 Task: Look for Airbnb properties in Sicuani, Peru from 1st November, 2023 to 9th November, 2023 for 5 adults.3 bedrooms having 3 beds and 3 bathrooms. Property type can be house. Look for 3 properties as per requirement.
Action: Mouse moved to (564, 79)
Screenshot: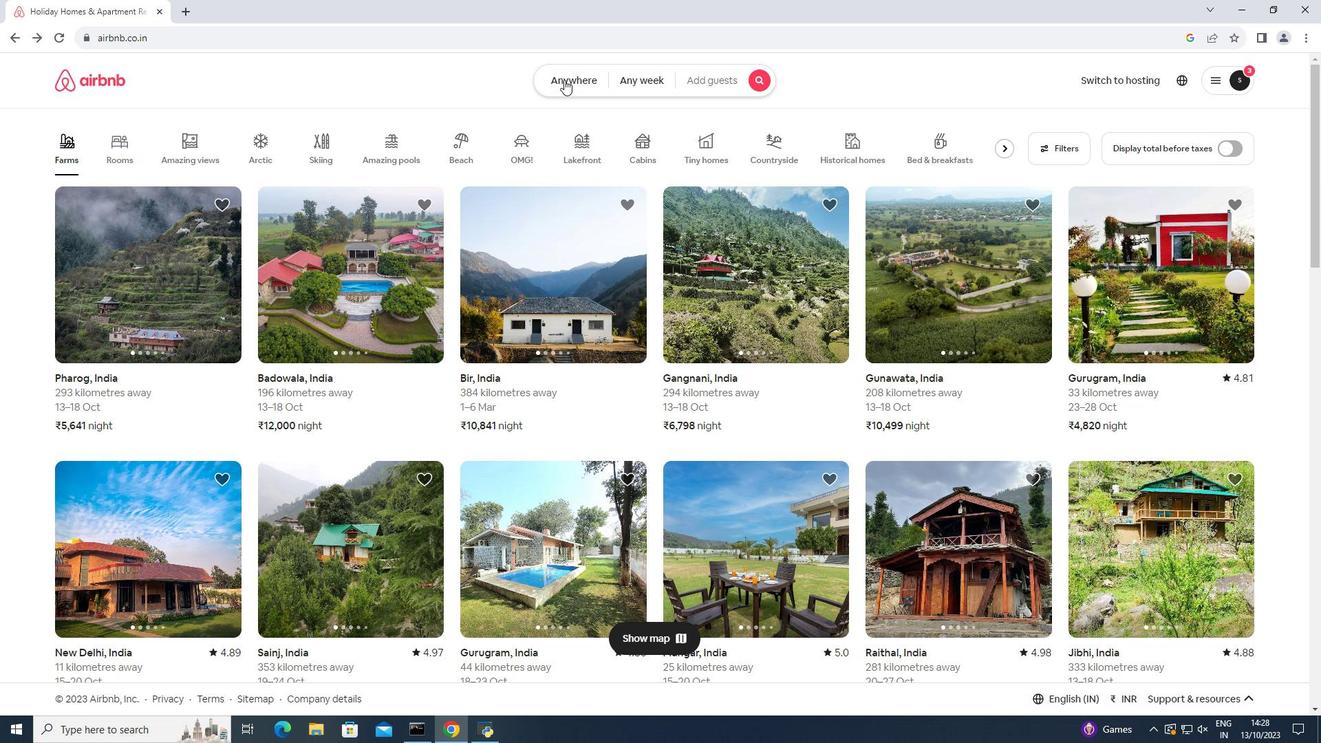 
Action: Mouse pressed left at (564, 79)
Screenshot: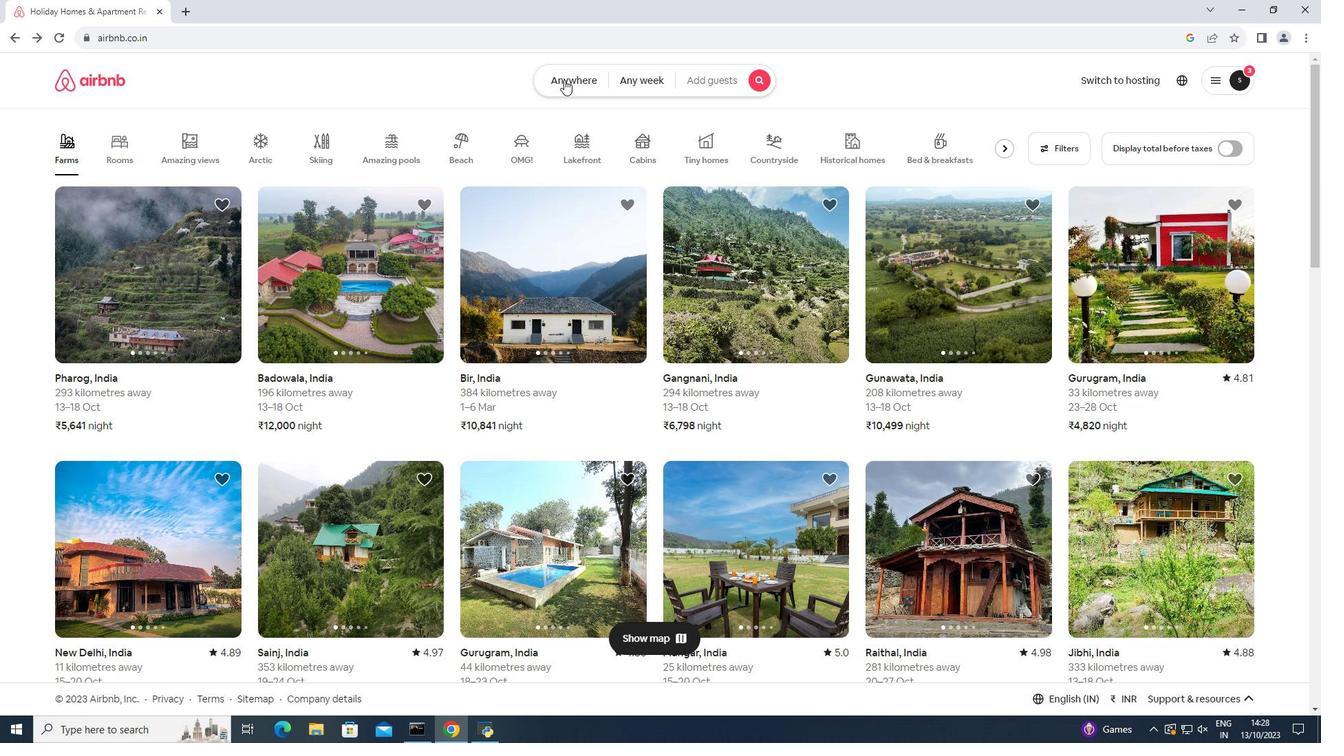 
Action: Mouse moved to (465, 136)
Screenshot: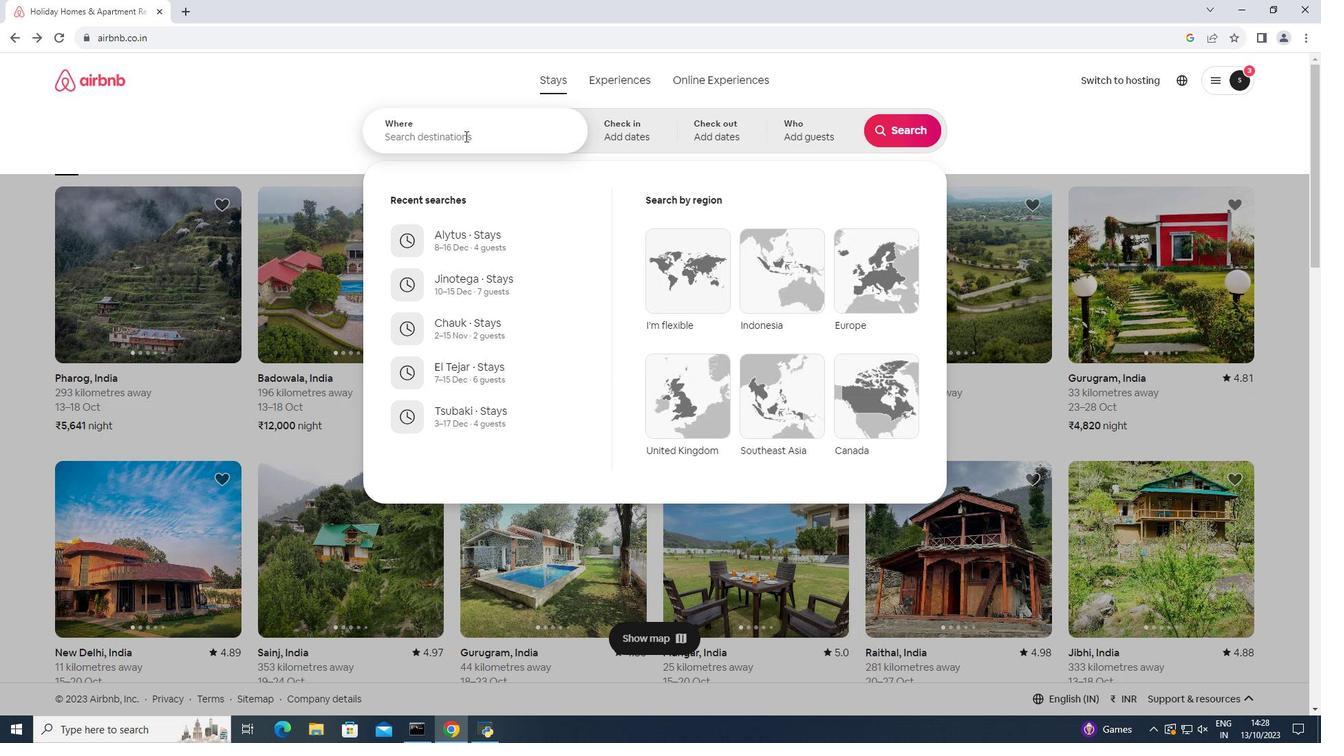 
Action: Mouse pressed left at (465, 136)
Screenshot: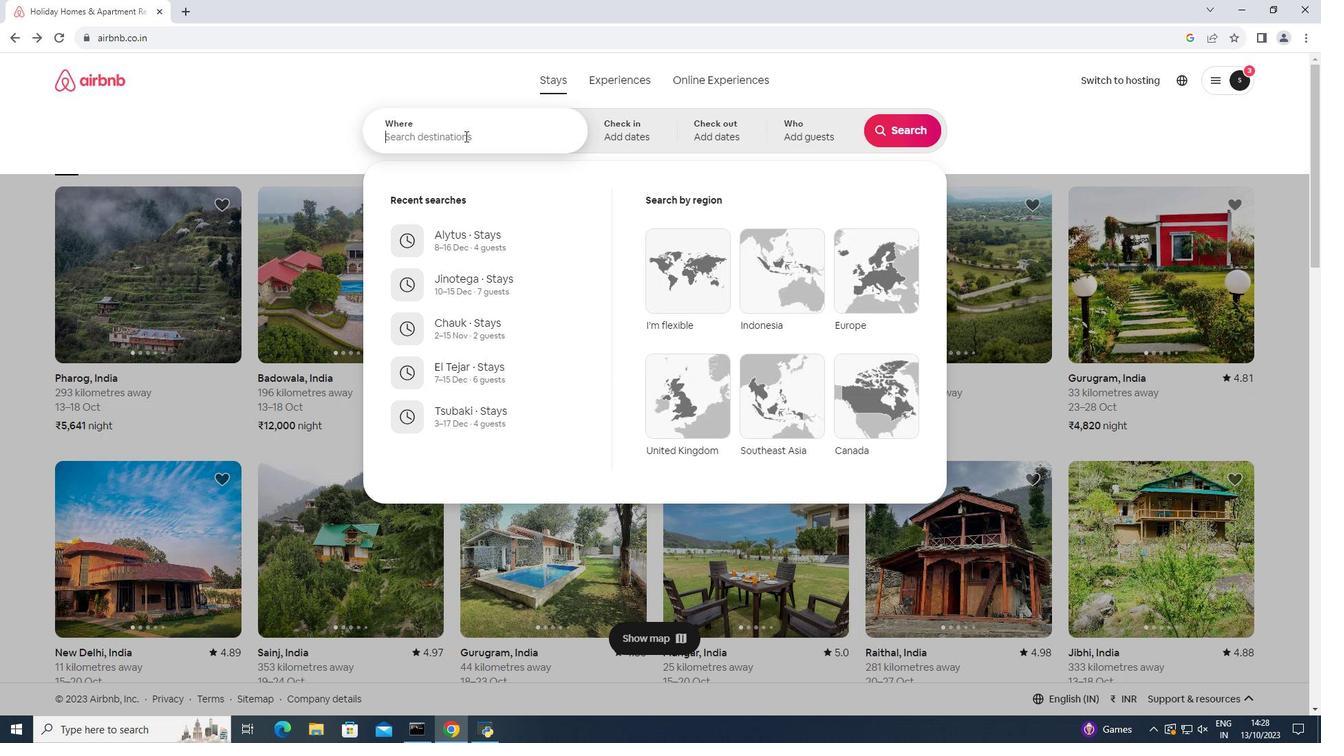 
Action: Key pressed <Key.shift>Sicuani,<Key.shift>Peru<Key.enter>
Screenshot: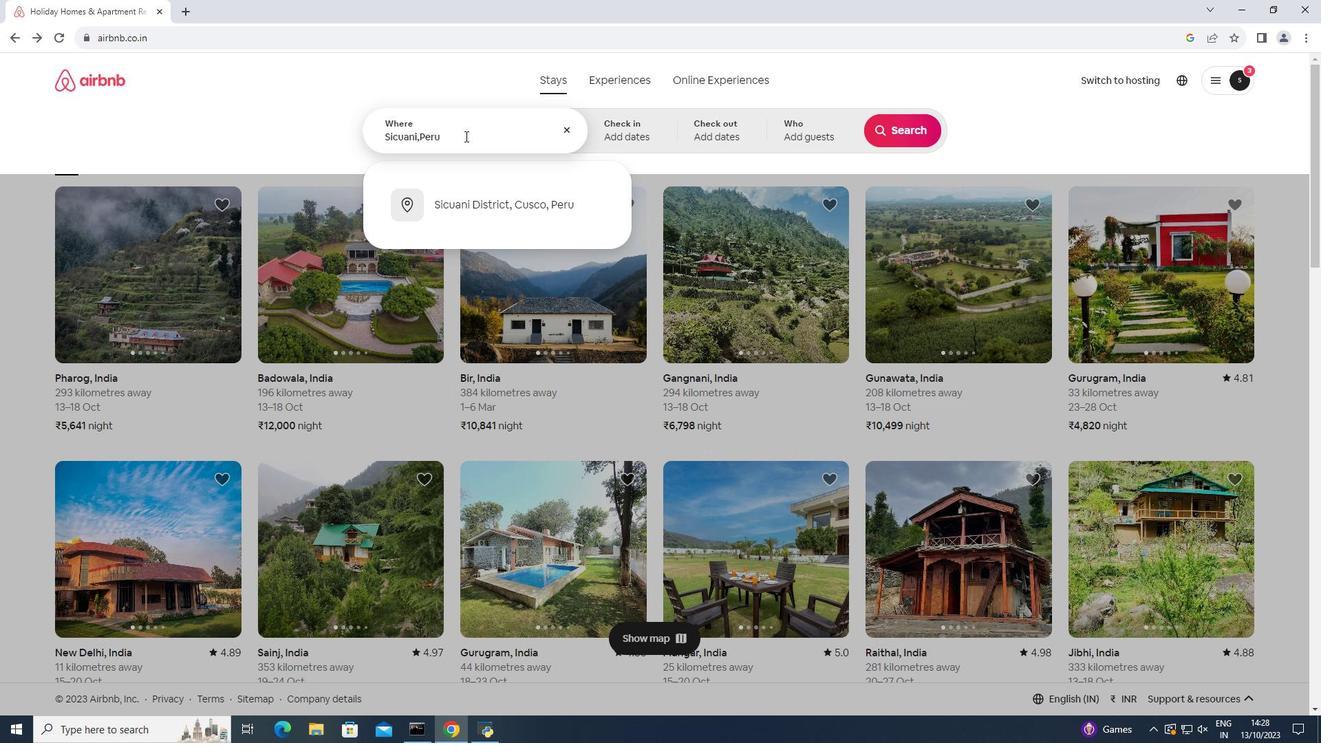 
Action: Mouse moved to (793, 299)
Screenshot: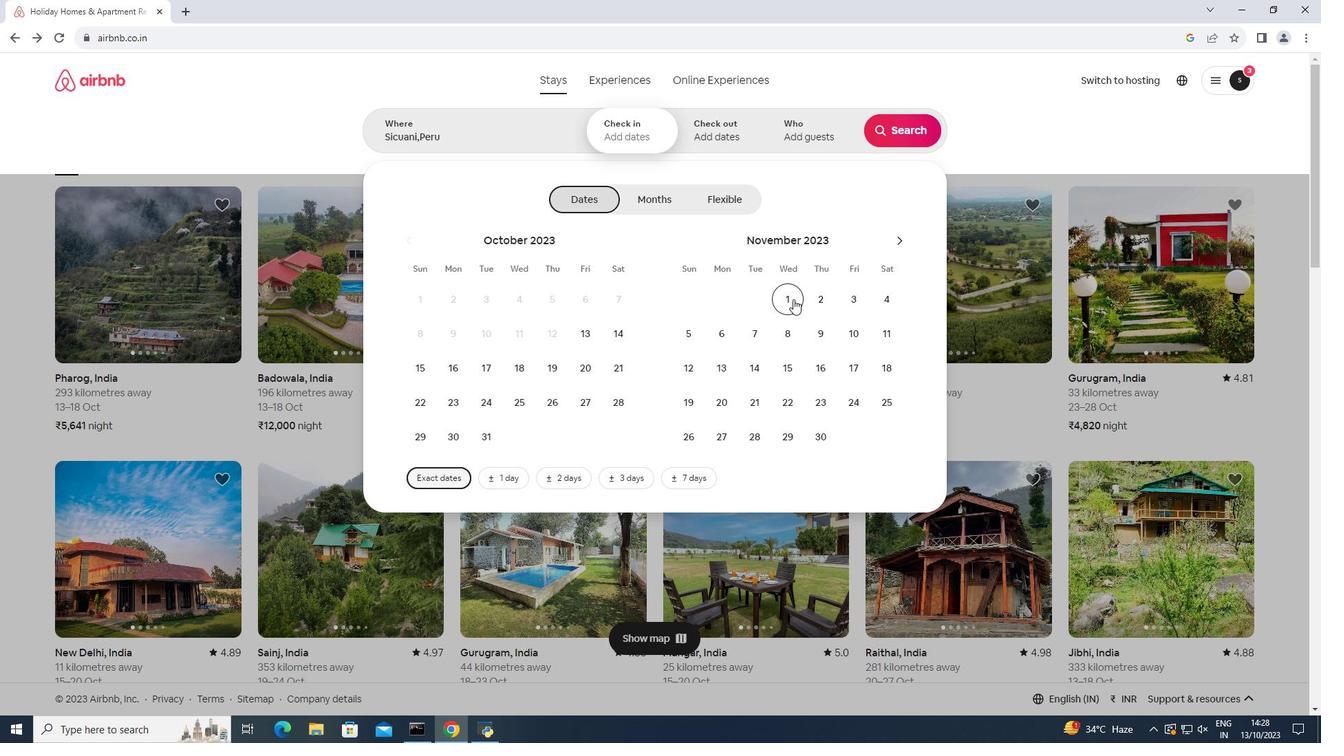 
Action: Mouse pressed left at (793, 299)
Screenshot: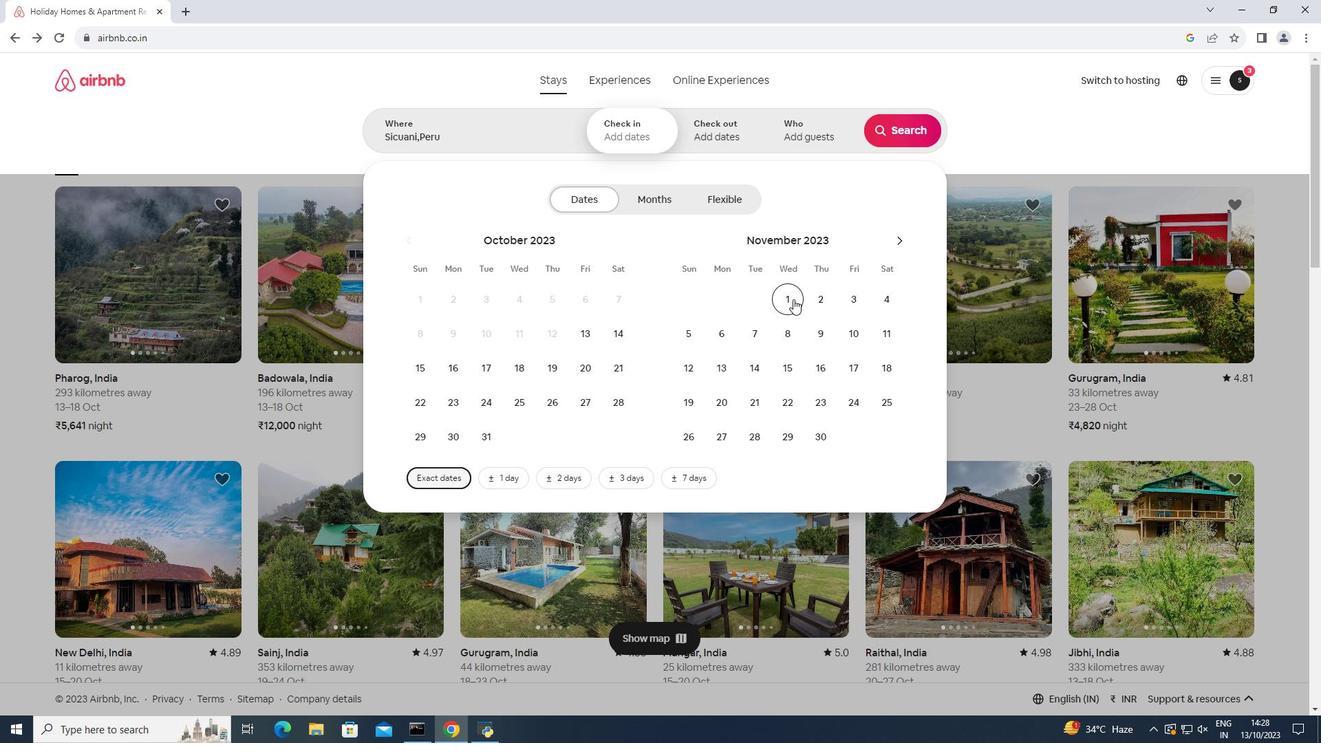 
Action: Mouse moved to (823, 330)
Screenshot: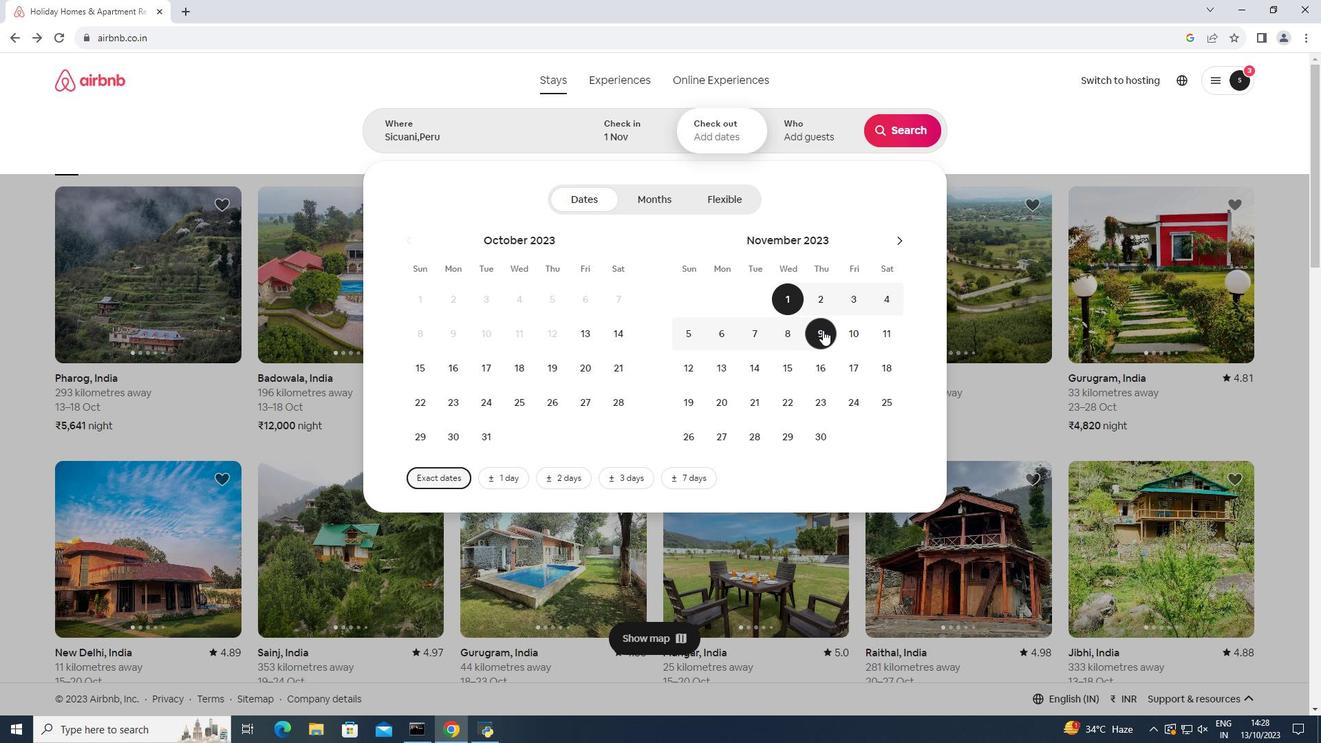
Action: Mouse pressed left at (823, 330)
Screenshot: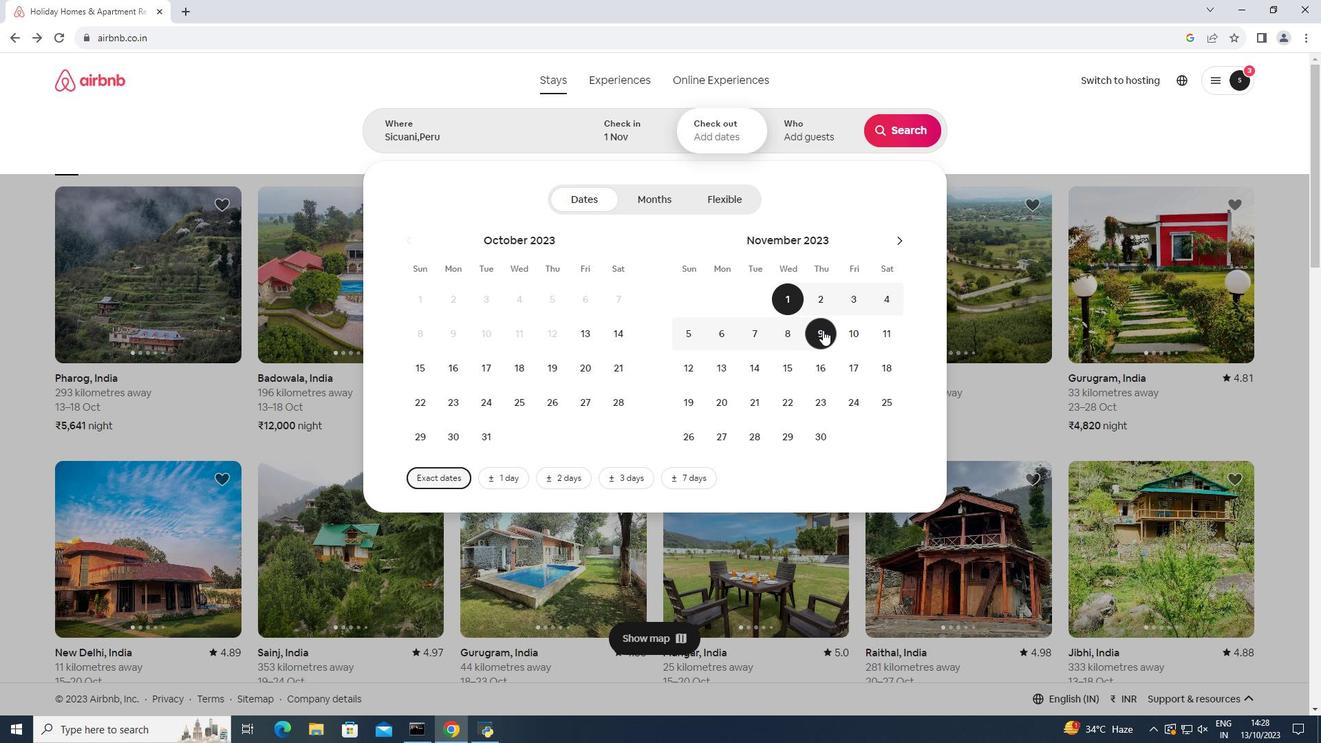 
Action: Mouse moved to (812, 132)
Screenshot: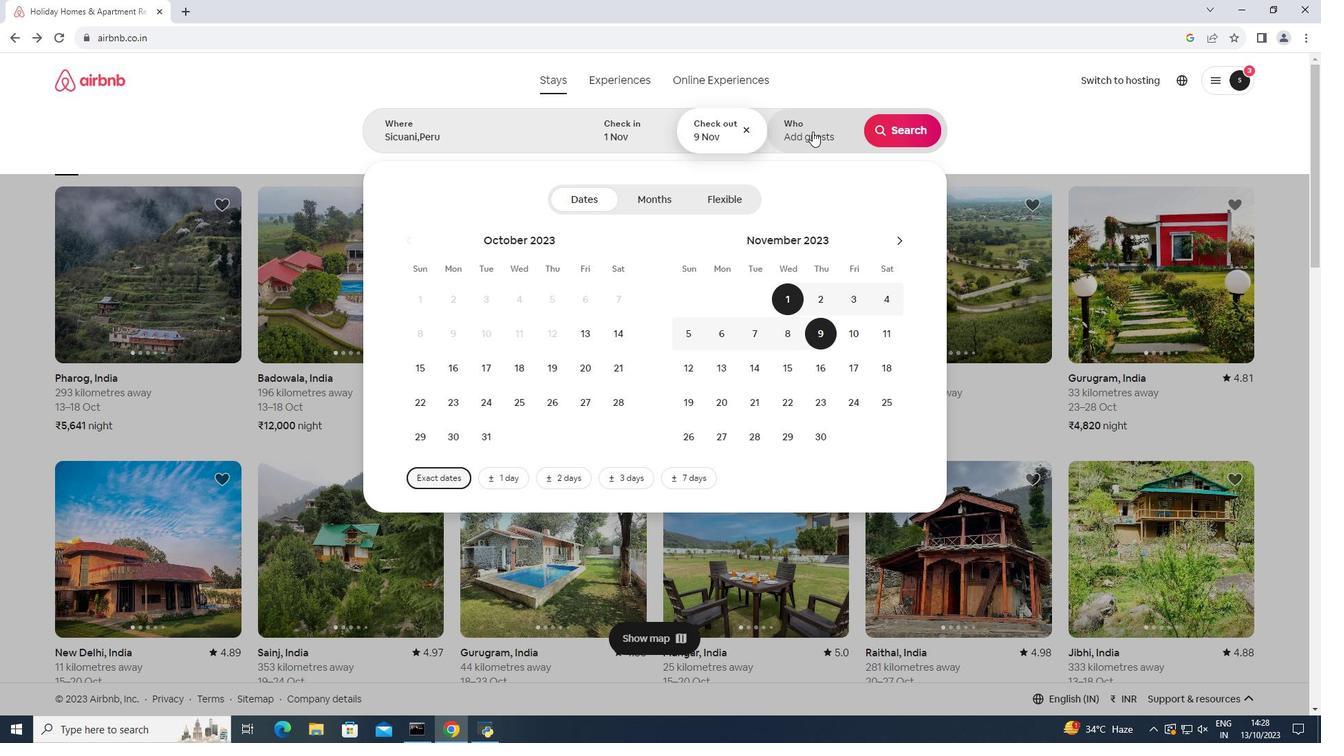 
Action: Mouse pressed left at (812, 132)
Screenshot: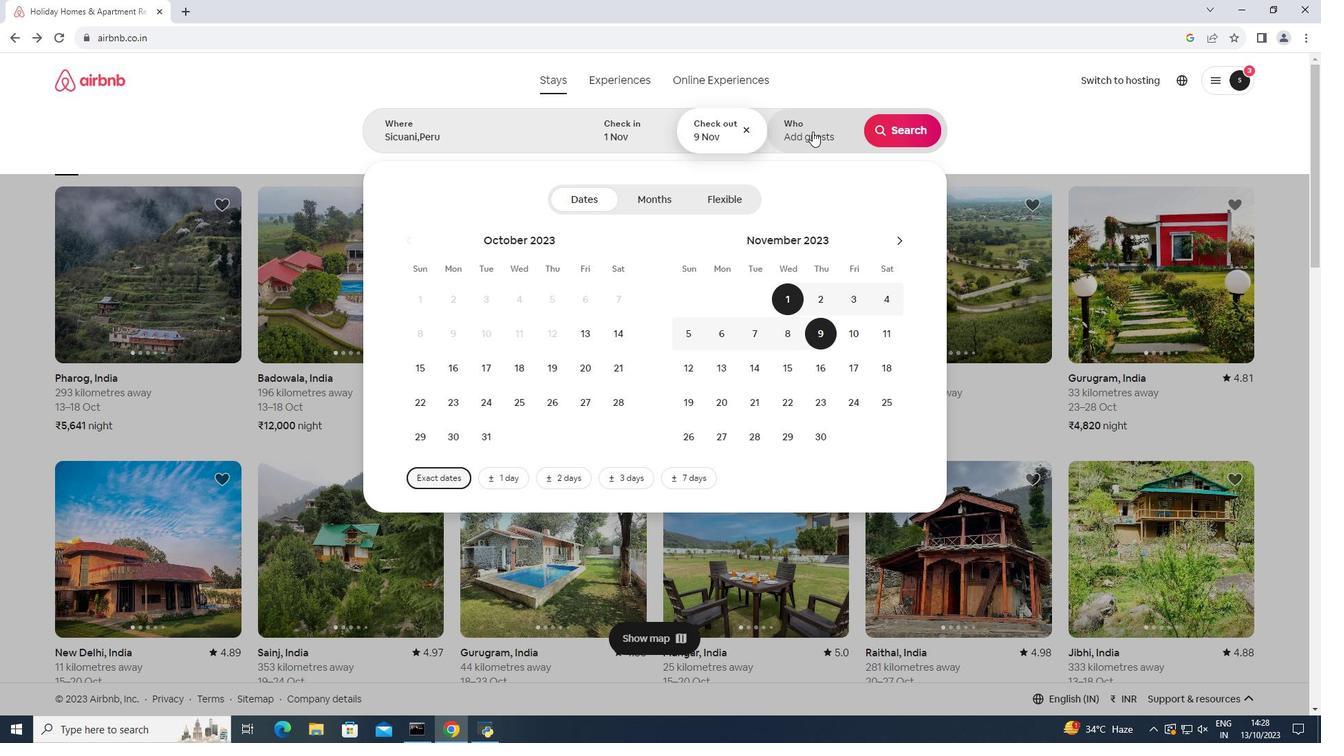 
Action: Mouse moved to (904, 199)
Screenshot: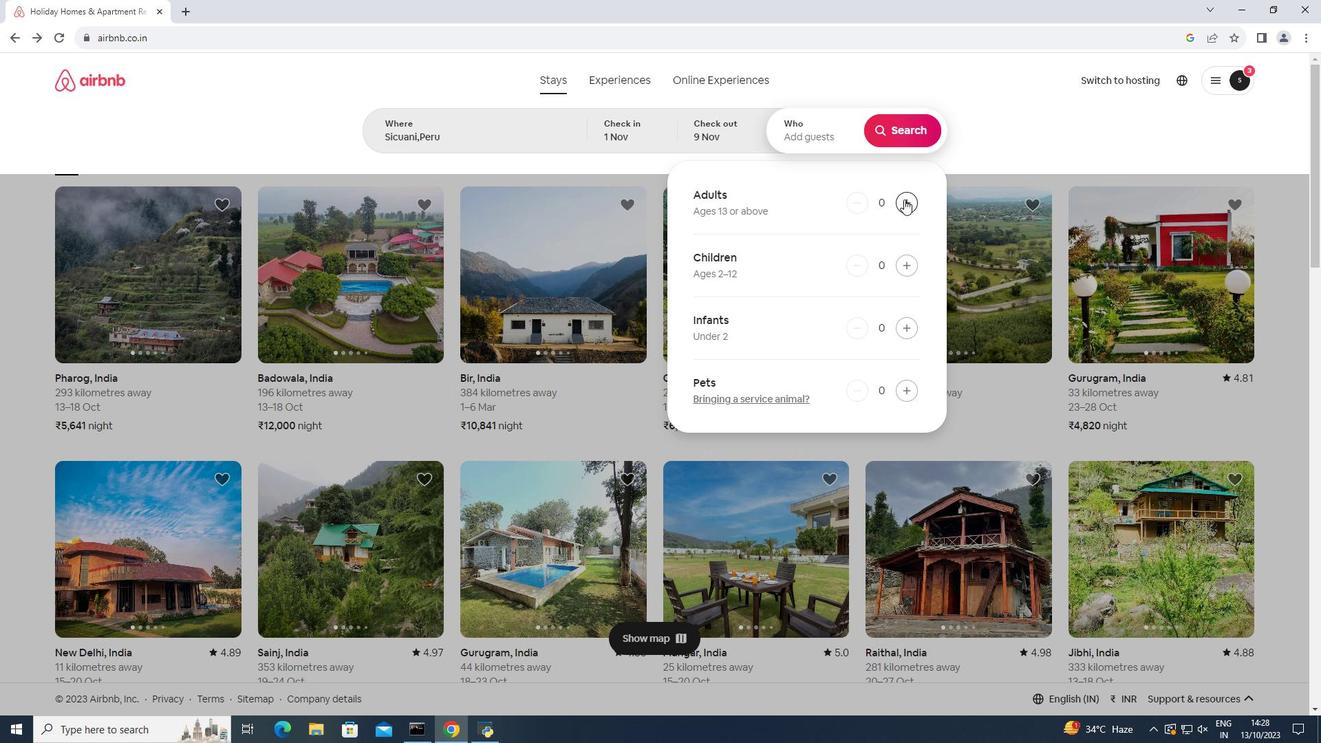 
Action: Mouse pressed left at (904, 199)
Screenshot: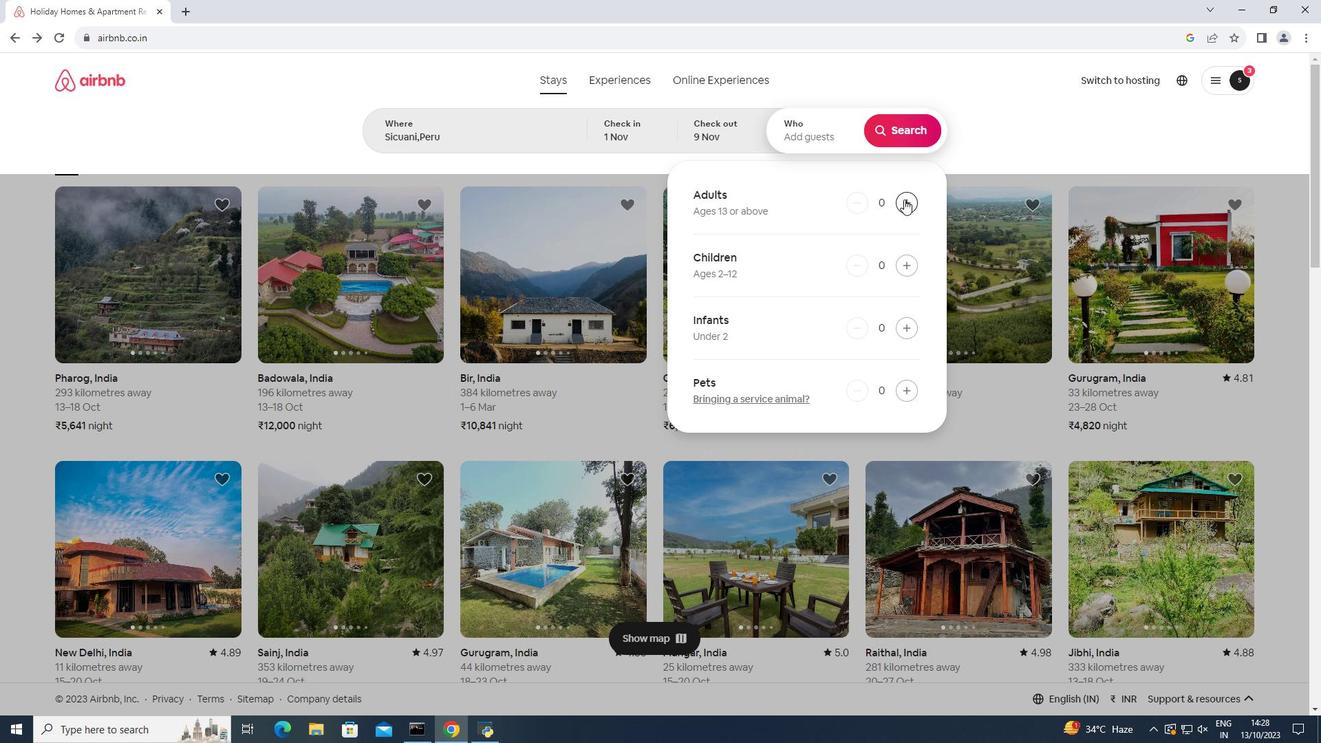 
Action: Mouse pressed left at (904, 199)
Screenshot: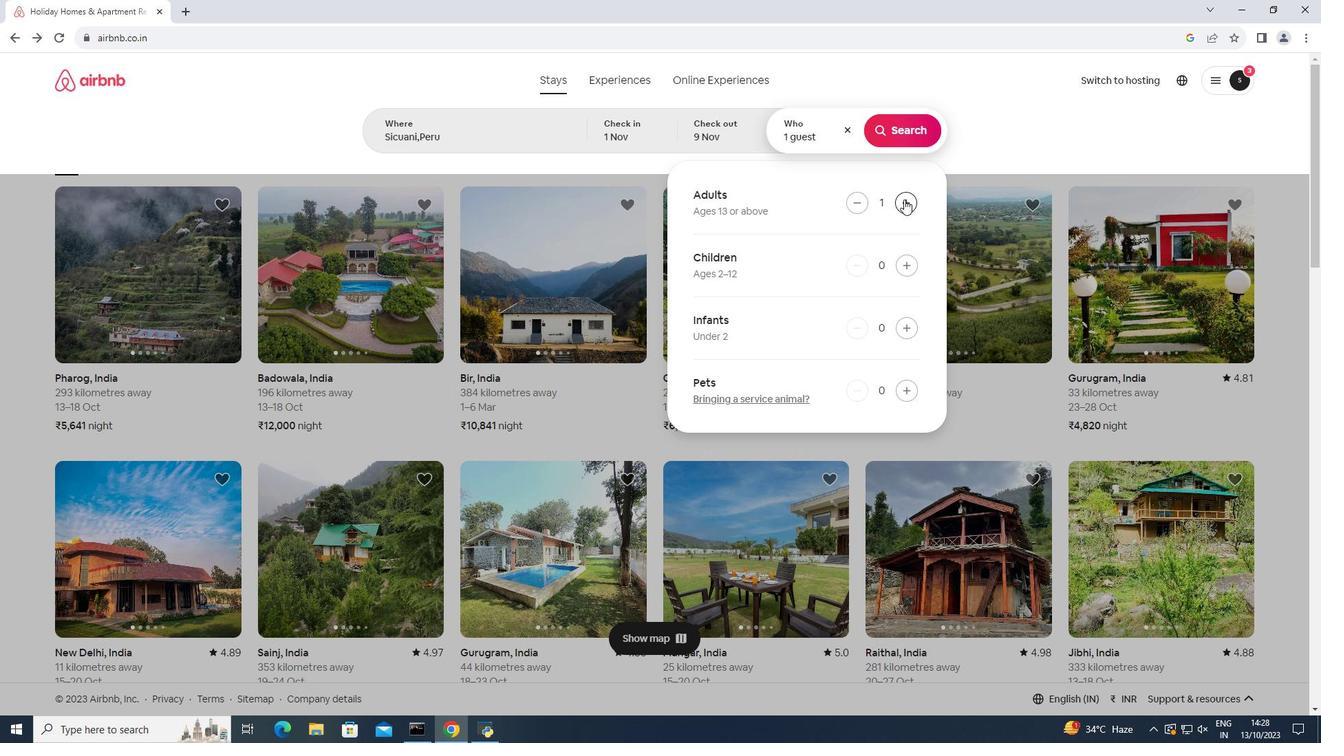 
Action: Mouse pressed left at (904, 199)
Screenshot: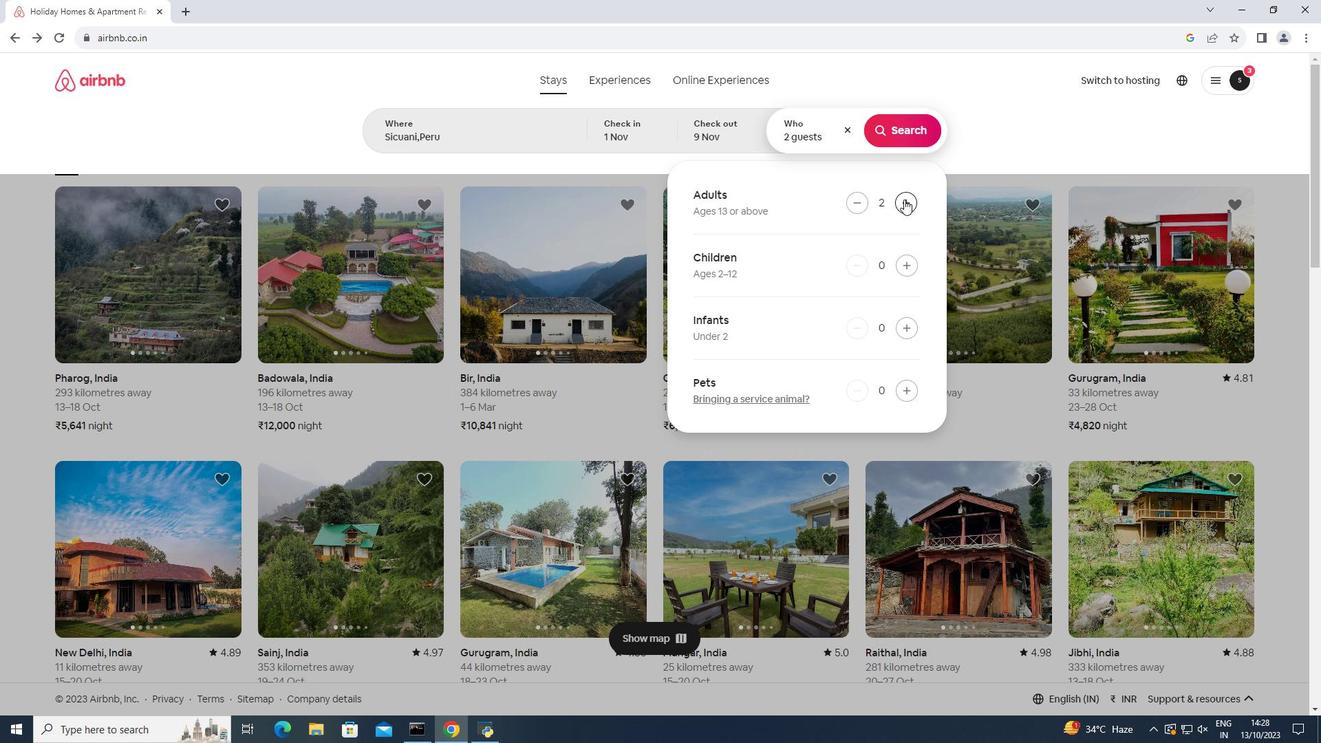 
Action: Mouse pressed left at (904, 199)
Screenshot: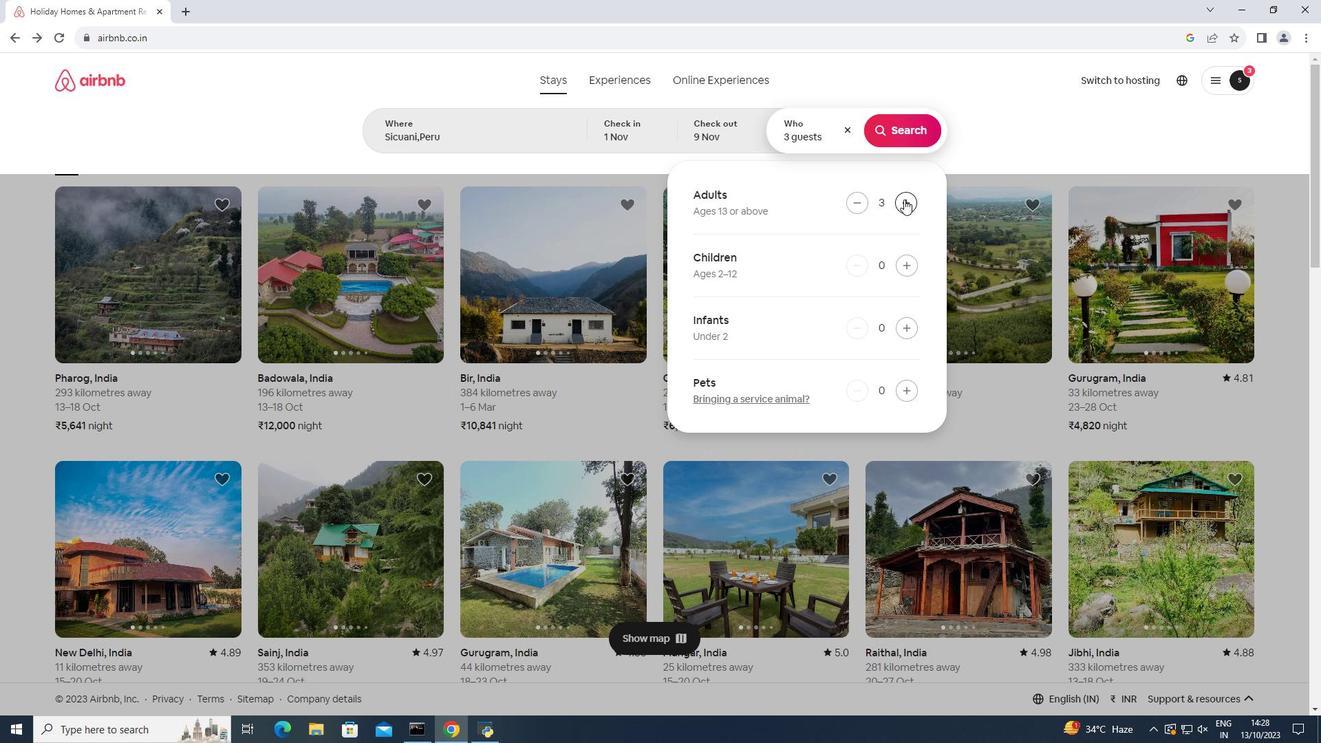 
Action: Mouse pressed left at (904, 199)
Screenshot: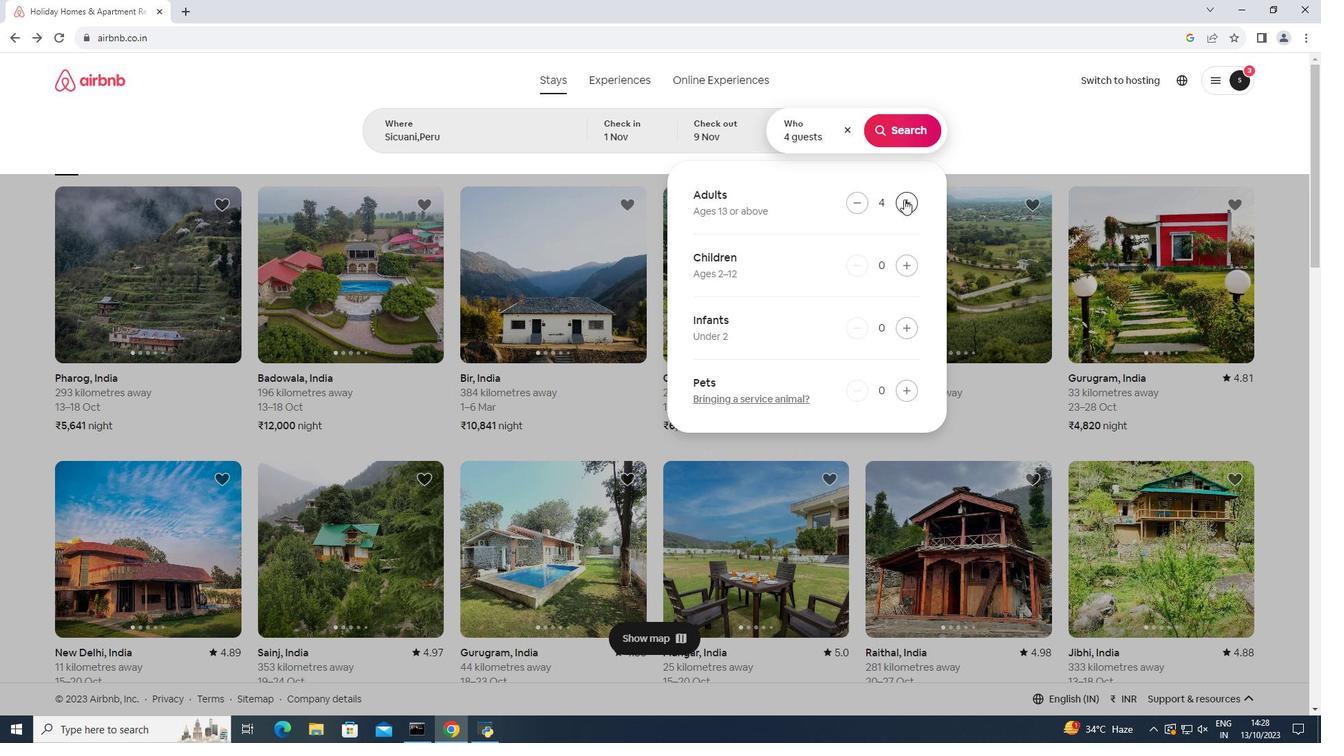 
Action: Mouse moved to (890, 123)
Screenshot: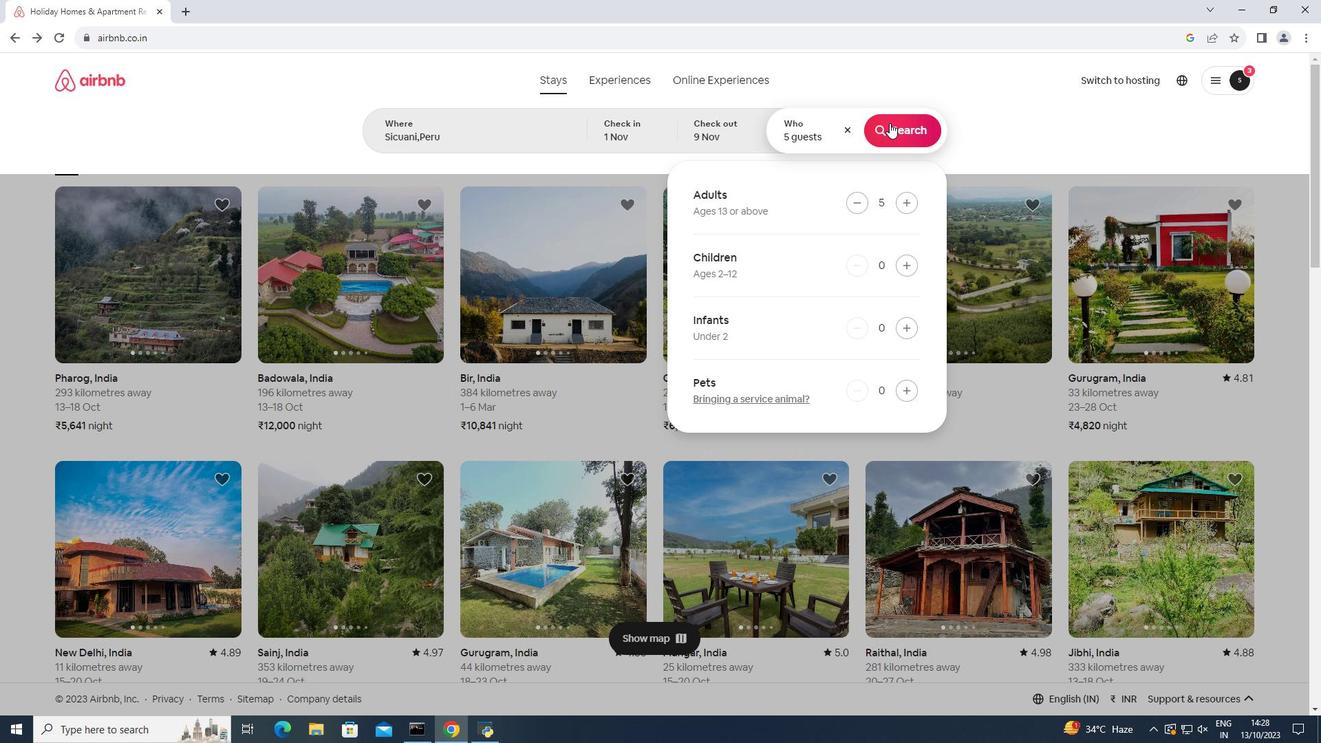 
Action: Mouse pressed left at (890, 123)
Screenshot: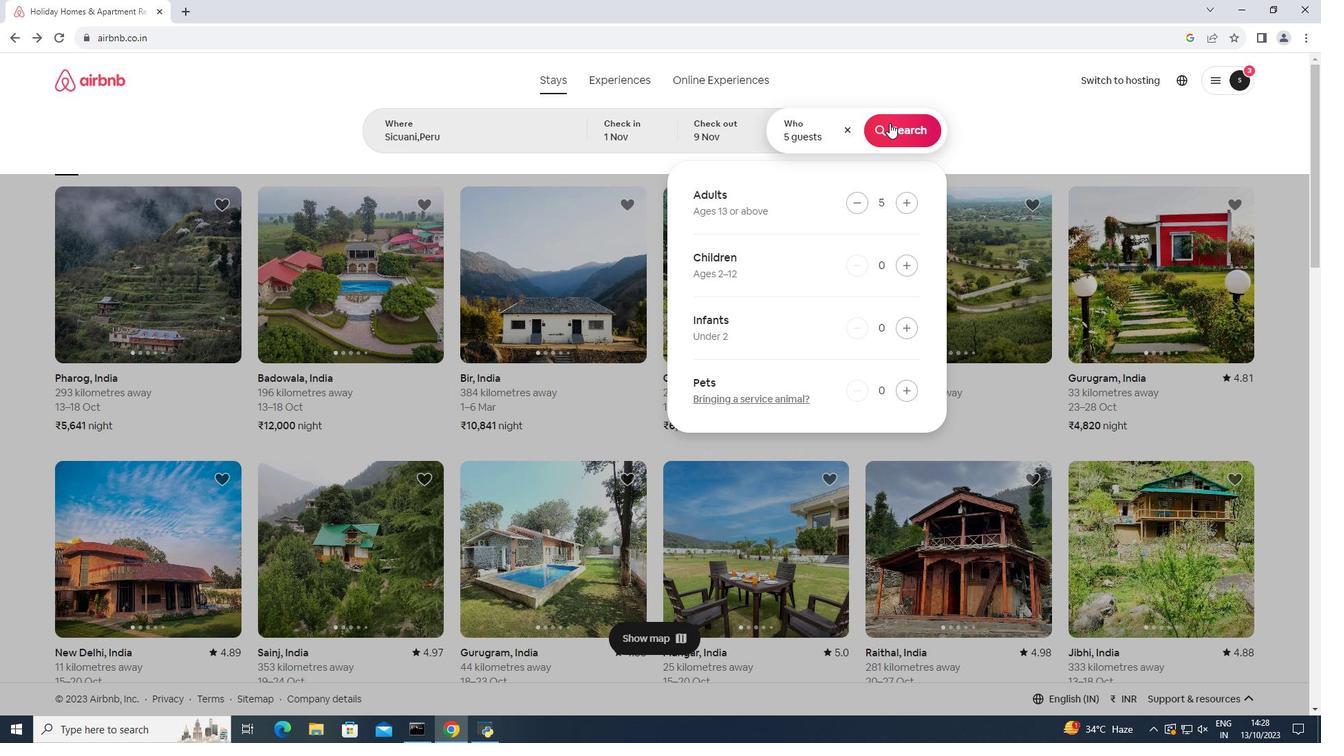 
Action: Mouse moved to (1104, 130)
Screenshot: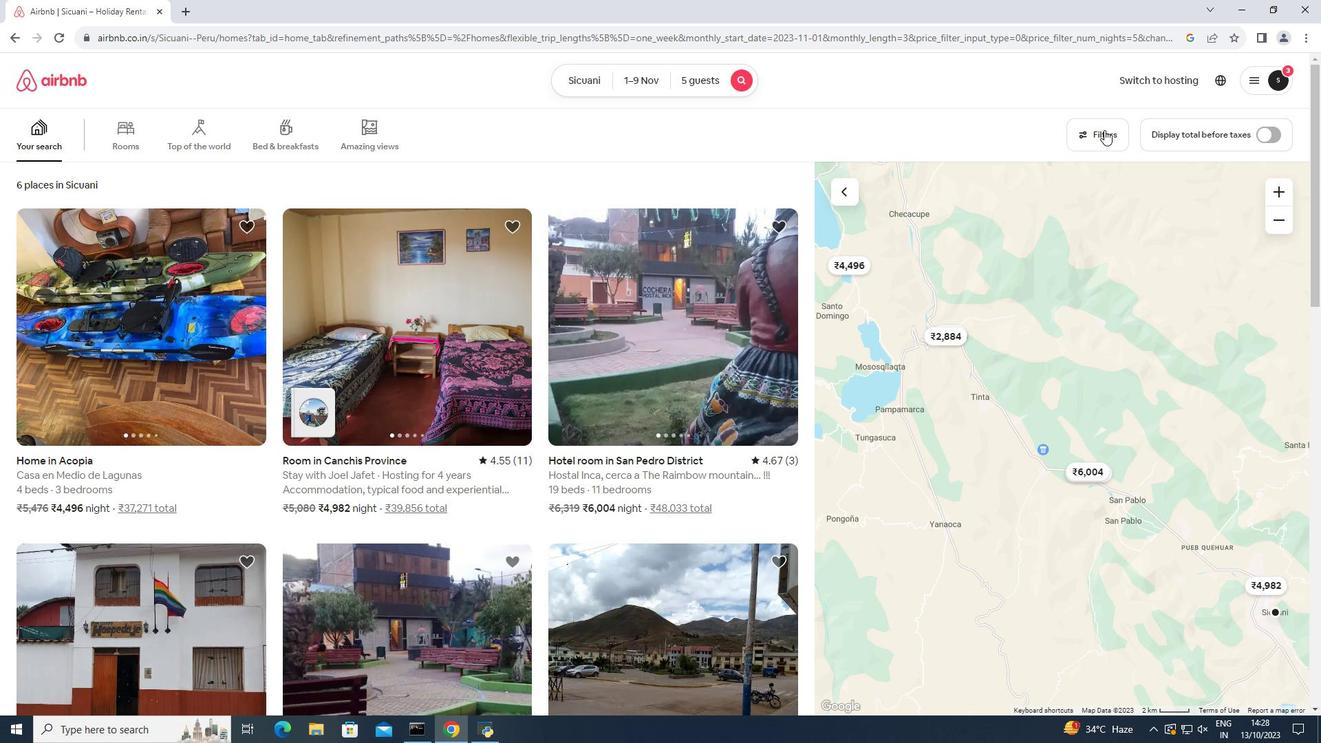 
Action: Mouse pressed left at (1104, 130)
Screenshot: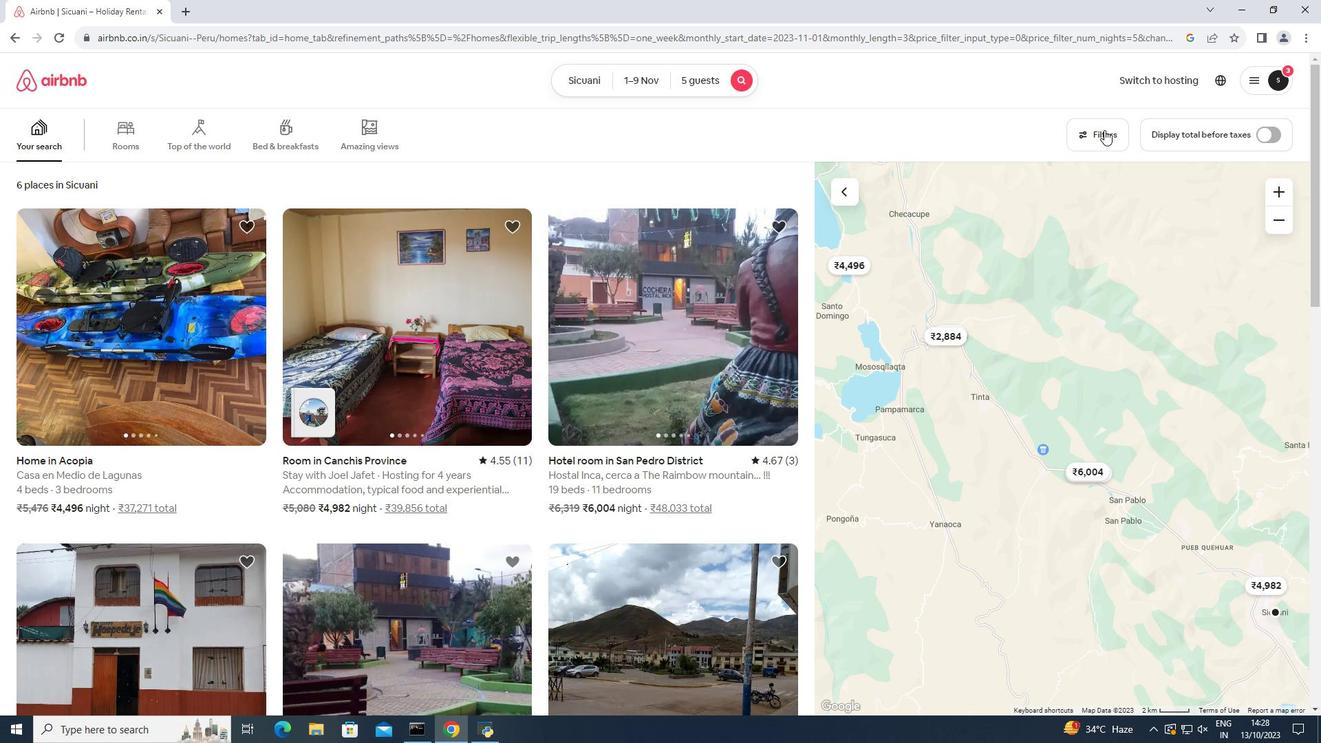 
Action: Mouse moved to (497, 478)
Screenshot: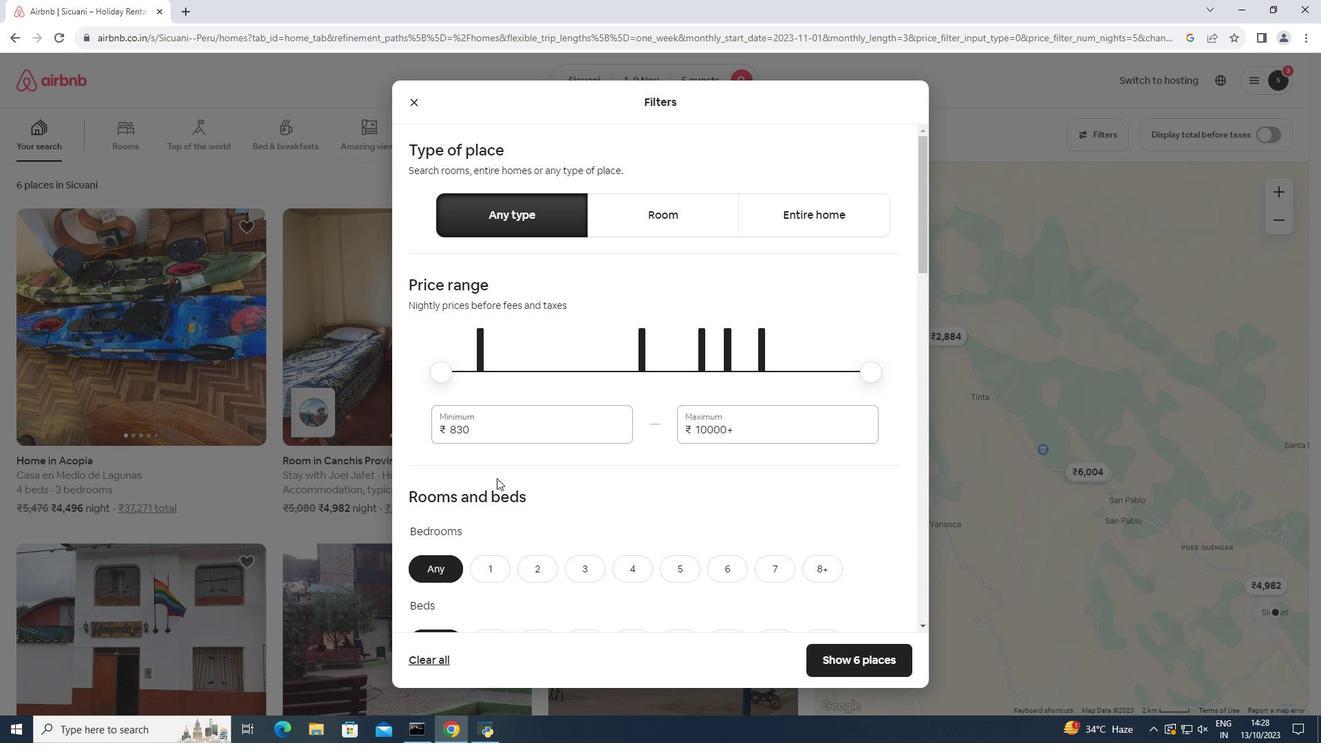 
Action: Mouse scrolled (497, 477) with delta (0, 0)
Screenshot: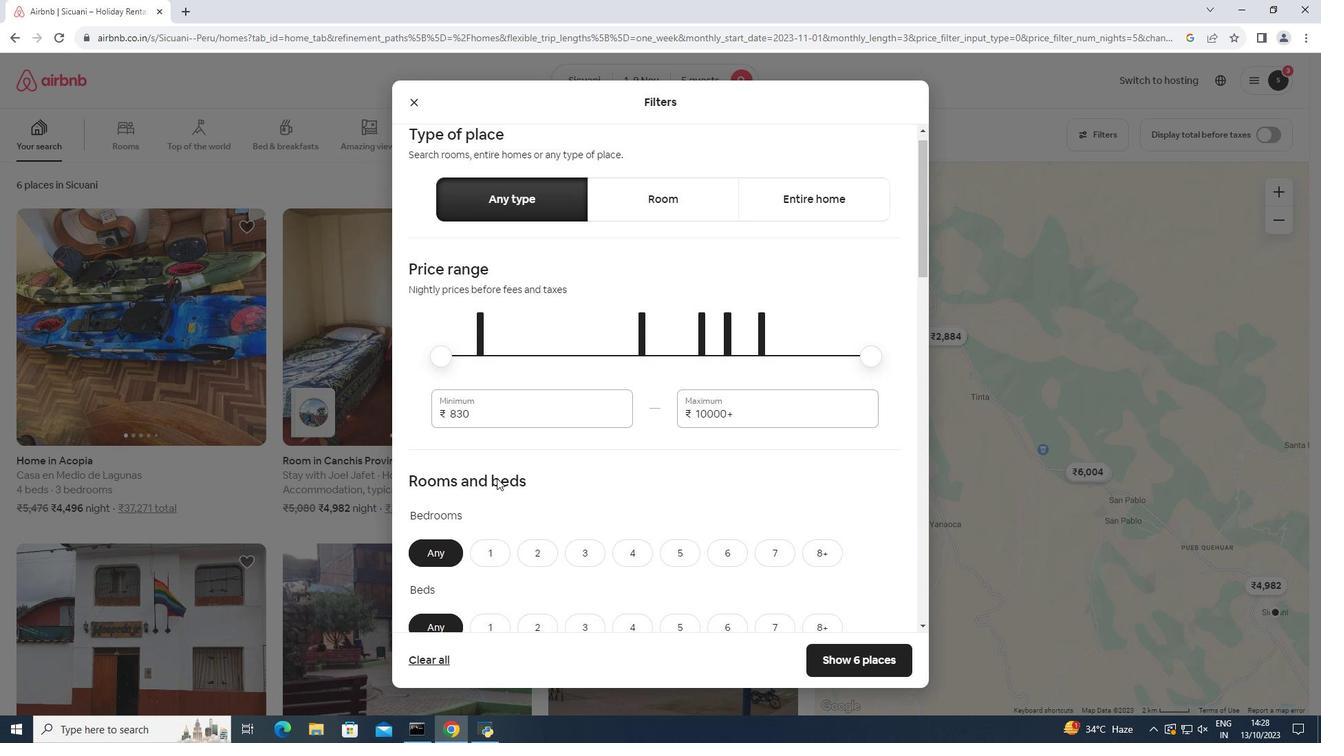 
Action: Mouse moved to (592, 499)
Screenshot: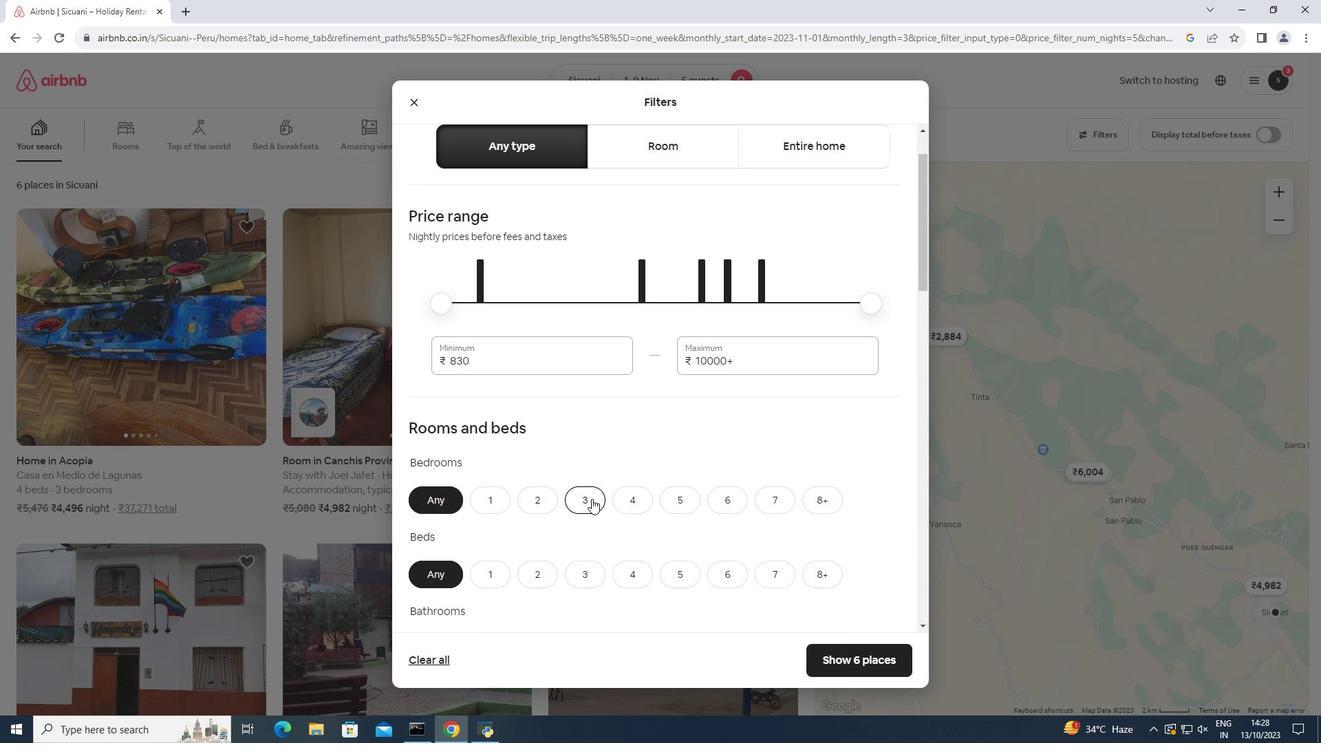 
Action: Mouse pressed left at (592, 499)
Screenshot: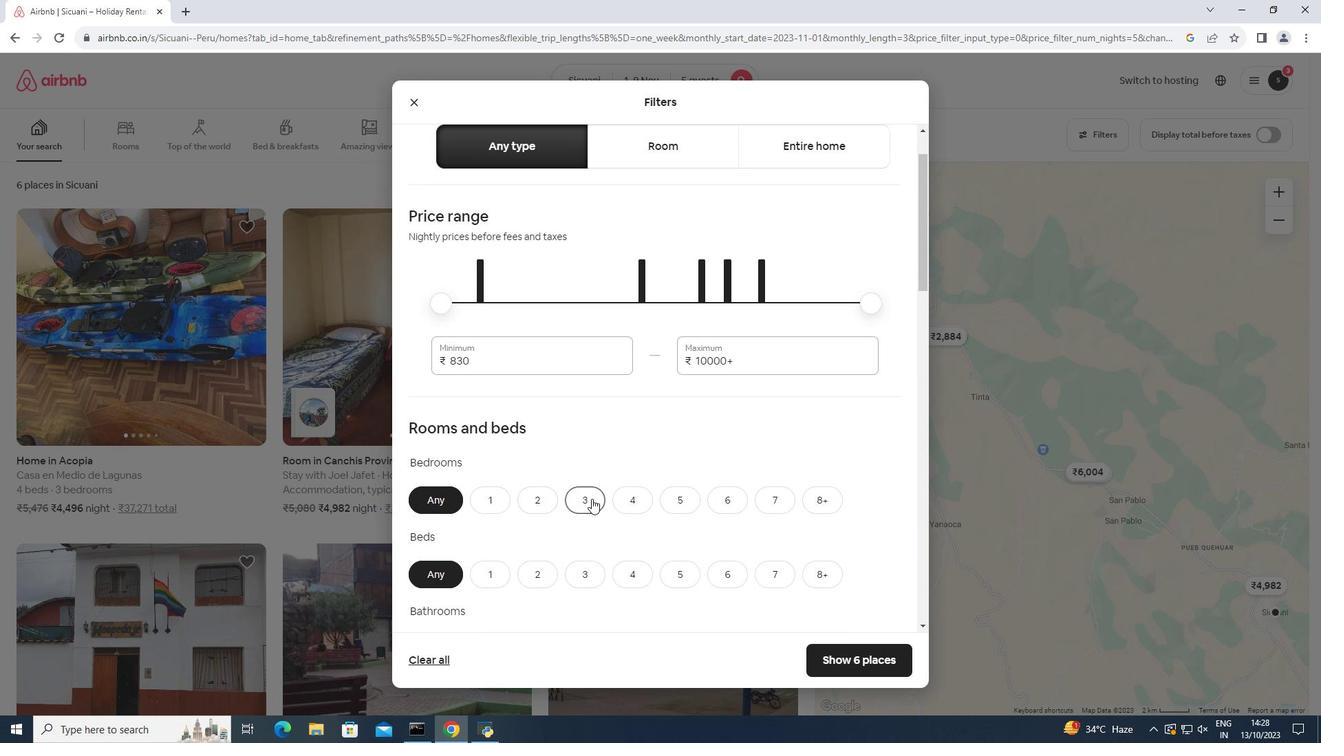 
Action: Mouse moved to (586, 568)
Screenshot: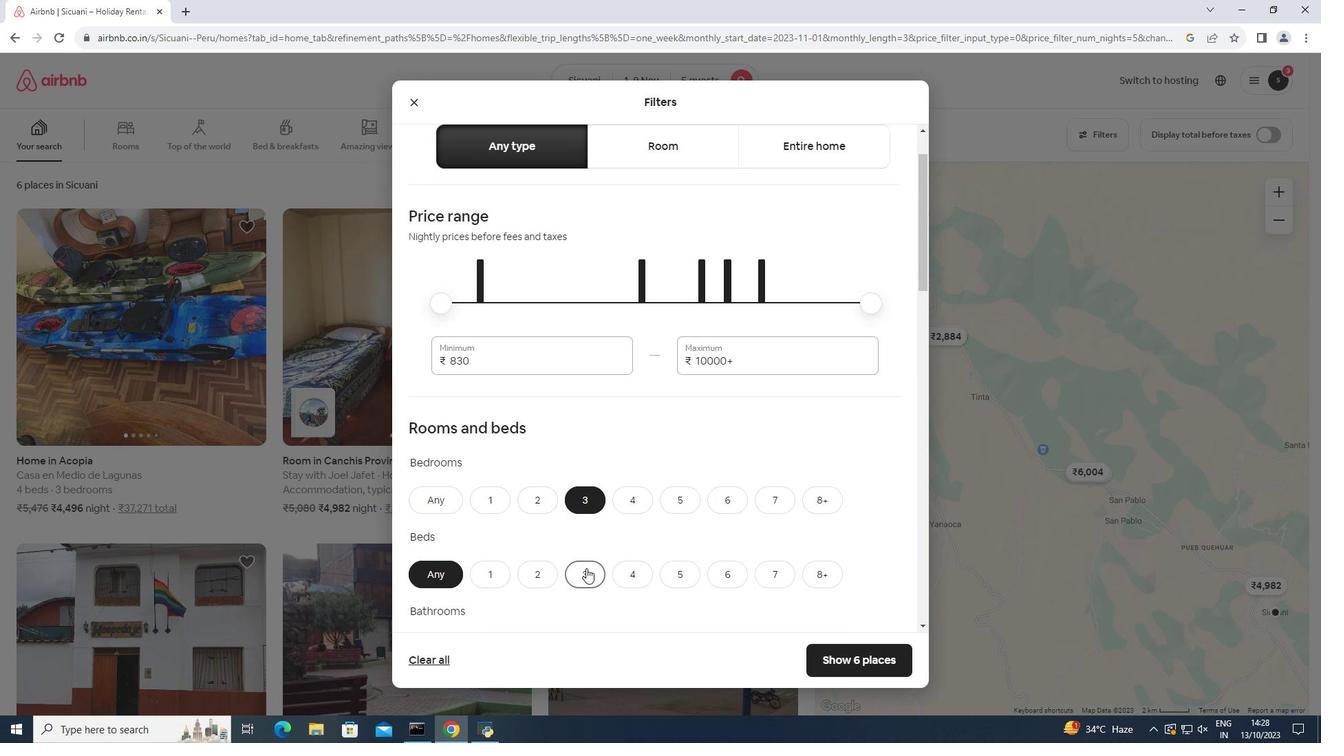 
Action: Mouse pressed left at (586, 568)
Screenshot: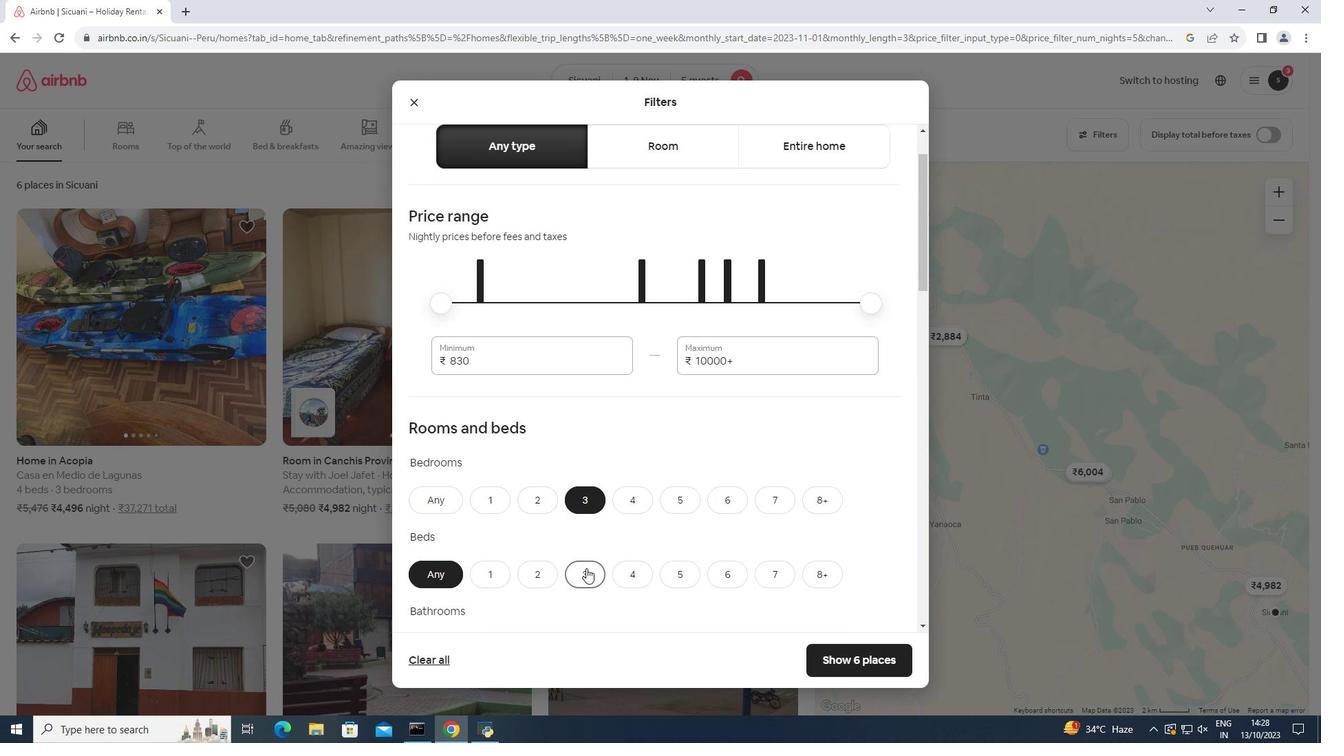 
Action: Mouse moved to (594, 486)
Screenshot: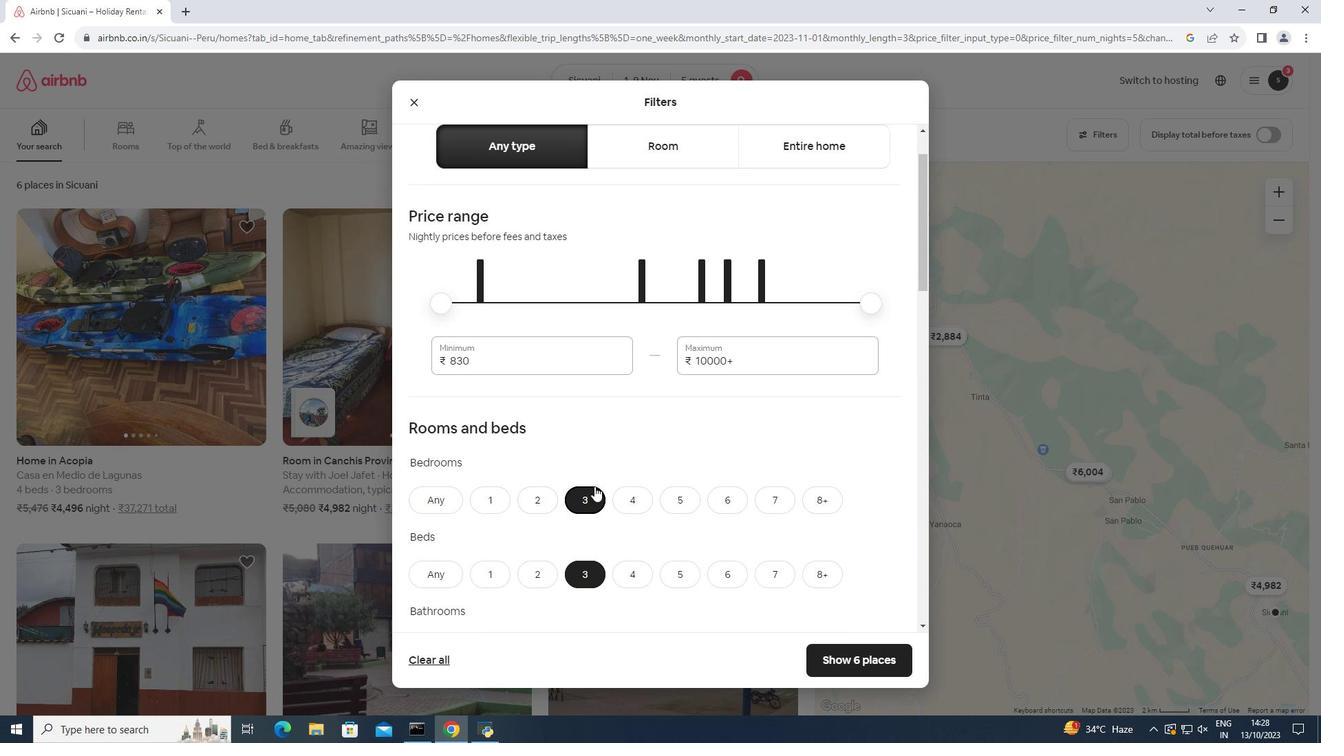 
Action: Mouse scrolled (594, 486) with delta (0, 0)
Screenshot: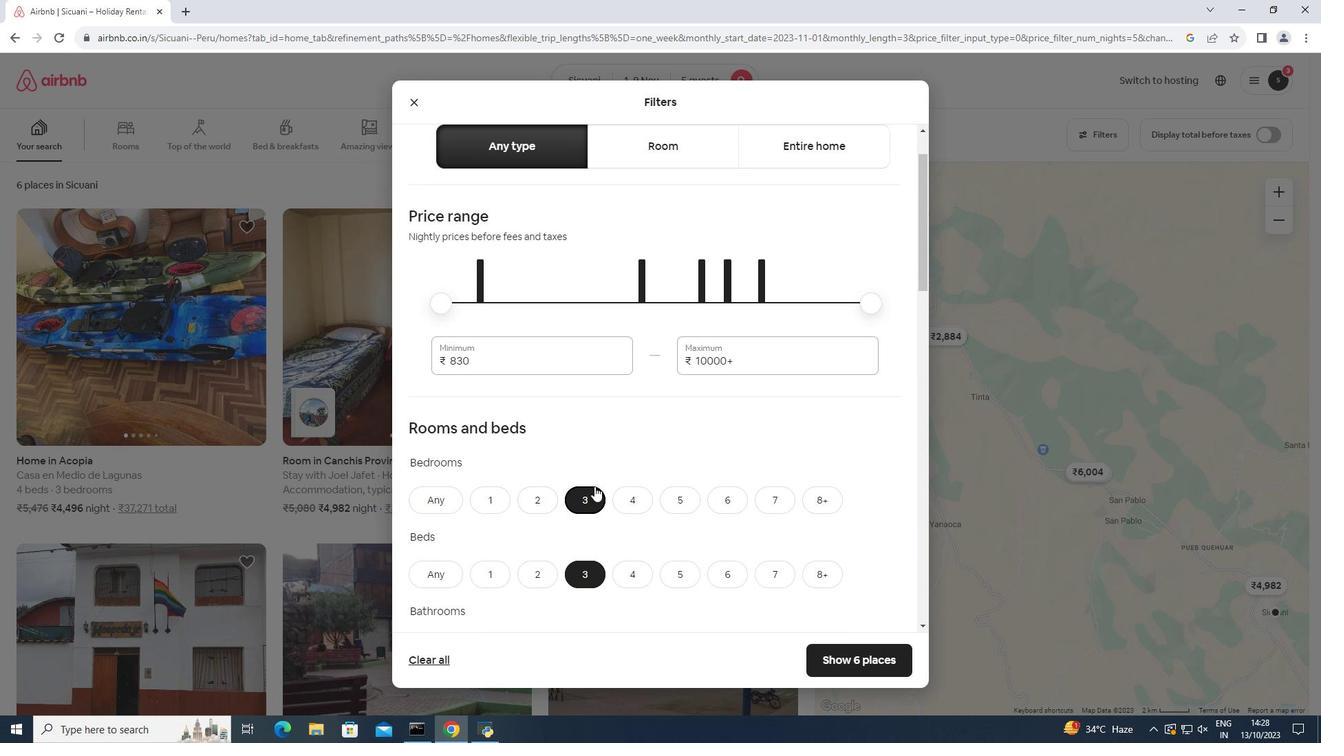
Action: Mouse scrolled (594, 486) with delta (0, 0)
Screenshot: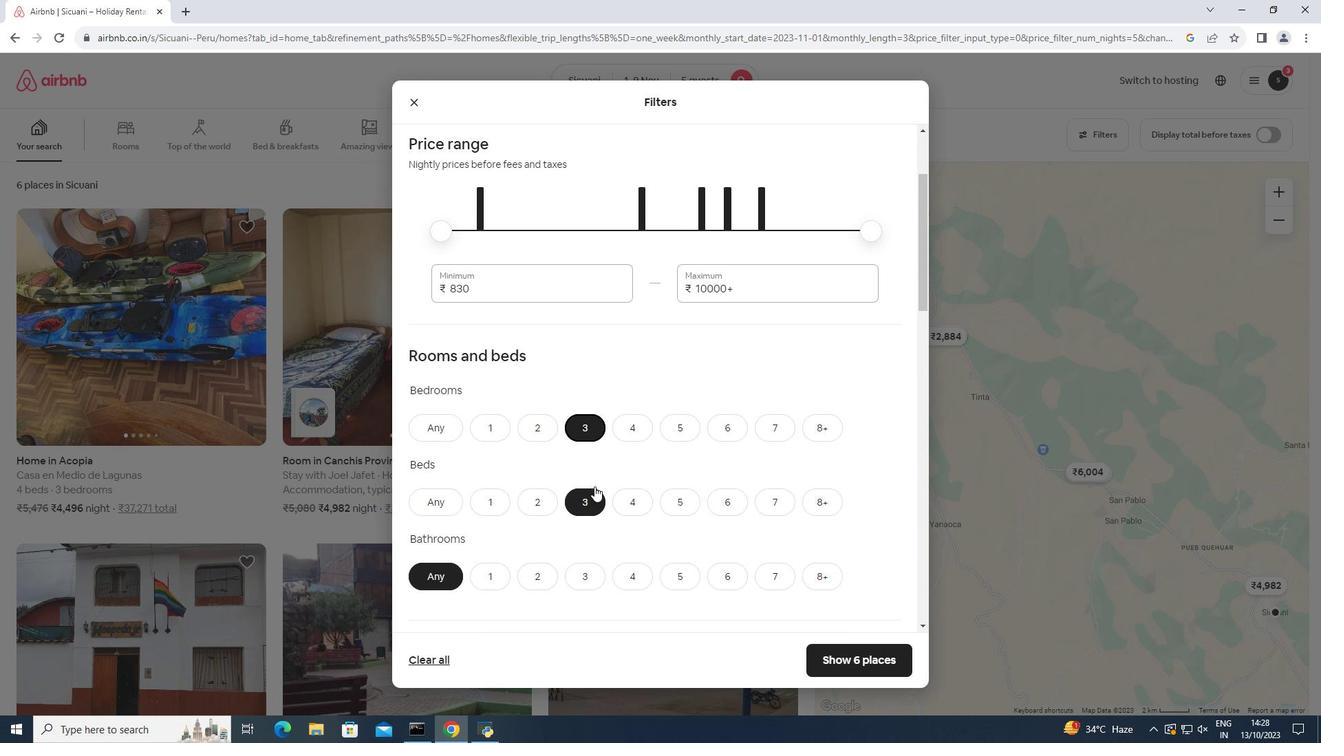 
Action: Mouse moved to (583, 514)
Screenshot: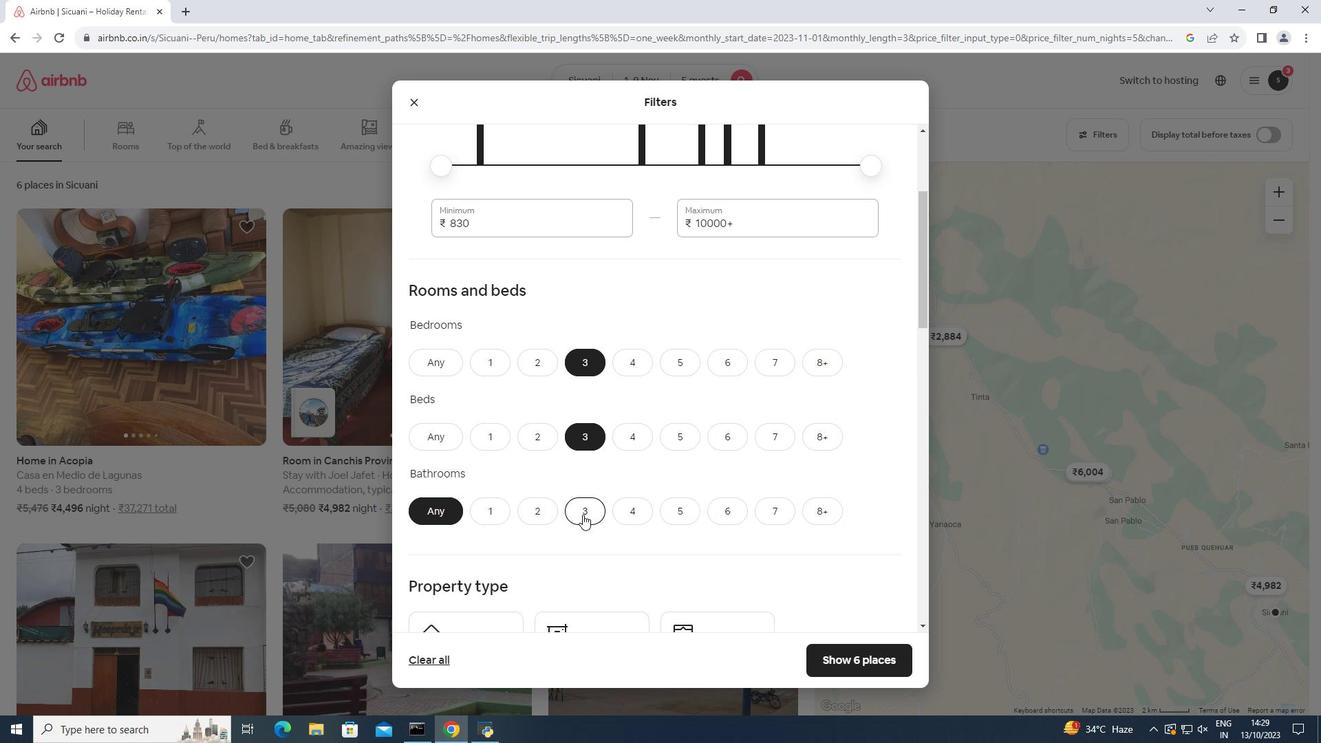 
Action: Mouse pressed left at (583, 514)
Screenshot: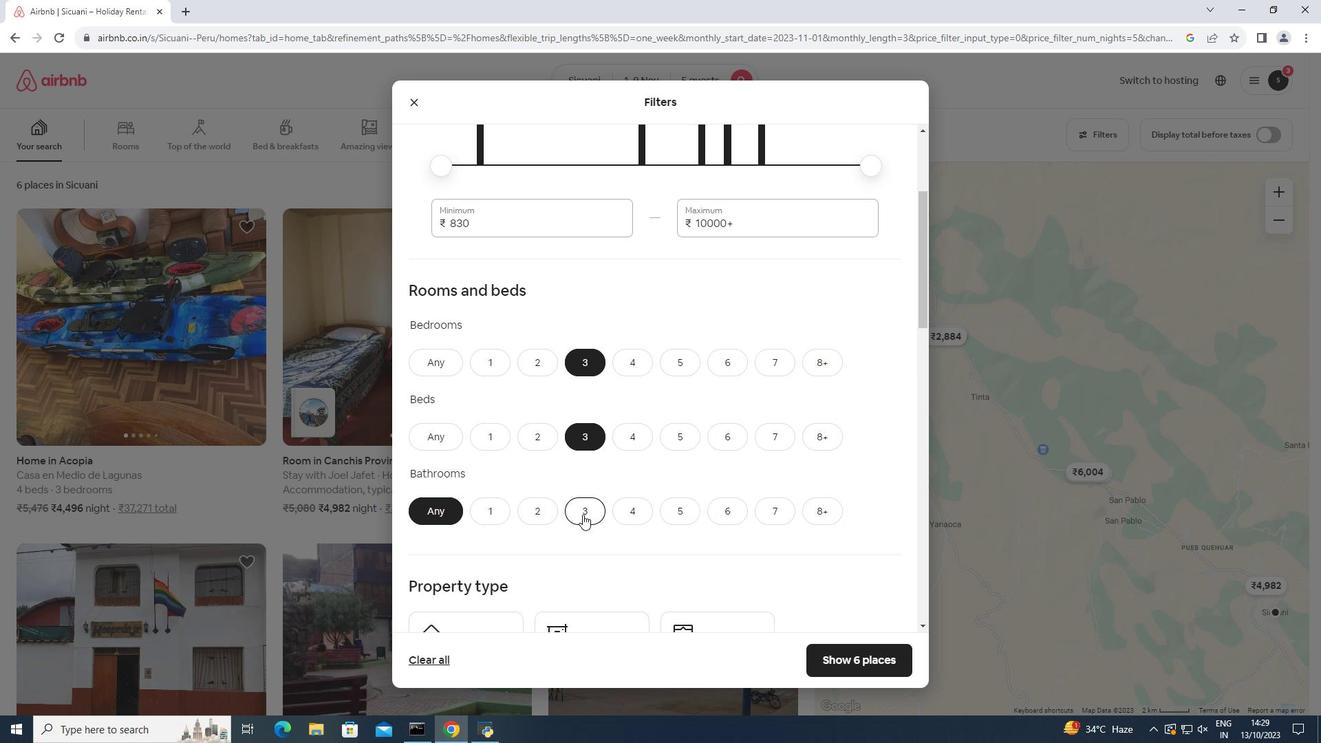 
Action: Mouse moved to (585, 453)
Screenshot: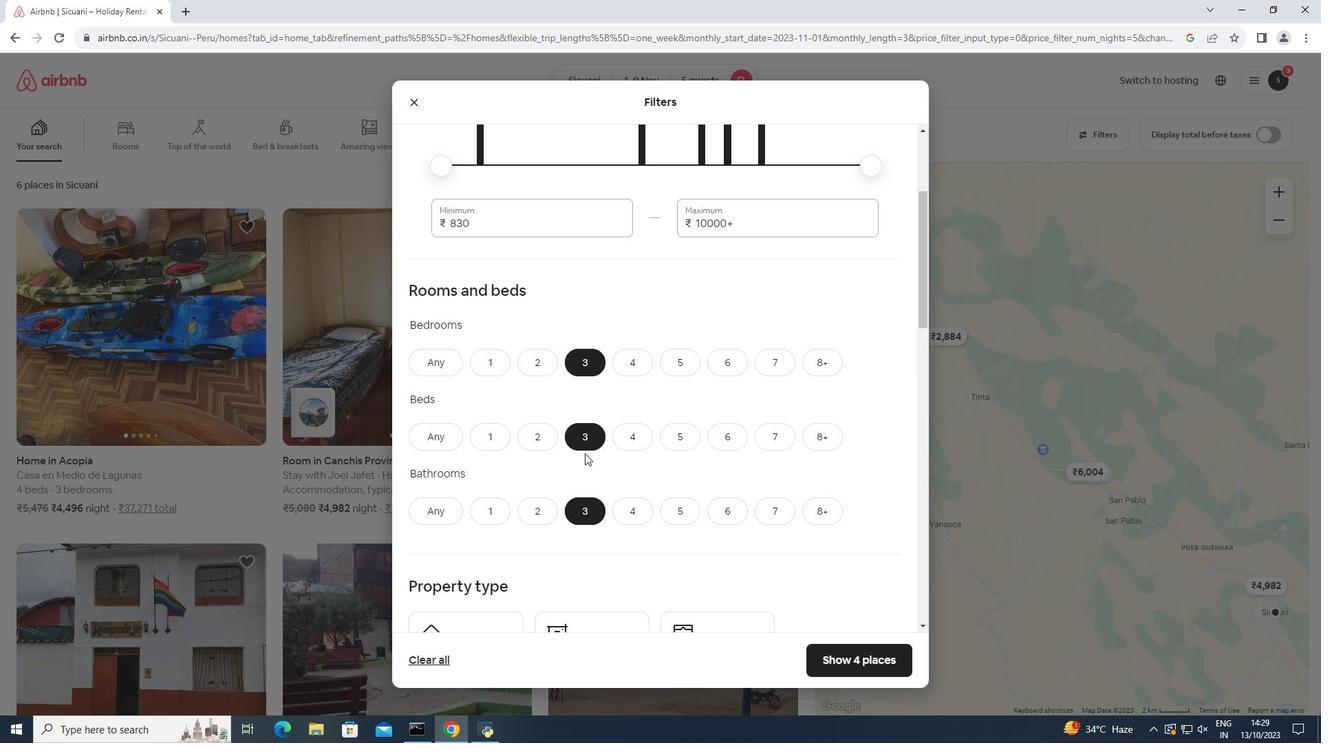 
Action: Mouse scrolled (585, 452) with delta (0, 0)
Screenshot: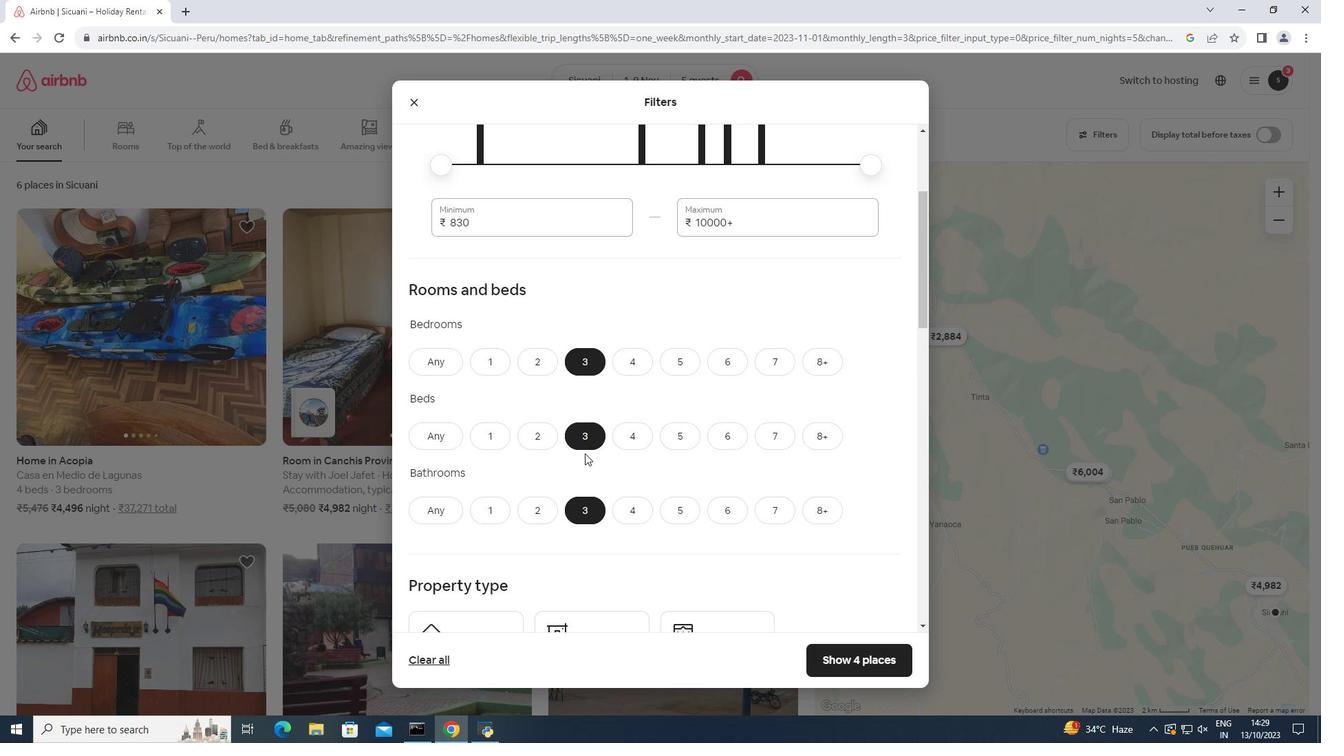
Action: Mouse scrolled (585, 452) with delta (0, 0)
Screenshot: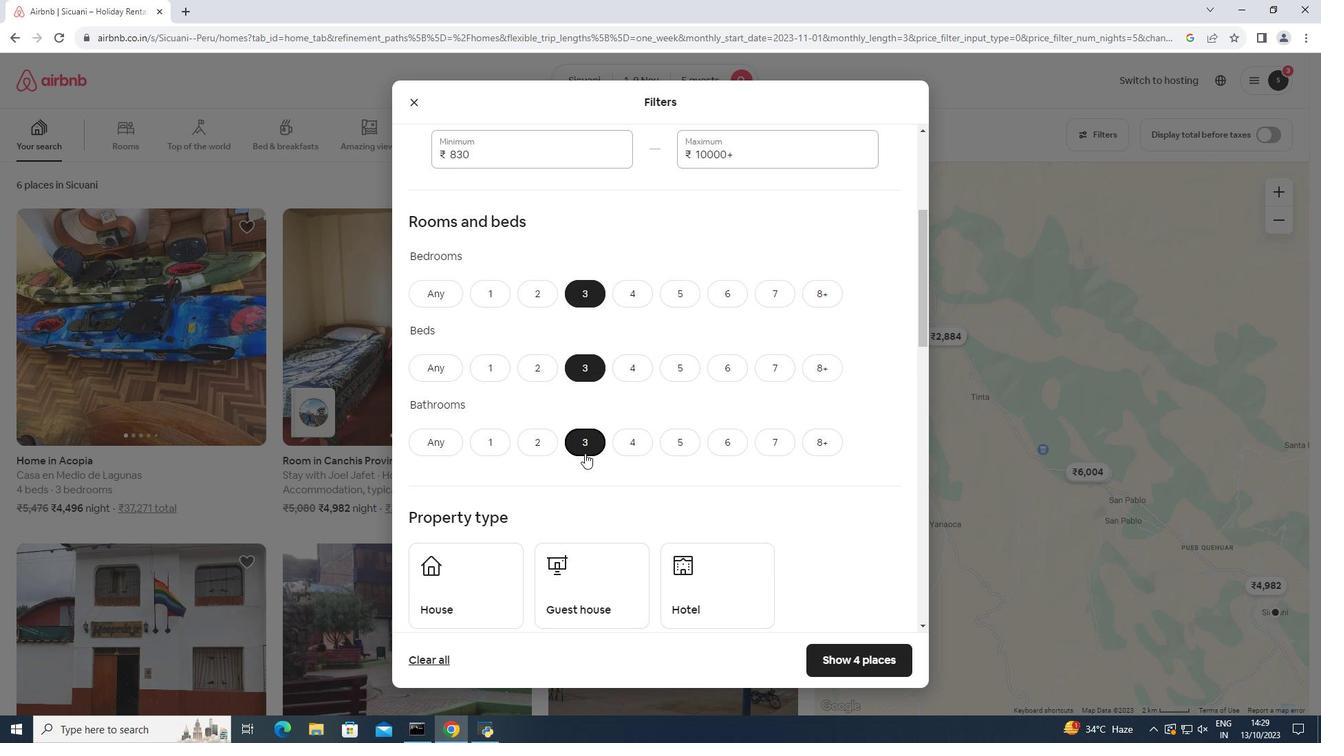 
Action: Mouse scrolled (585, 452) with delta (0, 0)
Screenshot: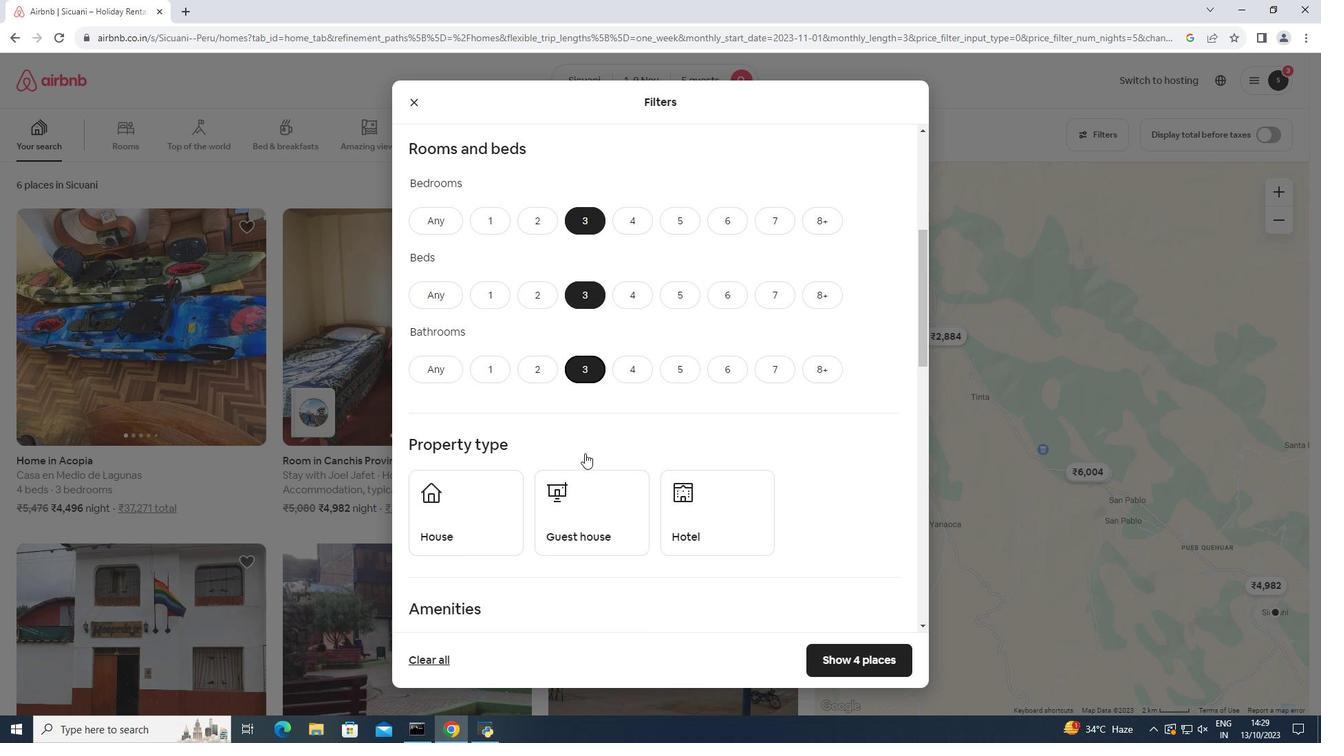 
Action: Mouse scrolled (585, 452) with delta (0, 0)
Screenshot: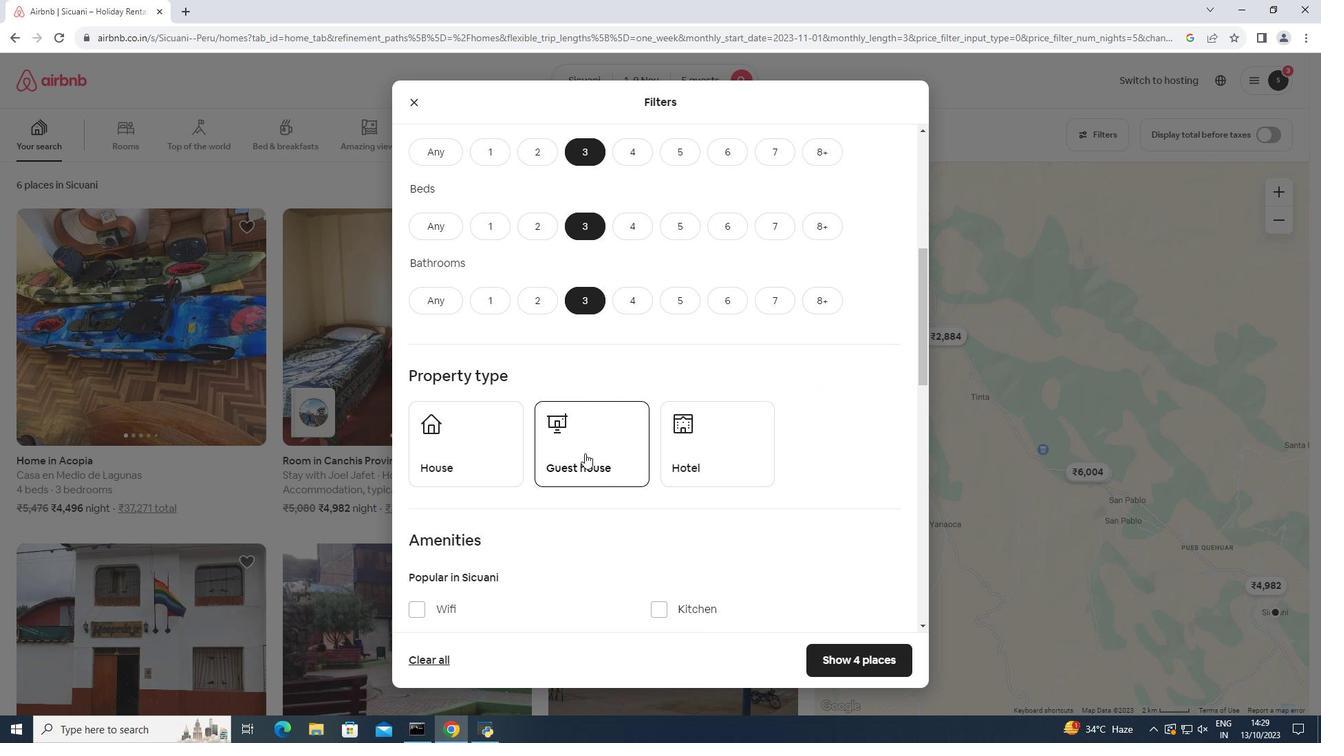 
Action: Mouse moved to (450, 393)
Screenshot: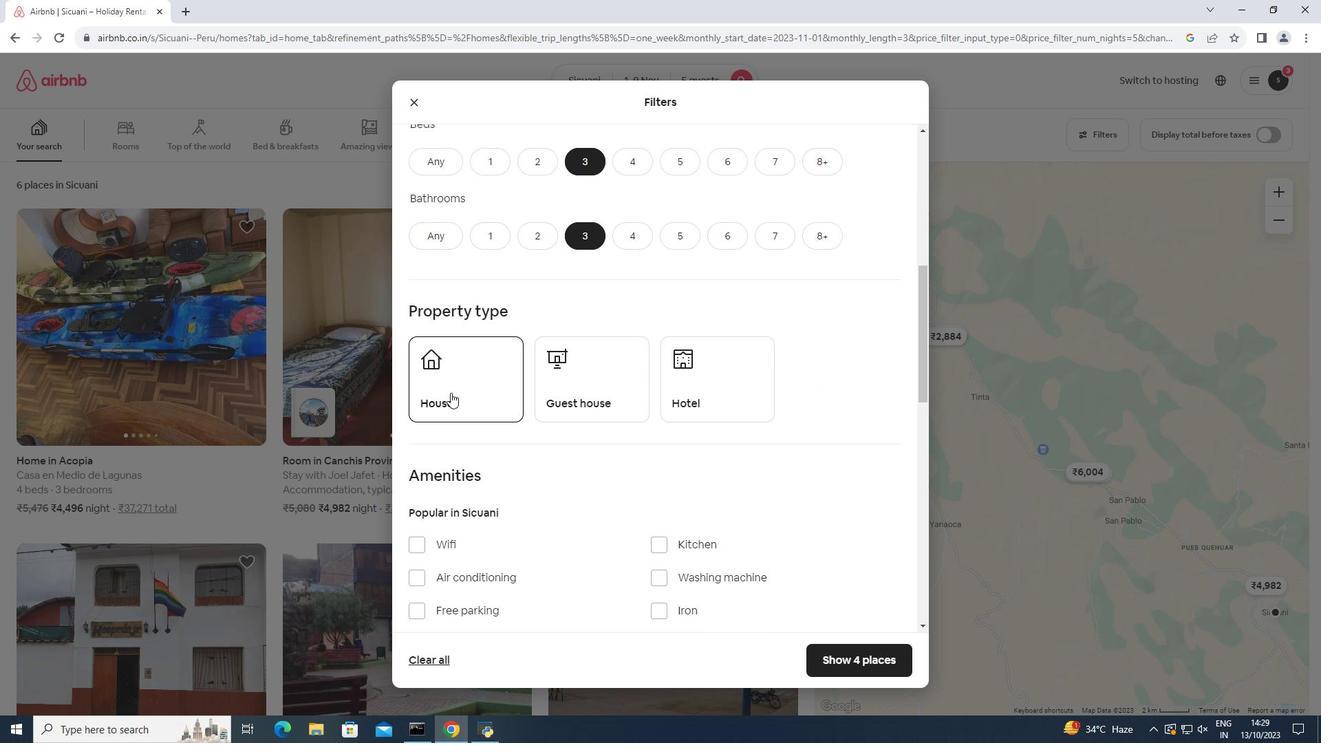 
Action: Mouse pressed left at (450, 393)
Screenshot: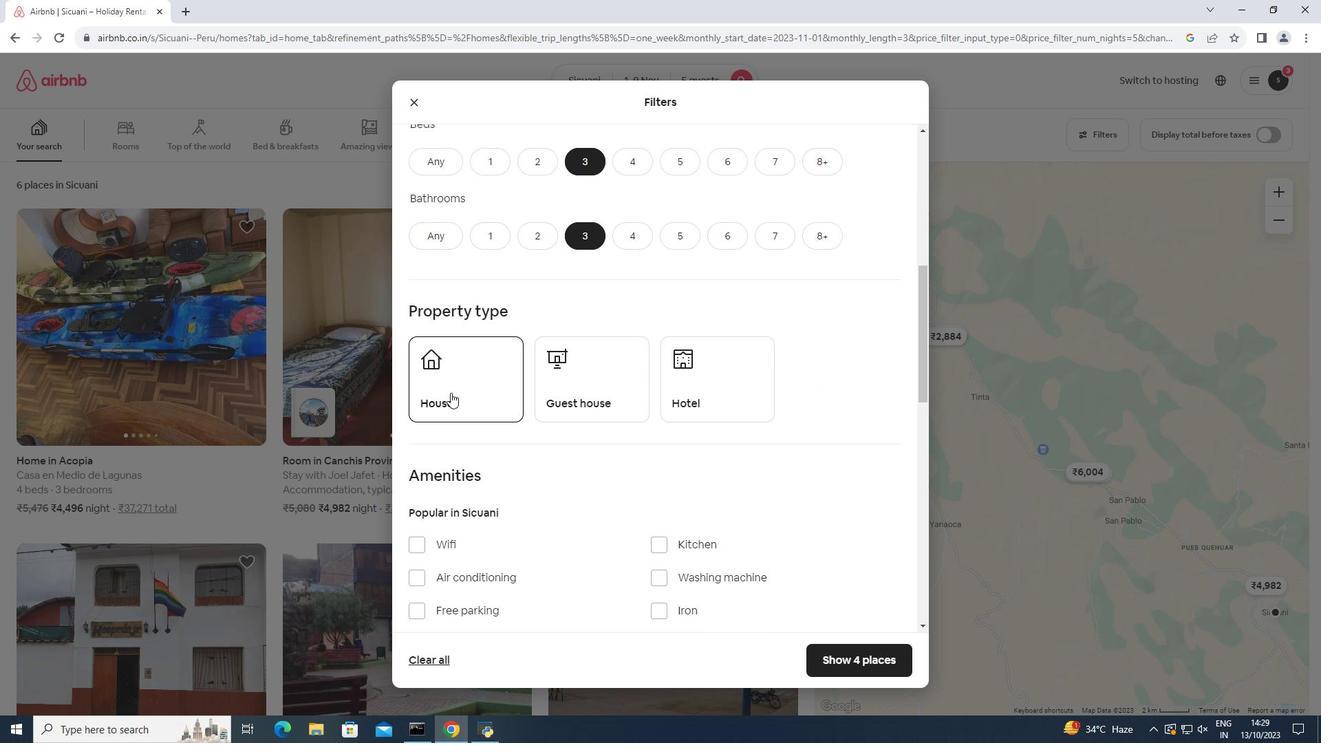 
Action: Mouse moved to (857, 659)
Screenshot: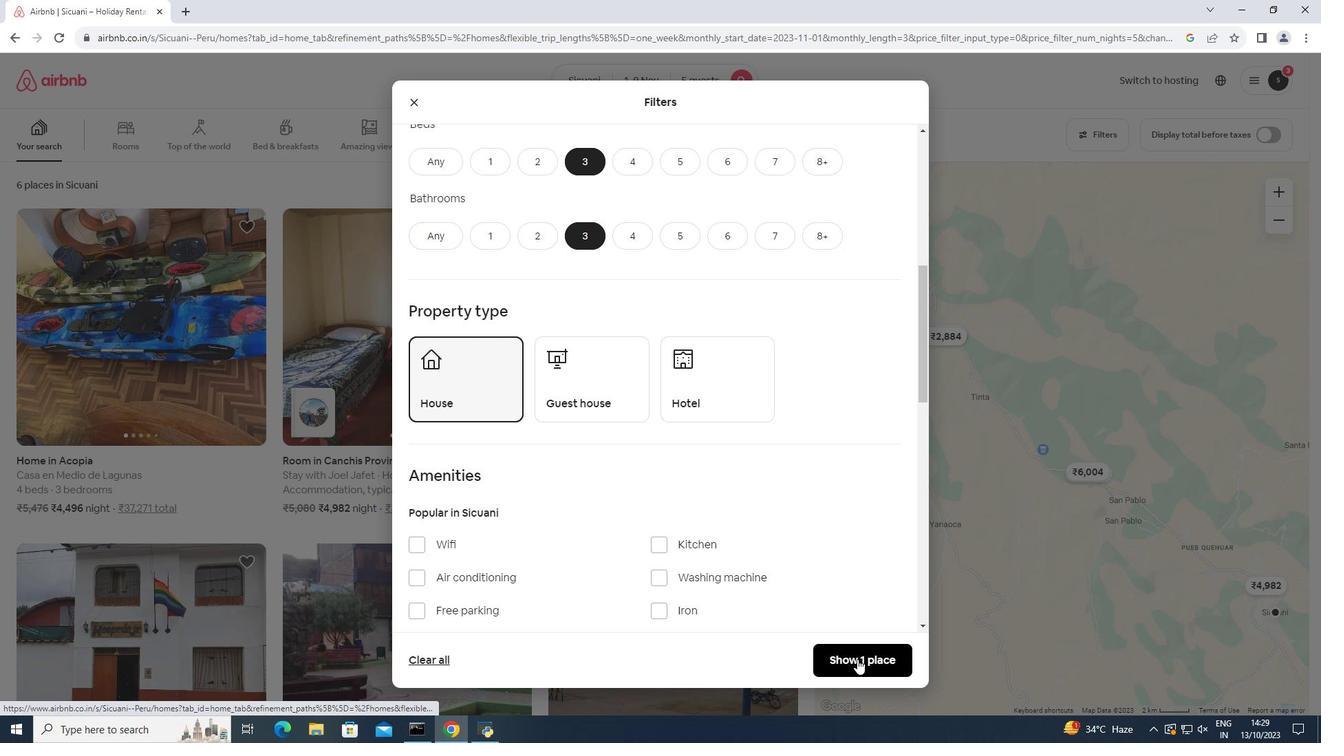 
Action: Mouse pressed left at (857, 659)
Screenshot: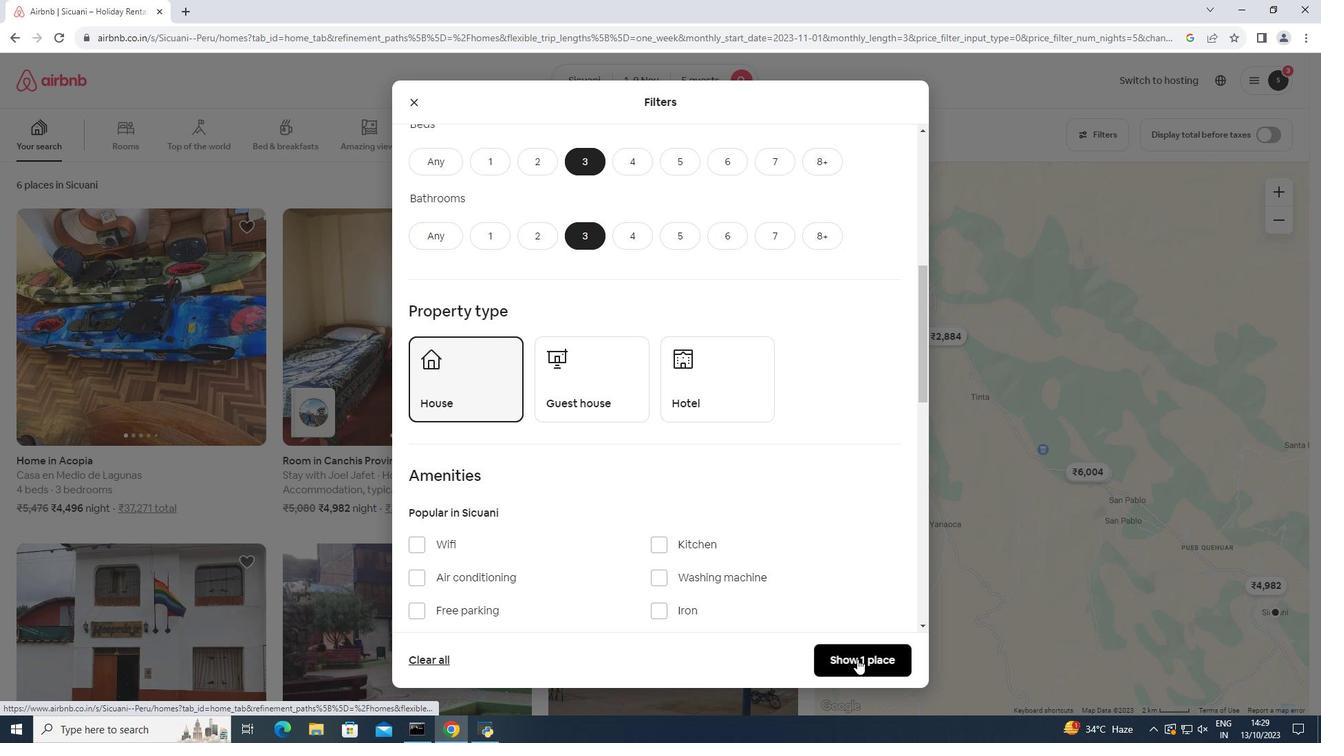 
Action: Mouse moved to (97, 315)
Screenshot: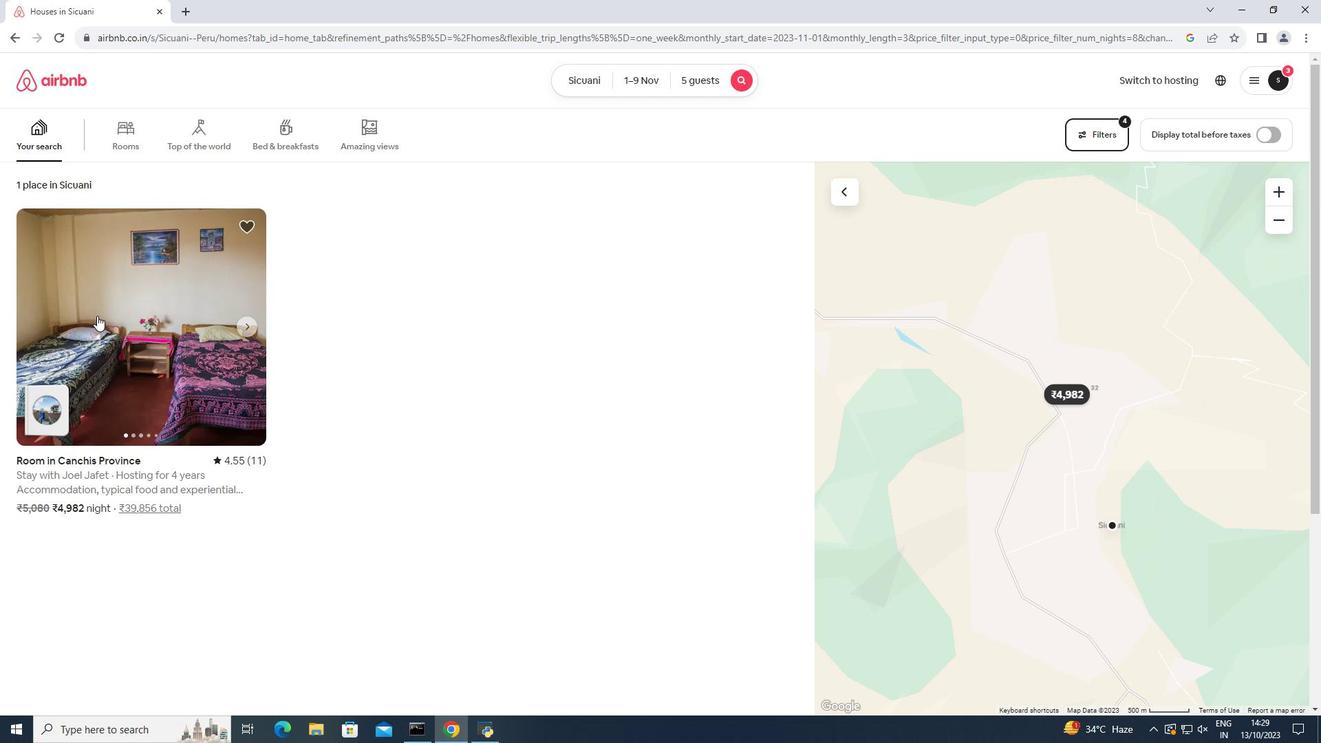 
Action: Mouse pressed left at (97, 315)
Screenshot: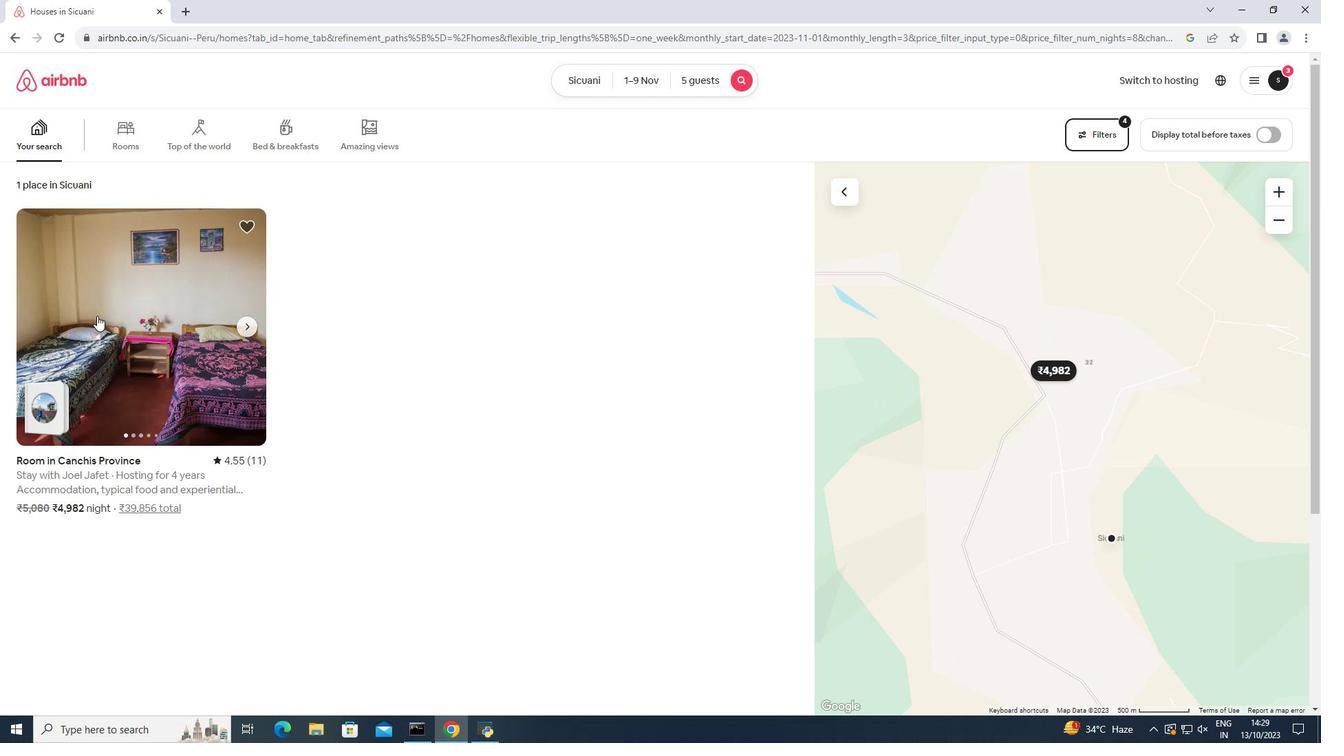 
Action: Mouse moved to (416, 377)
Screenshot: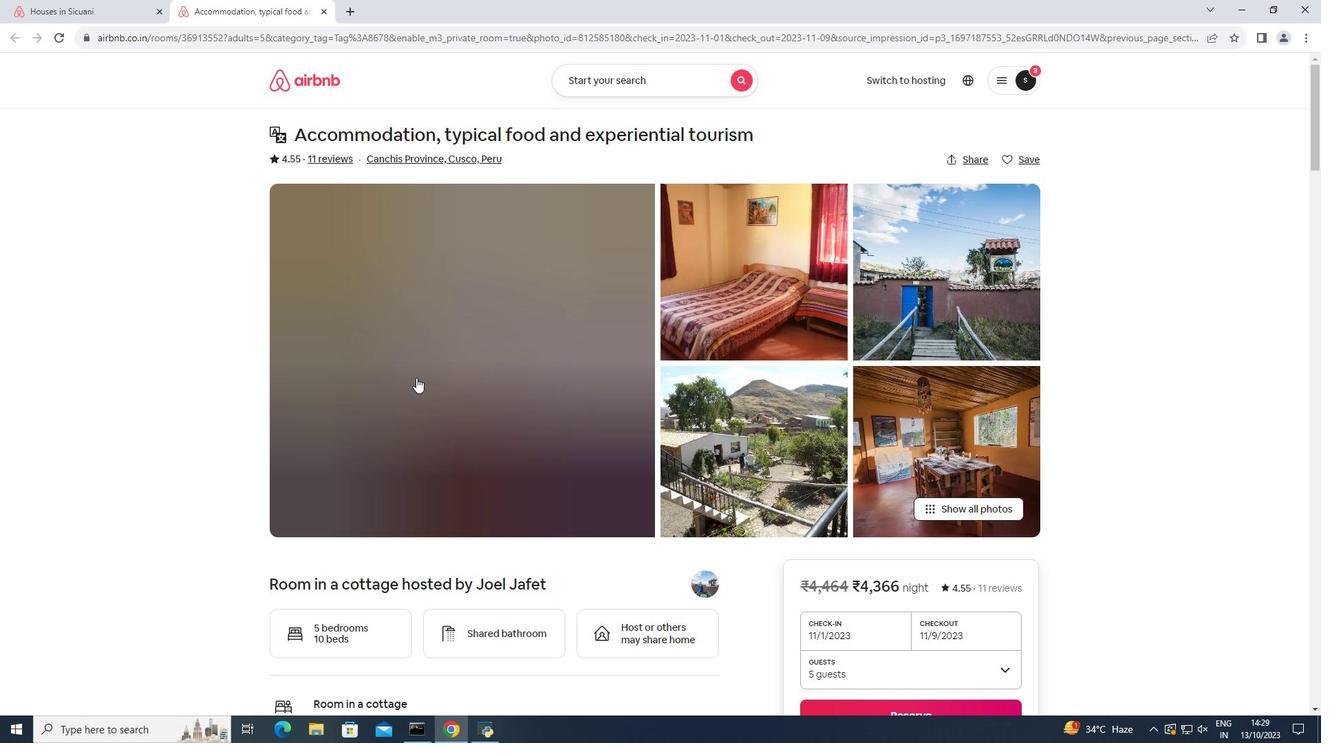 
Action: Mouse pressed left at (416, 377)
Screenshot: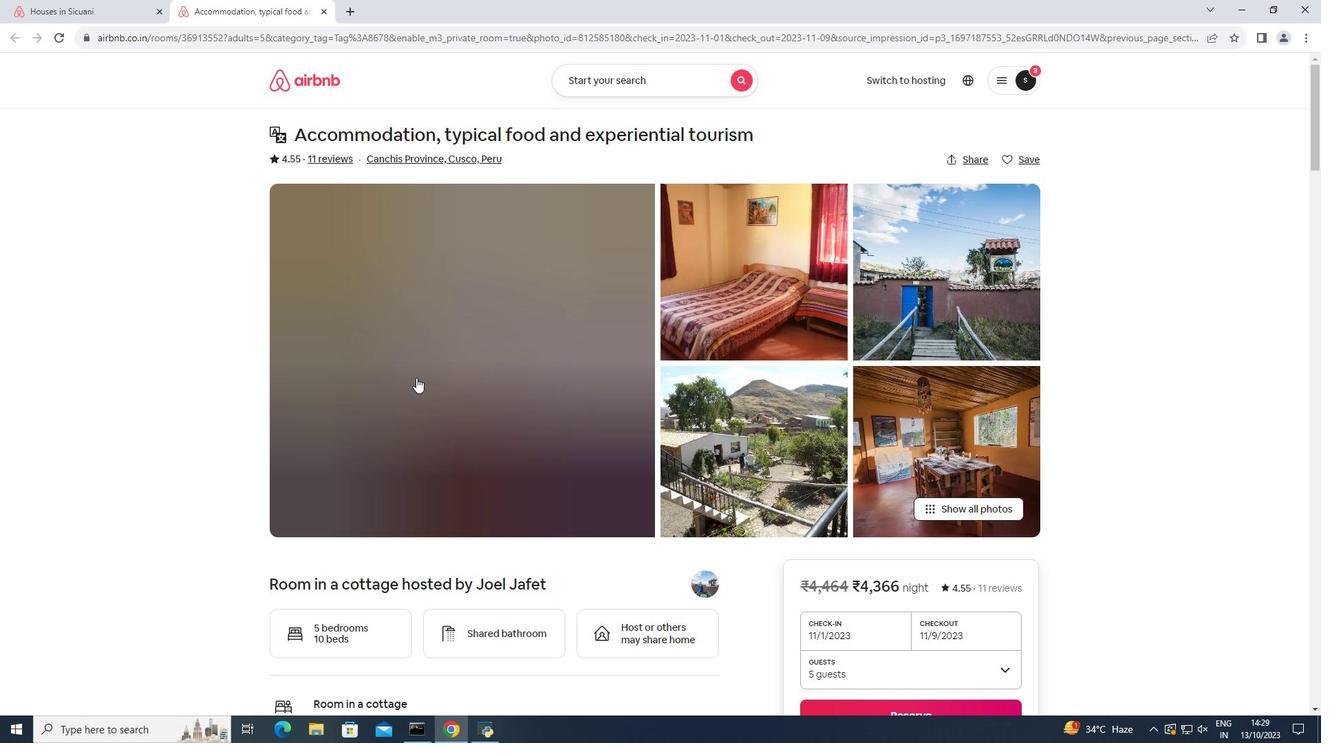 
Action: Mouse moved to (385, 375)
Screenshot: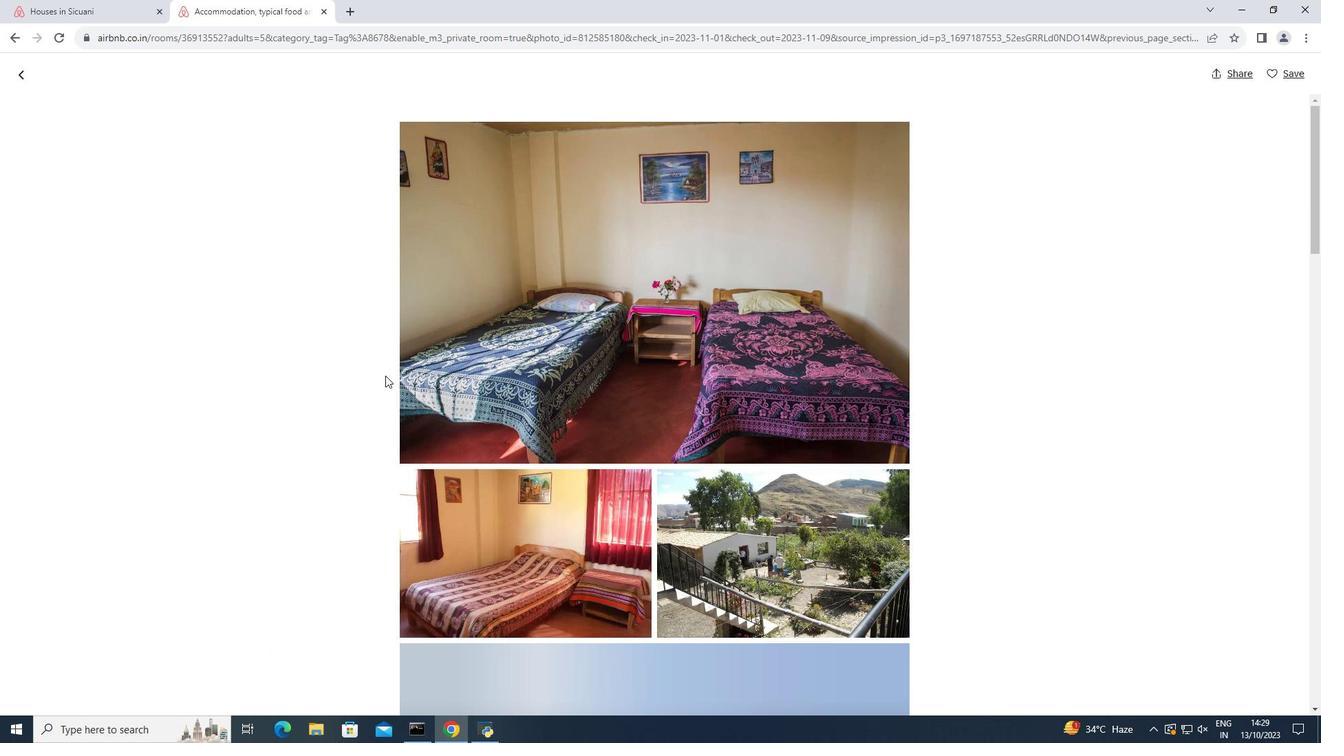 
Action: Mouse scrolled (385, 375) with delta (0, 0)
Screenshot: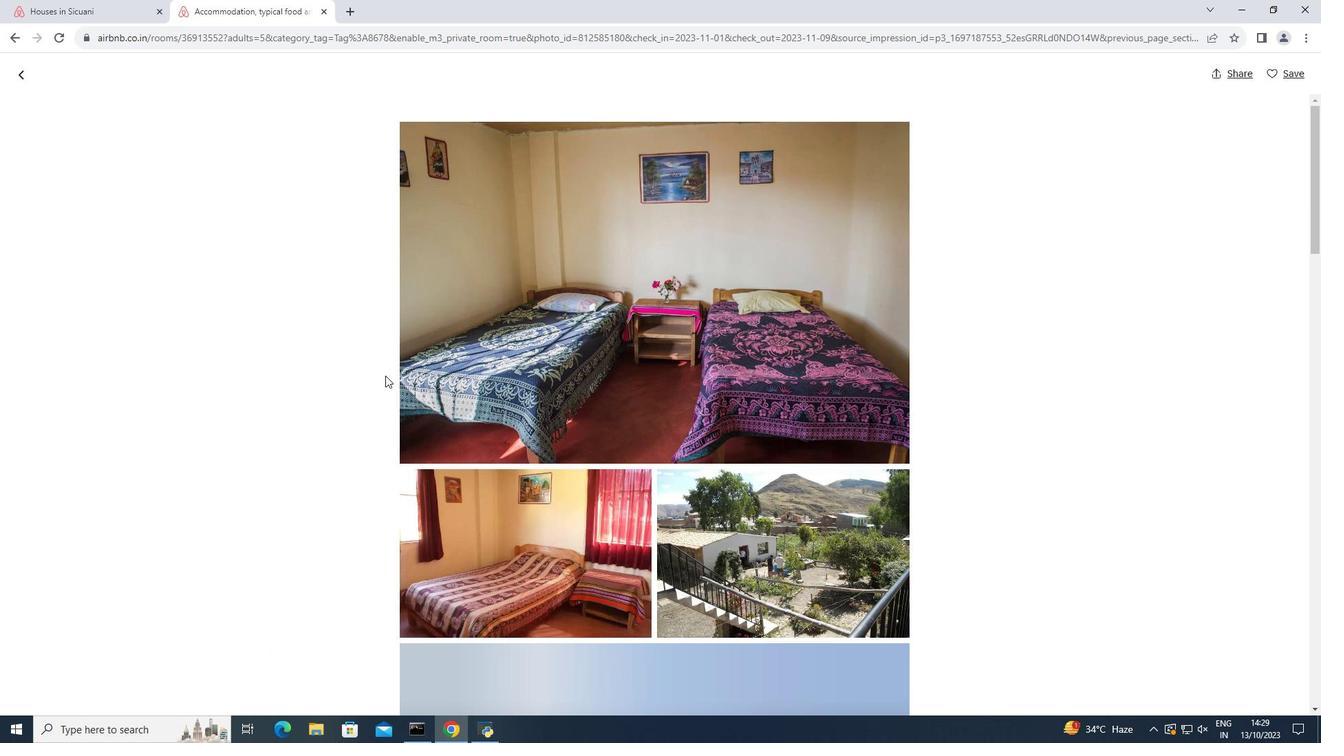 
Action: Mouse scrolled (385, 375) with delta (0, 0)
Screenshot: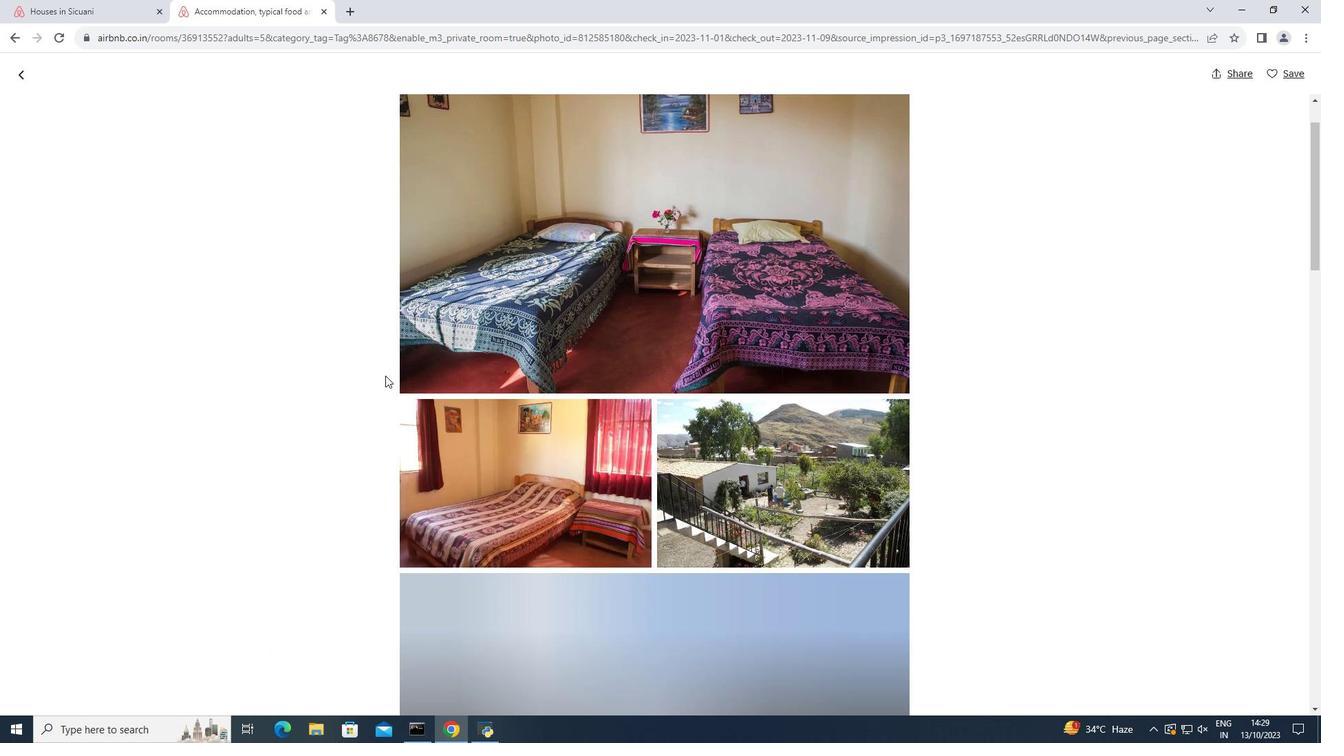 
Action: Mouse scrolled (385, 375) with delta (0, 0)
Screenshot: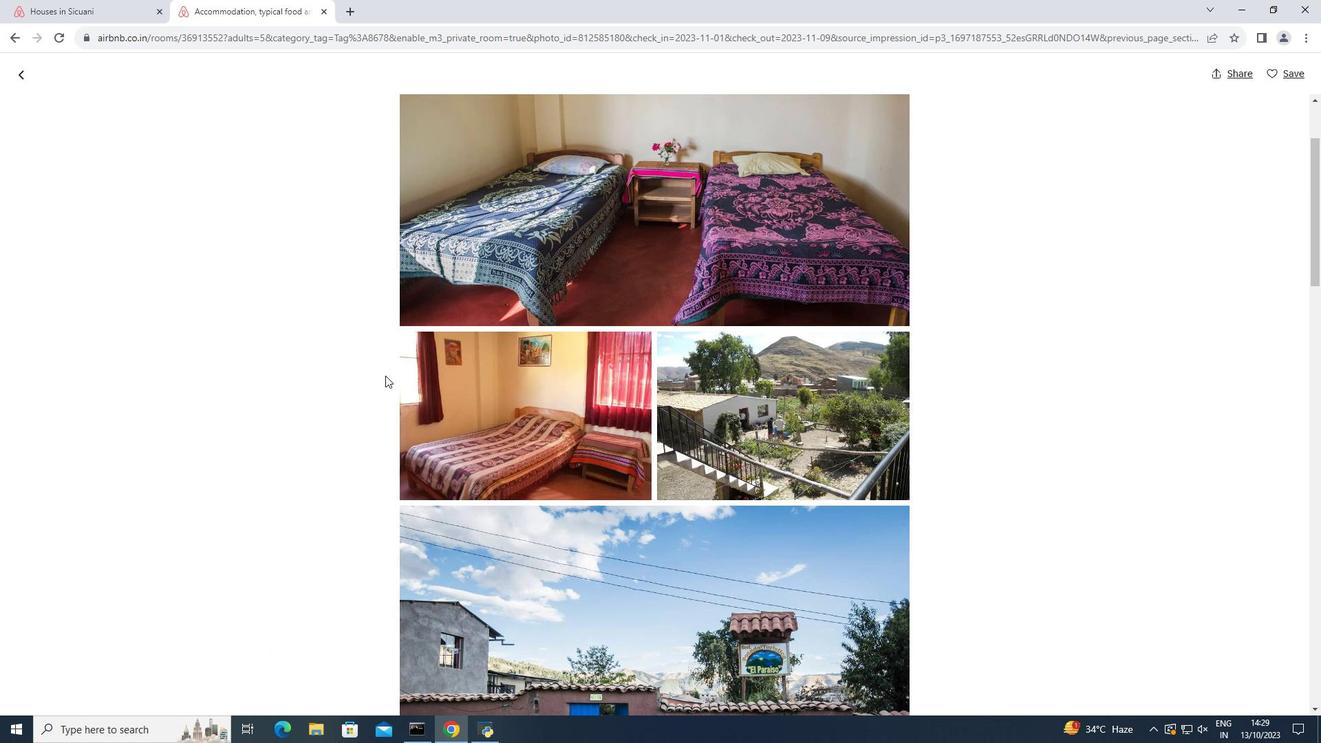 
Action: Mouse scrolled (385, 375) with delta (0, 0)
Screenshot: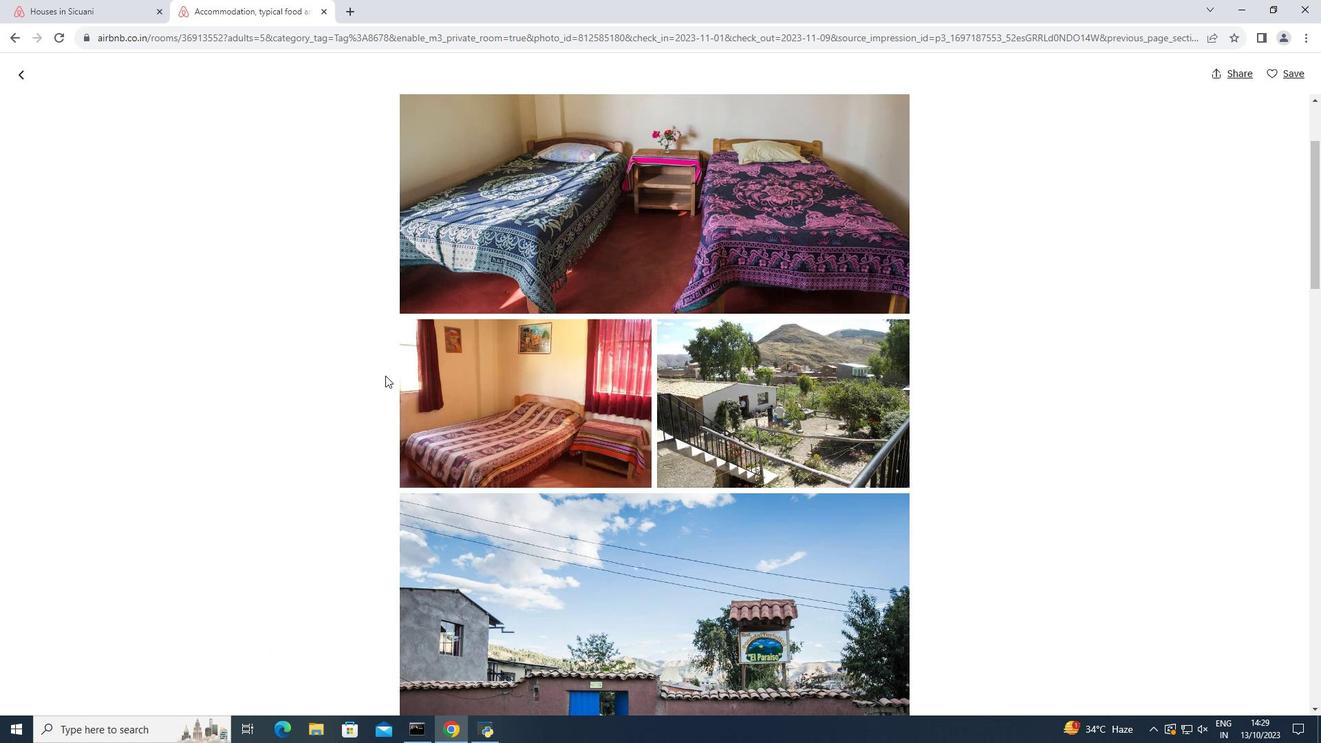 
Action: Mouse scrolled (385, 375) with delta (0, 0)
Screenshot: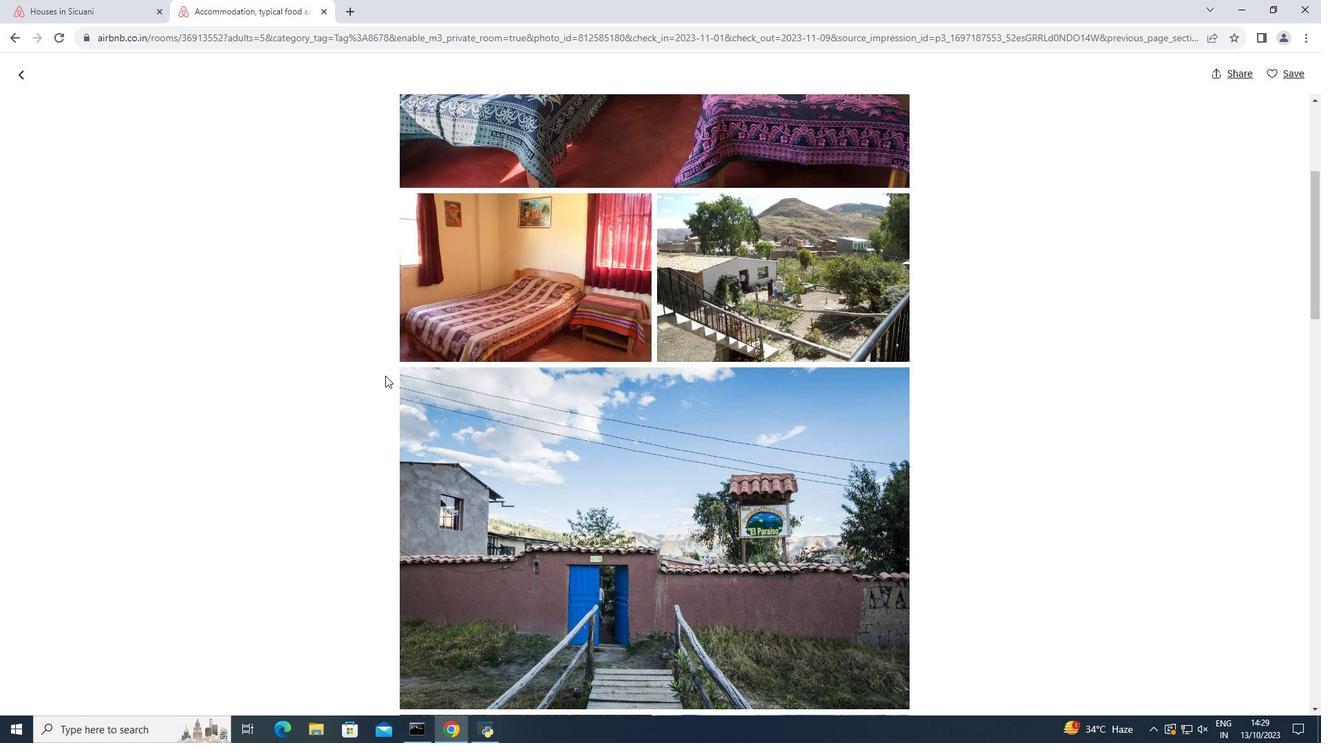 
Action: Mouse scrolled (385, 375) with delta (0, 0)
Screenshot: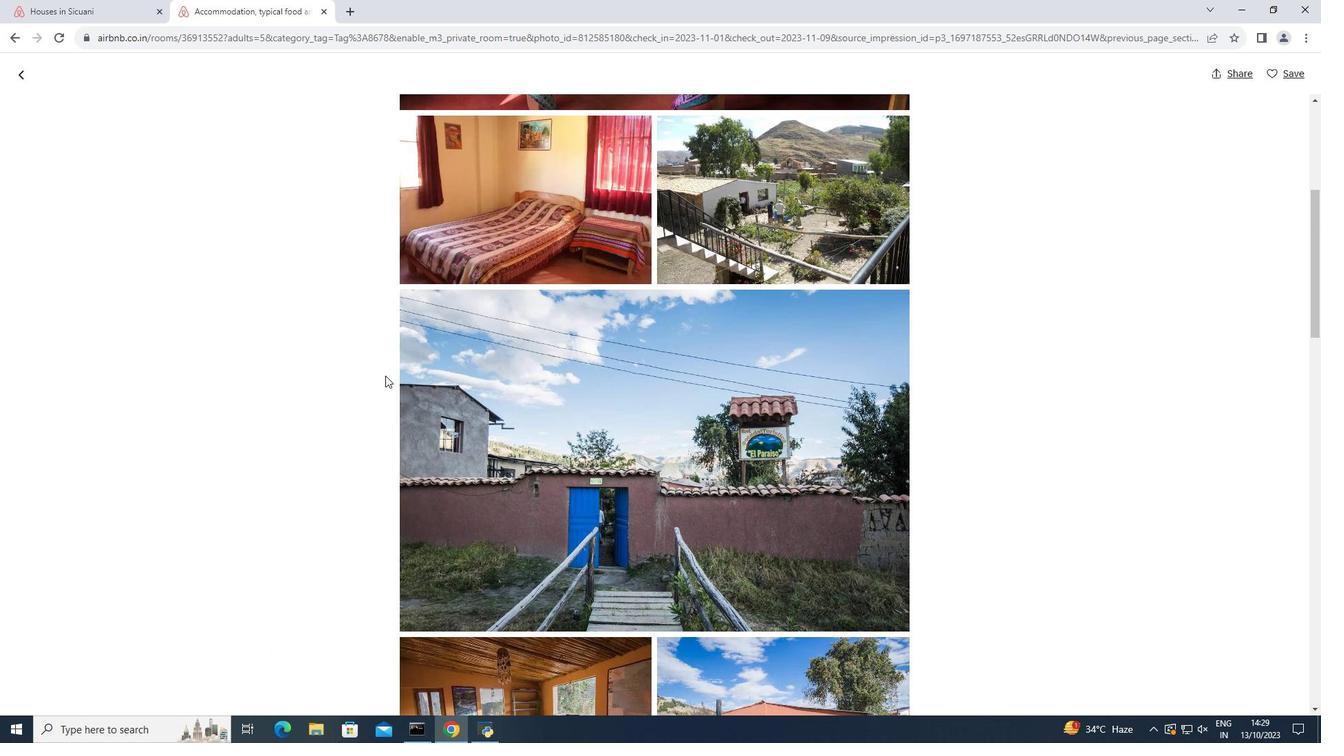 
Action: Mouse scrolled (385, 375) with delta (0, 0)
Screenshot: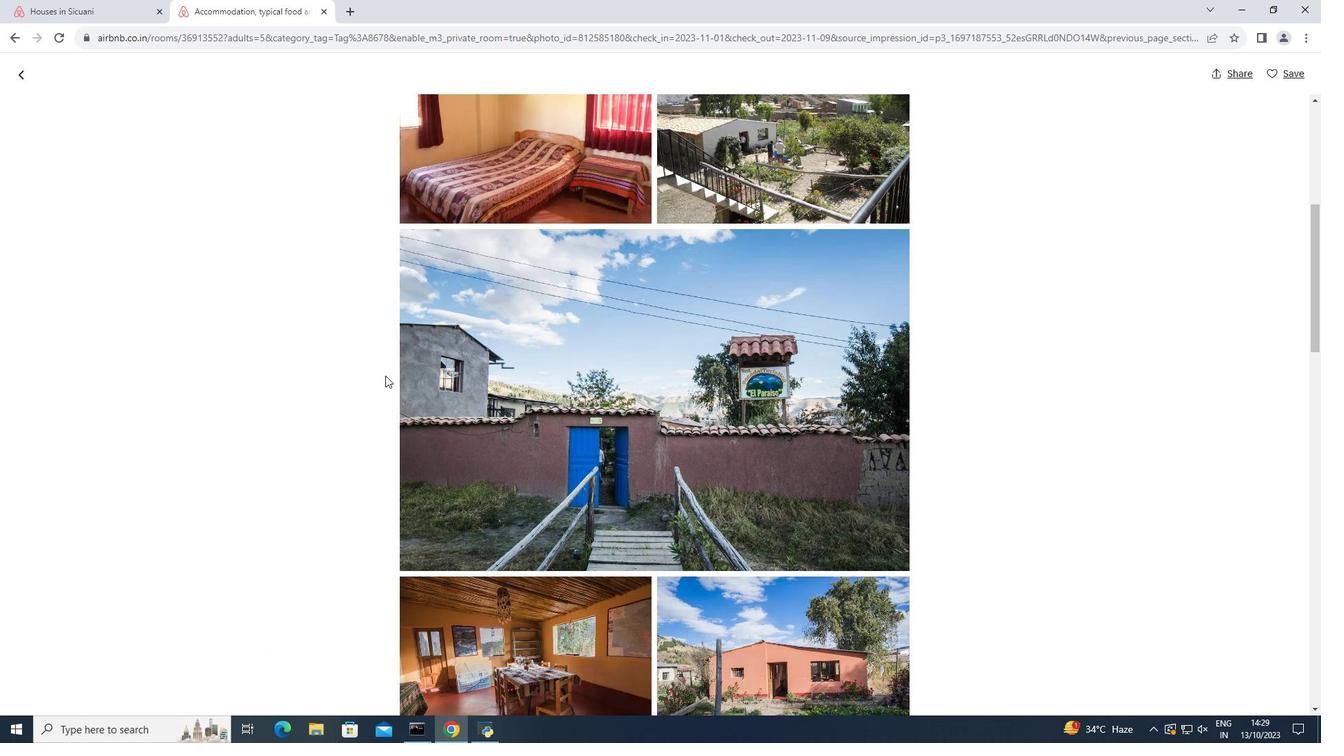 
Action: Mouse scrolled (385, 375) with delta (0, 0)
Screenshot: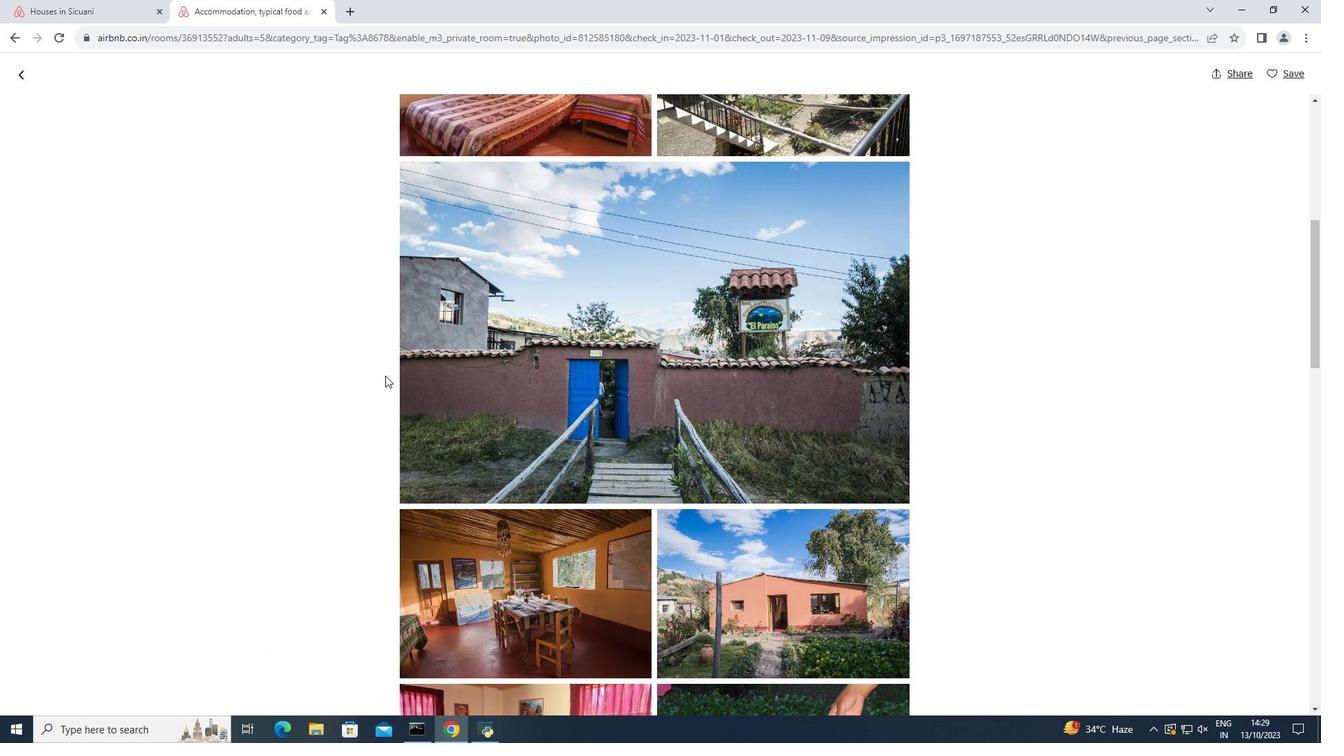 
Action: Mouse scrolled (385, 375) with delta (0, 0)
Screenshot: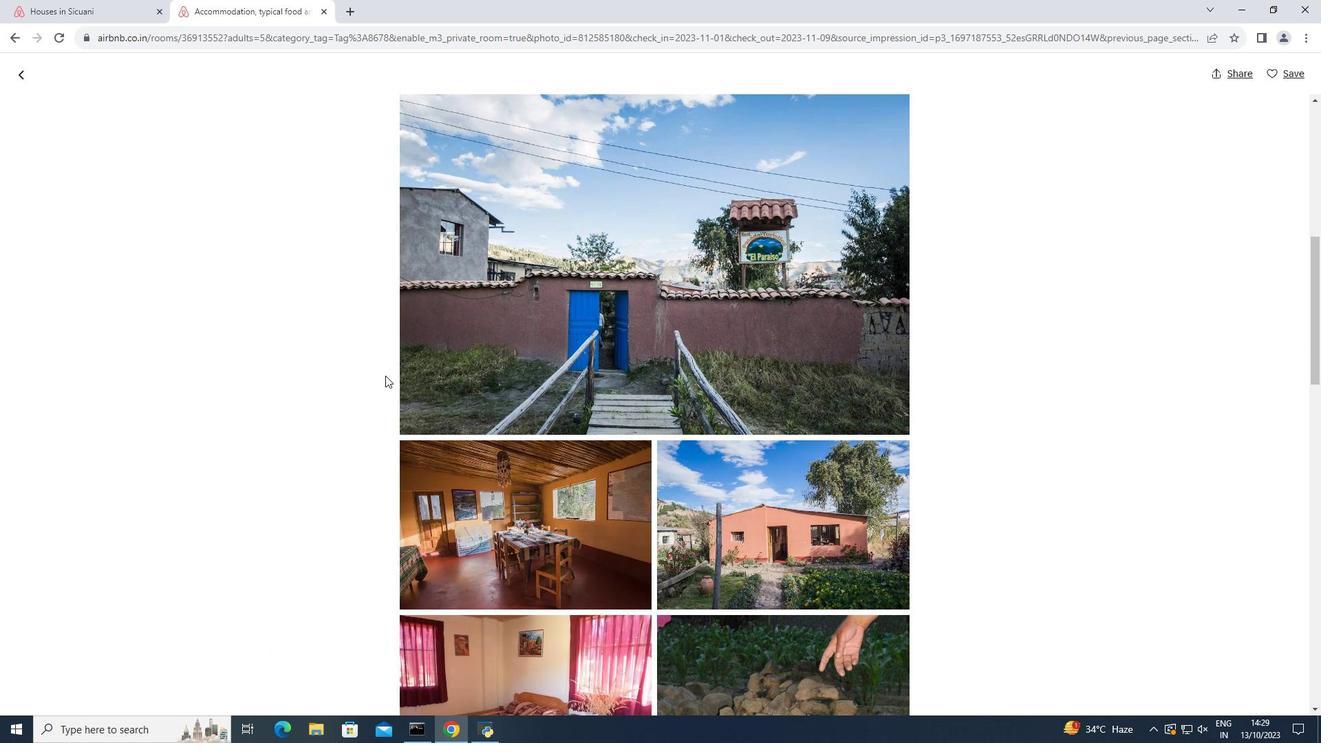 
Action: Mouse scrolled (385, 375) with delta (0, 0)
Screenshot: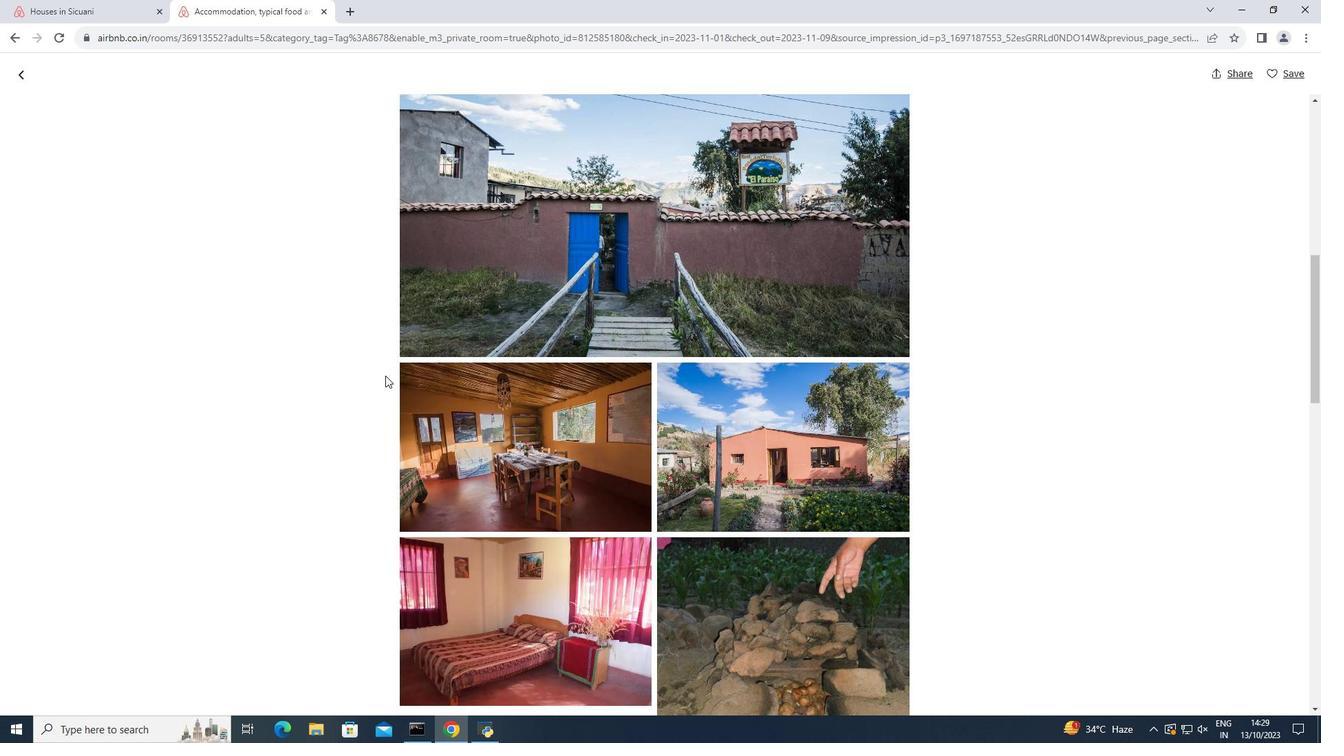 
Action: Mouse scrolled (385, 375) with delta (0, 0)
Screenshot: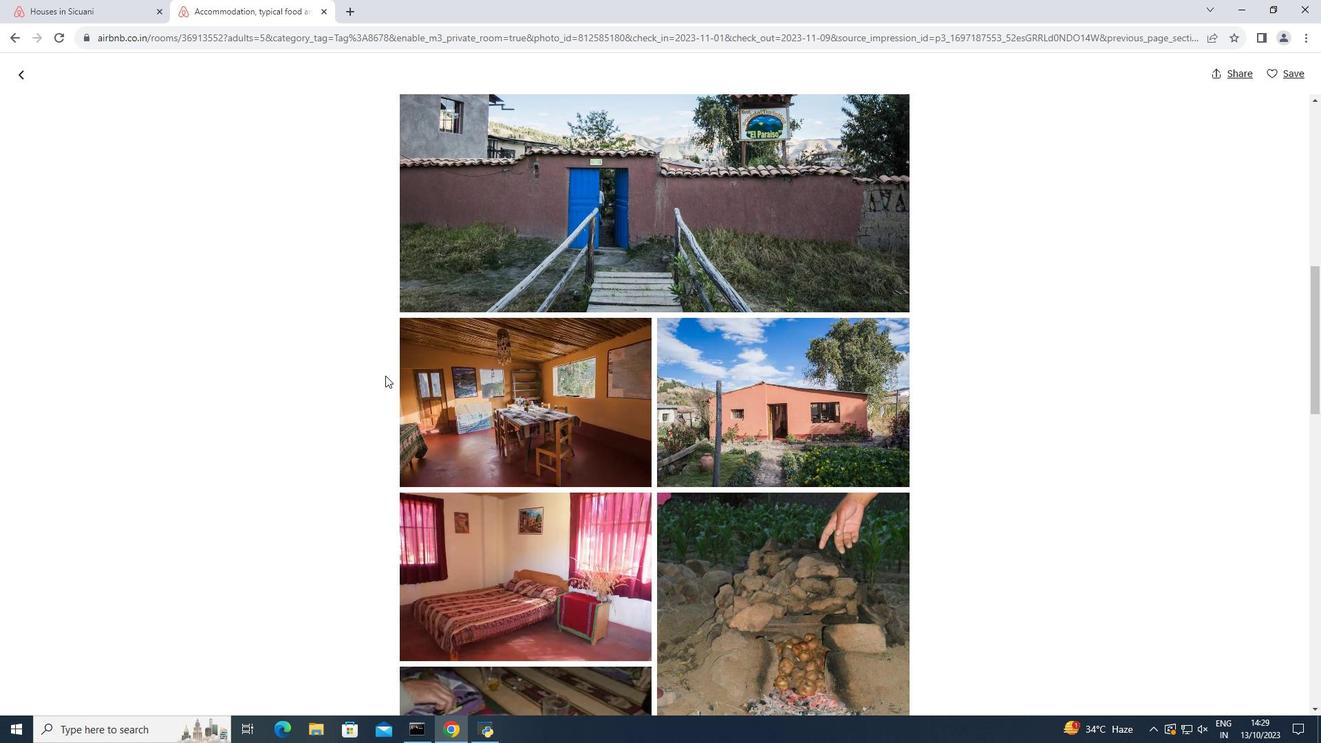 
Action: Mouse scrolled (385, 375) with delta (0, 0)
Screenshot: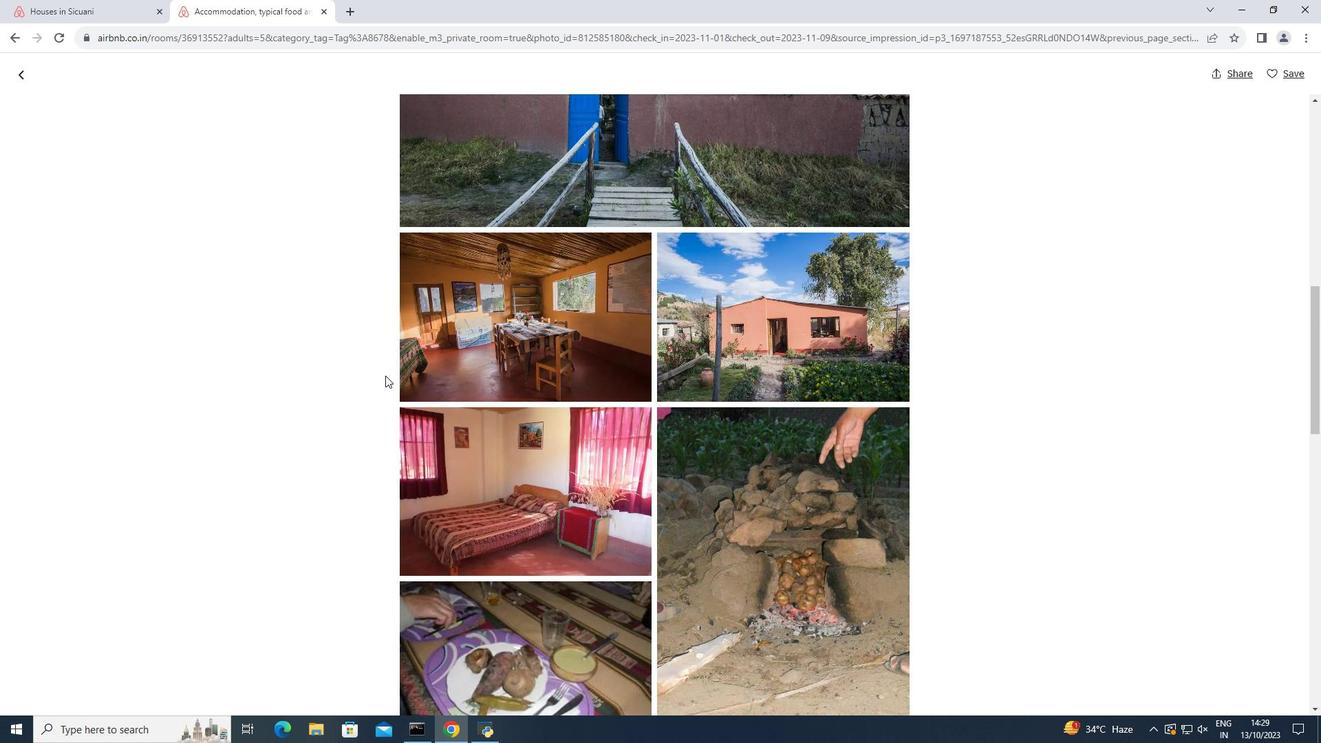 
Action: Mouse moved to (384, 375)
Screenshot: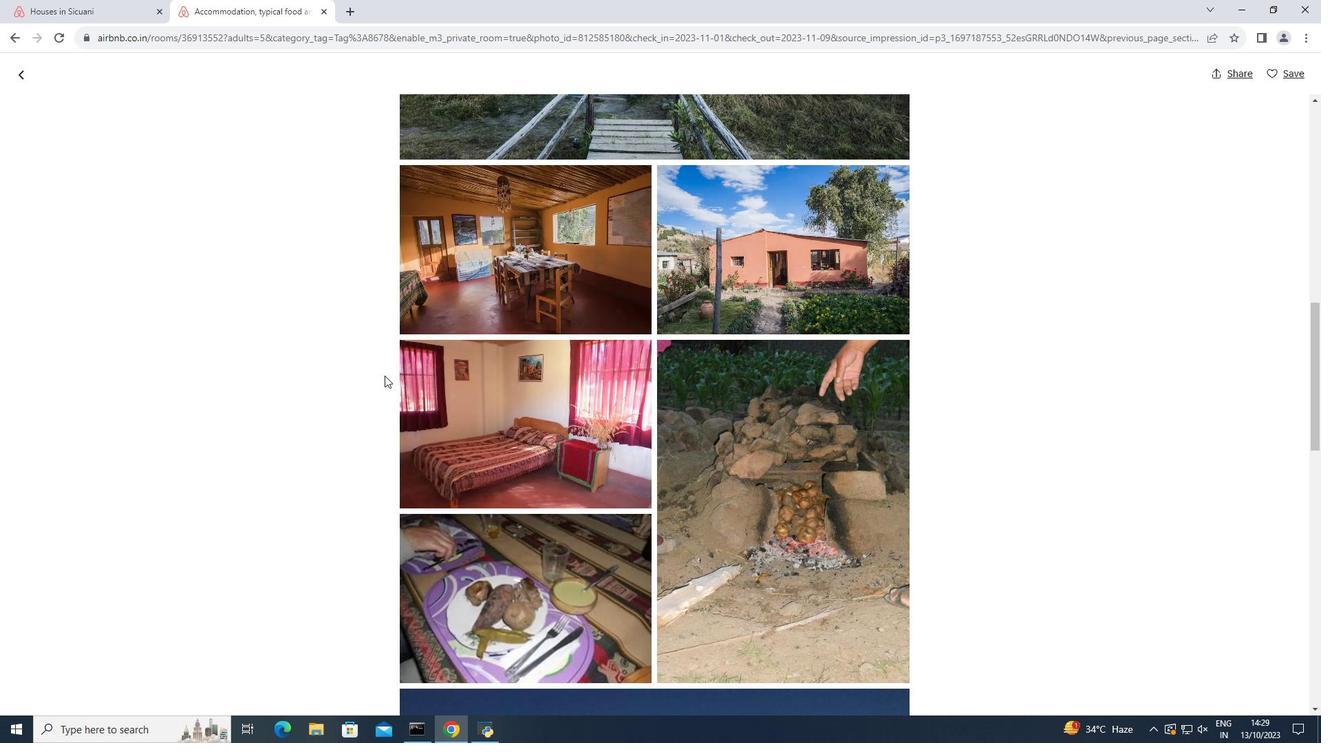 
Action: Mouse scrolled (384, 375) with delta (0, 0)
Screenshot: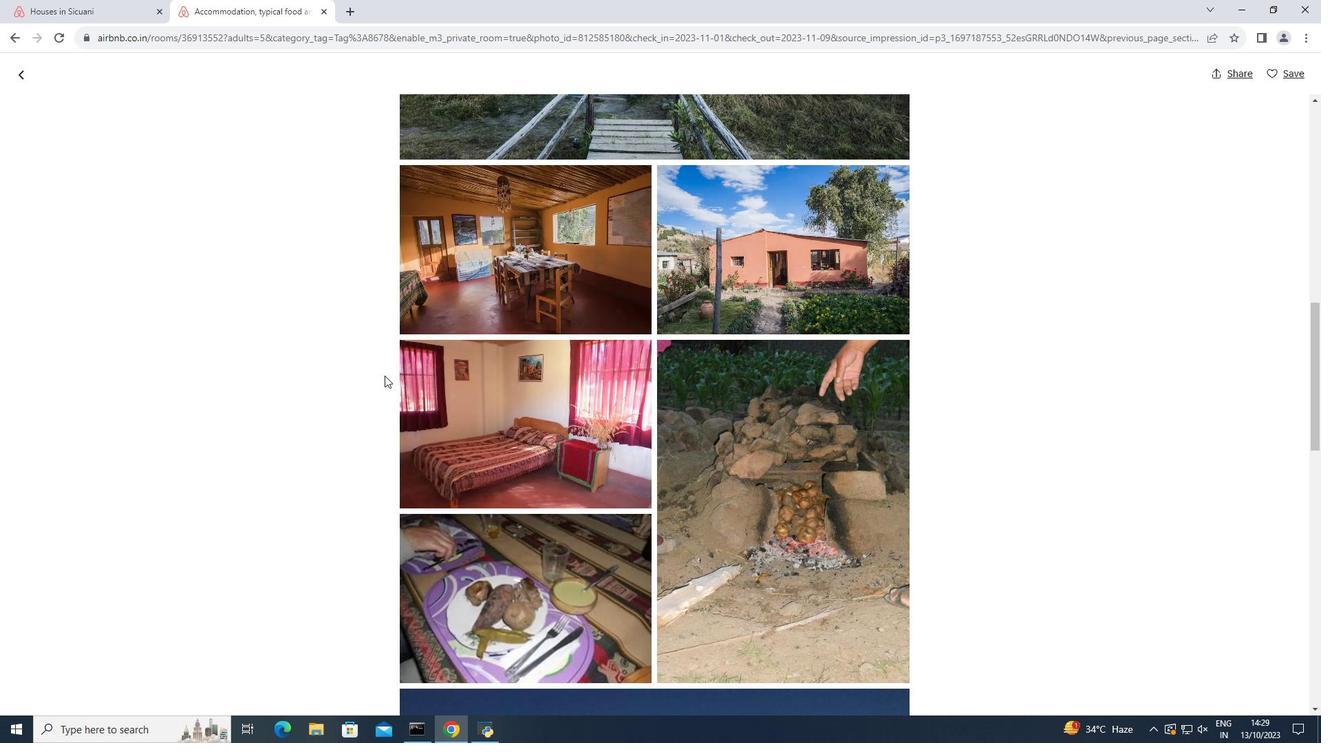
Action: Mouse scrolled (384, 375) with delta (0, 0)
Screenshot: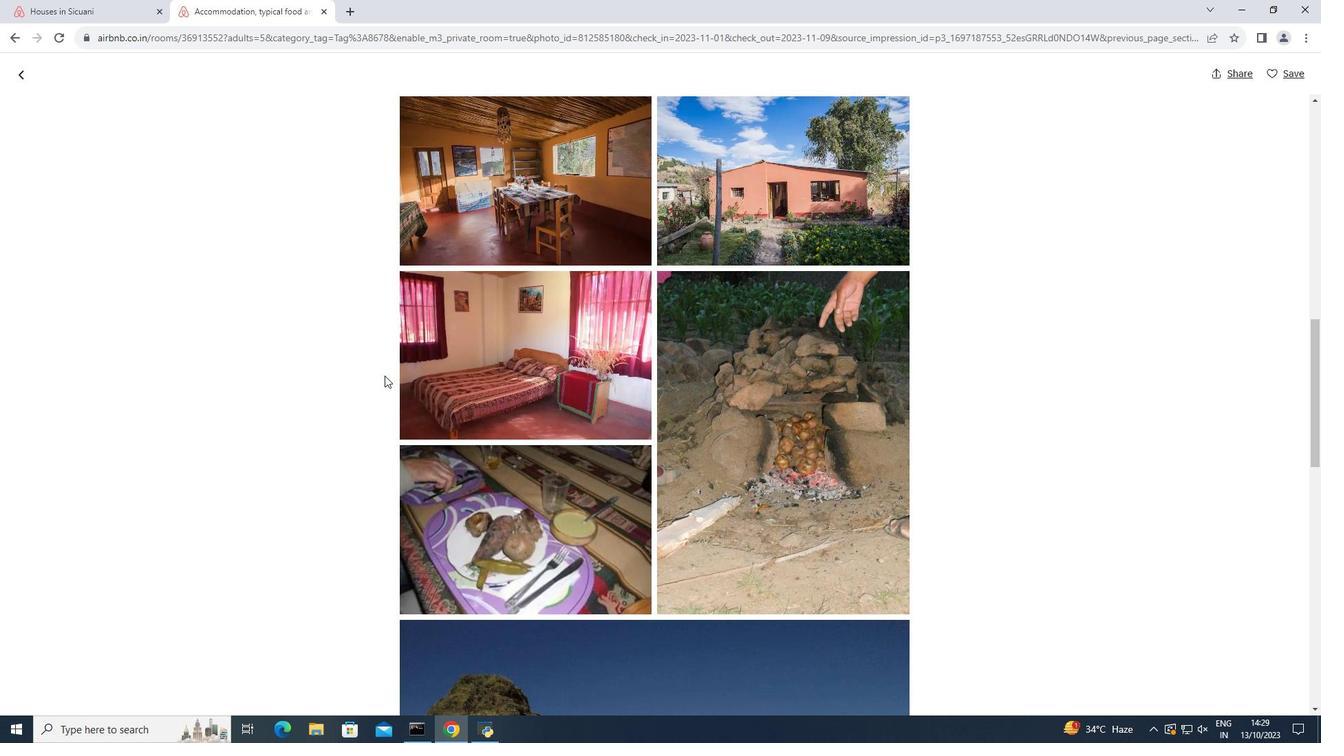 
Action: Mouse moved to (382, 377)
Screenshot: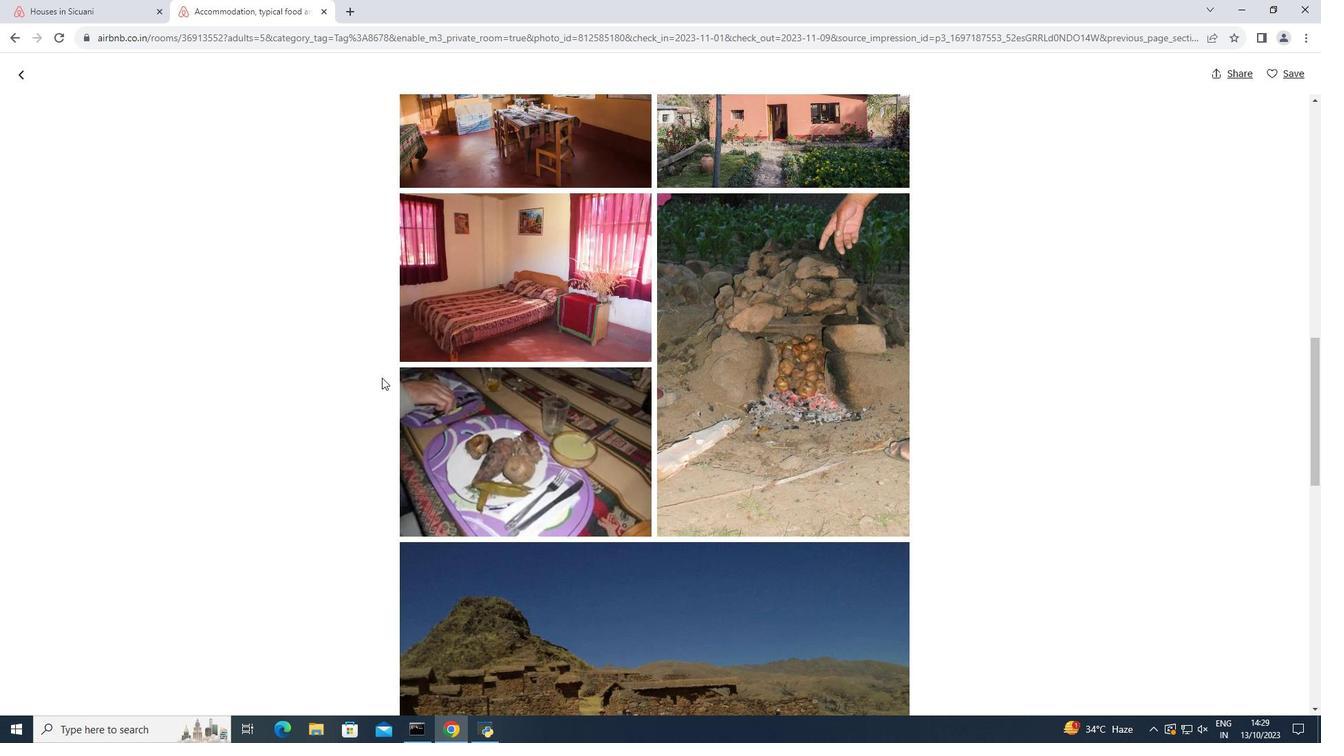 
Action: Mouse scrolled (382, 377) with delta (0, 0)
Screenshot: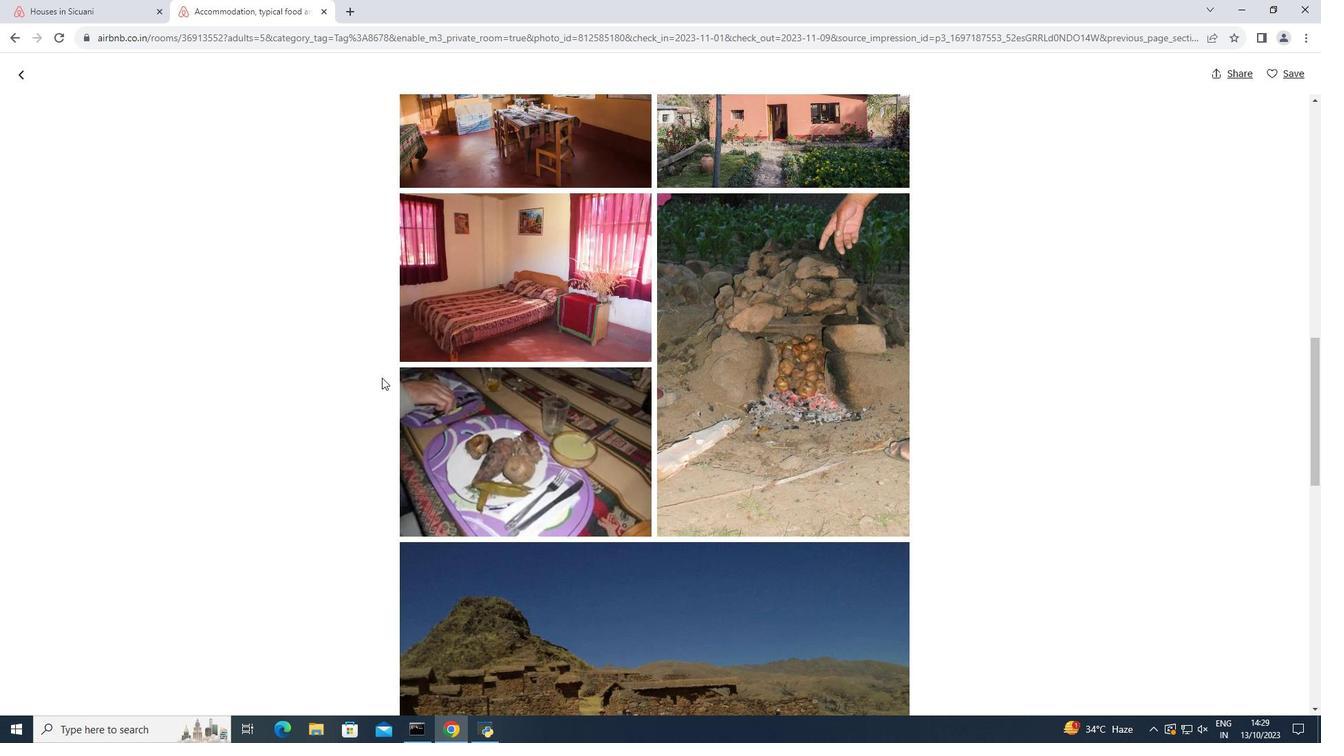 
Action: Mouse scrolled (382, 377) with delta (0, 0)
Screenshot: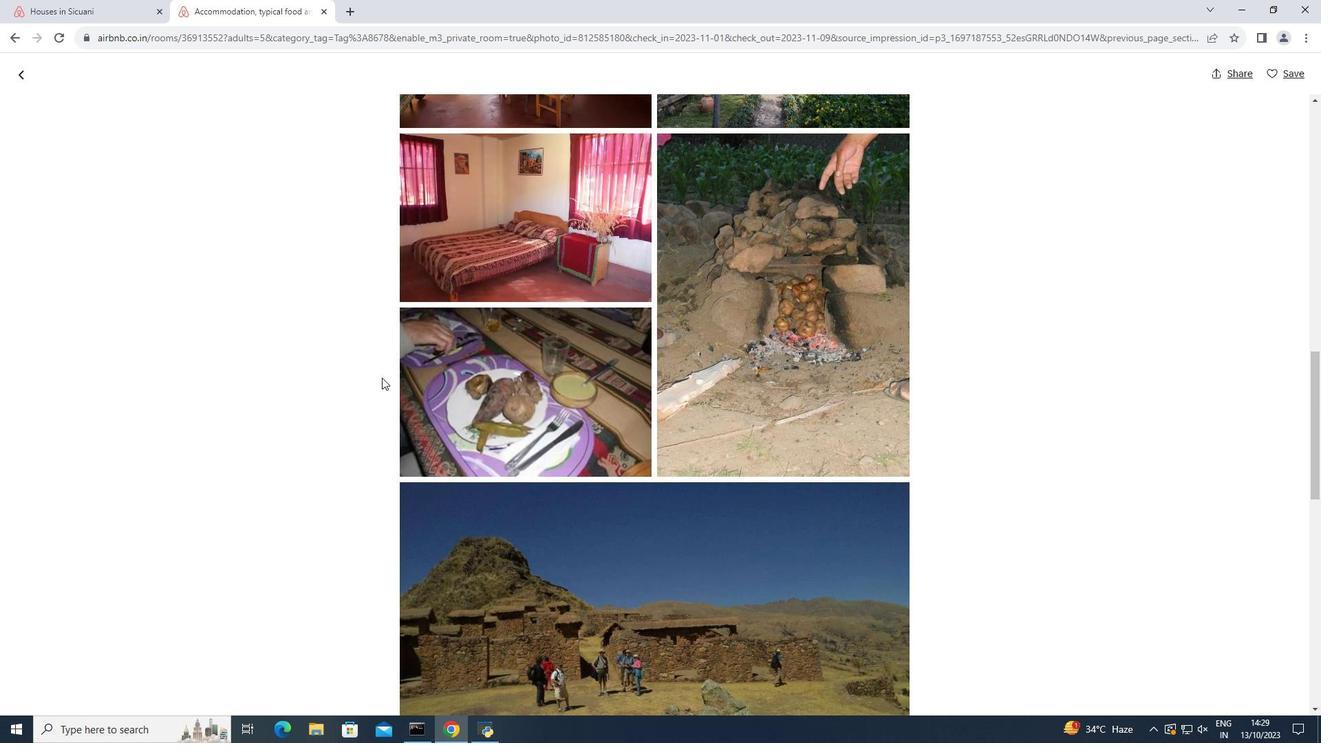
Action: Mouse scrolled (382, 377) with delta (0, 0)
Screenshot: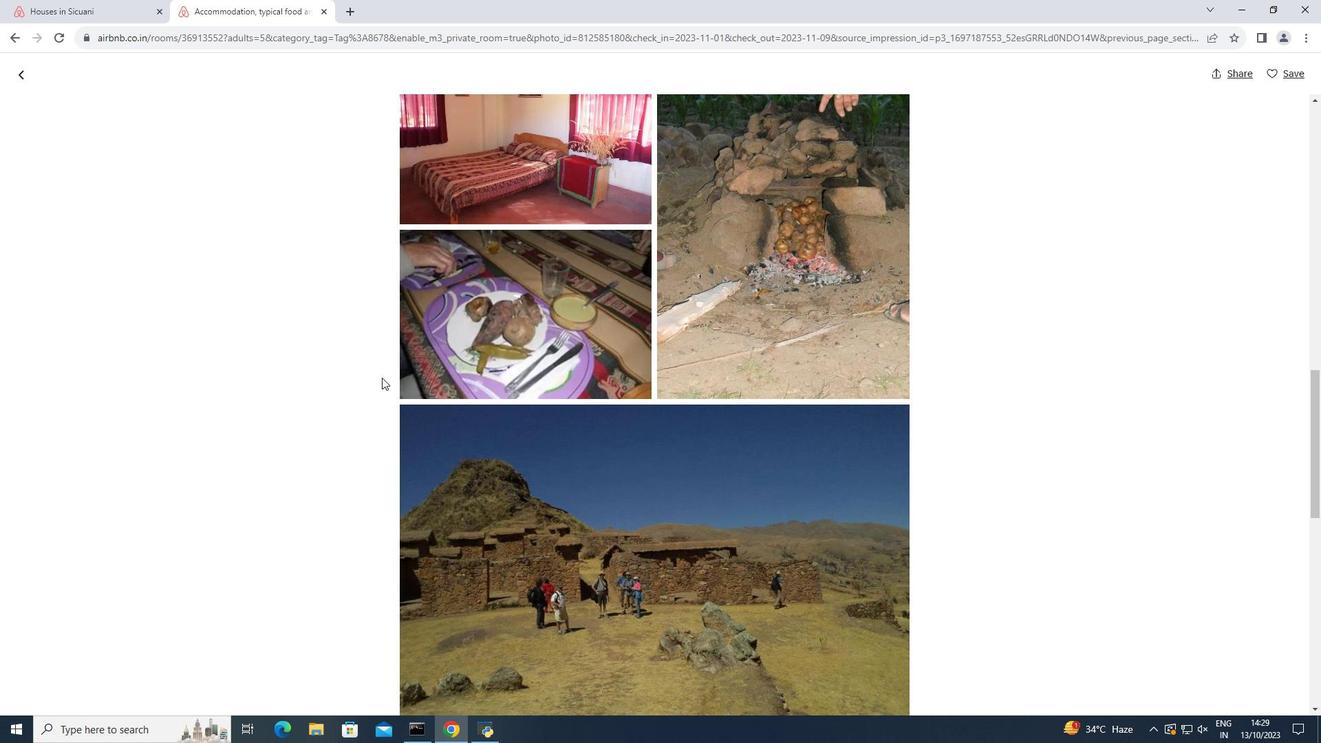 
Action: Mouse scrolled (382, 377) with delta (0, 0)
Screenshot: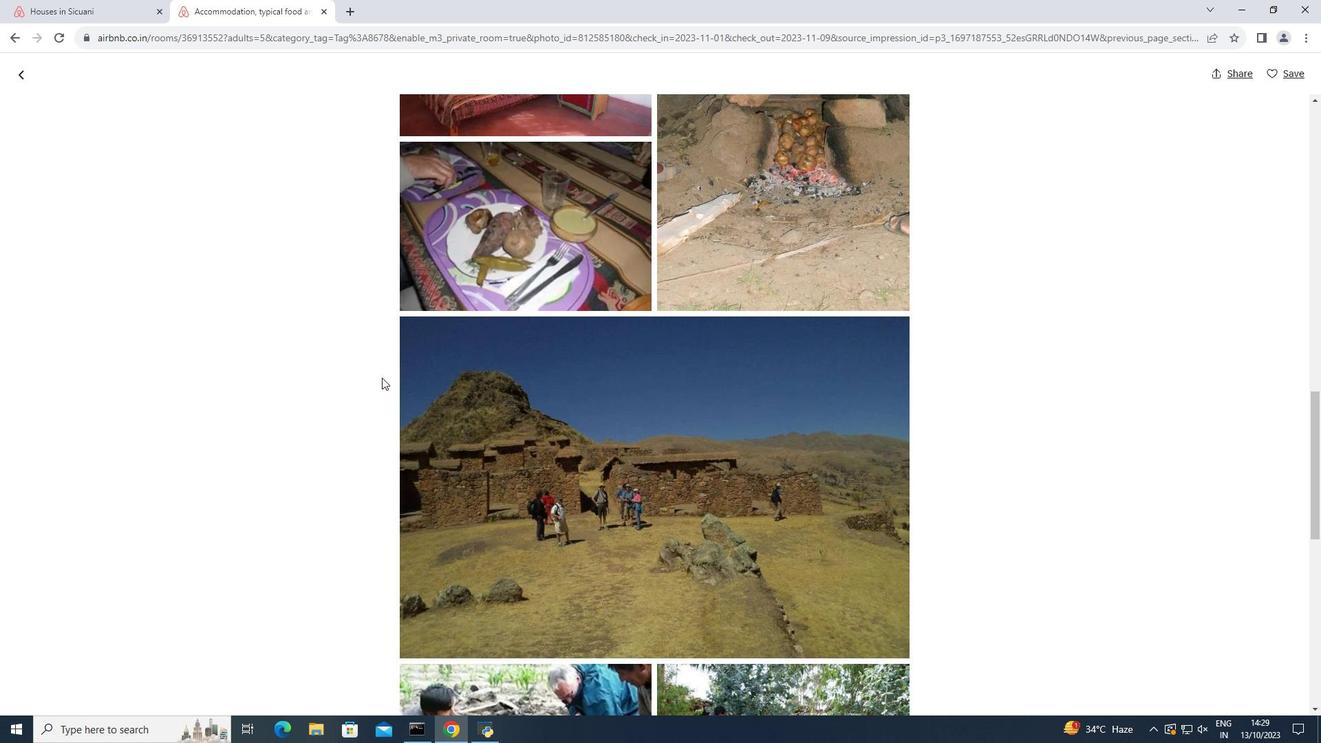 
Action: Mouse scrolled (382, 377) with delta (0, 0)
Screenshot: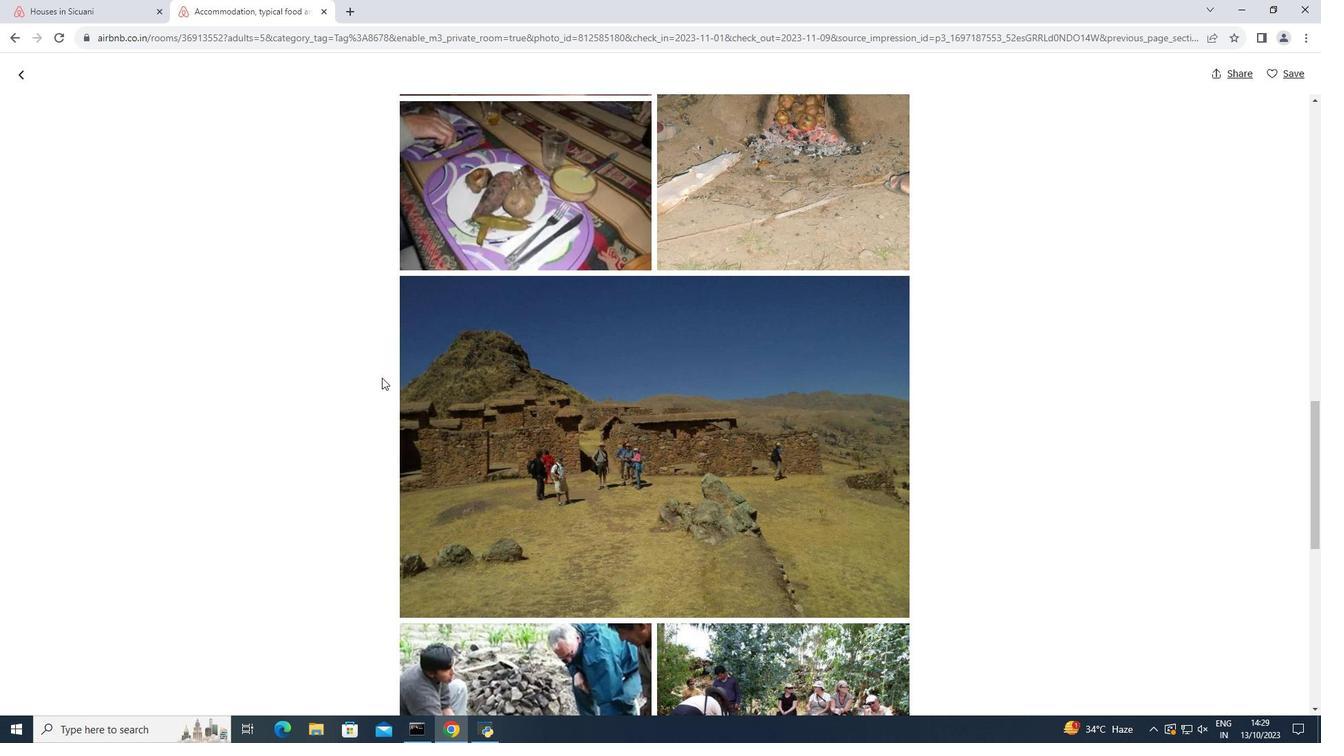 
Action: Mouse scrolled (382, 377) with delta (0, 0)
Screenshot: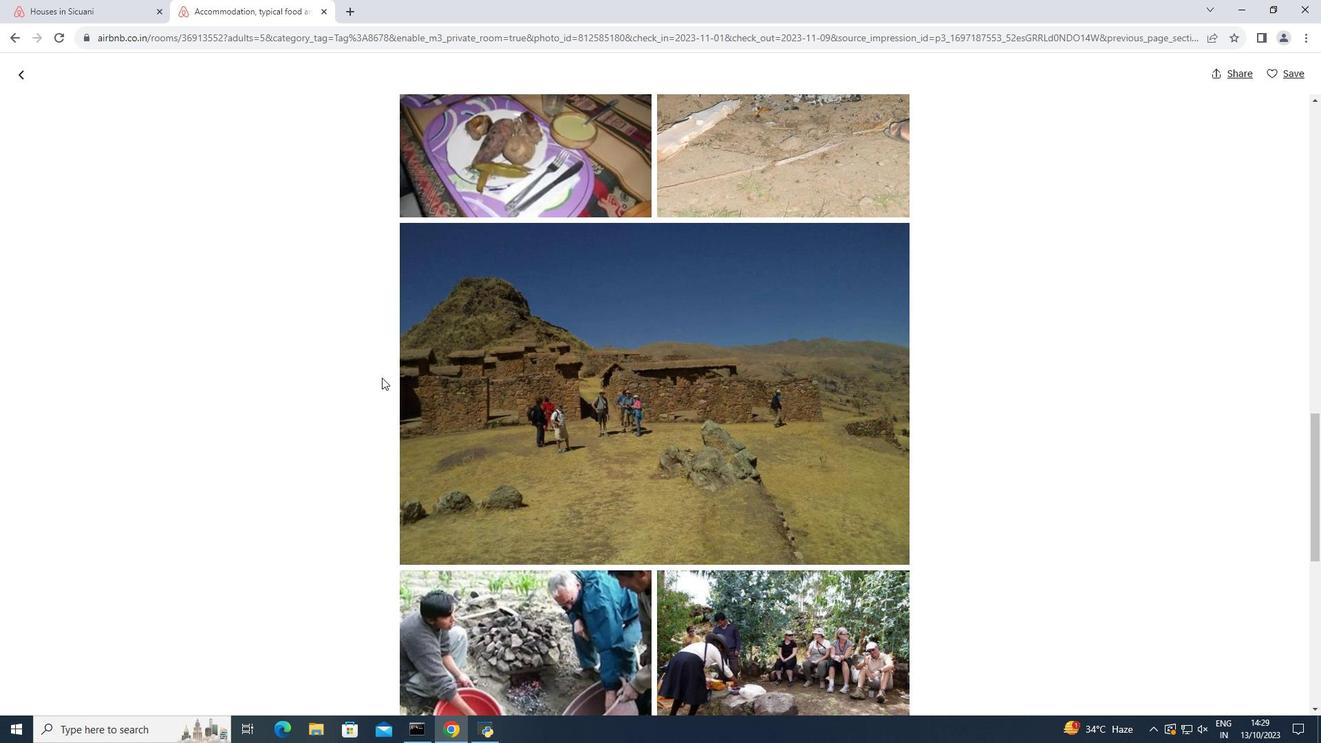 
Action: Mouse scrolled (382, 377) with delta (0, 0)
Screenshot: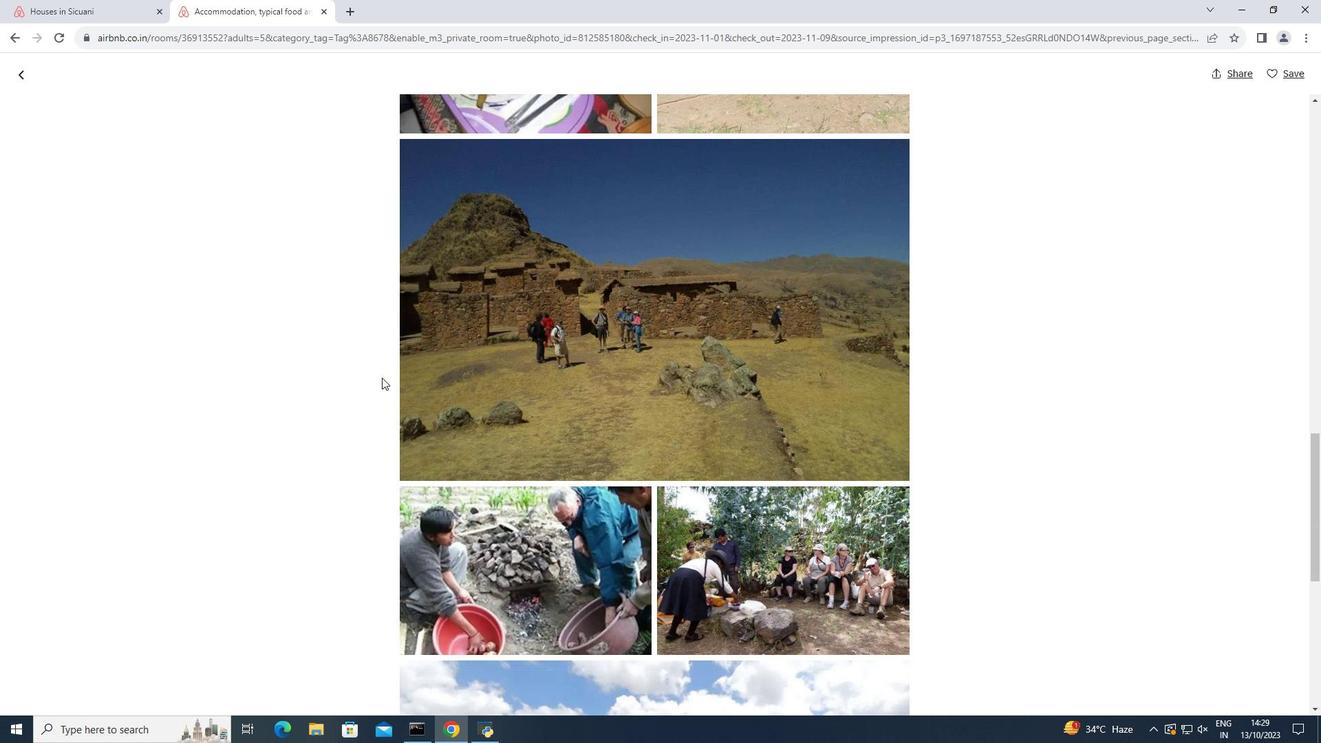 
Action: Mouse scrolled (382, 377) with delta (0, 0)
Screenshot: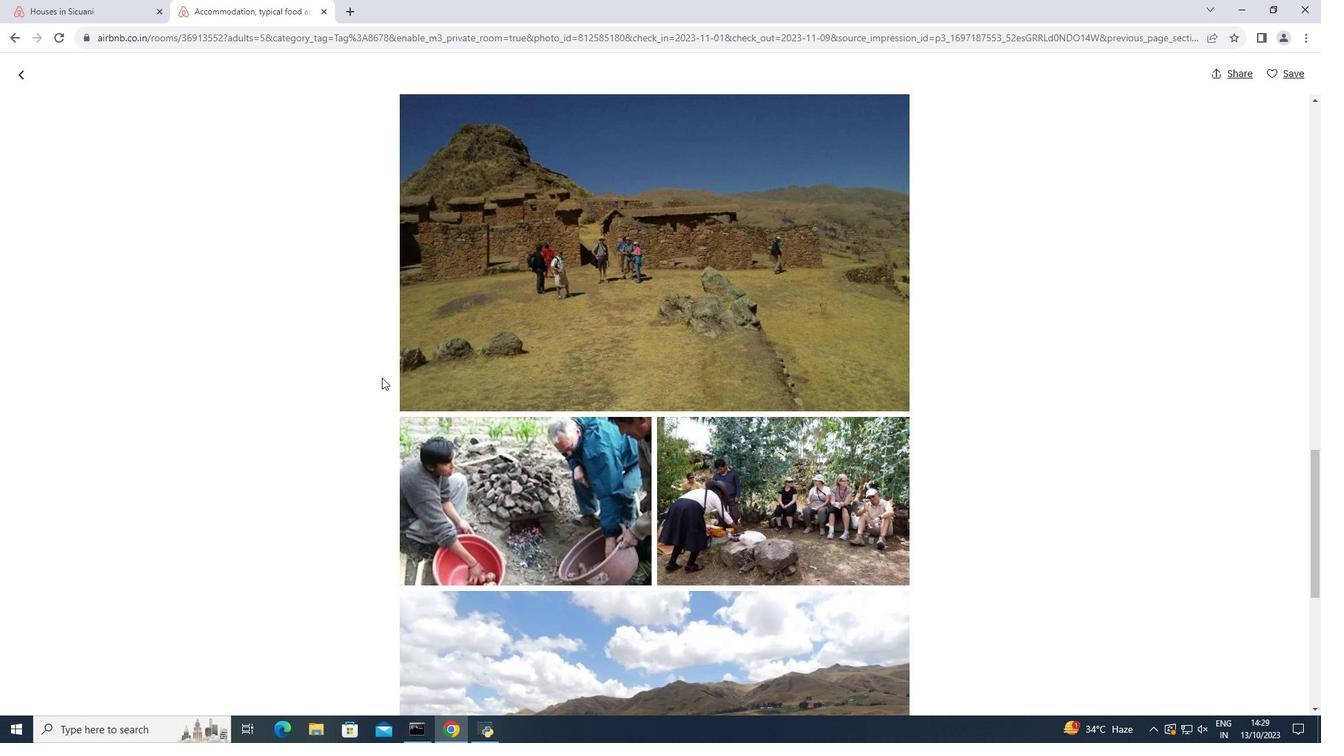 
Action: Mouse scrolled (382, 377) with delta (0, 0)
Screenshot: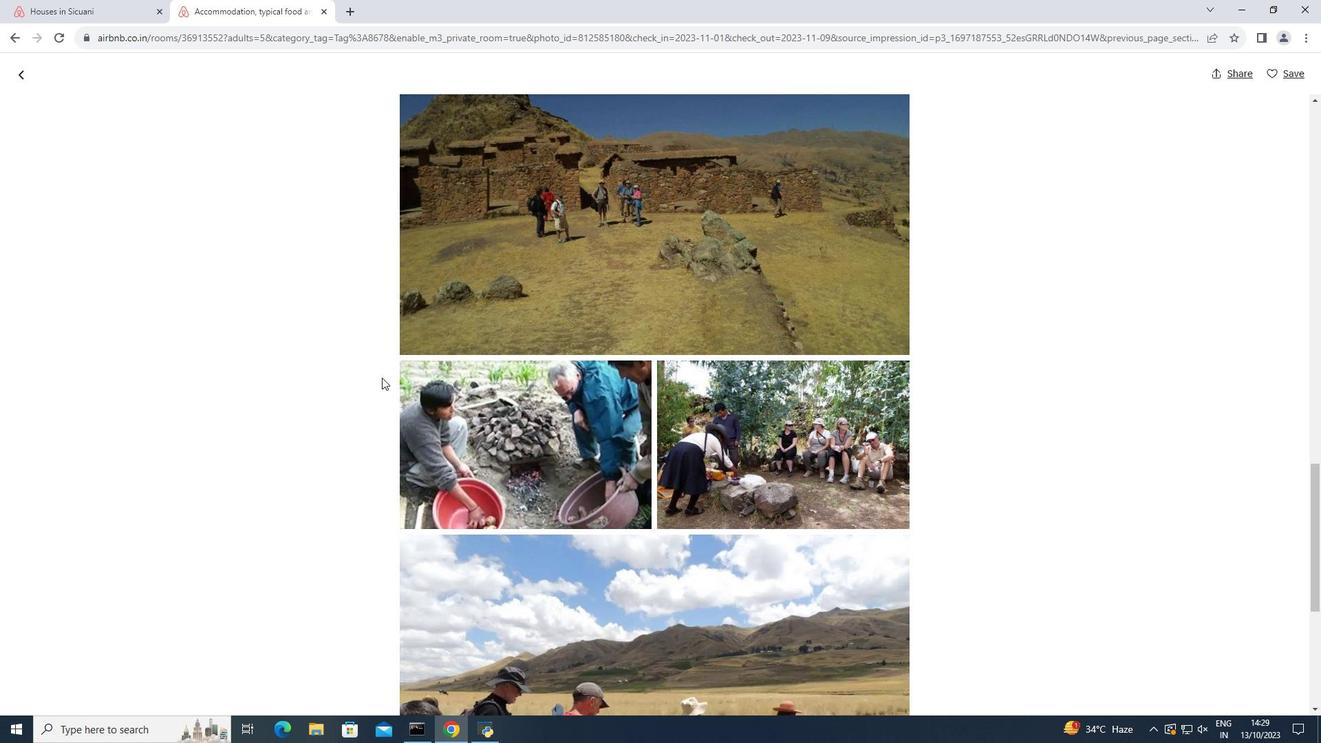 
Action: Mouse scrolled (382, 377) with delta (0, 0)
Screenshot: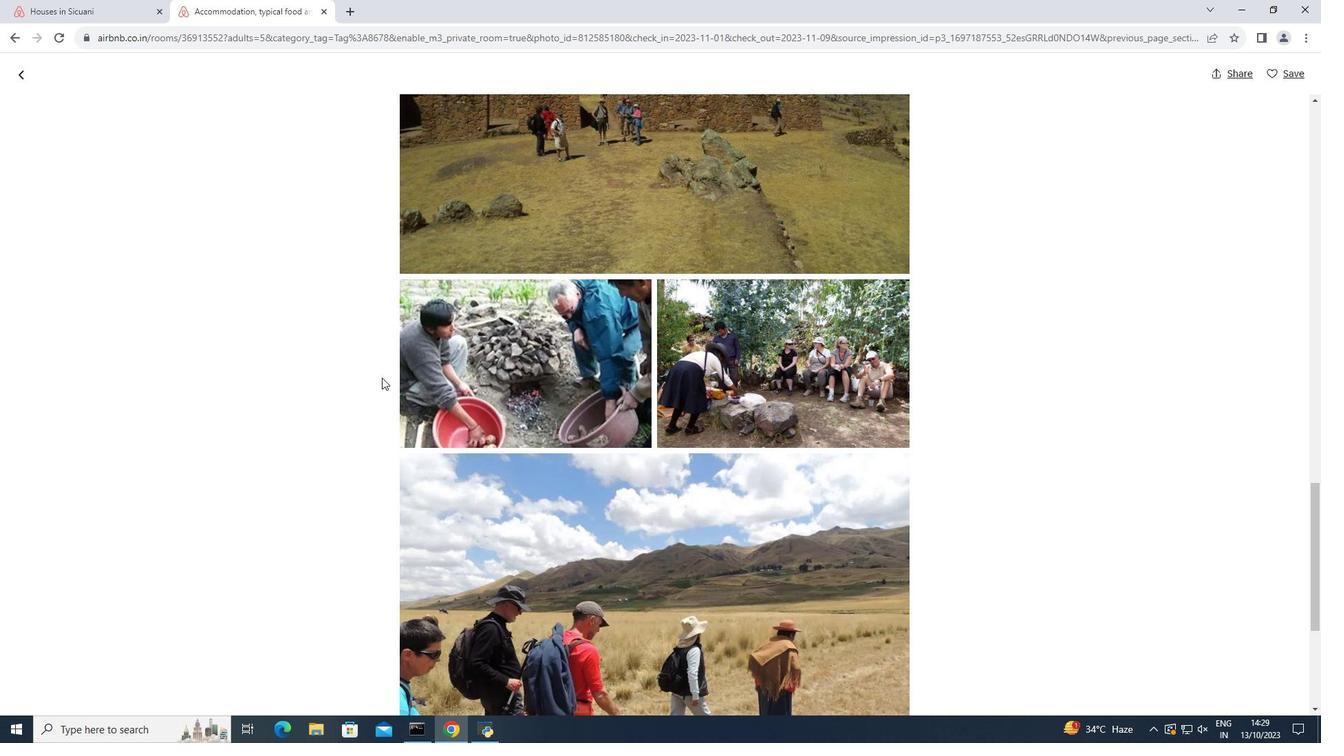 
Action: Mouse scrolled (382, 377) with delta (0, 0)
Screenshot: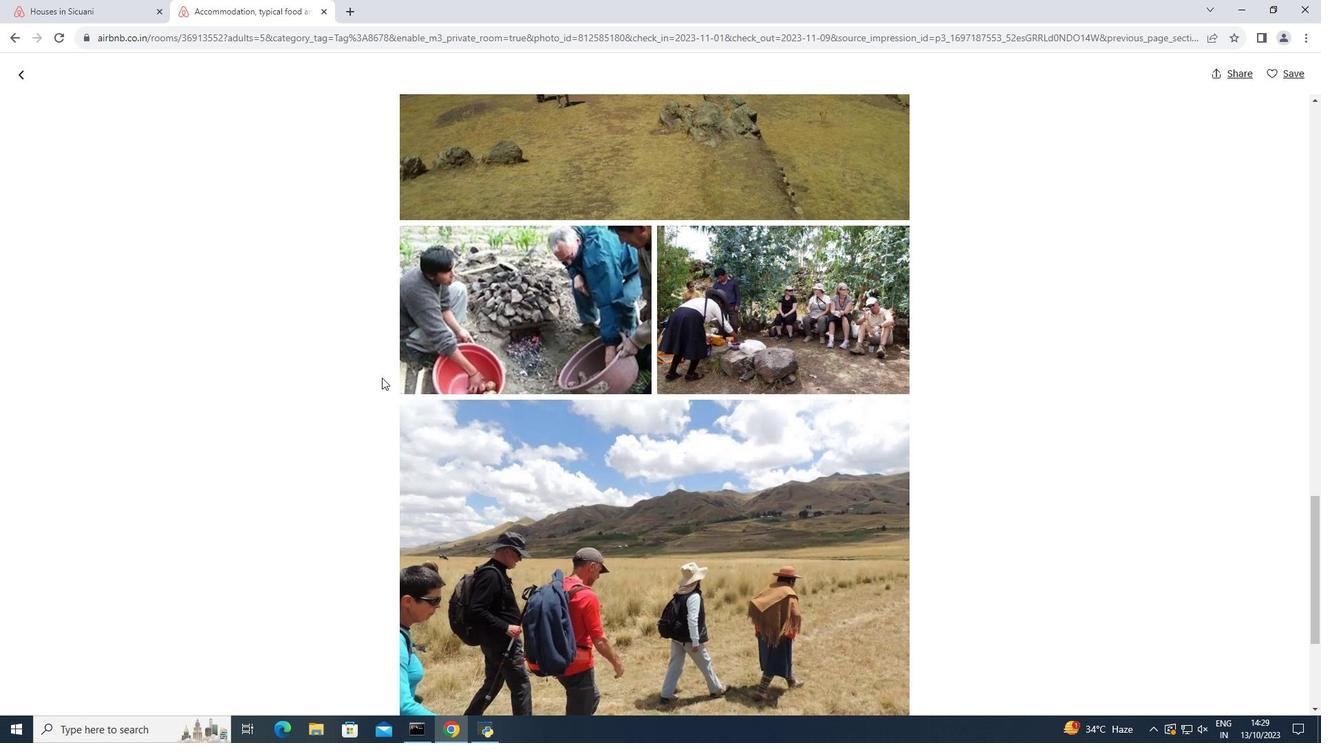 
Action: Mouse scrolled (382, 377) with delta (0, 0)
Screenshot: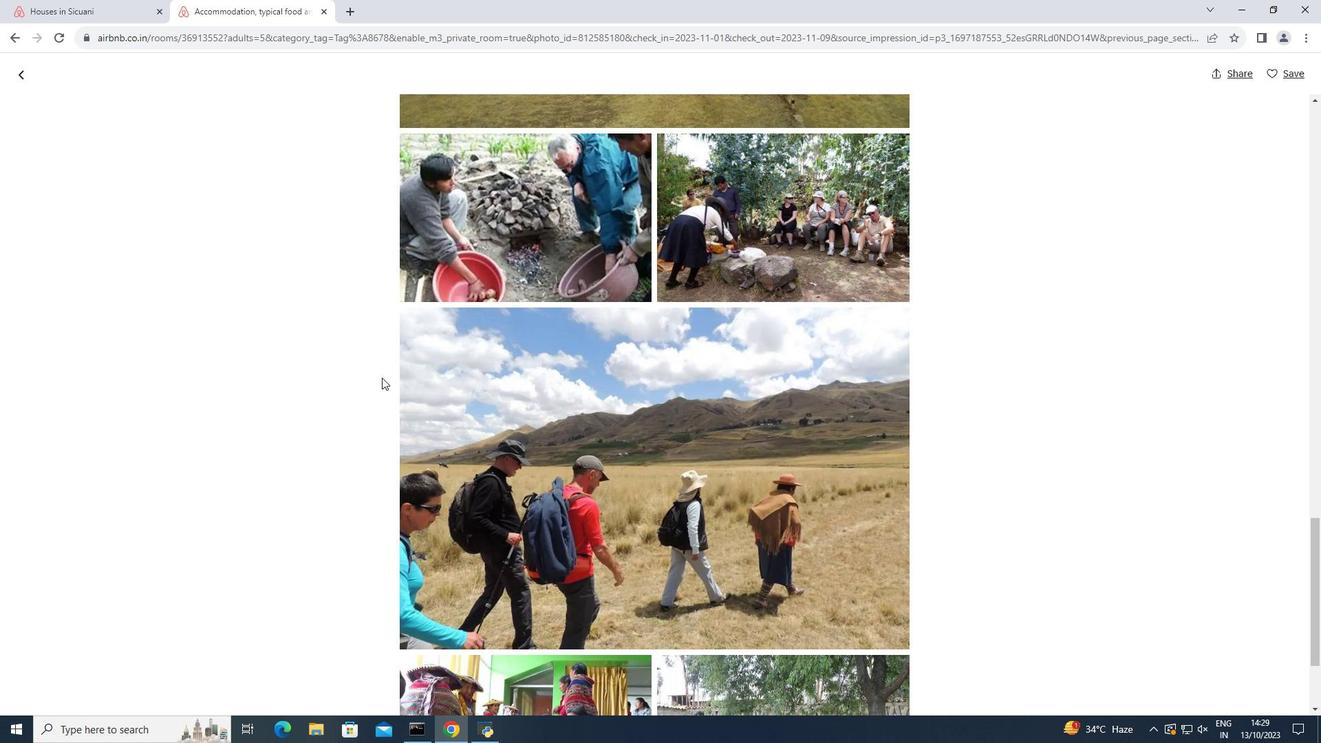 
Action: Mouse scrolled (382, 377) with delta (0, 0)
Screenshot: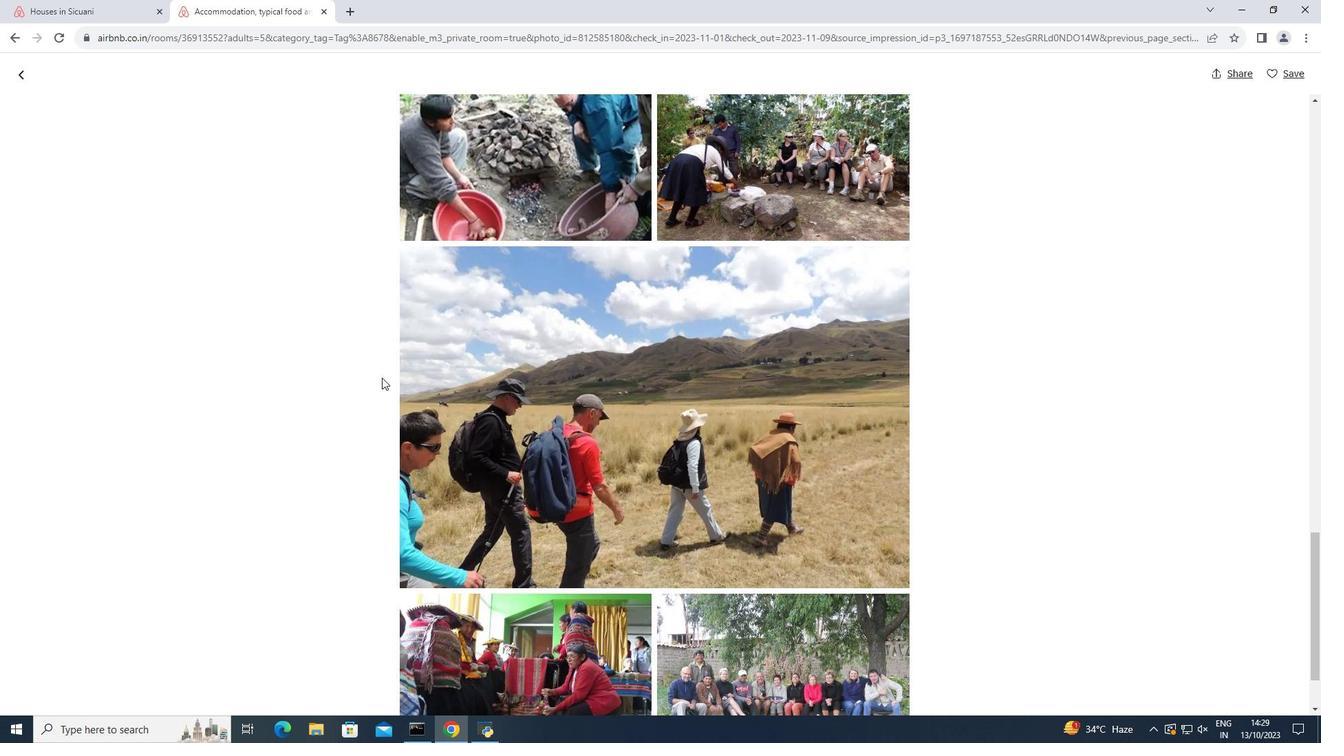 
Action: Mouse scrolled (382, 377) with delta (0, 0)
Screenshot: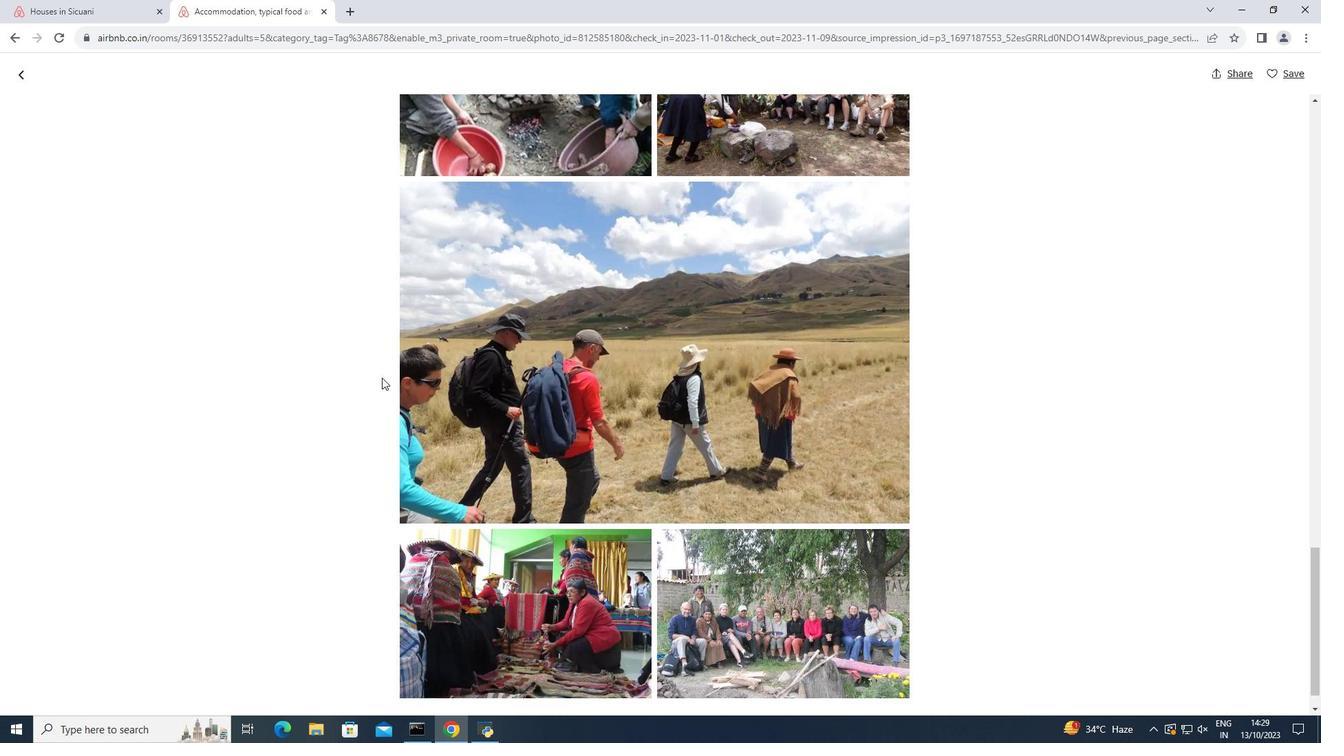 
Action: Mouse scrolled (382, 377) with delta (0, 0)
Screenshot: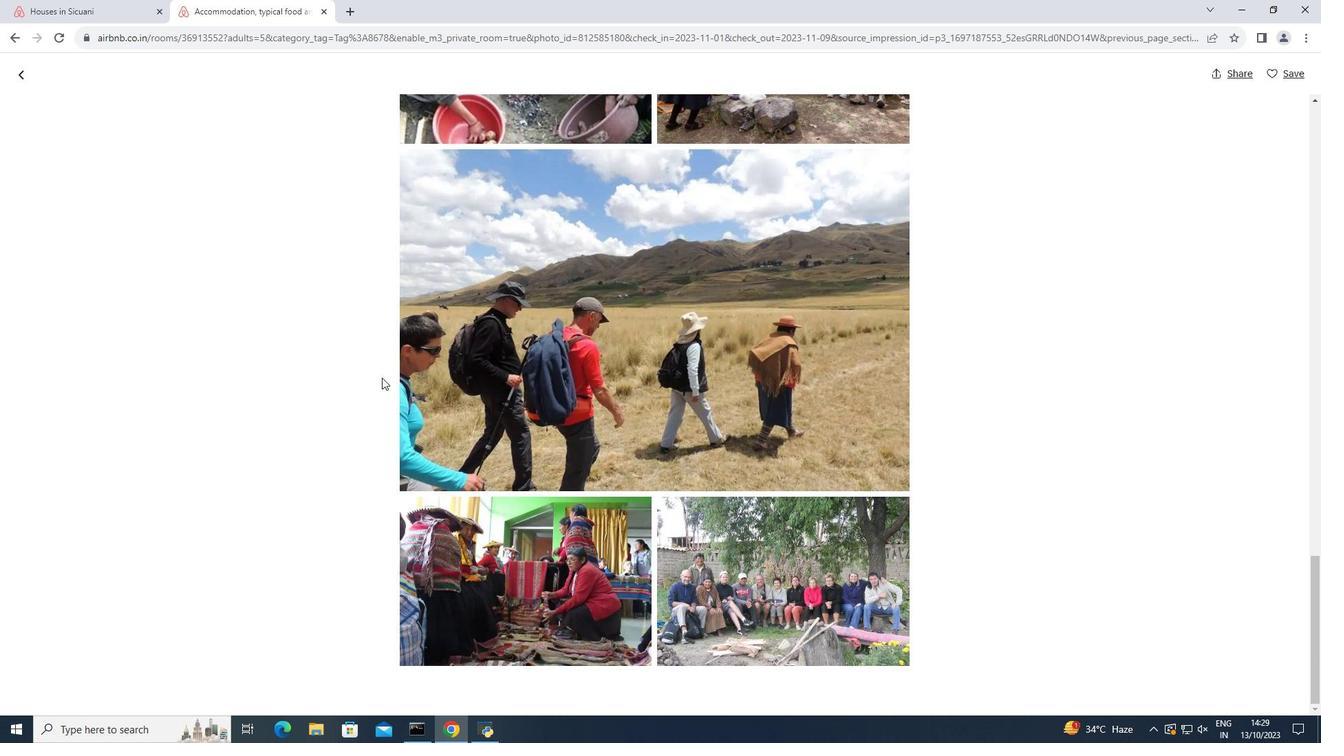 
Action: Mouse scrolled (382, 377) with delta (0, 0)
Screenshot: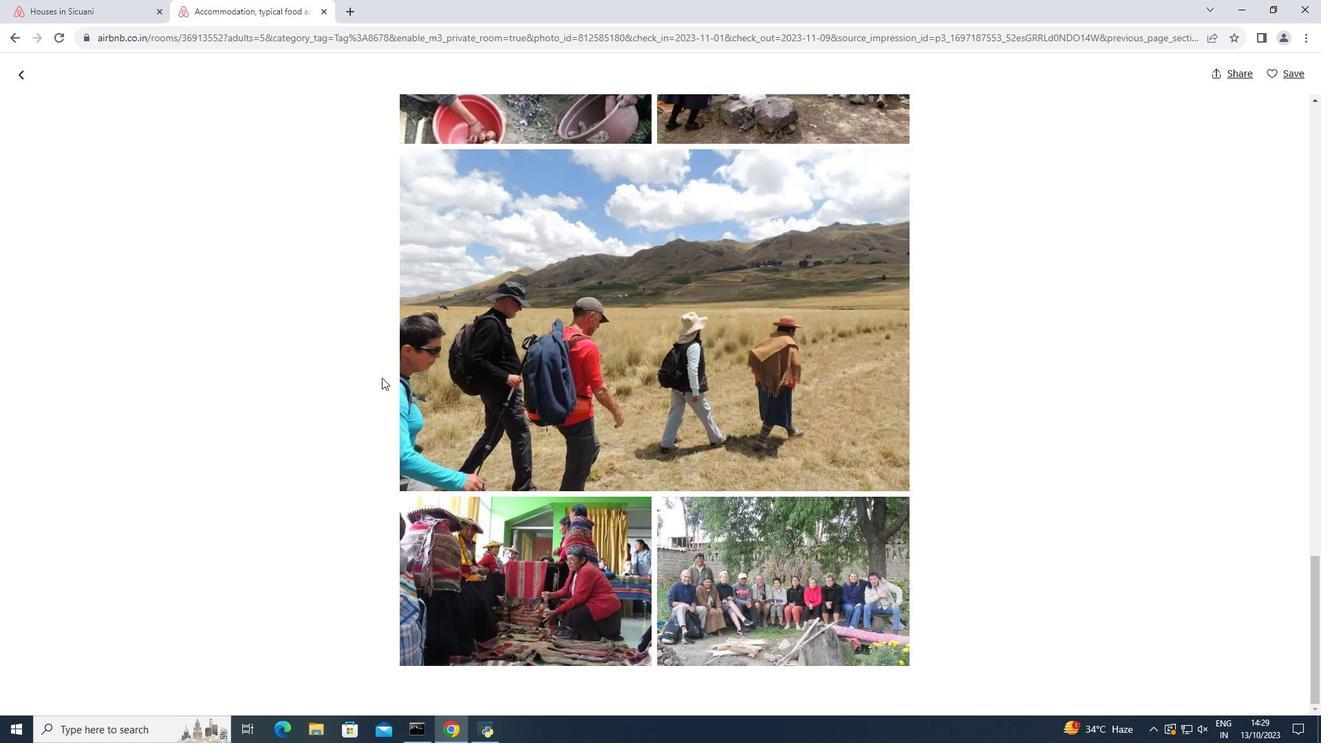 
Action: Mouse scrolled (382, 377) with delta (0, 0)
Screenshot: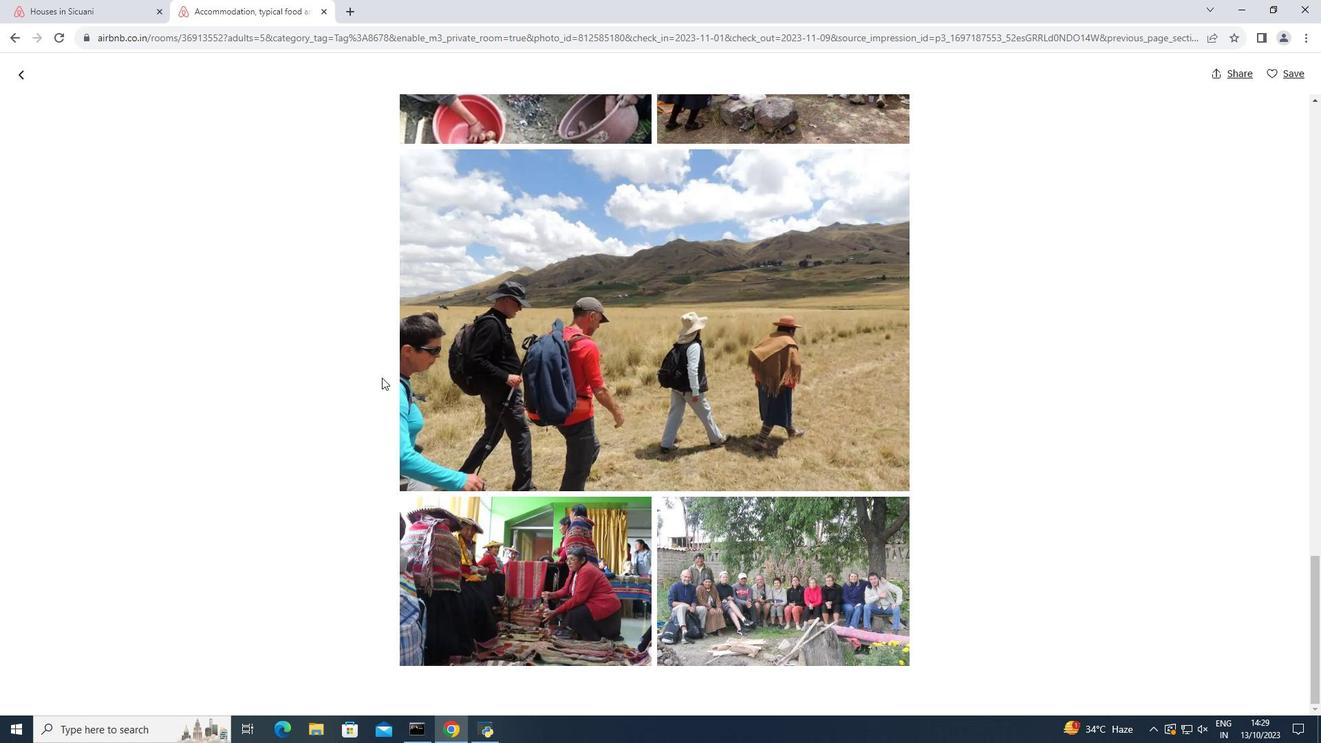 
Action: Mouse moved to (19, 75)
Screenshot: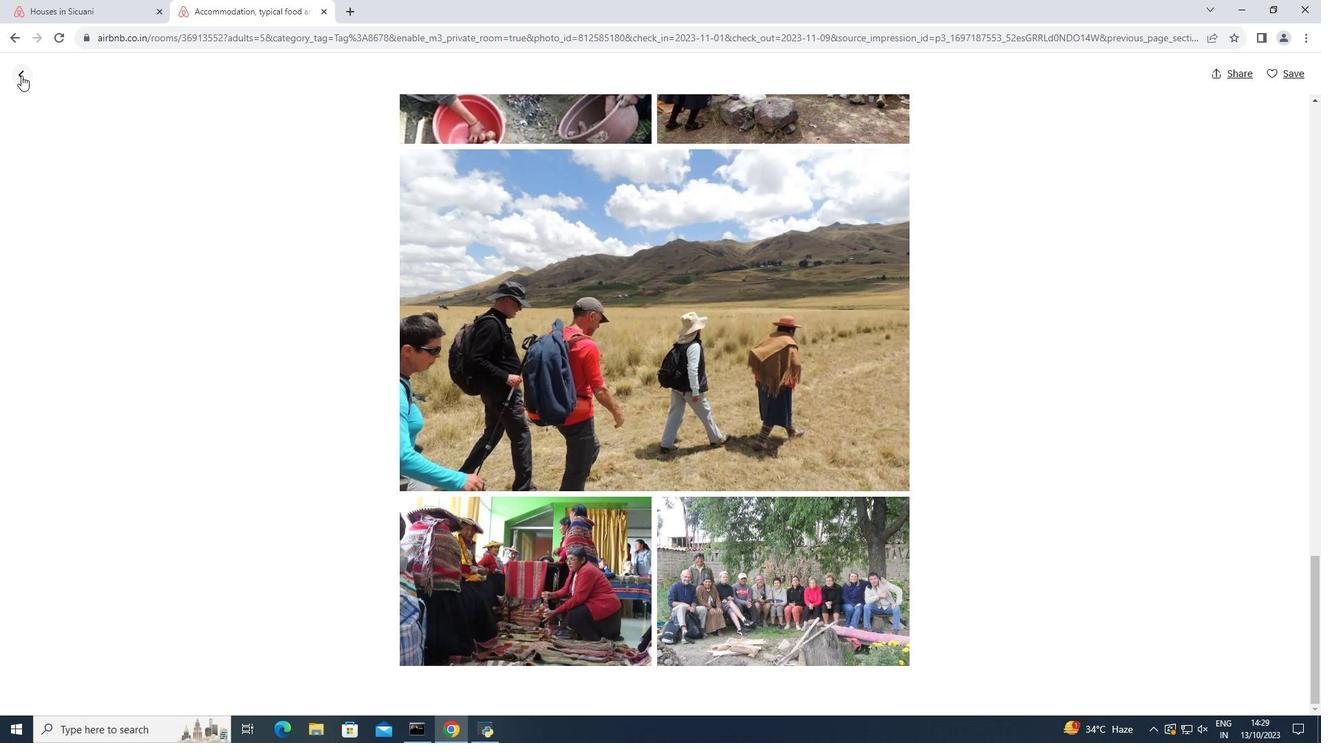 
Action: Mouse pressed left at (19, 75)
Screenshot: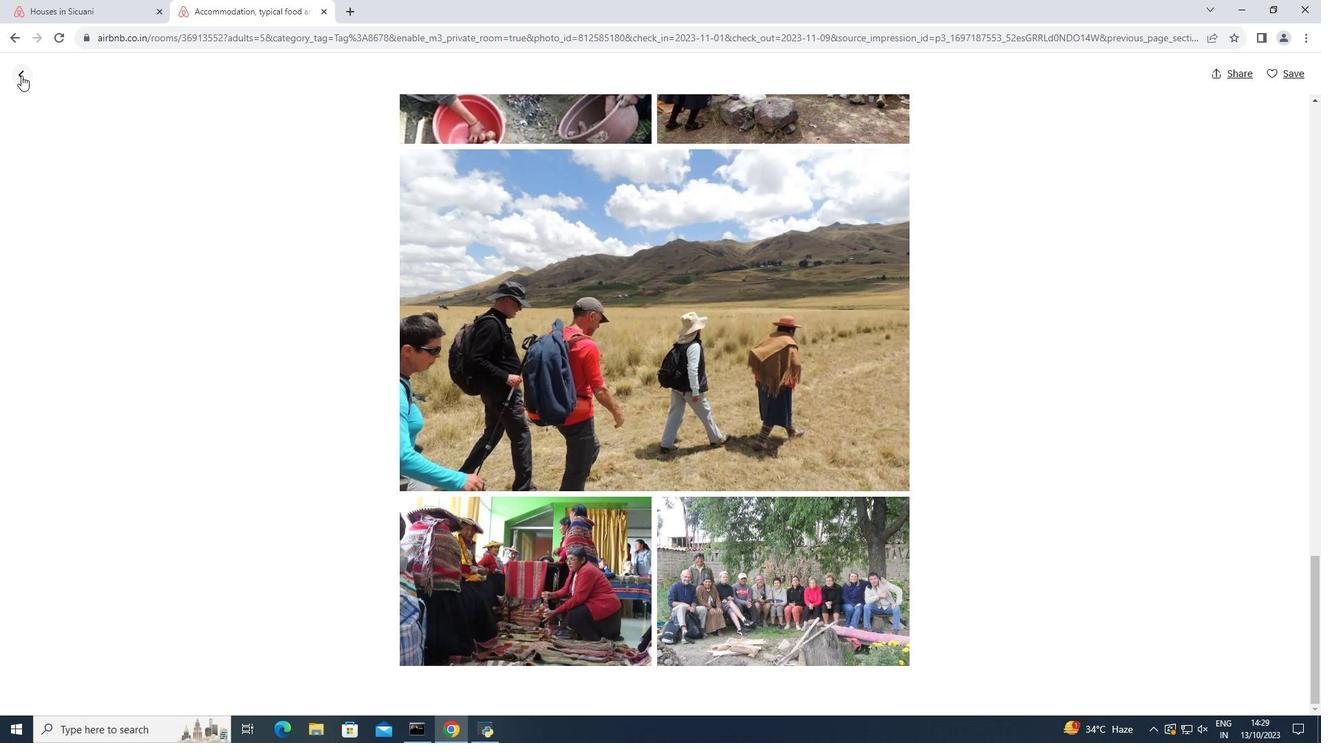
Action: Mouse moved to (267, 272)
Screenshot: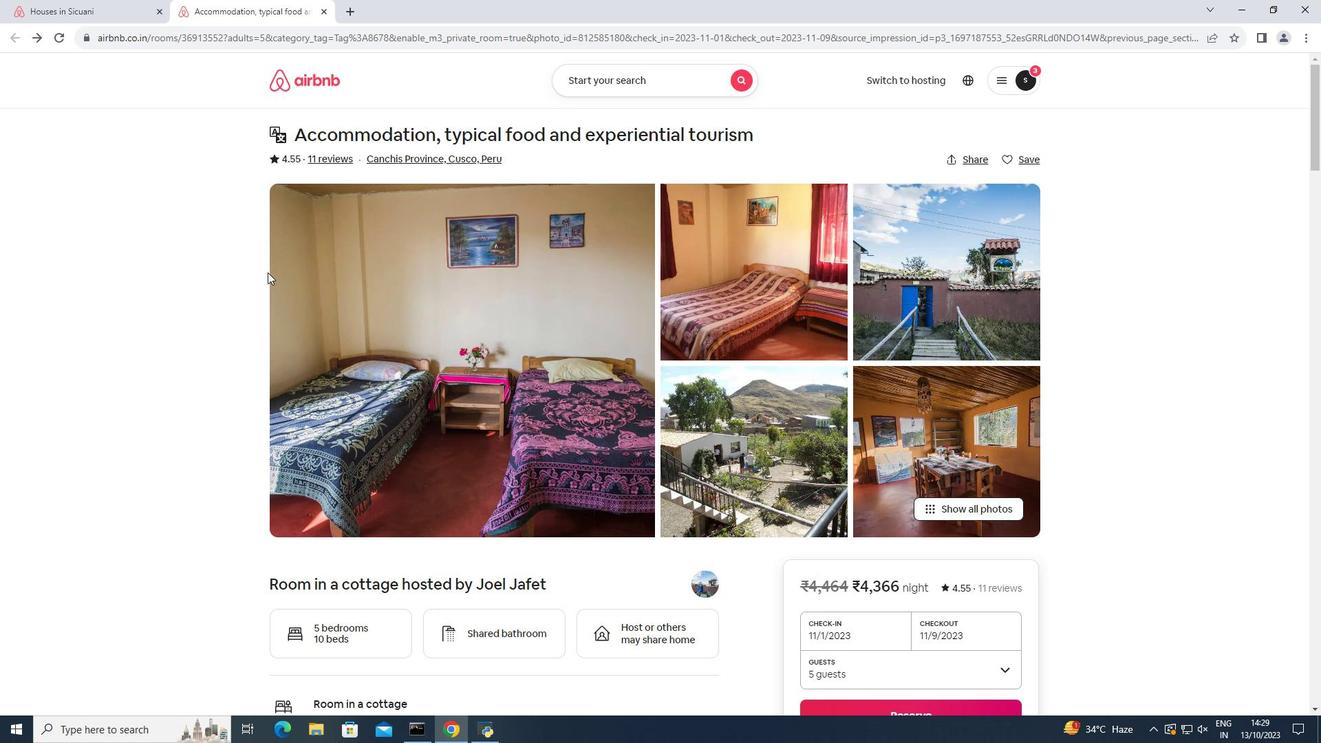 
Action: Mouse scrolled (267, 271) with delta (0, 0)
Screenshot: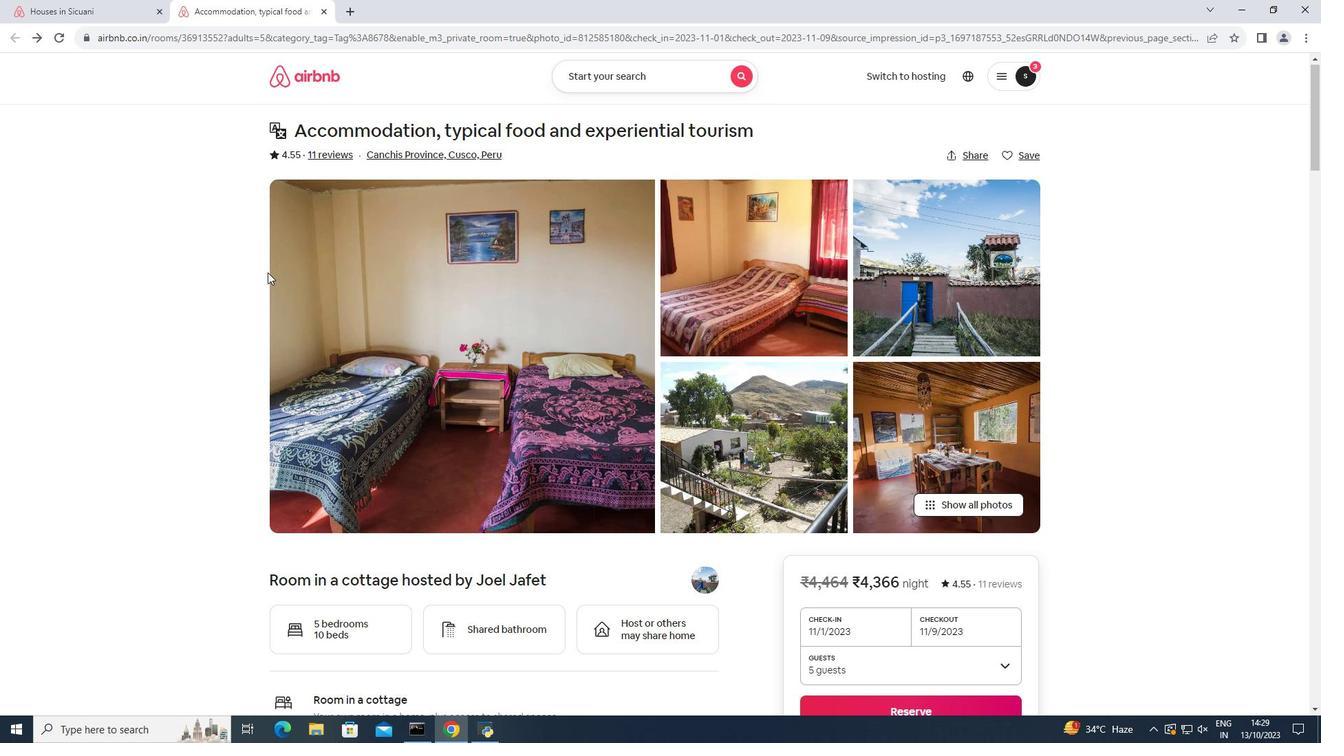 
Action: Mouse scrolled (267, 271) with delta (0, 0)
Screenshot: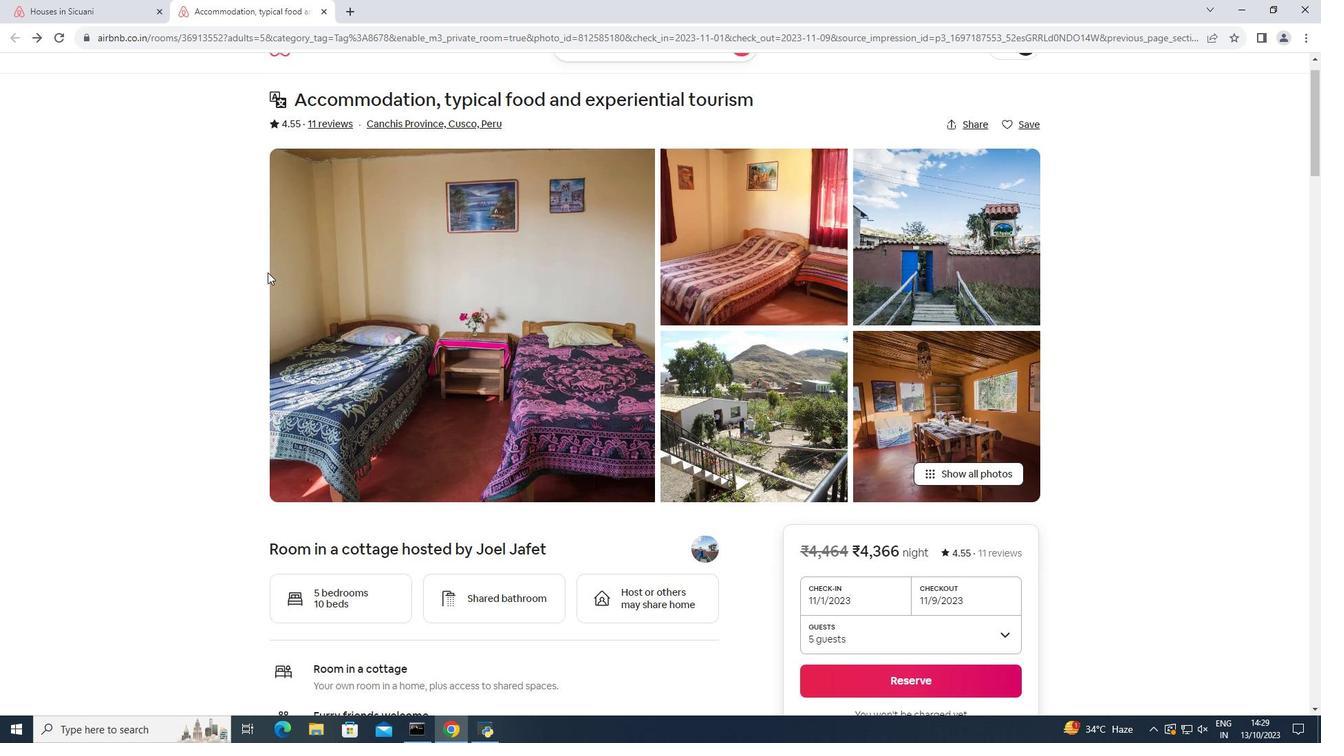 
Action: Mouse scrolled (267, 271) with delta (0, 0)
Screenshot: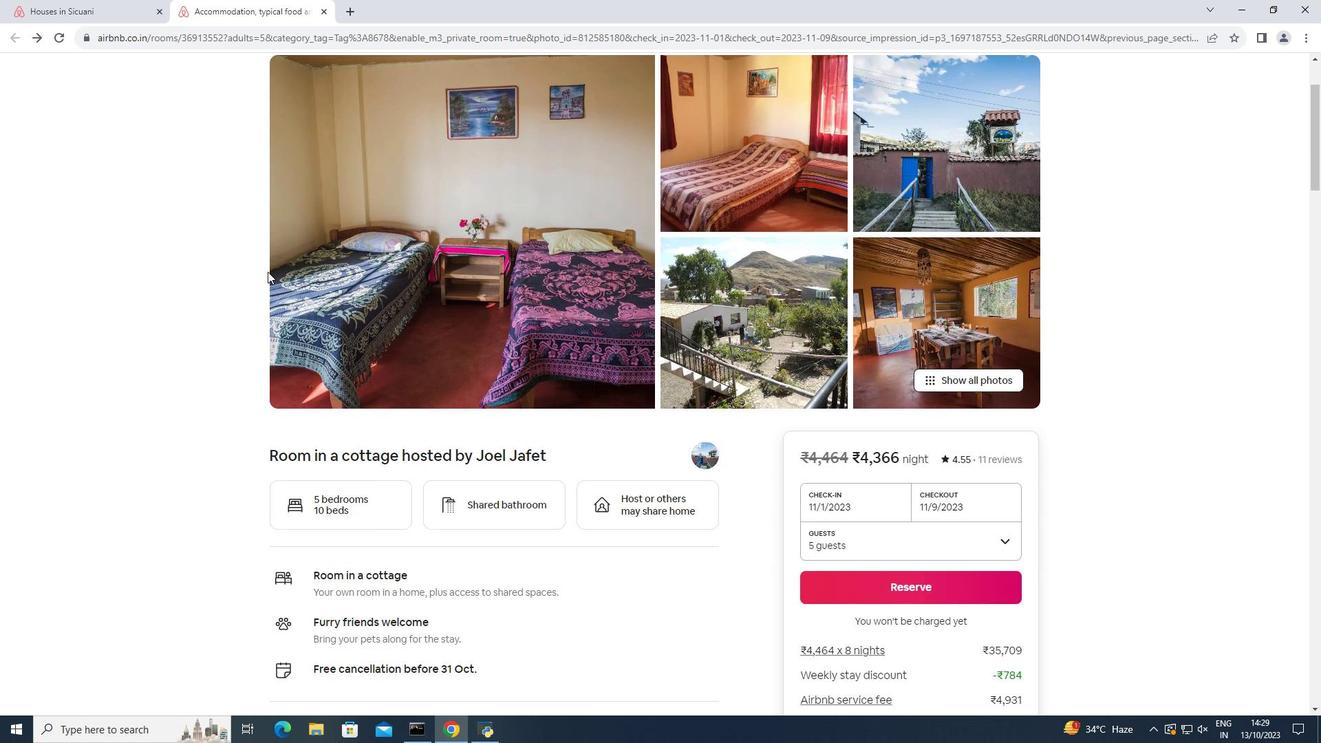 
Action: Mouse moved to (267, 271)
Screenshot: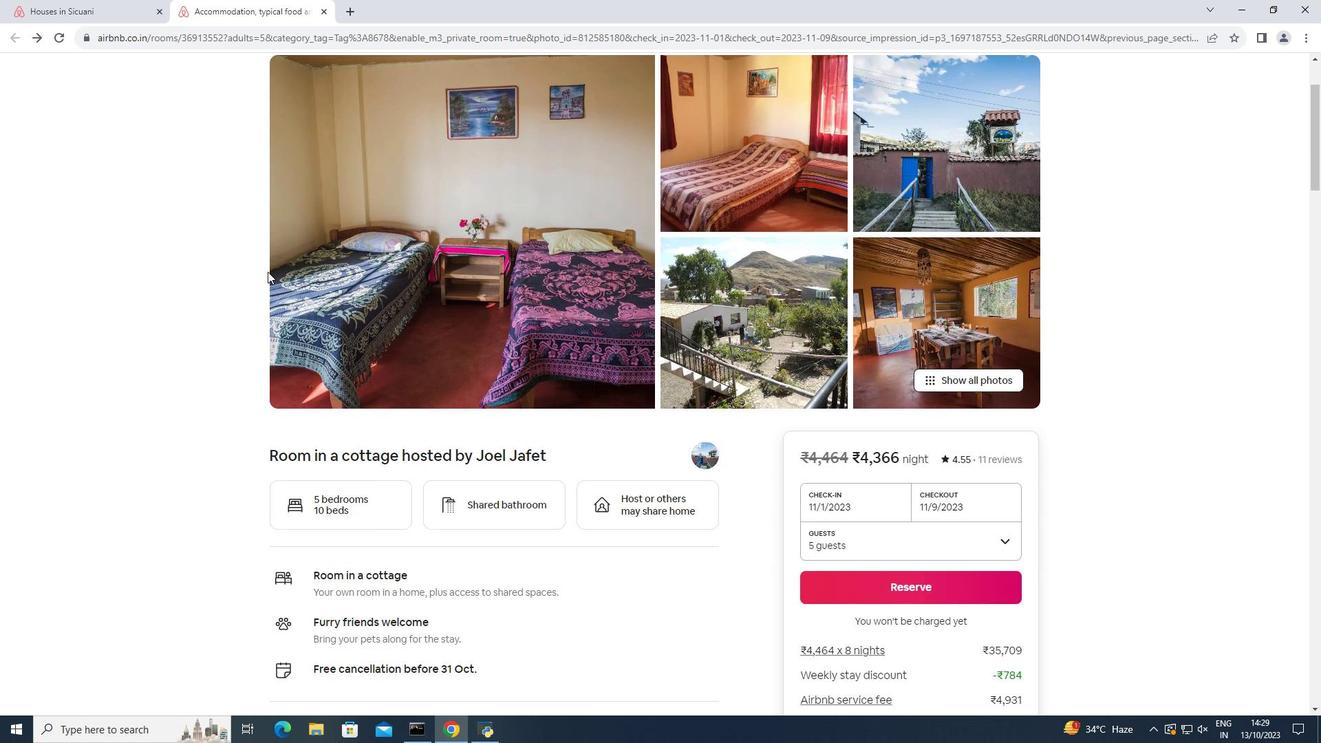 
Action: Mouse scrolled (267, 271) with delta (0, 0)
Screenshot: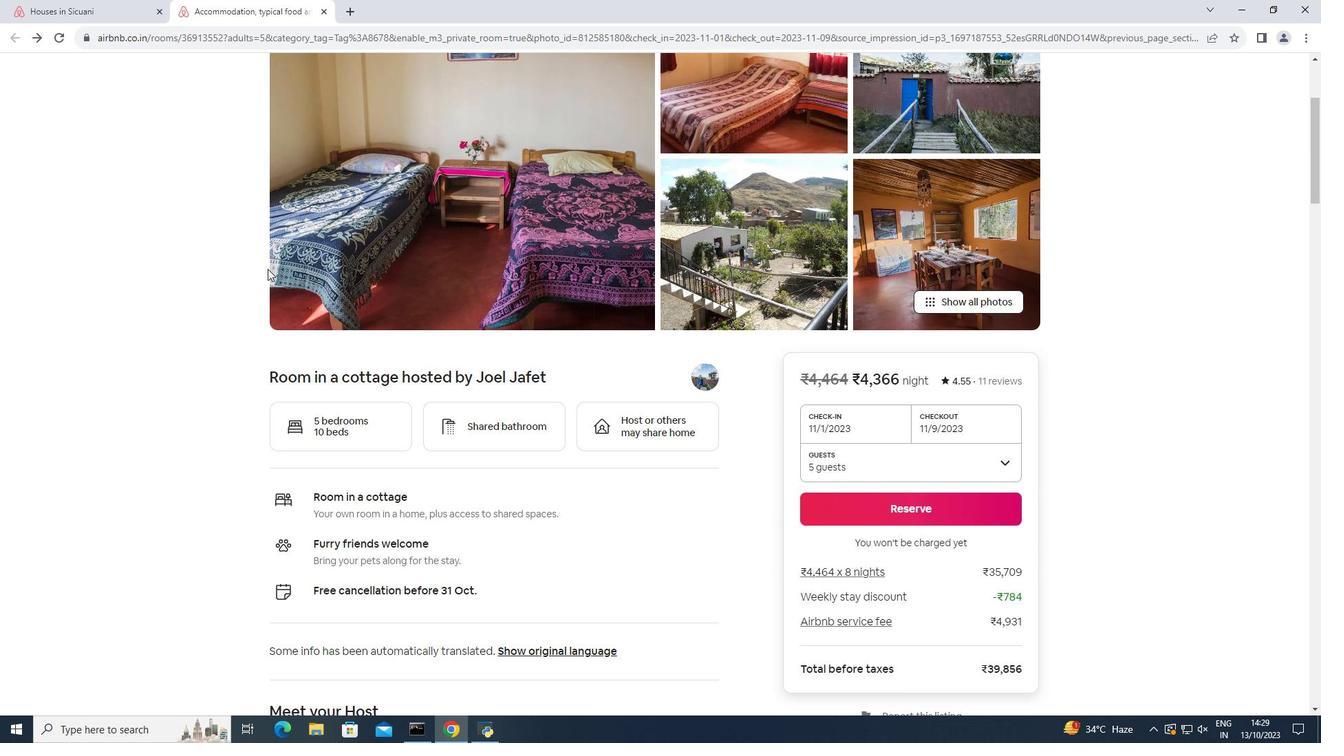
Action: Mouse moved to (267, 268)
Screenshot: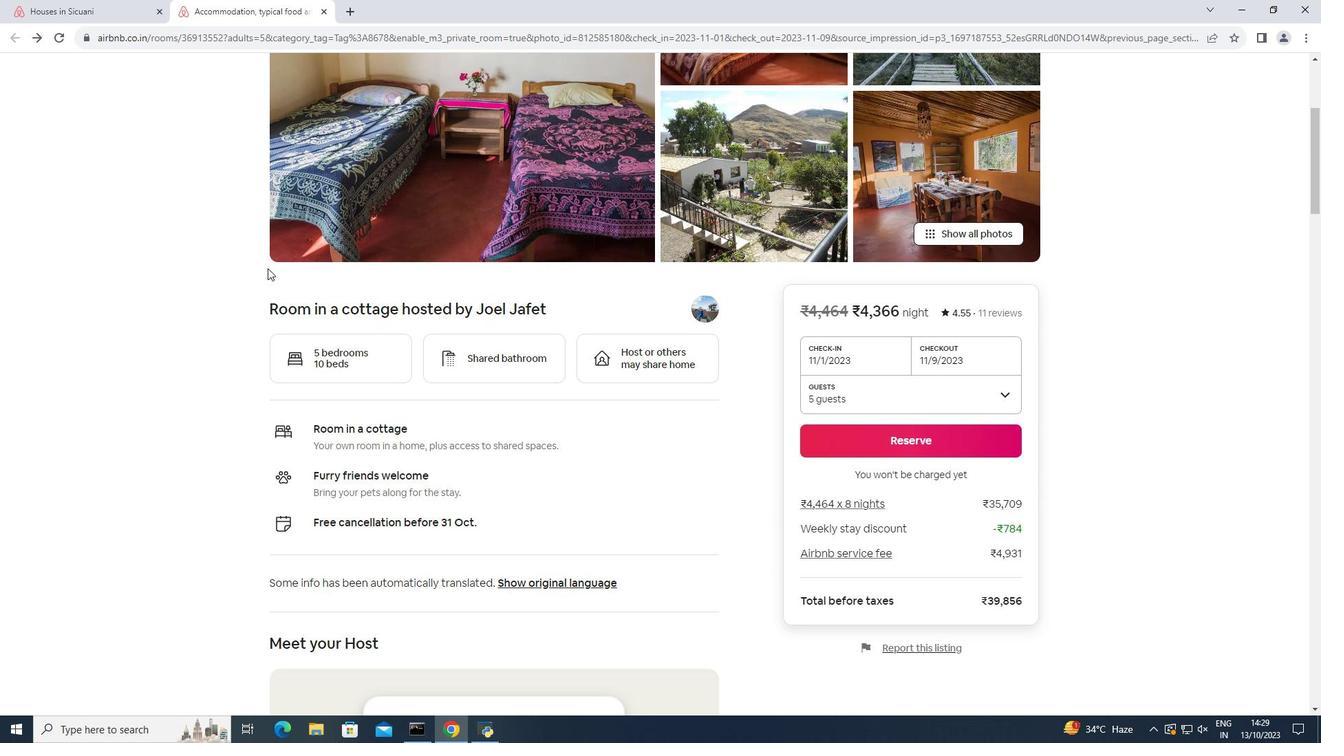 
Action: Mouse scrolled (267, 267) with delta (0, 0)
Screenshot: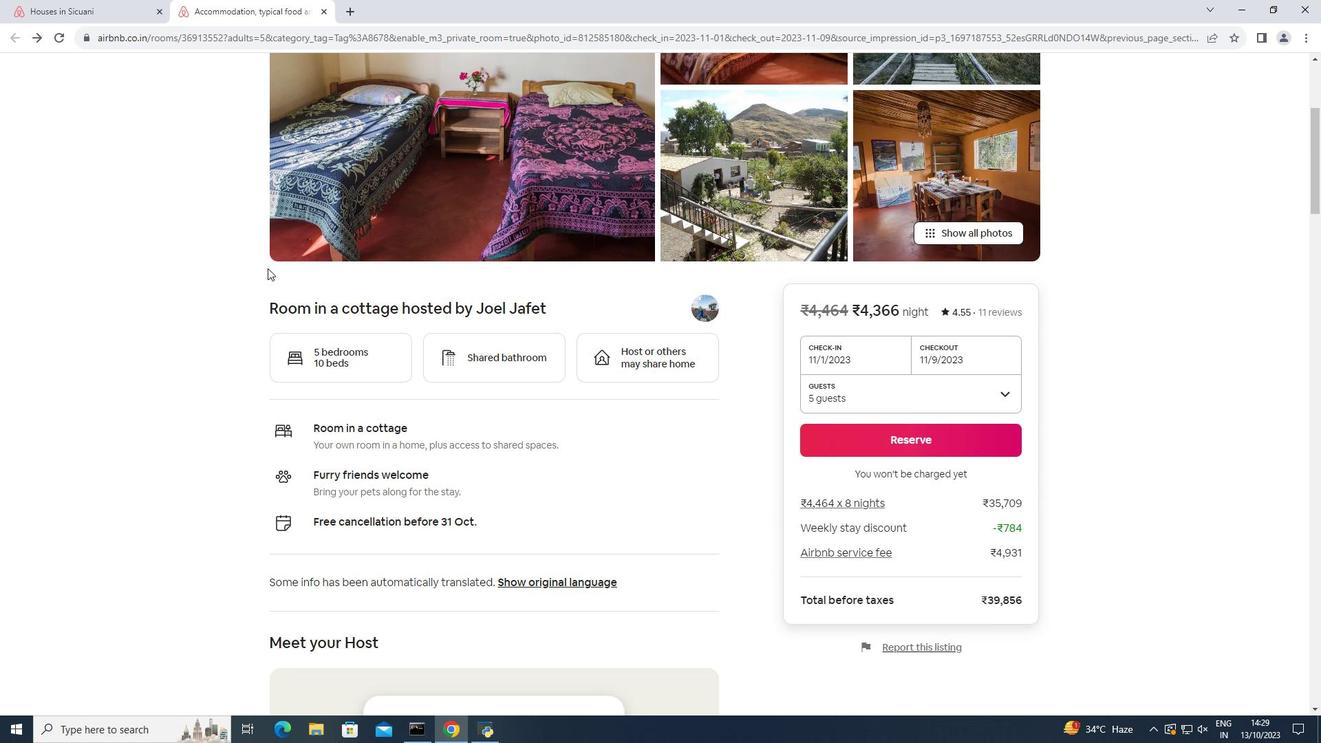 
Action: Mouse scrolled (267, 267) with delta (0, 0)
Screenshot: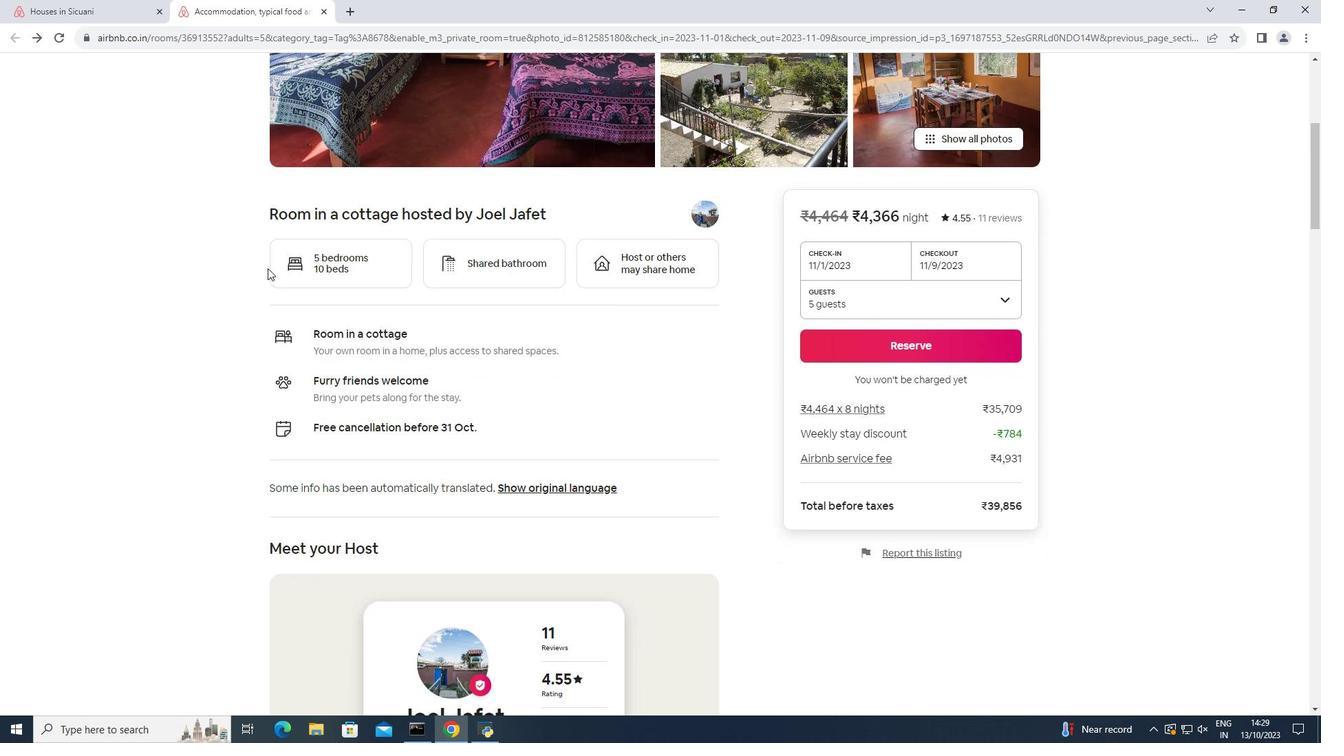 
Action: Mouse moved to (267, 267)
Screenshot: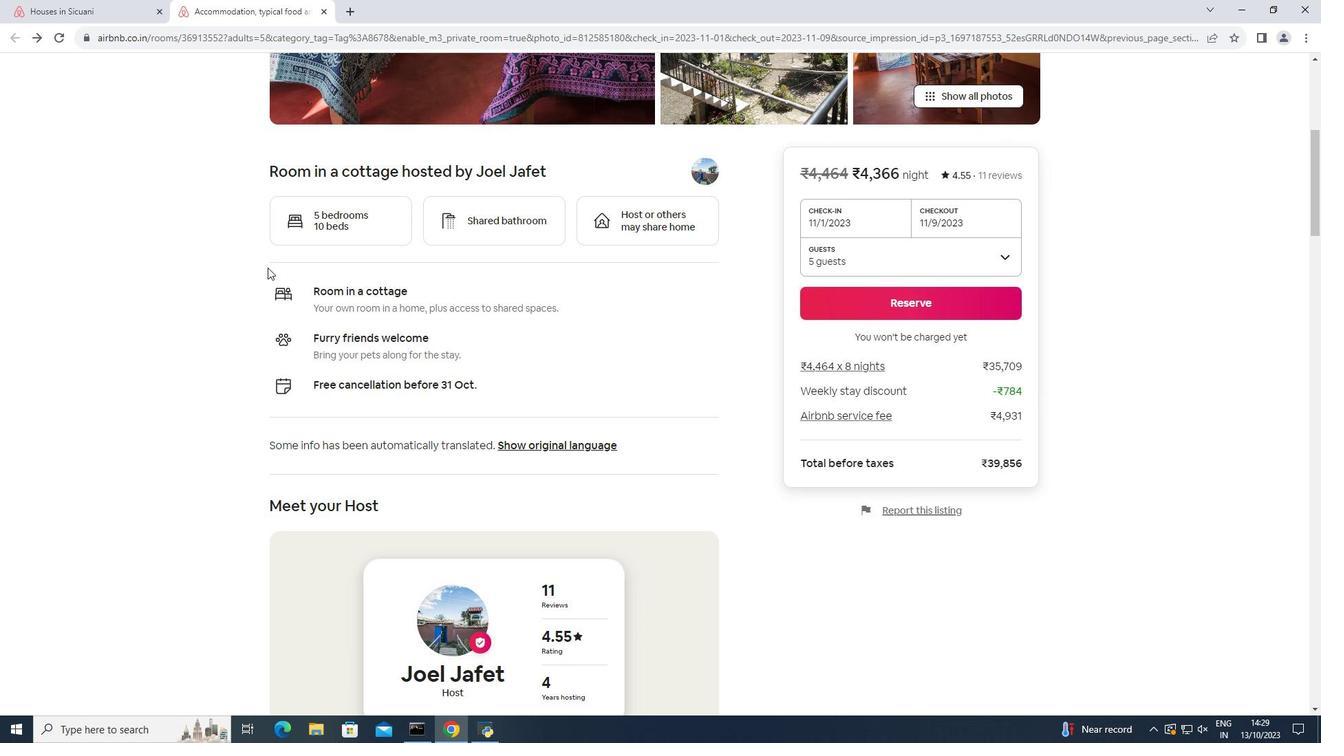 
Action: Mouse scrolled (267, 267) with delta (0, 0)
Screenshot: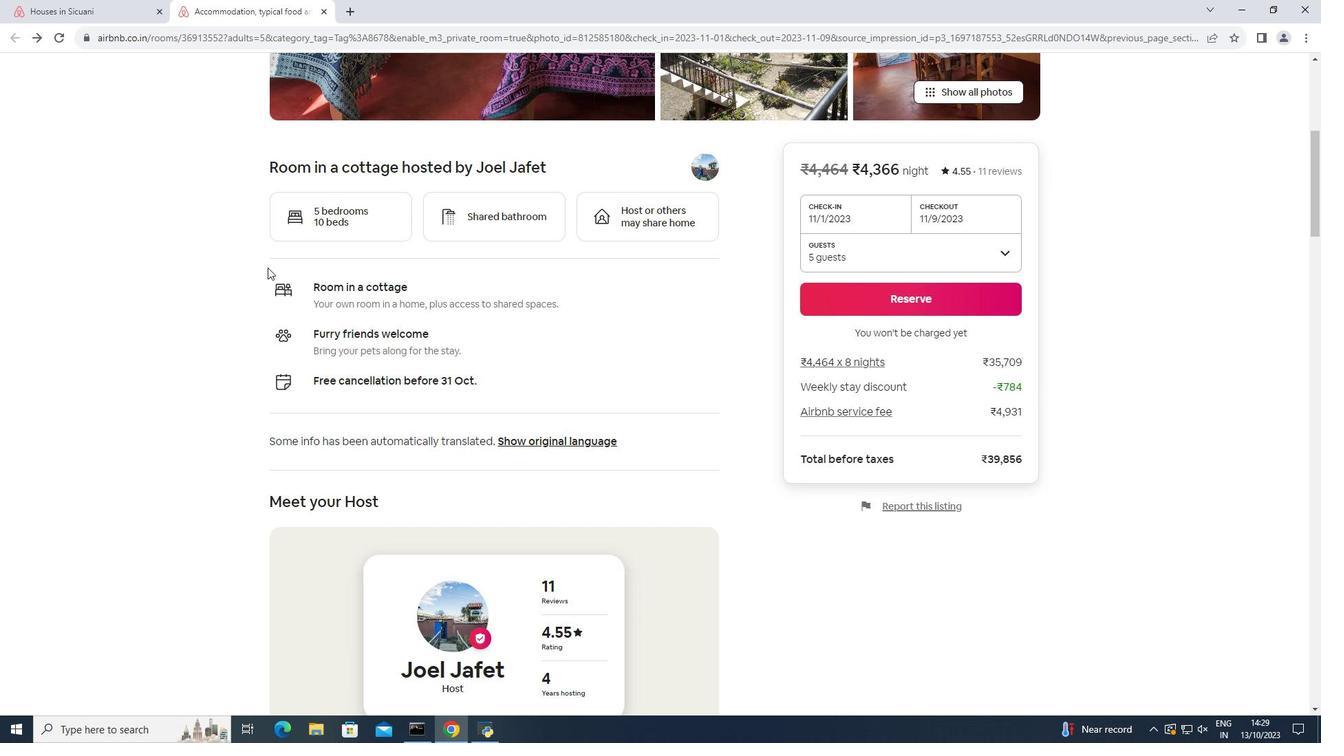 
Action: Mouse scrolled (267, 267) with delta (0, 0)
Screenshot: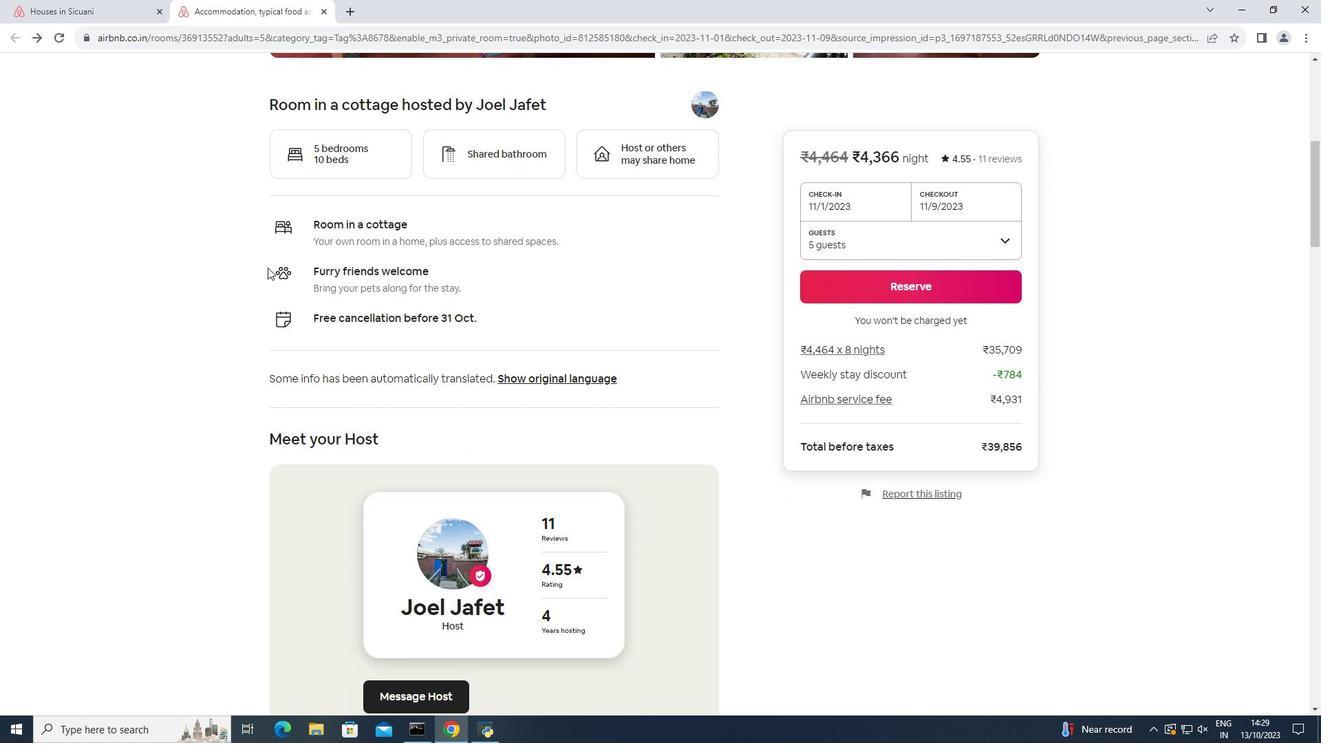
Action: Mouse scrolled (267, 267) with delta (0, 0)
Screenshot: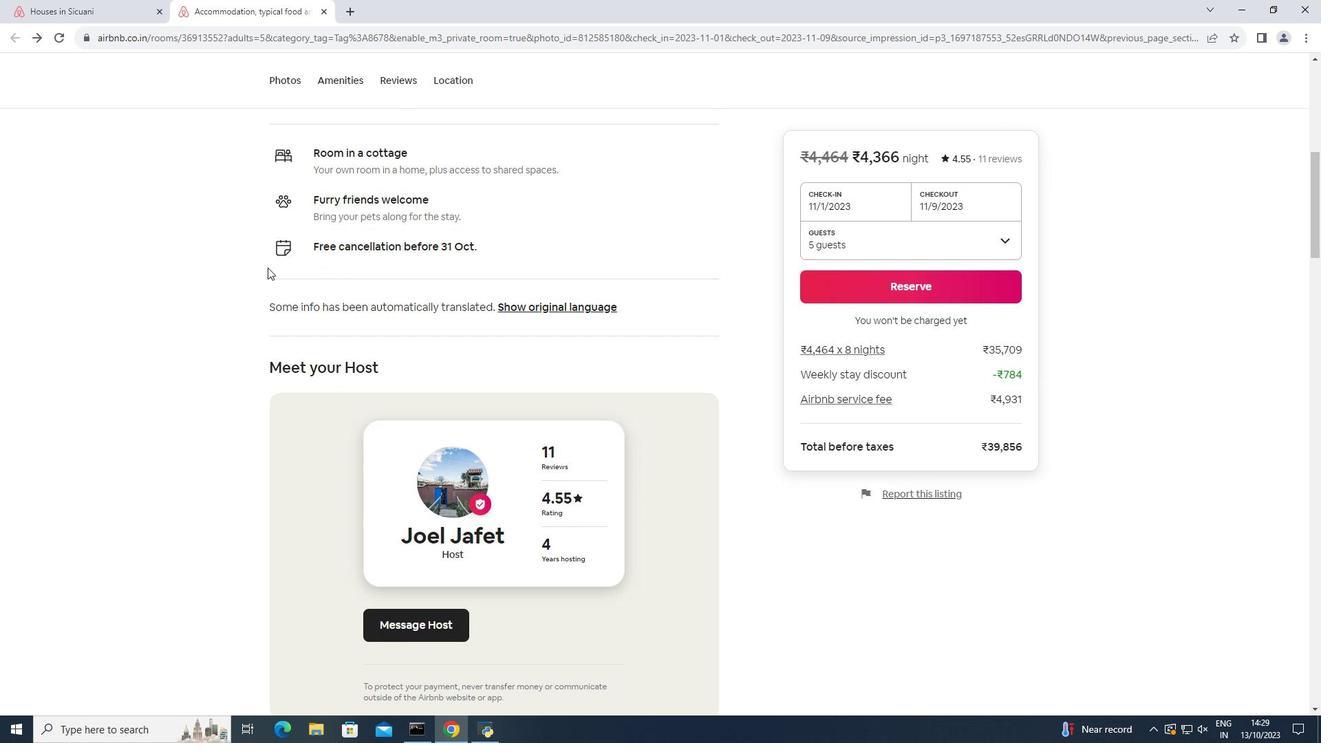 
Action: Mouse scrolled (267, 267) with delta (0, 0)
Screenshot: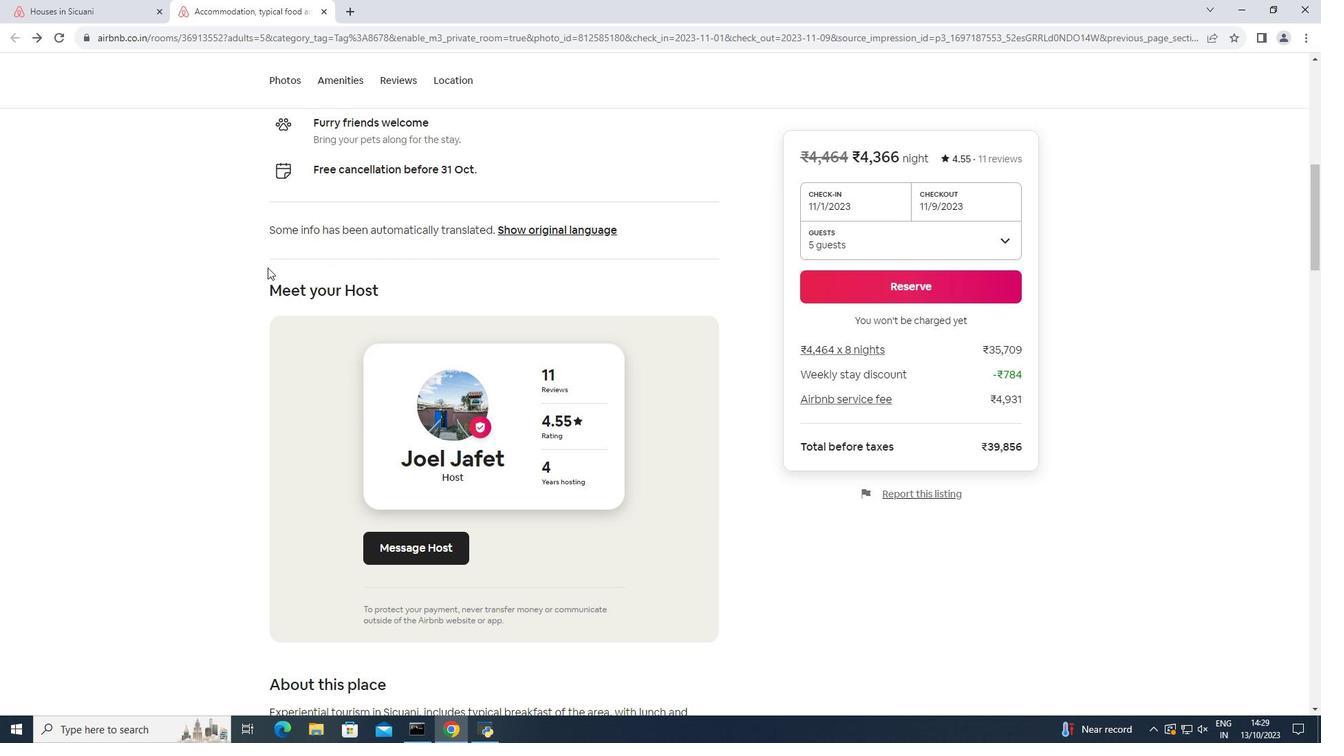 
Action: Mouse scrolled (267, 267) with delta (0, 0)
Screenshot: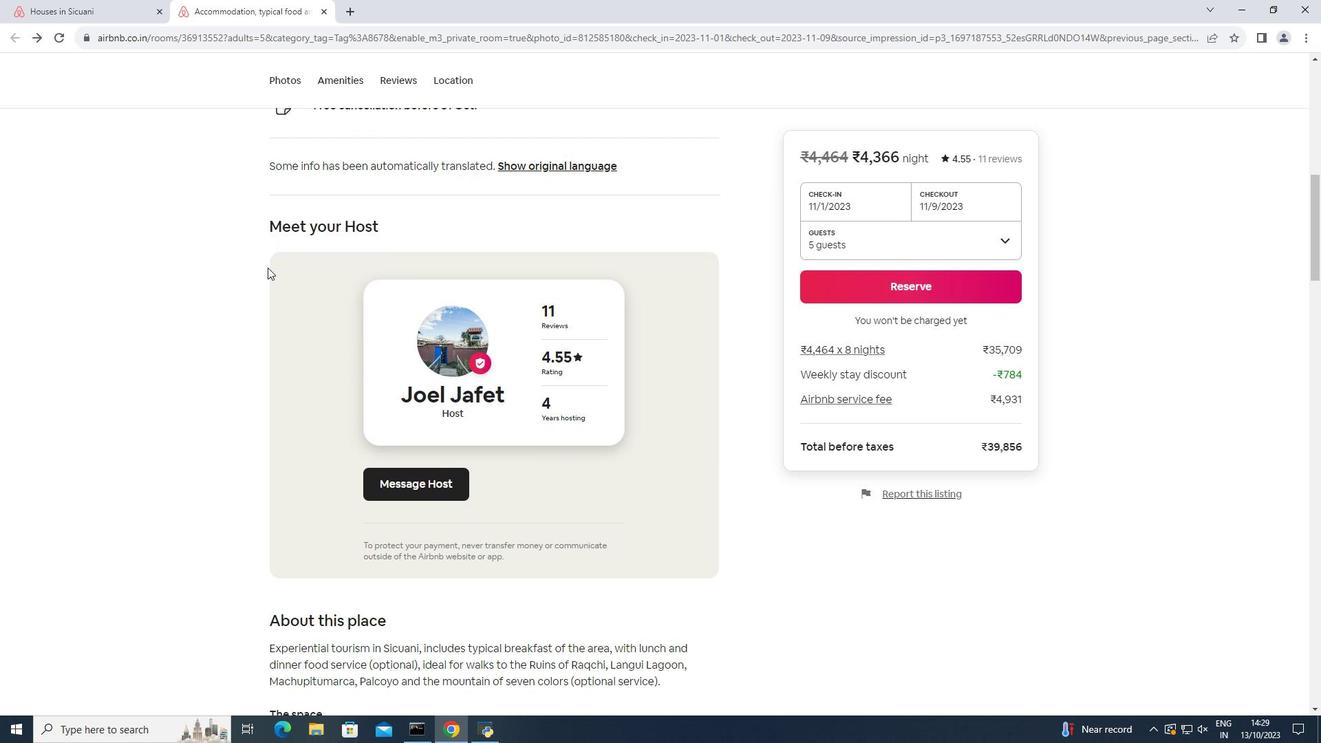 
Action: Mouse scrolled (267, 267) with delta (0, 0)
Screenshot: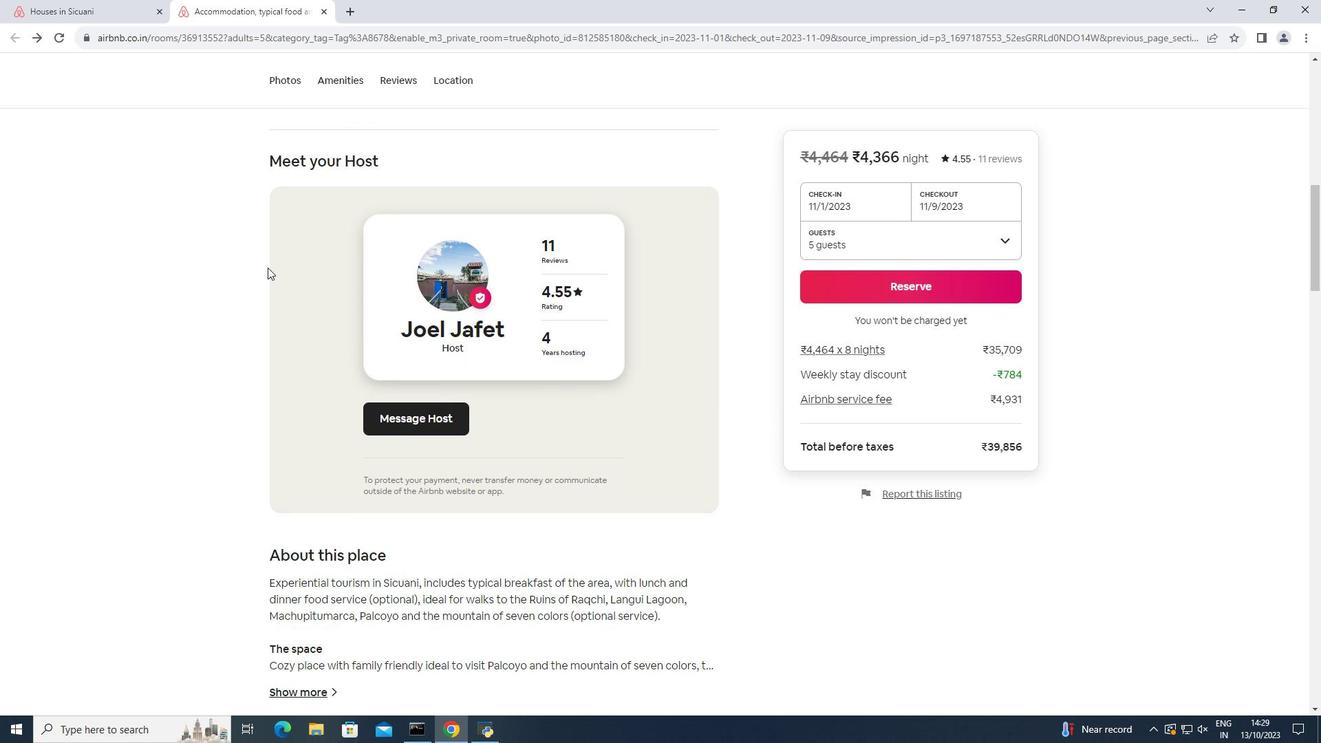 
Action: Mouse scrolled (267, 267) with delta (0, 0)
Screenshot: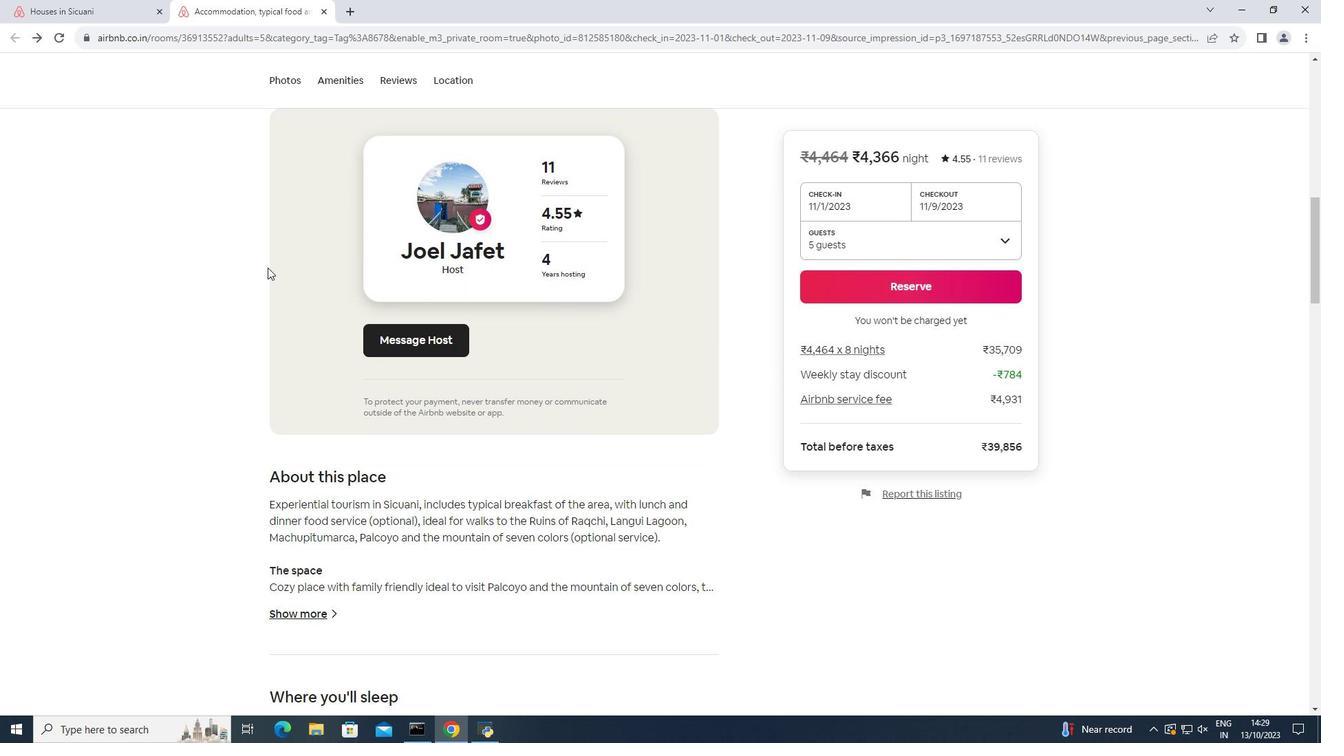 
Action: Mouse scrolled (267, 267) with delta (0, 0)
Screenshot: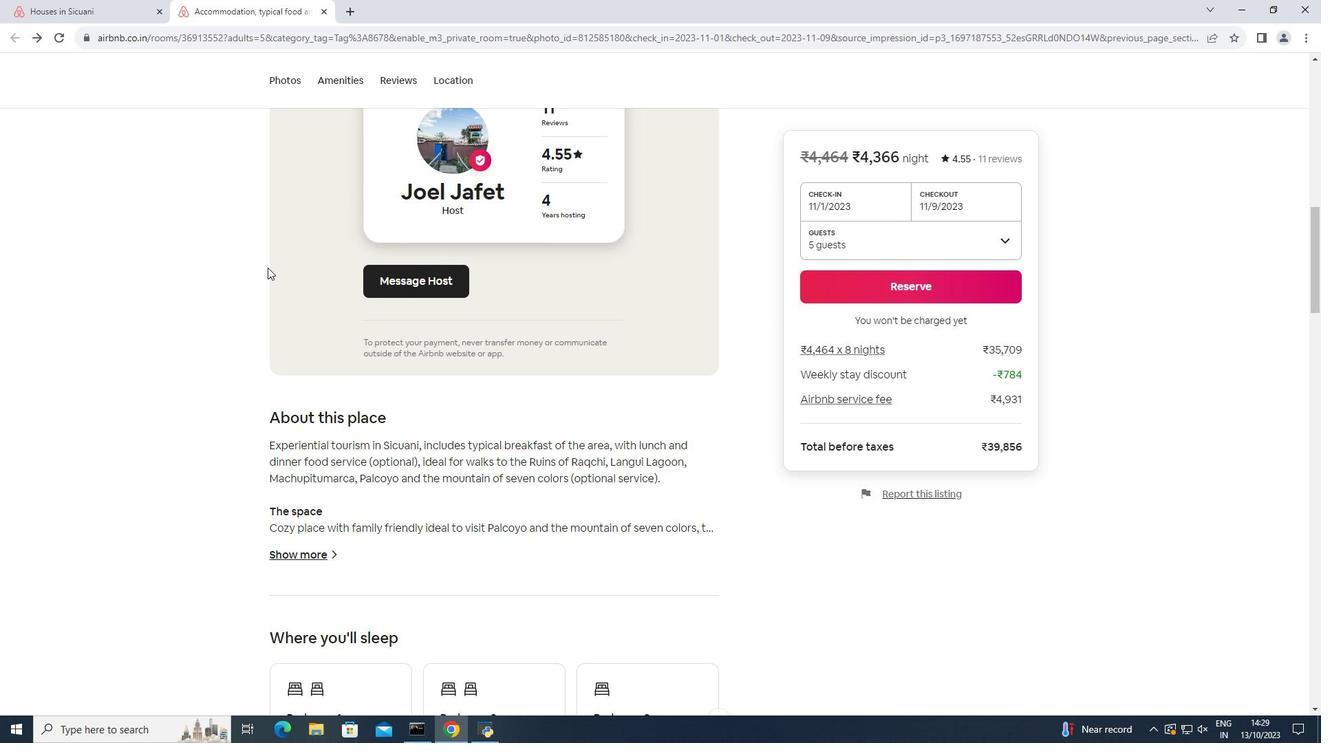 
Action: Mouse scrolled (267, 267) with delta (0, 0)
Screenshot: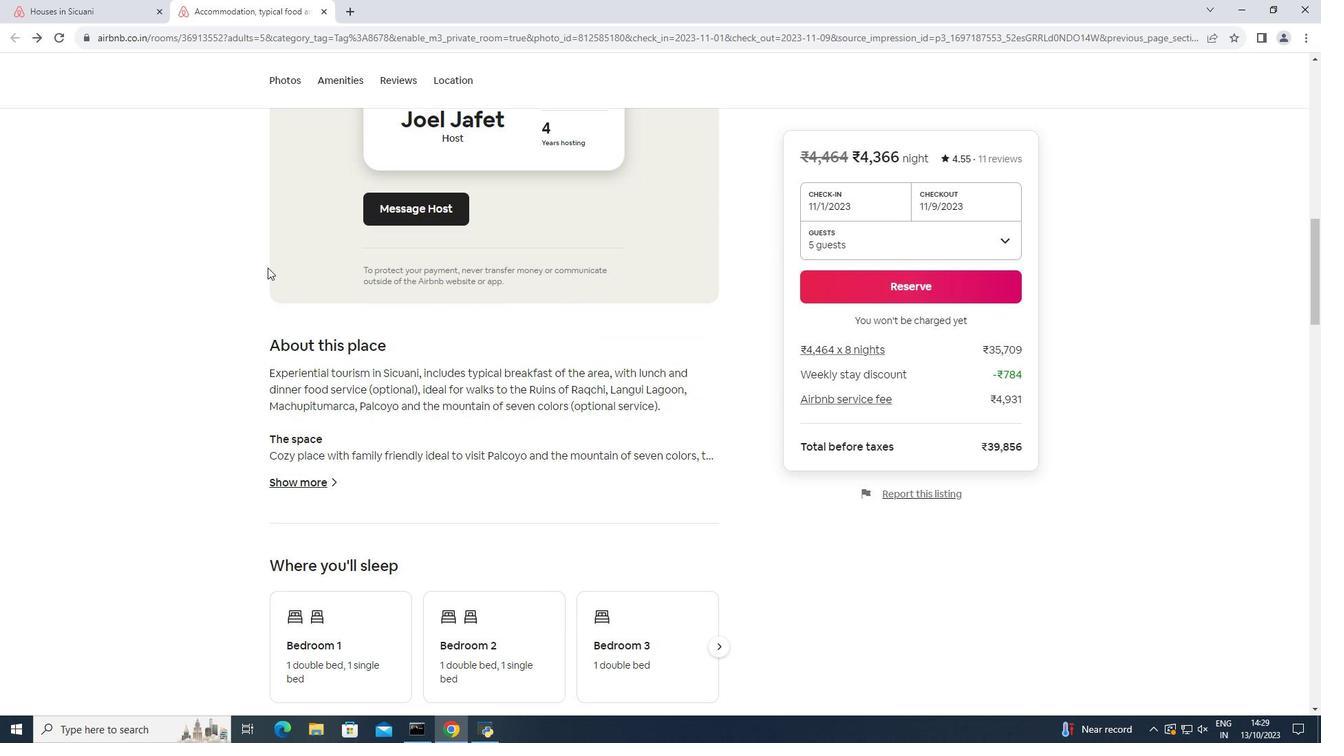 
Action: Mouse moved to (304, 417)
Screenshot: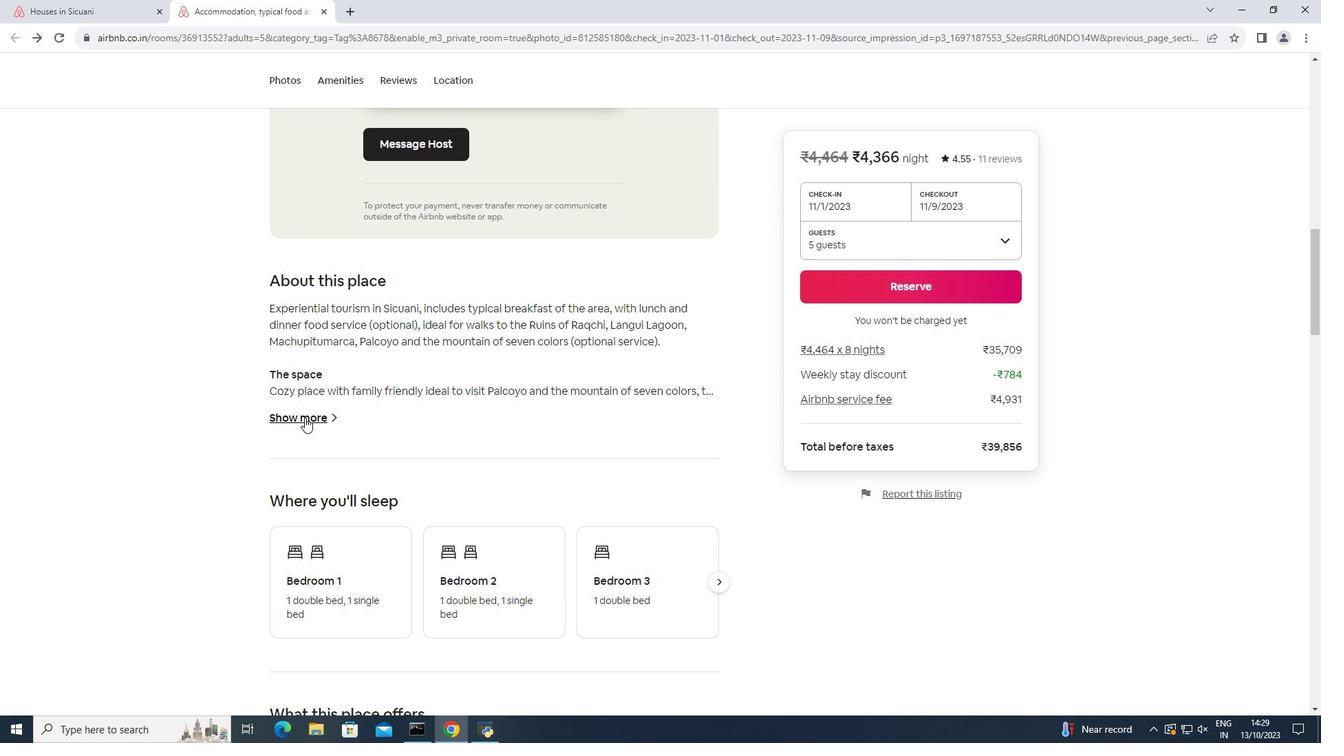 
Action: Mouse pressed left at (304, 417)
Screenshot: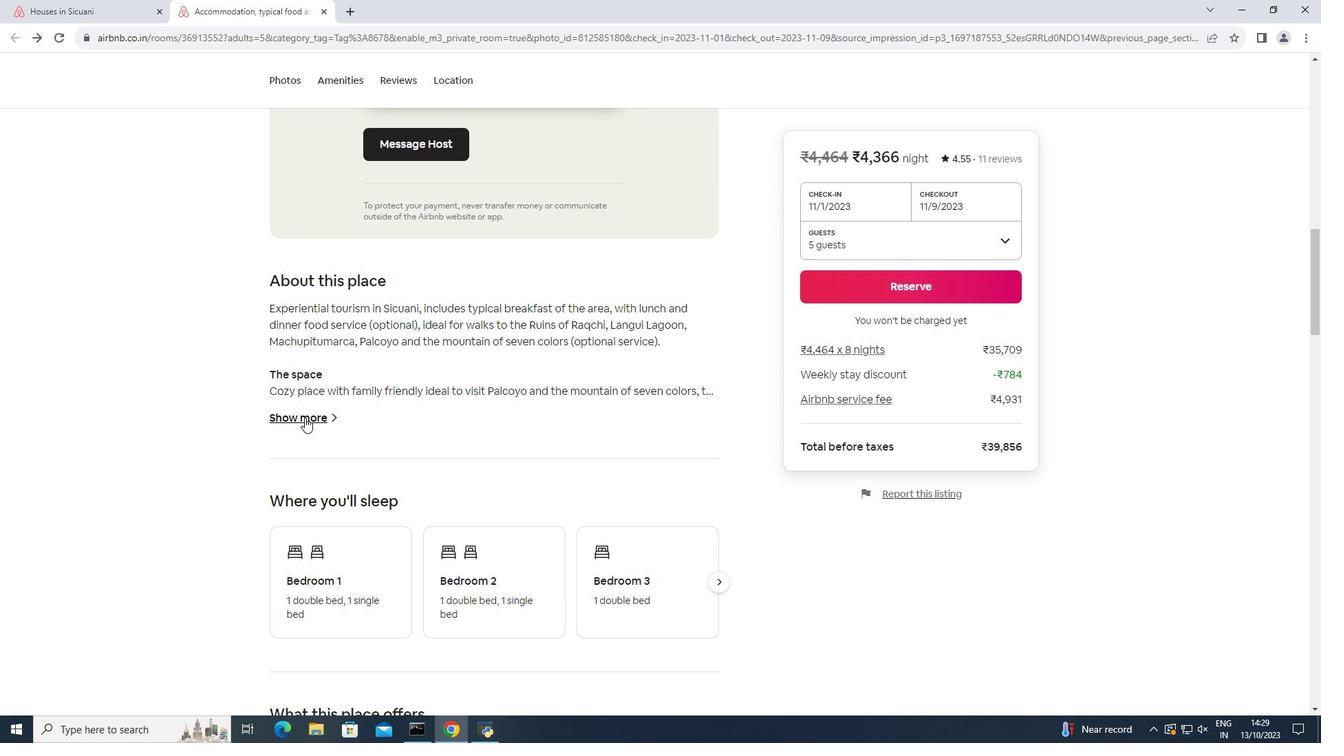
Action: Mouse moved to (443, 405)
Screenshot: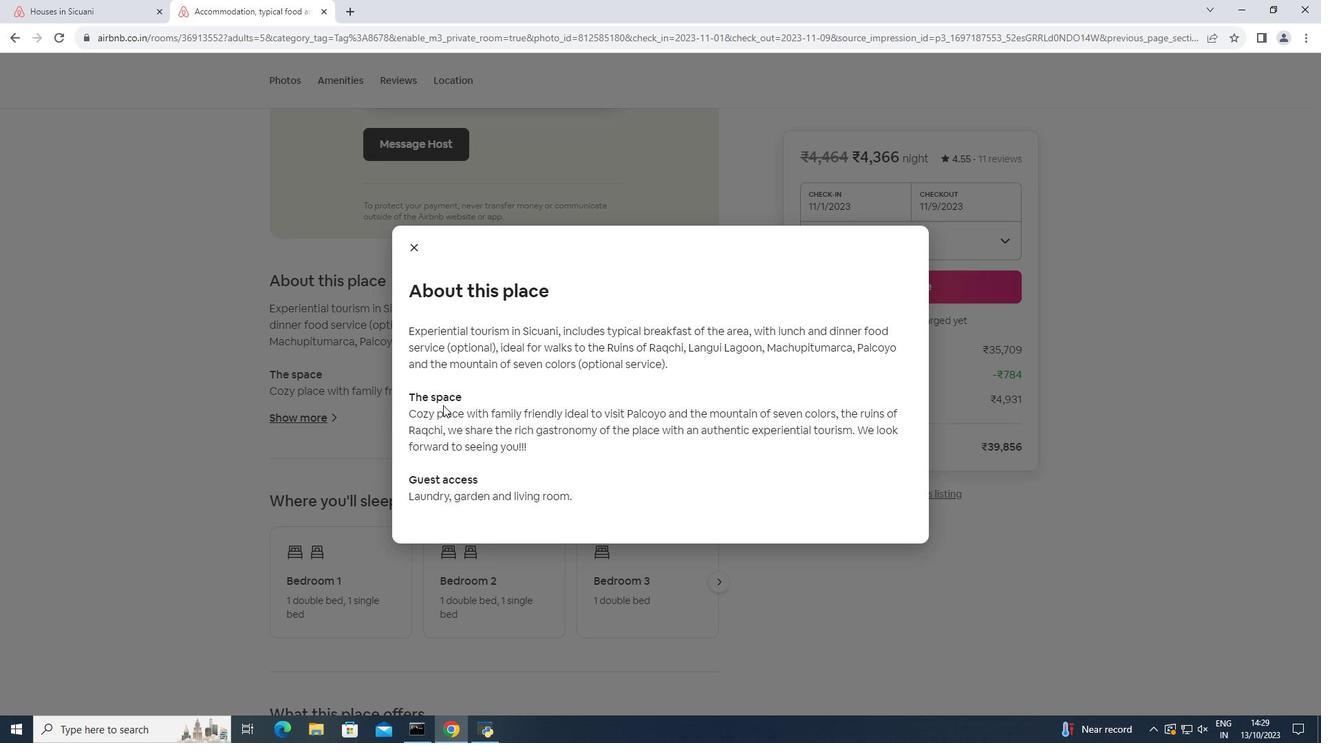 
Action: Mouse scrolled (443, 404) with delta (0, 0)
Screenshot: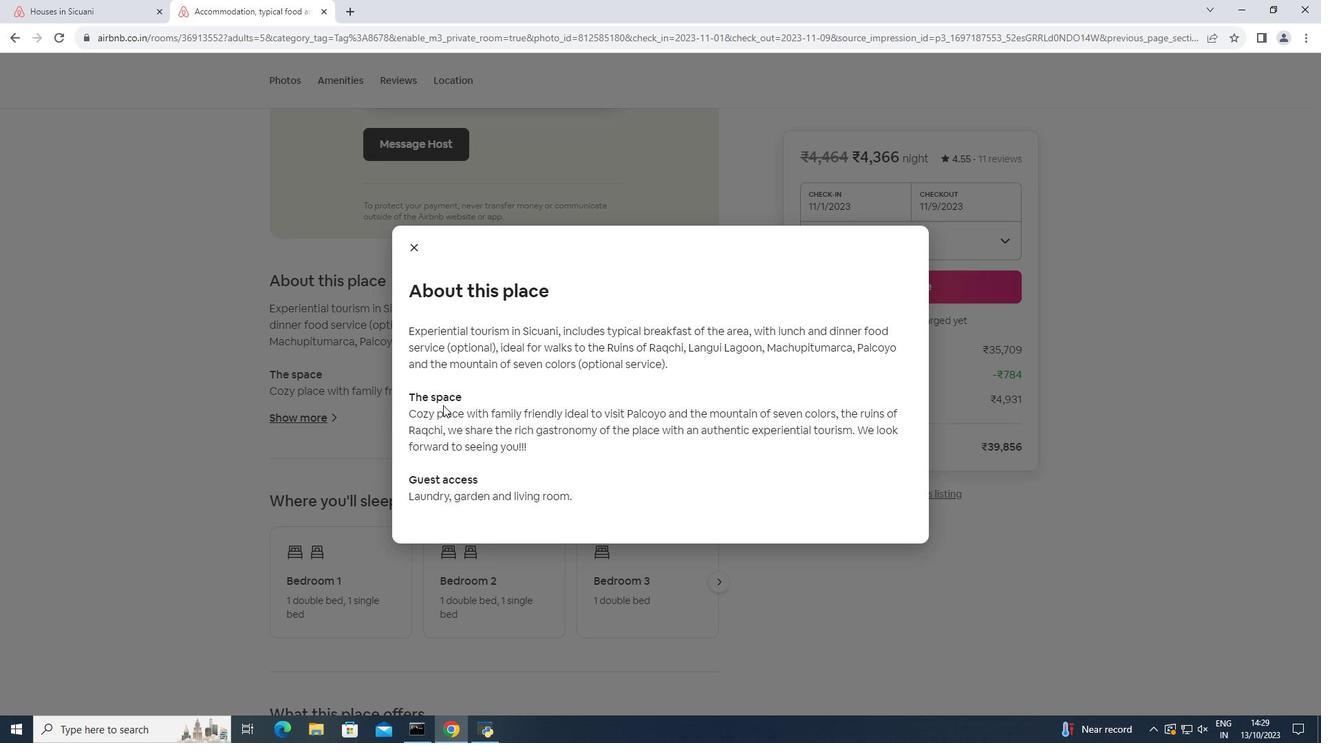 
Action: Mouse scrolled (443, 404) with delta (0, 0)
Screenshot: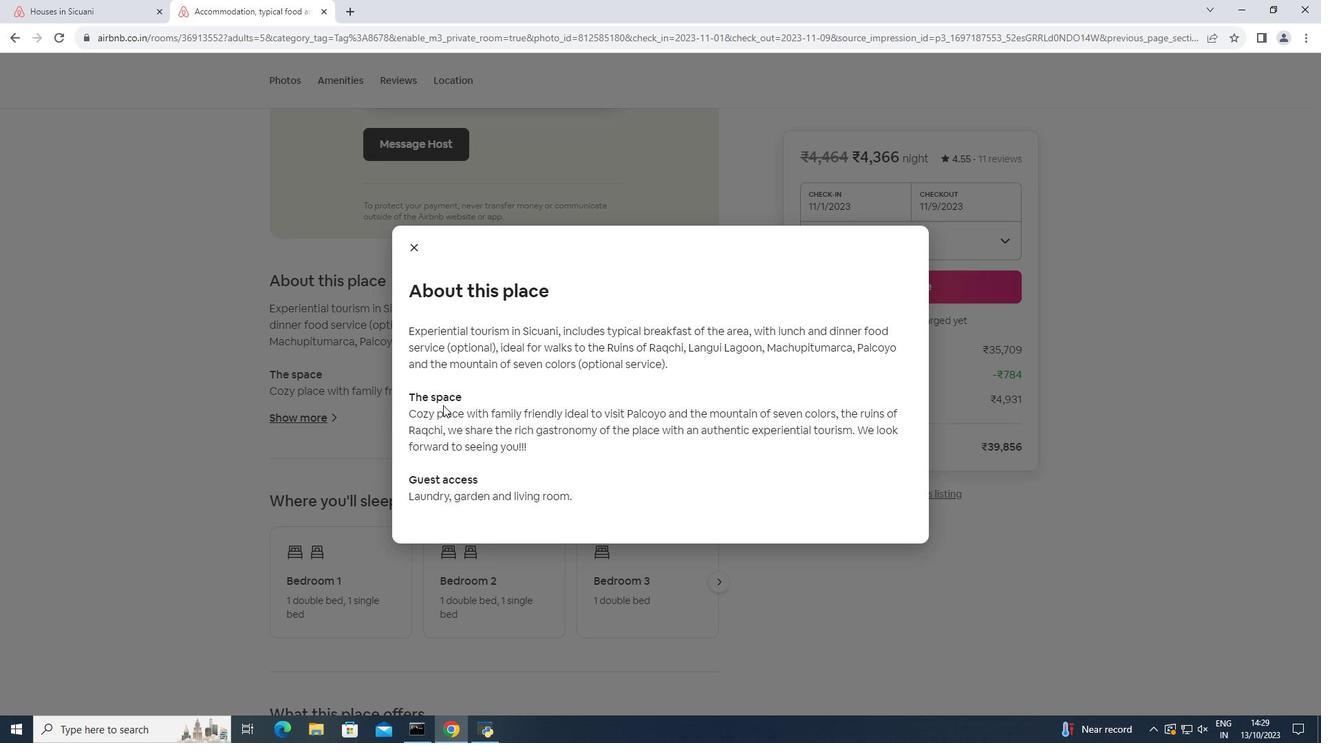 
Action: Mouse moved to (417, 250)
Screenshot: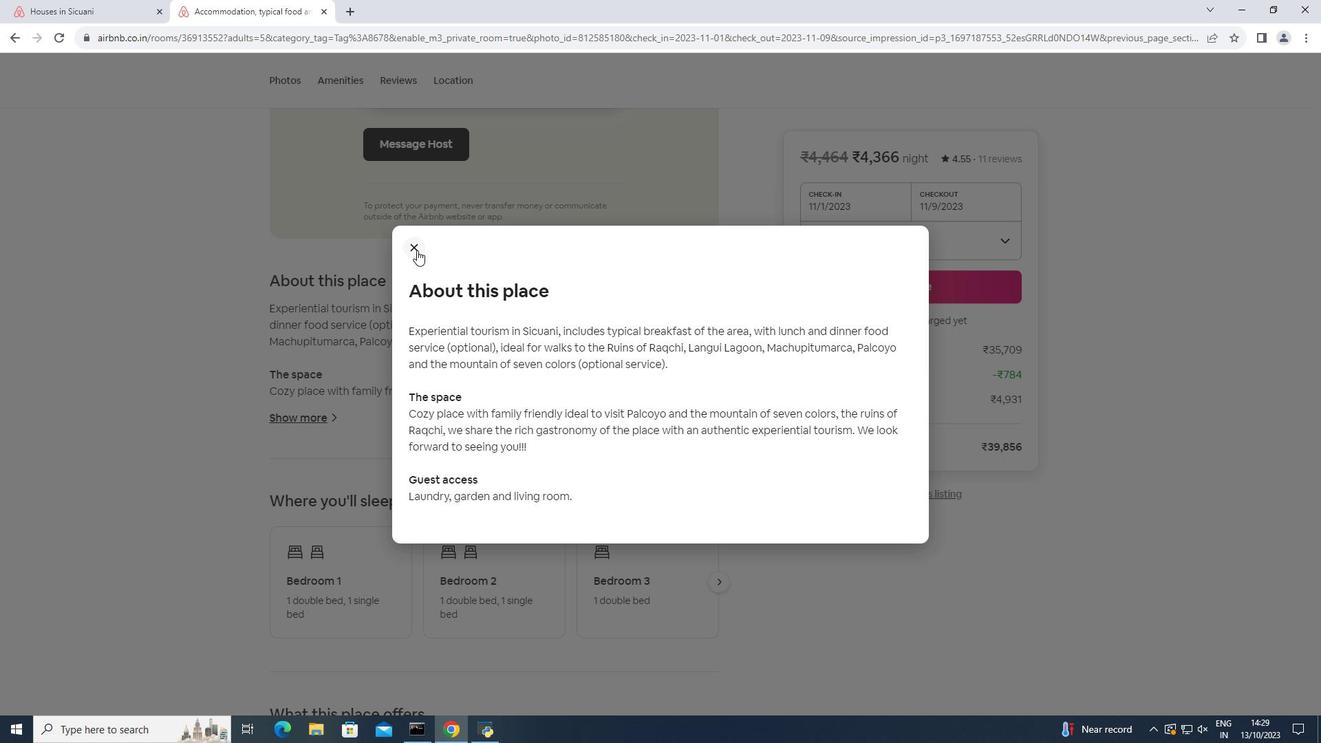 
Action: Mouse pressed left at (417, 250)
Screenshot: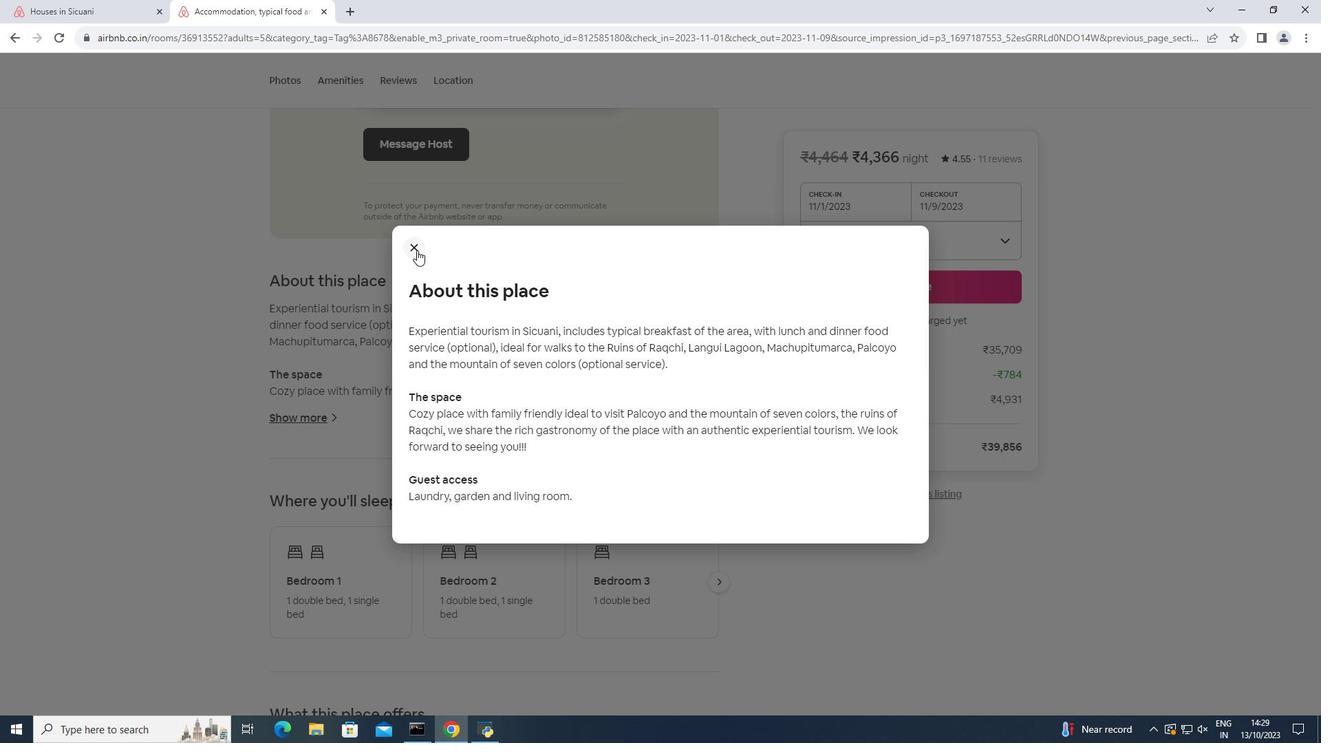 
Action: Mouse moved to (421, 275)
Screenshot: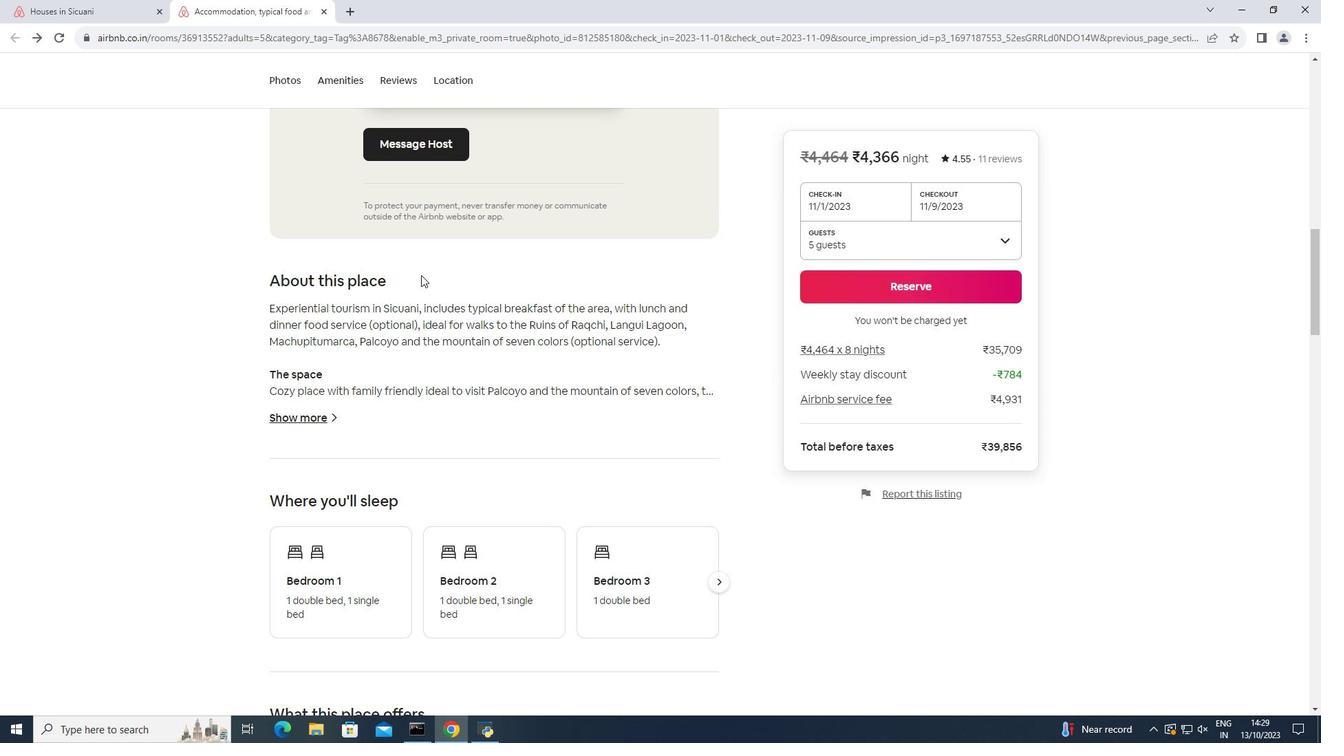 
Action: Mouse scrolled (421, 274) with delta (0, 0)
Screenshot: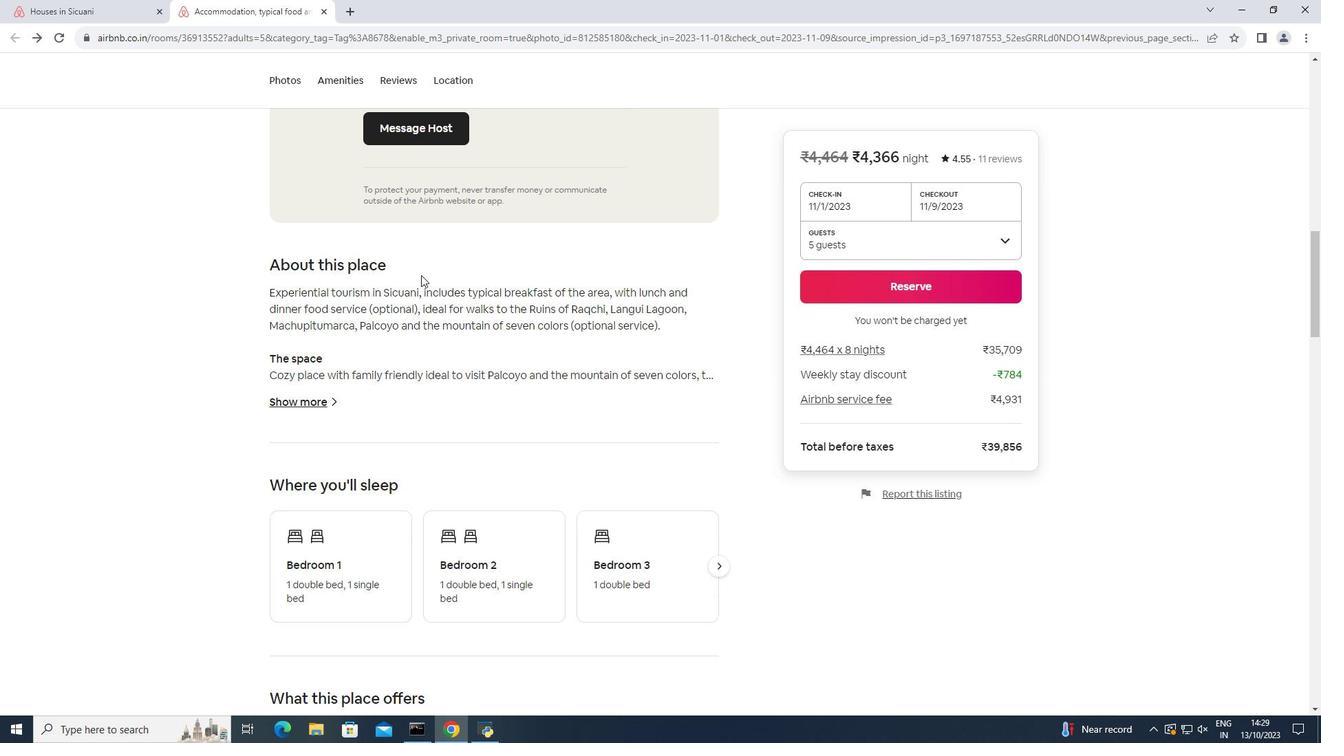 
Action: Mouse scrolled (421, 274) with delta (0, 0)
Screenshot: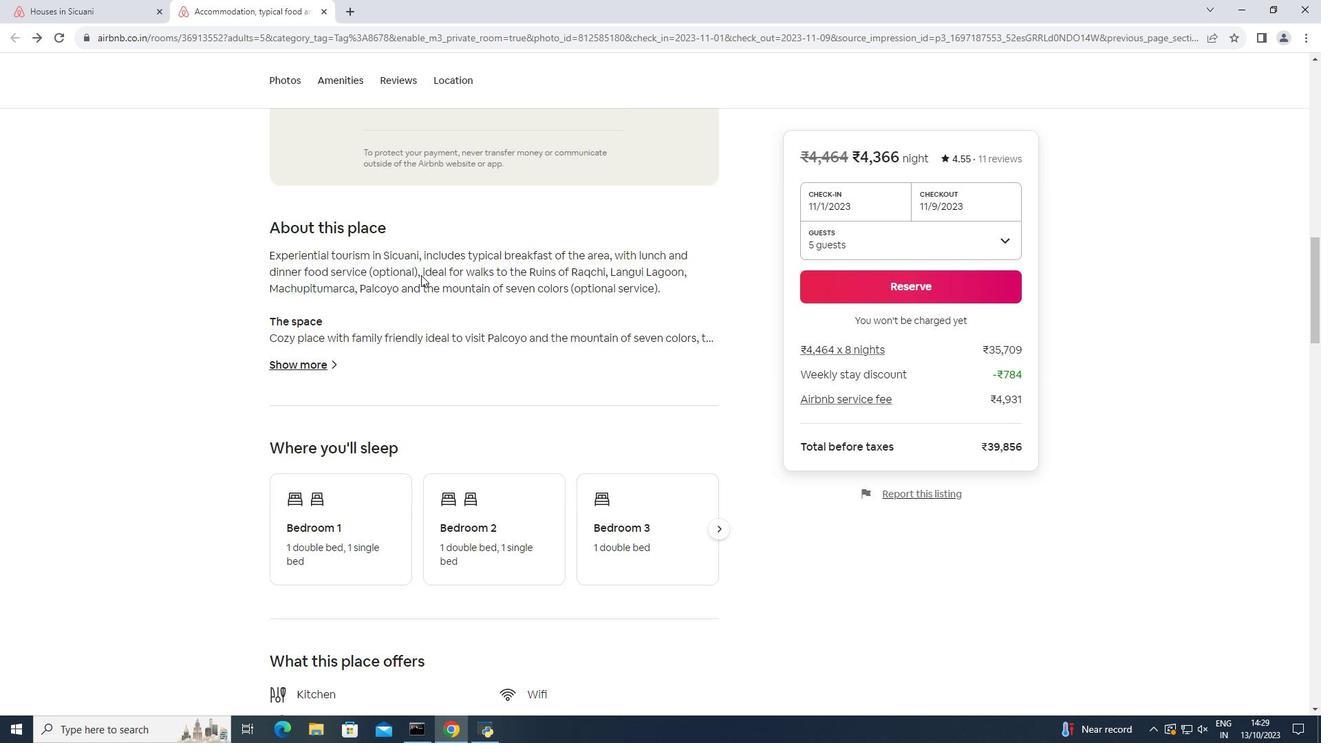 
Action: Mouse scrolled (421, 274) with delta (0, 0)
Screenshot: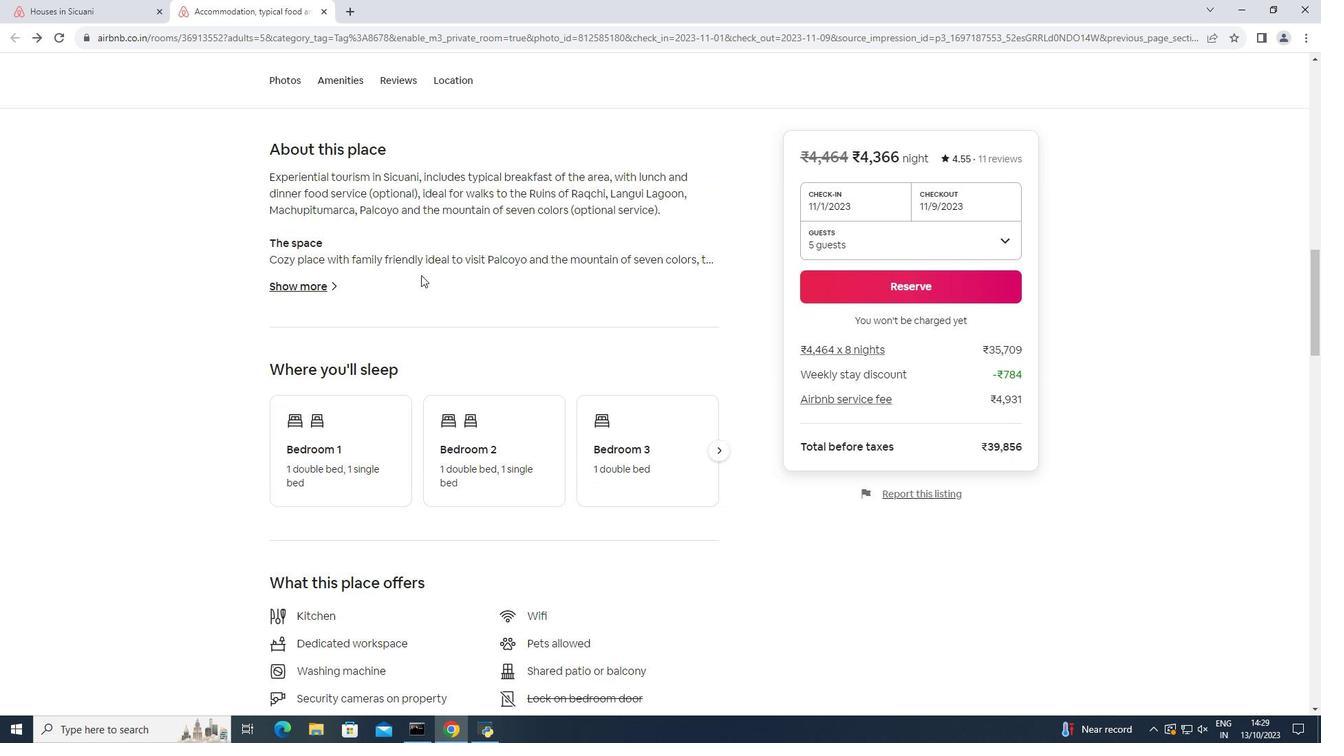 
Action: Mouse scrolled (421, 274) with delta (0, 0)
Screenshot: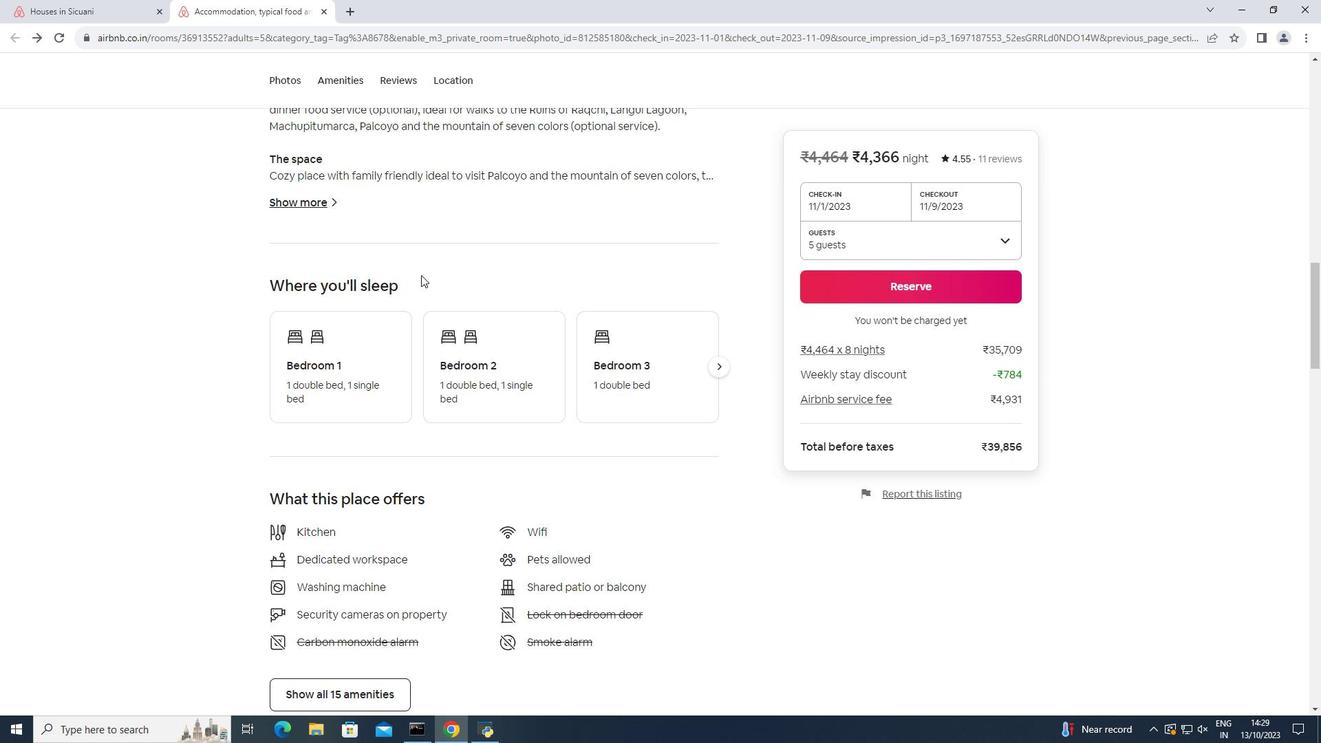 
Action: Mouse scrolled (421, 274) with delta (0, 0)
Screenshot: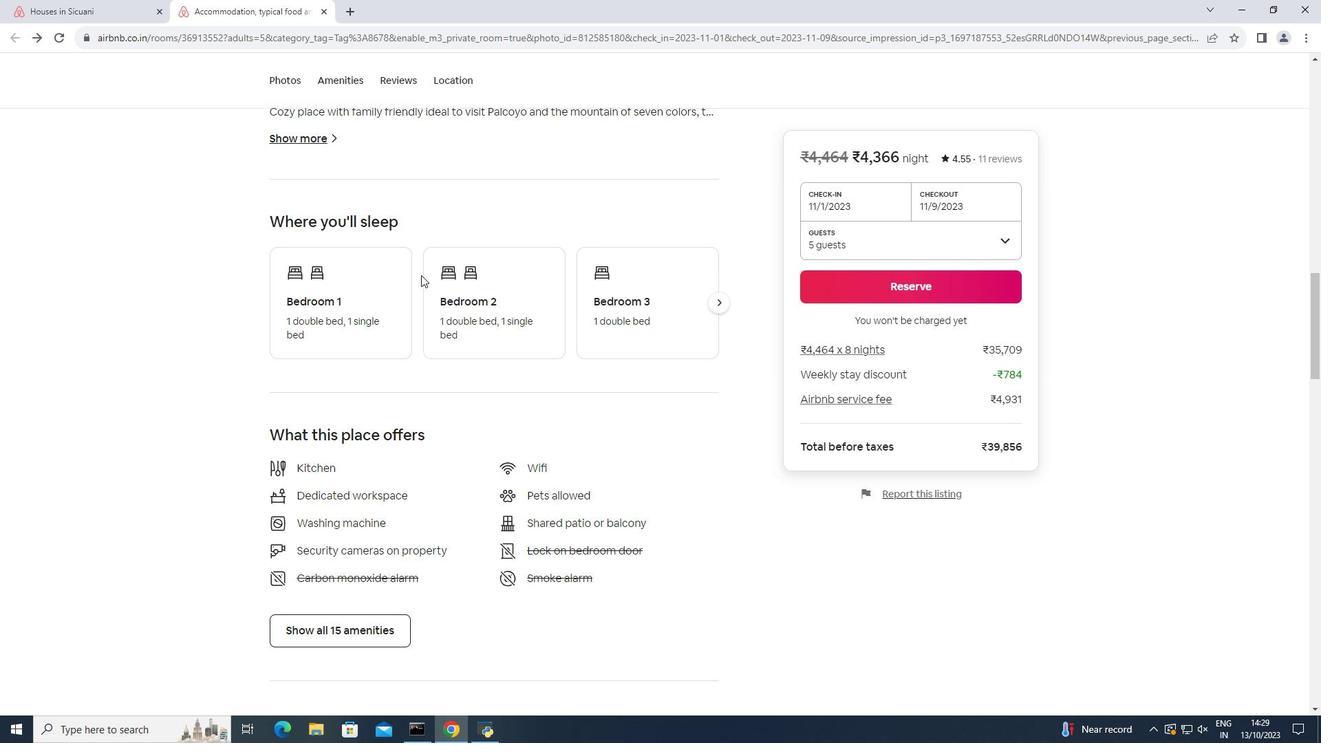 
Action: Mouse moved to (318, 560)
Screenshot: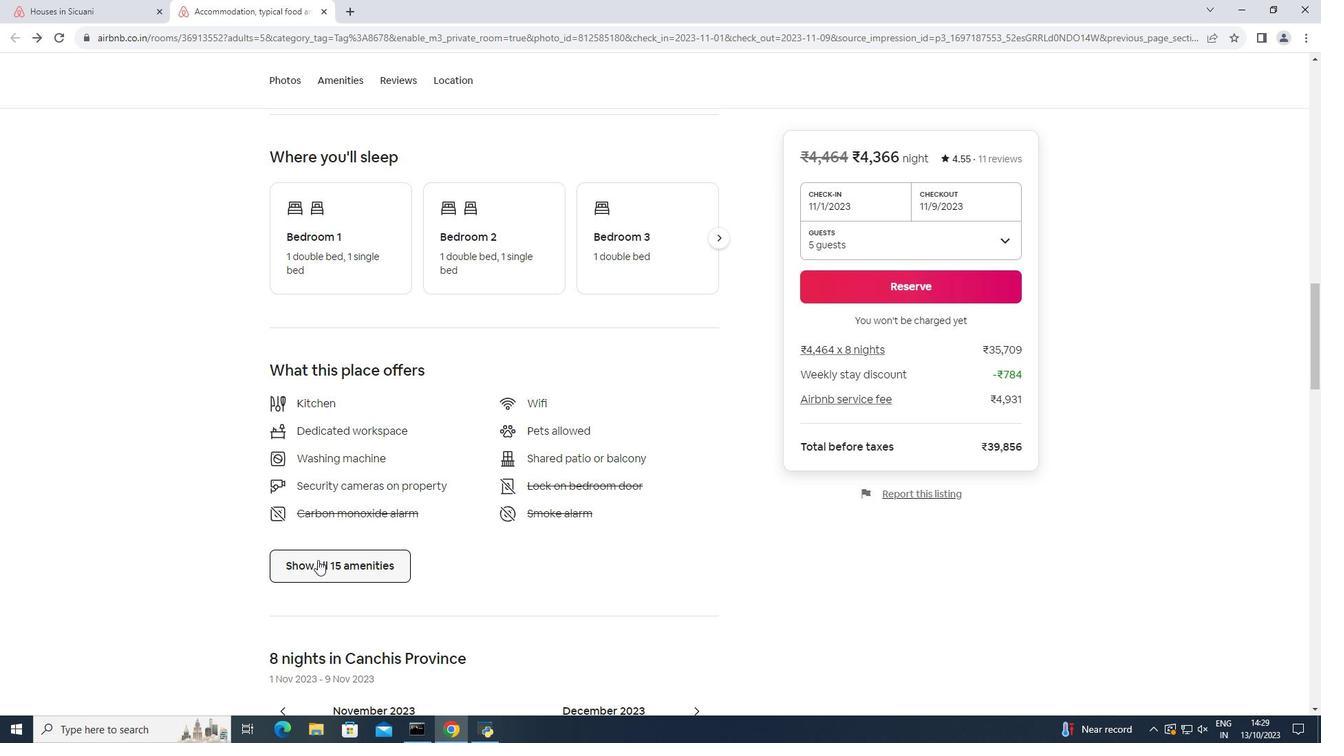 
Action: Mouse pressed left at (318, 560)
Screenshot: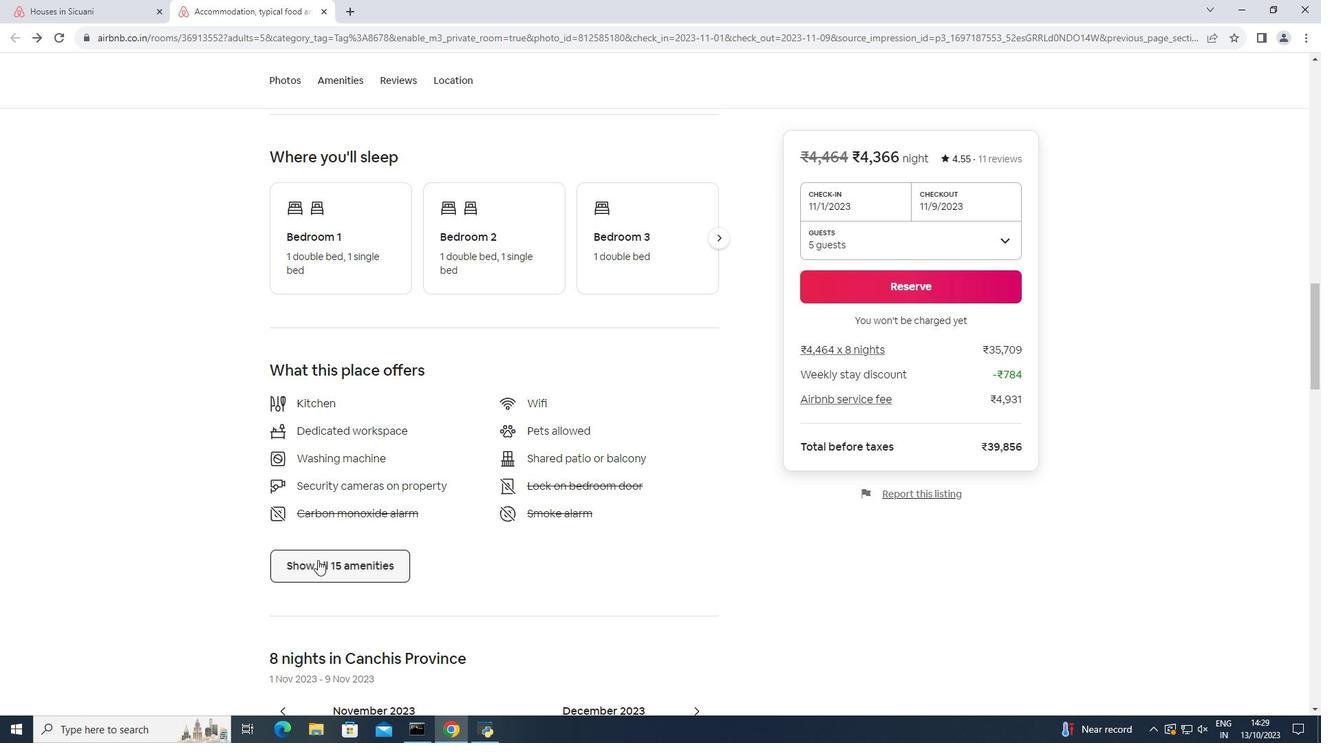 
Action: Mouse moved to (479, 449)
Screenshot: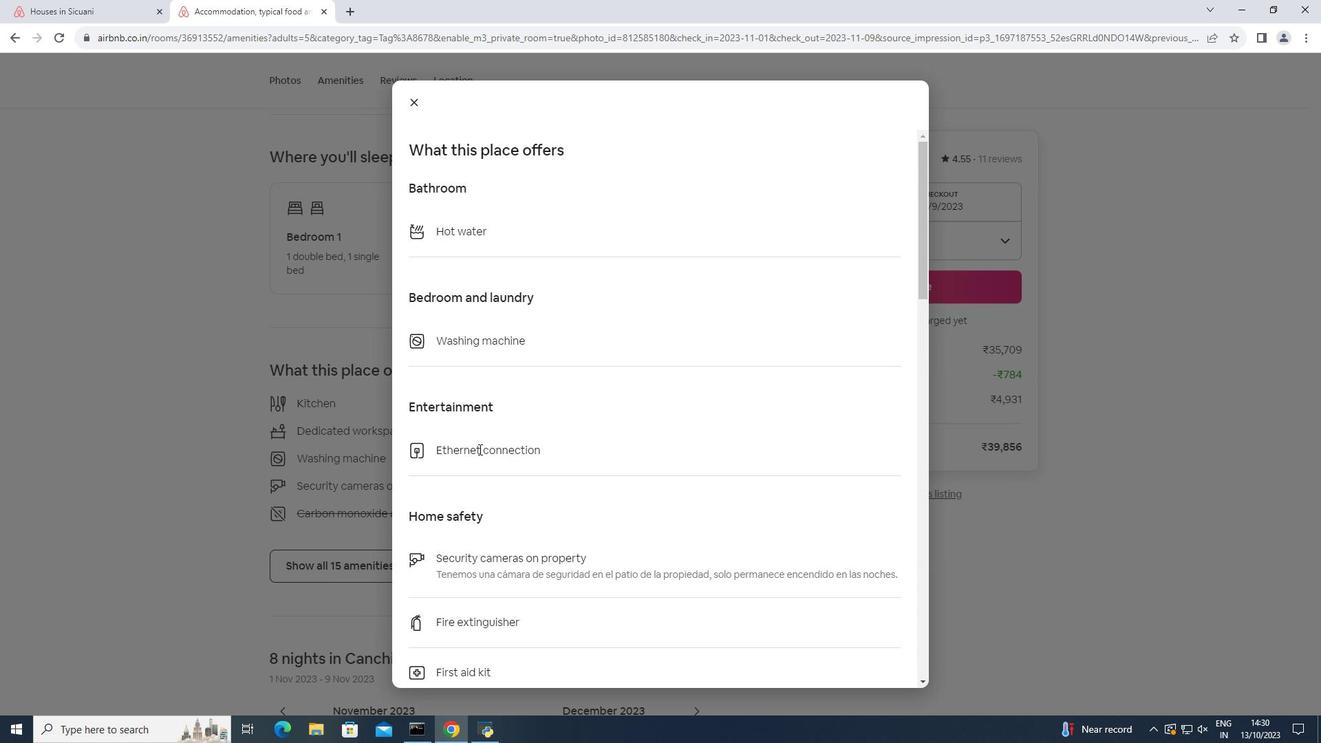 
Action: Mouse scrolled (479, 448) with delta (0, 0)
Screenshot: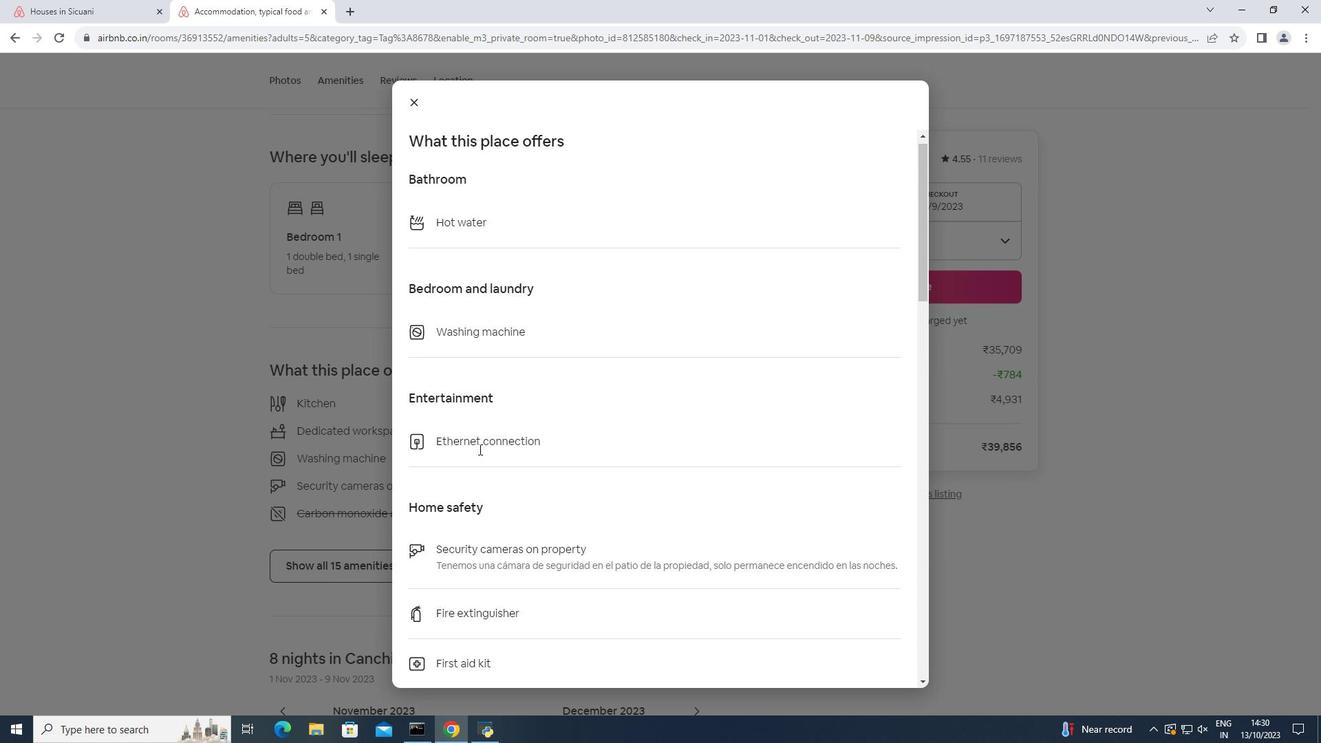 
Action: Mouse moved to (448, 467)
Screenshot: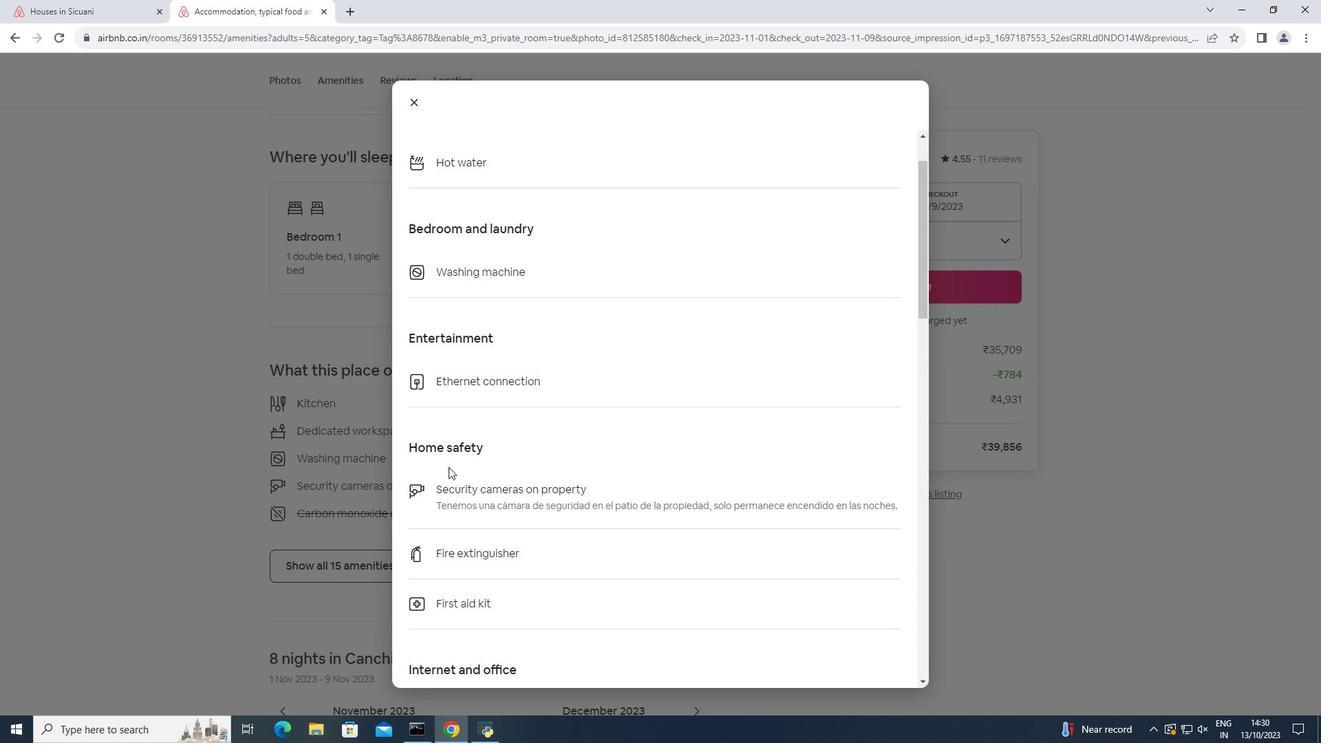
Action: Mouse scrolled (448, 466) with delta (0, 0)
Screenshot: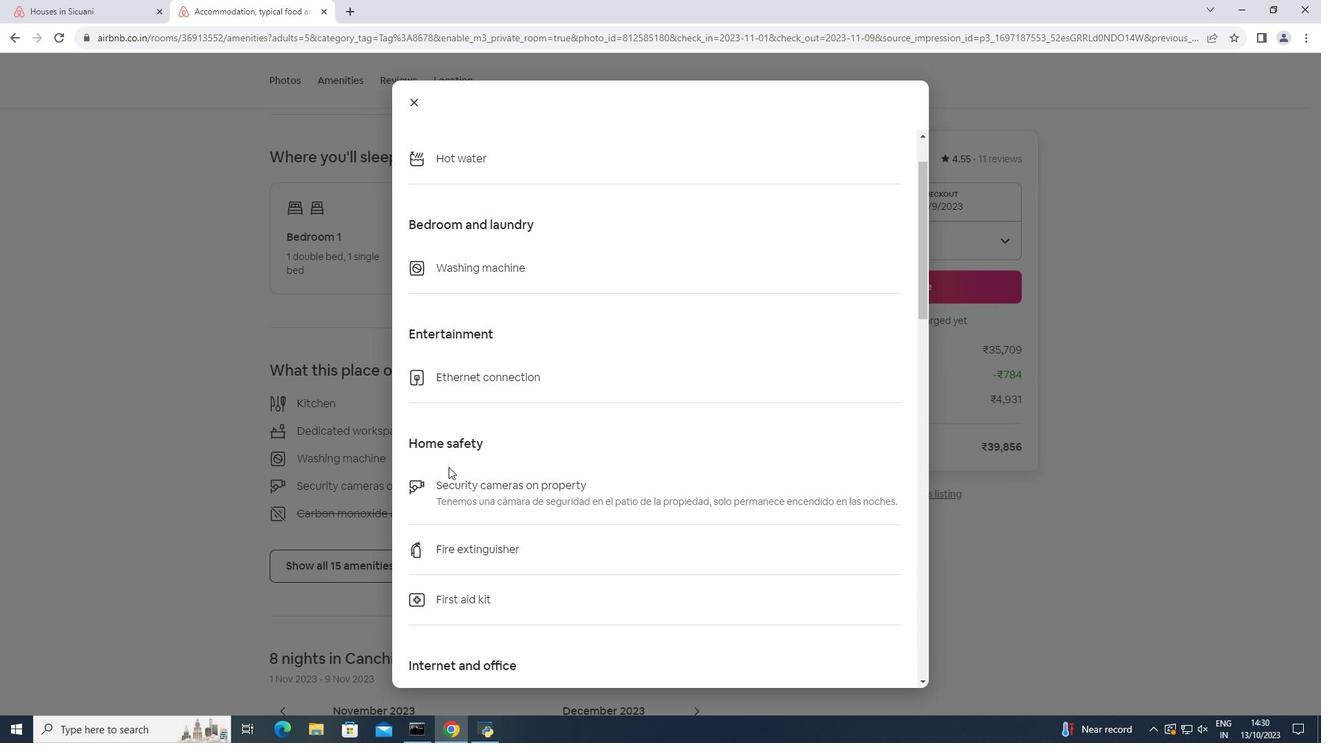 
Action: Mouse scrolled (448, 466) with delta (0, 0)
Screenshot: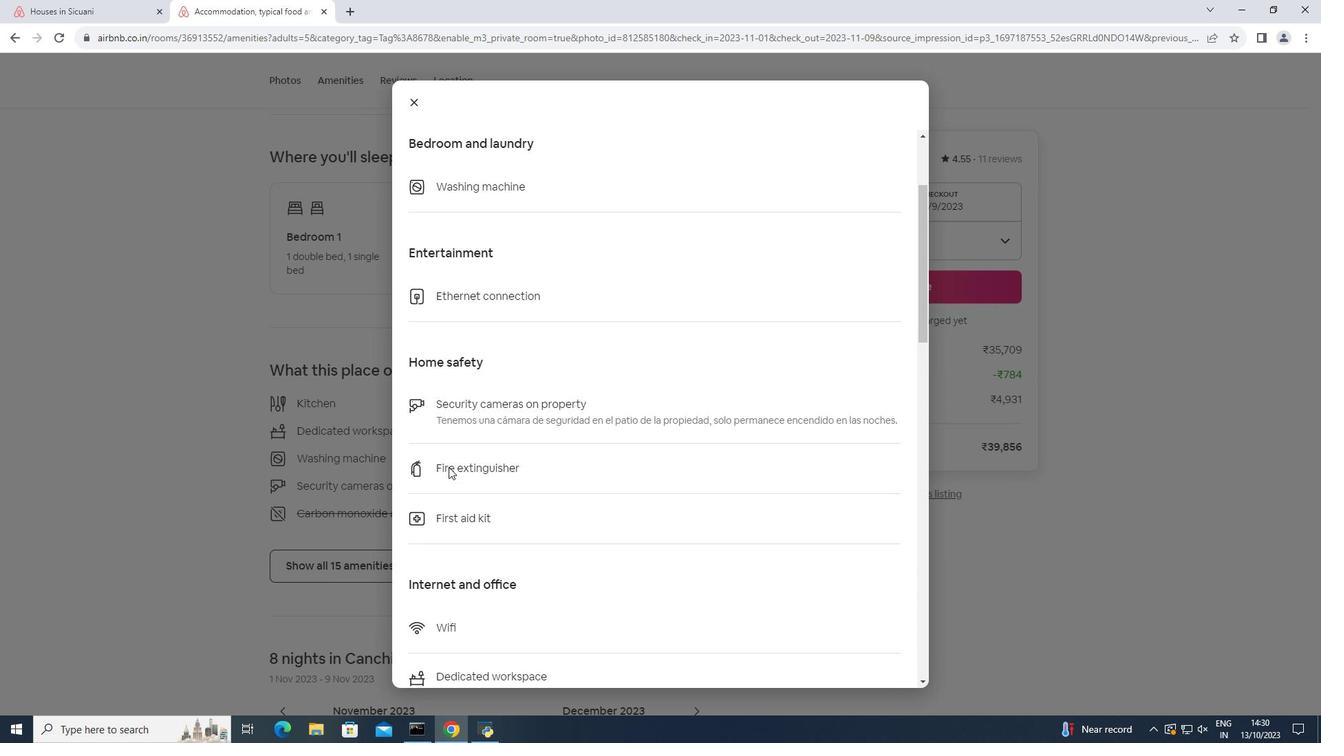 
Action: Mouse scrolled (448, 466) with delta (0, 0)
Screenshot: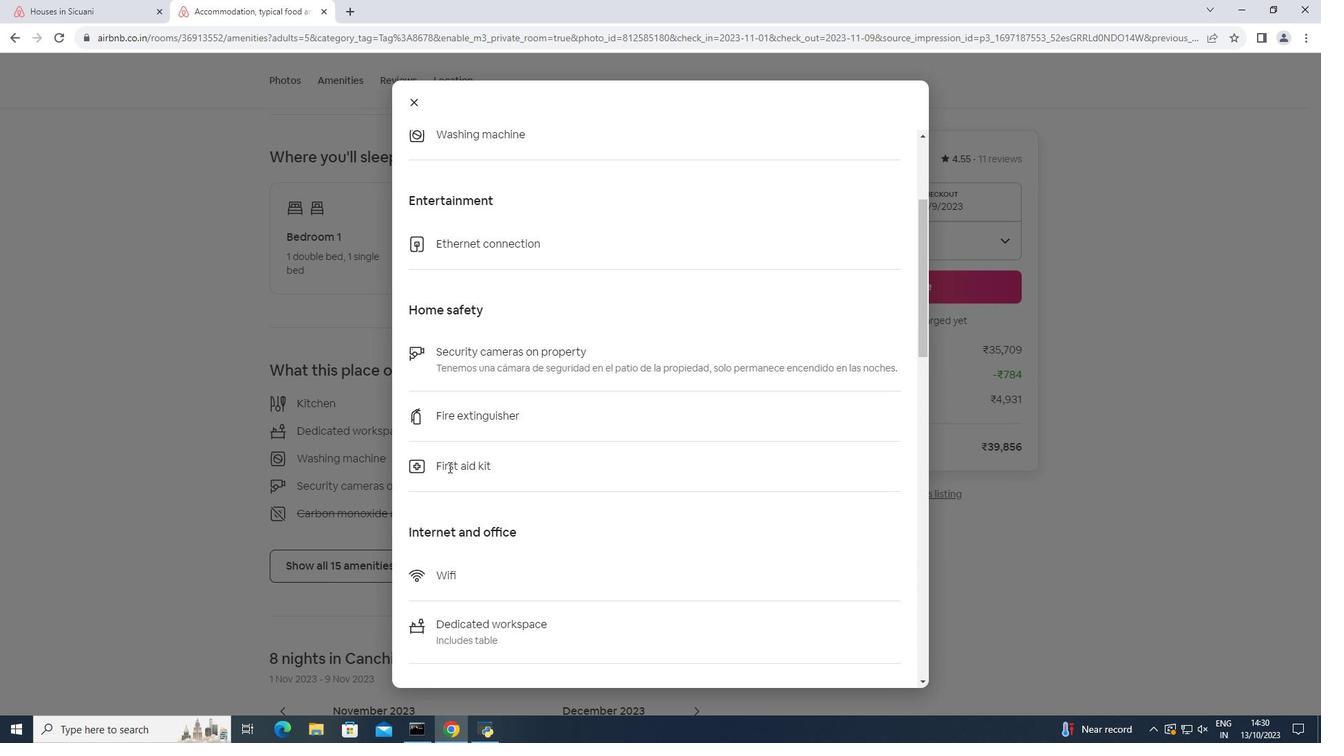 
Action: Mouse scrolled (448, 466) with delta (0, 0)
Screenshot: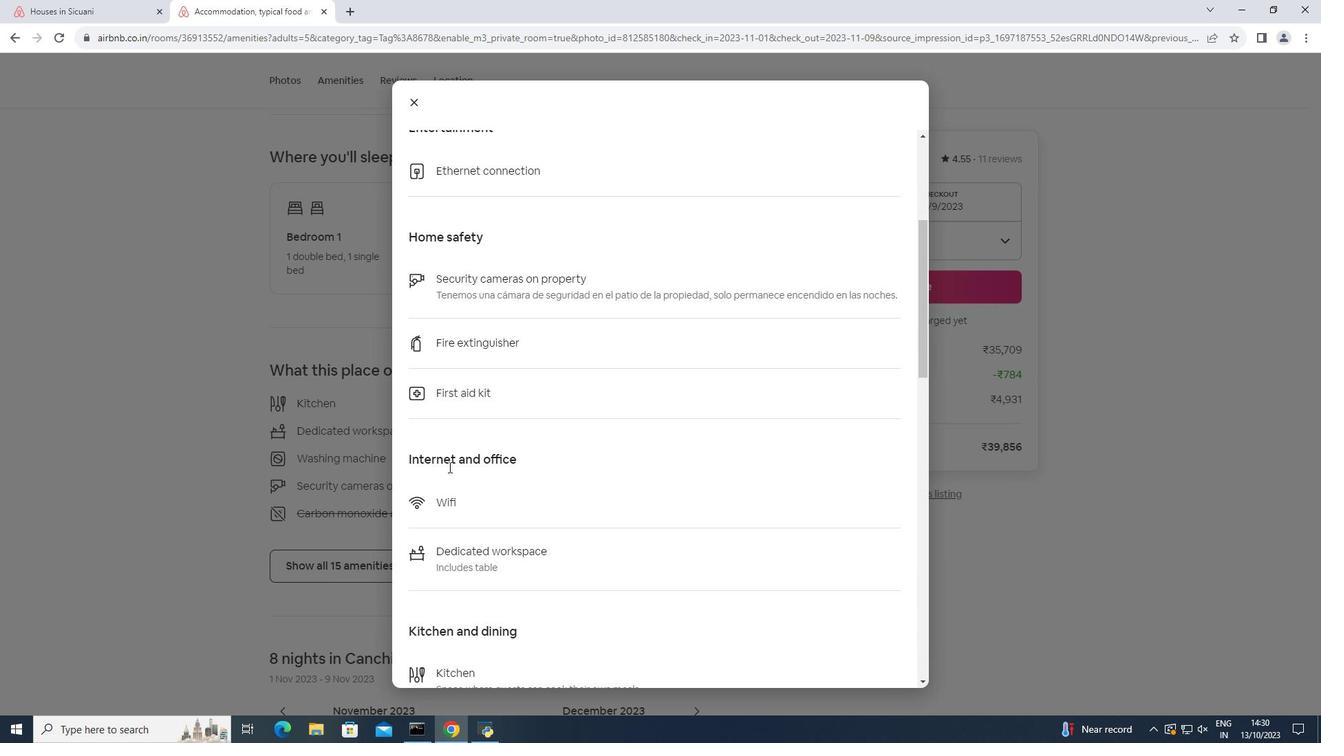 
Action: Mouse scrolled (448, 466) with delta (0, 0)
Screenshot: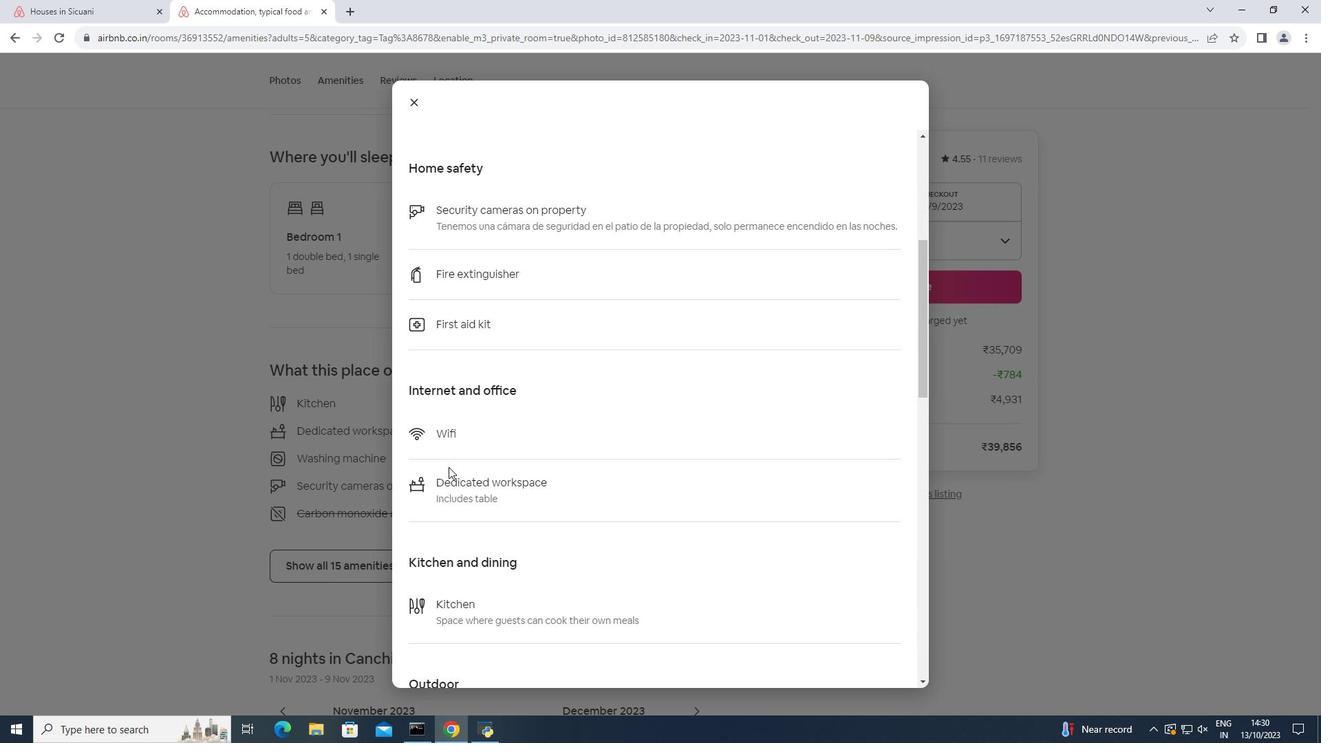 
Action: Mouse scrolled (448, 466) with delta (0, 0)
Screenshot: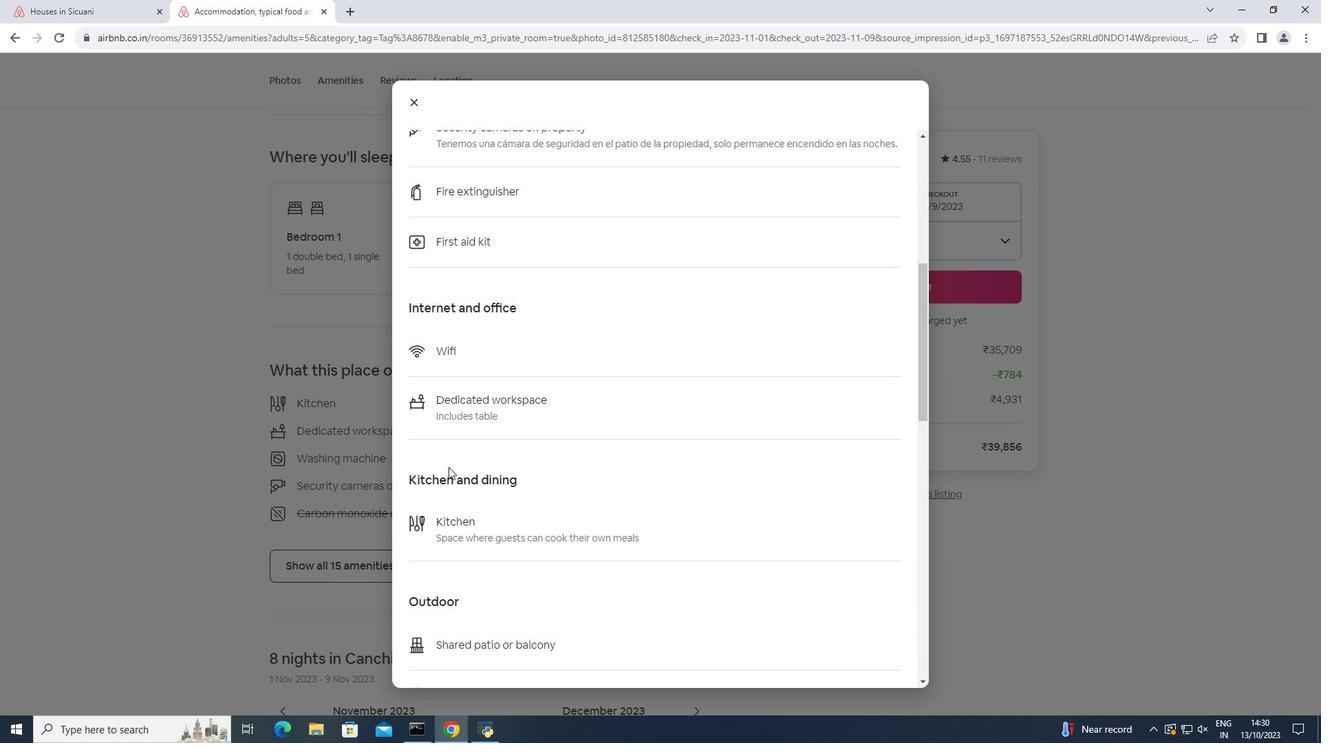 
Action: Mouse scrolled (448, 466) with delta (0, 0)
Screenshot: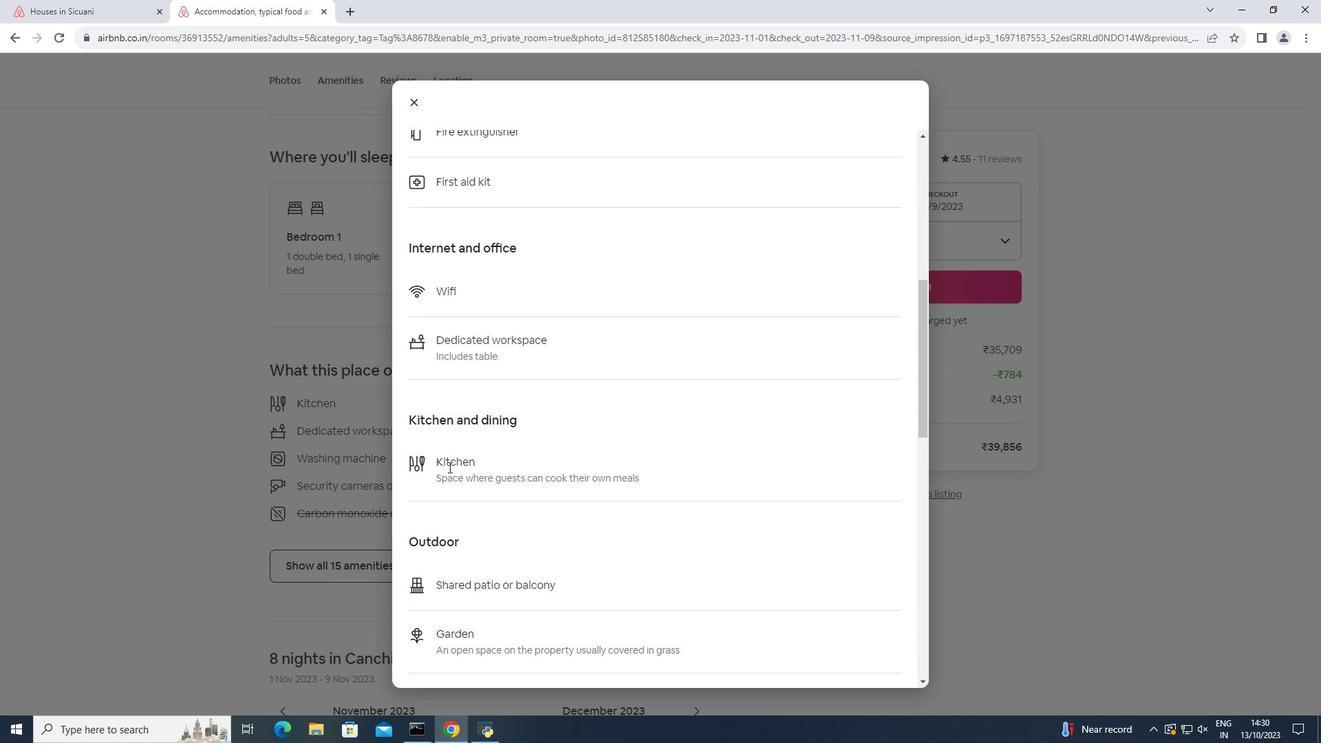 
Action: Mouse scrolled (448, 466) with delta (0, 0)
Screenshot: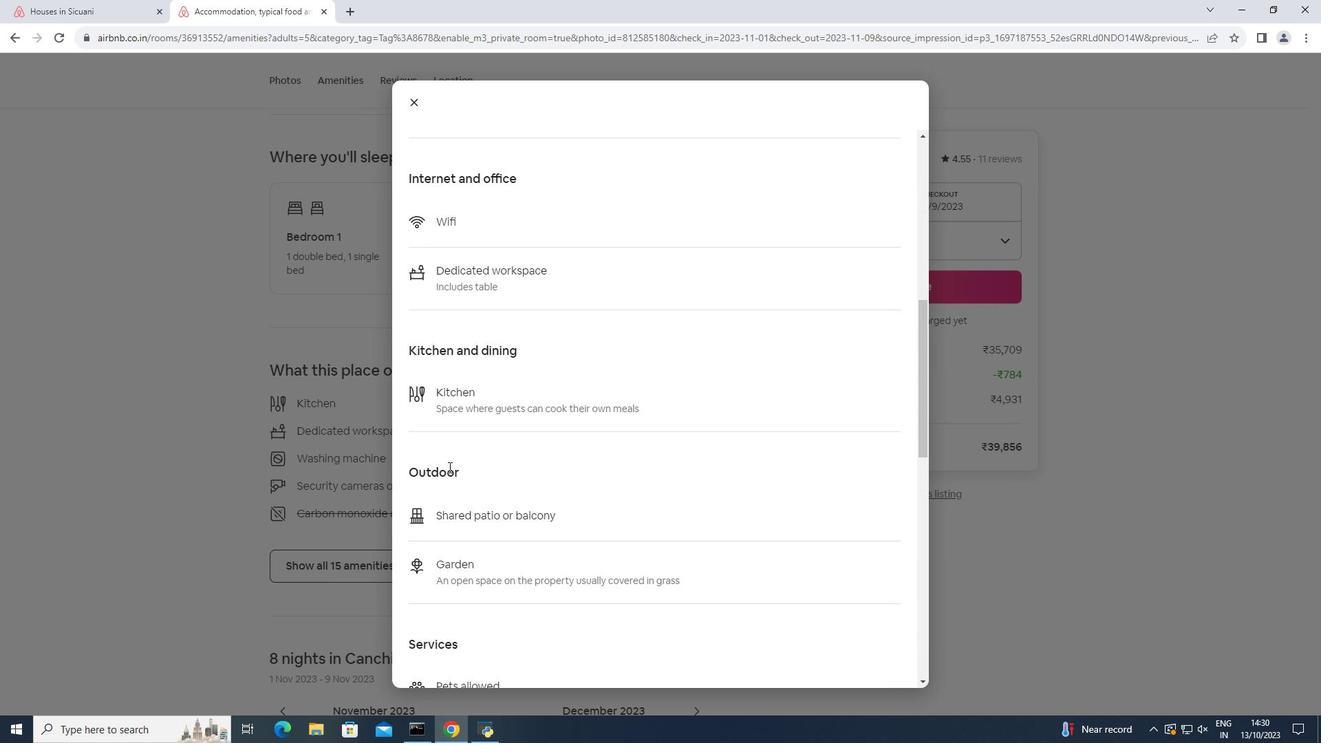
Action: Mouse scrolled (448, 466) with delta (0, 0)
Screenshot: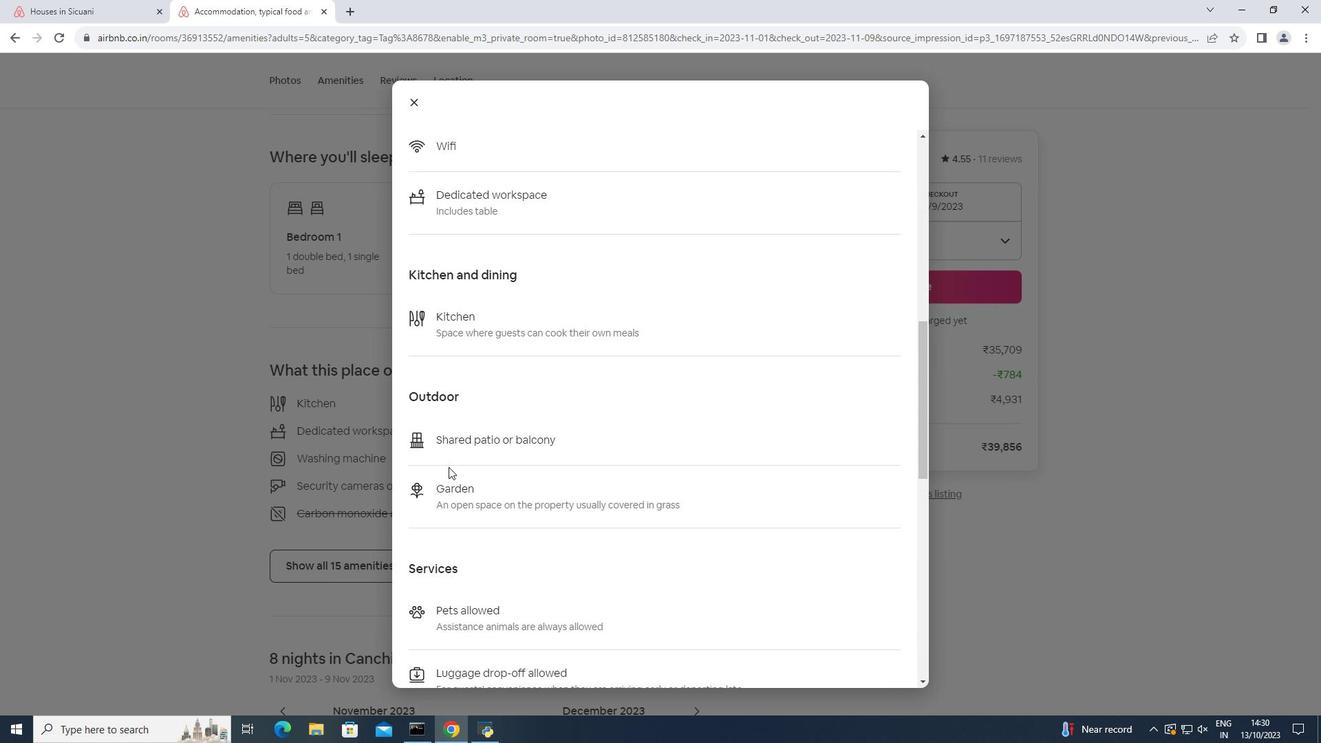 
Action: Mouse scrolled (448, 466) with delta (0, 0)
Screenshot: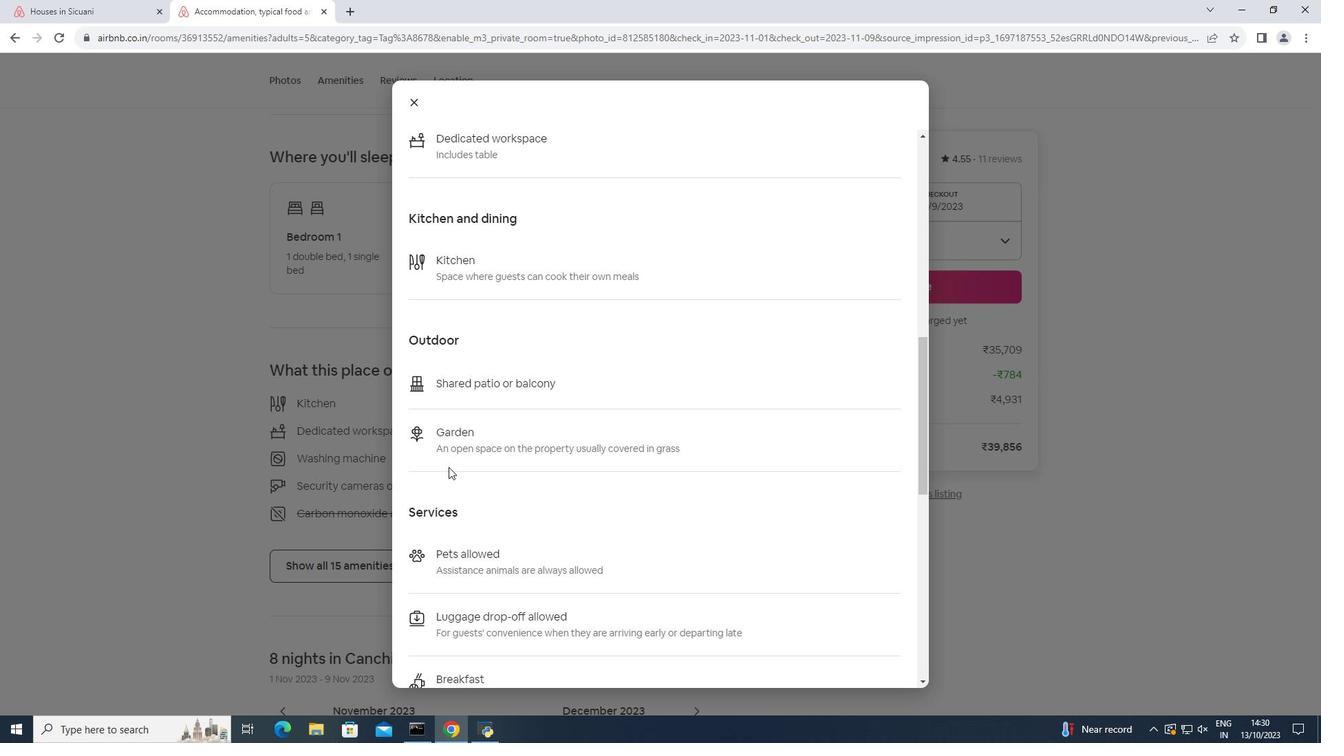 
Action: Mouse scrolled (448, 466) with delta (0, 0)
Screenshot: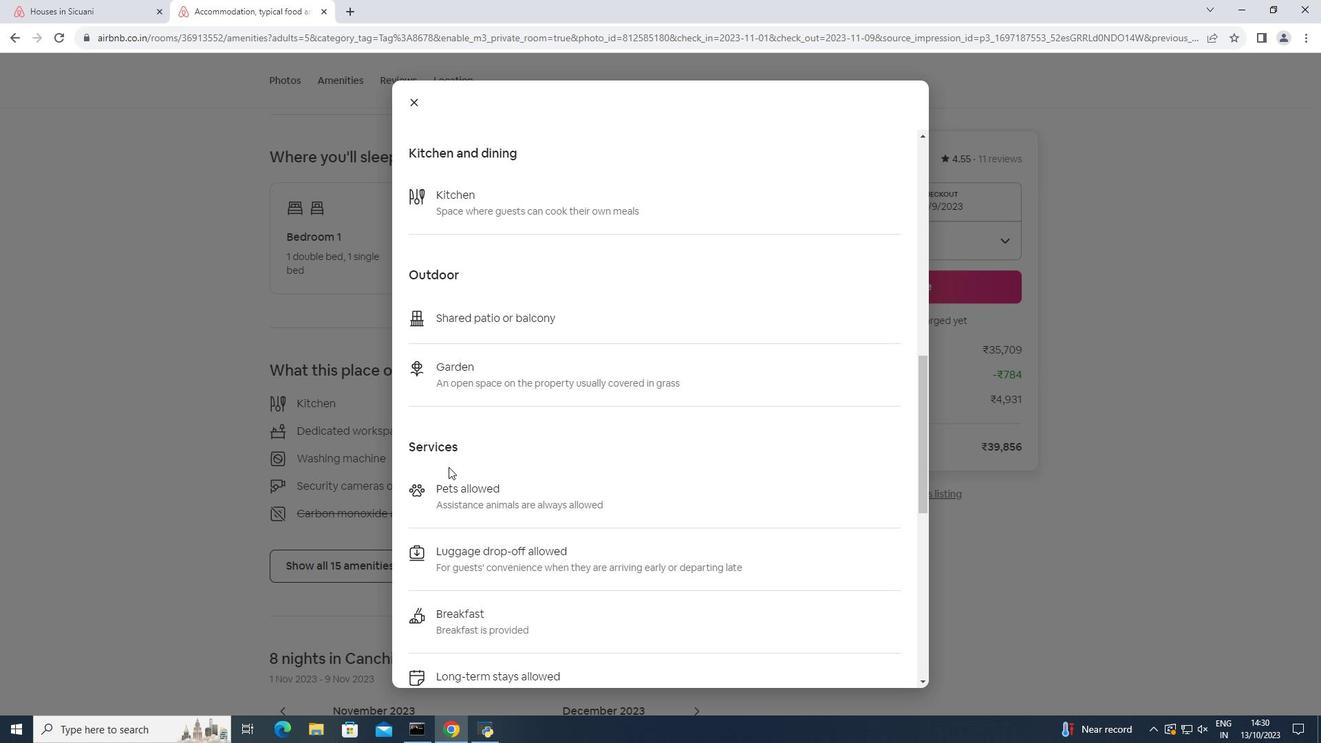 
Action: Mouse scrolled (448, 466) with delta (0, 0)
Screenshot: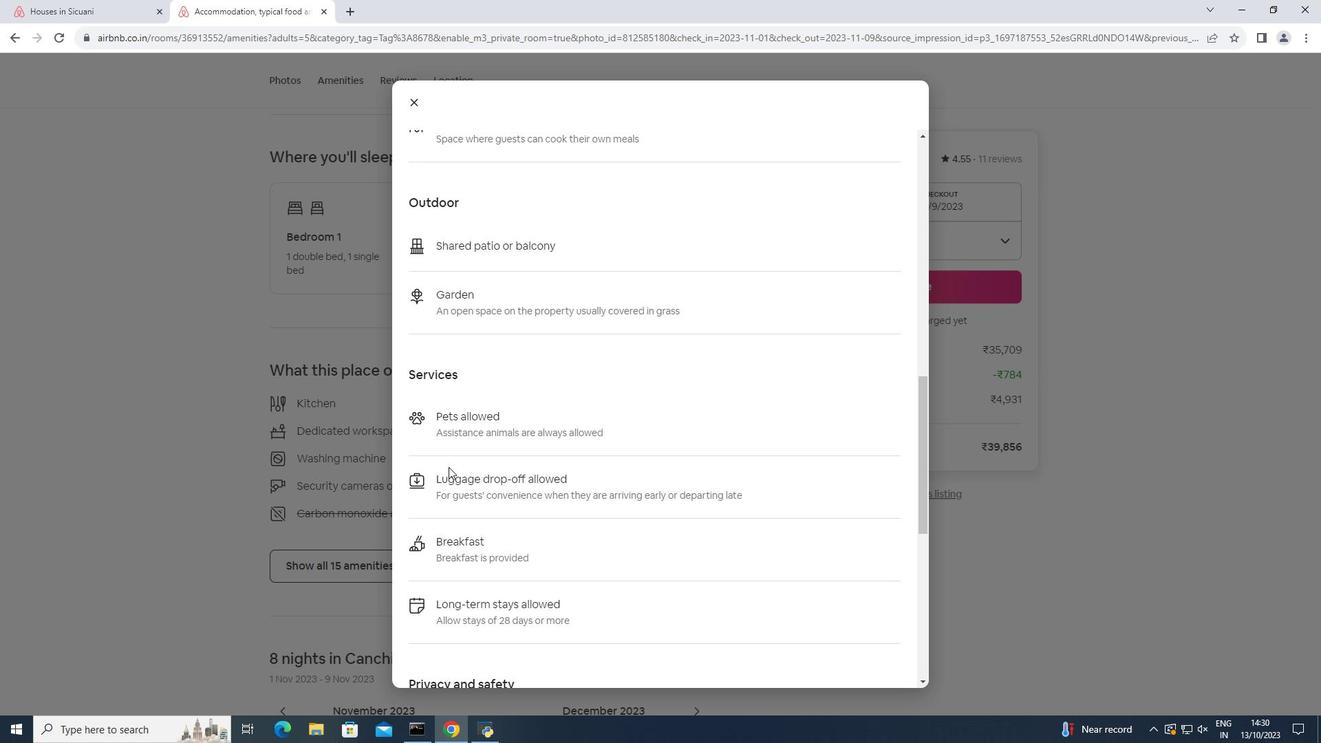 
Action: Mouse scrolled (448, 466) with delta (0, 0)
Screenshot: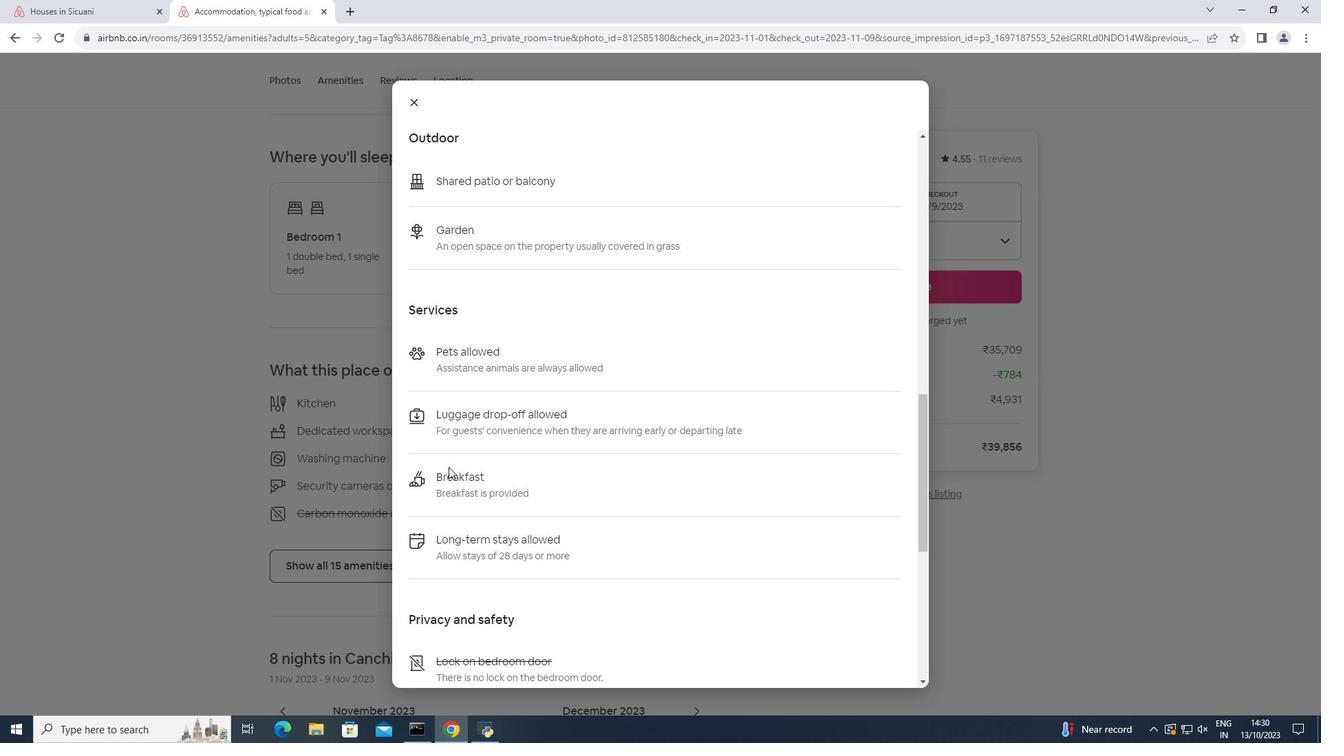 
Action: Mouse scrolled (448, 466) with delta (0, 0)
Screenshot: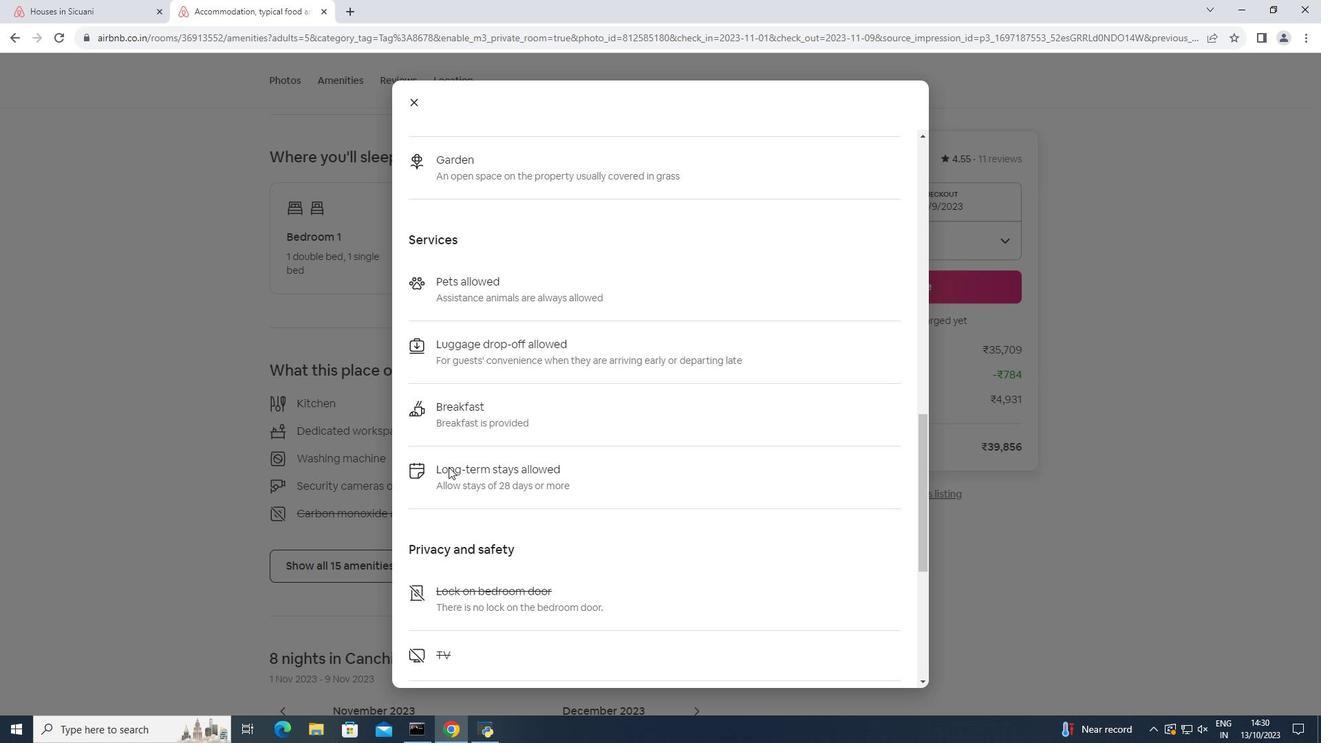 
Action: Mouse moved to (446, 467)
Screenshot: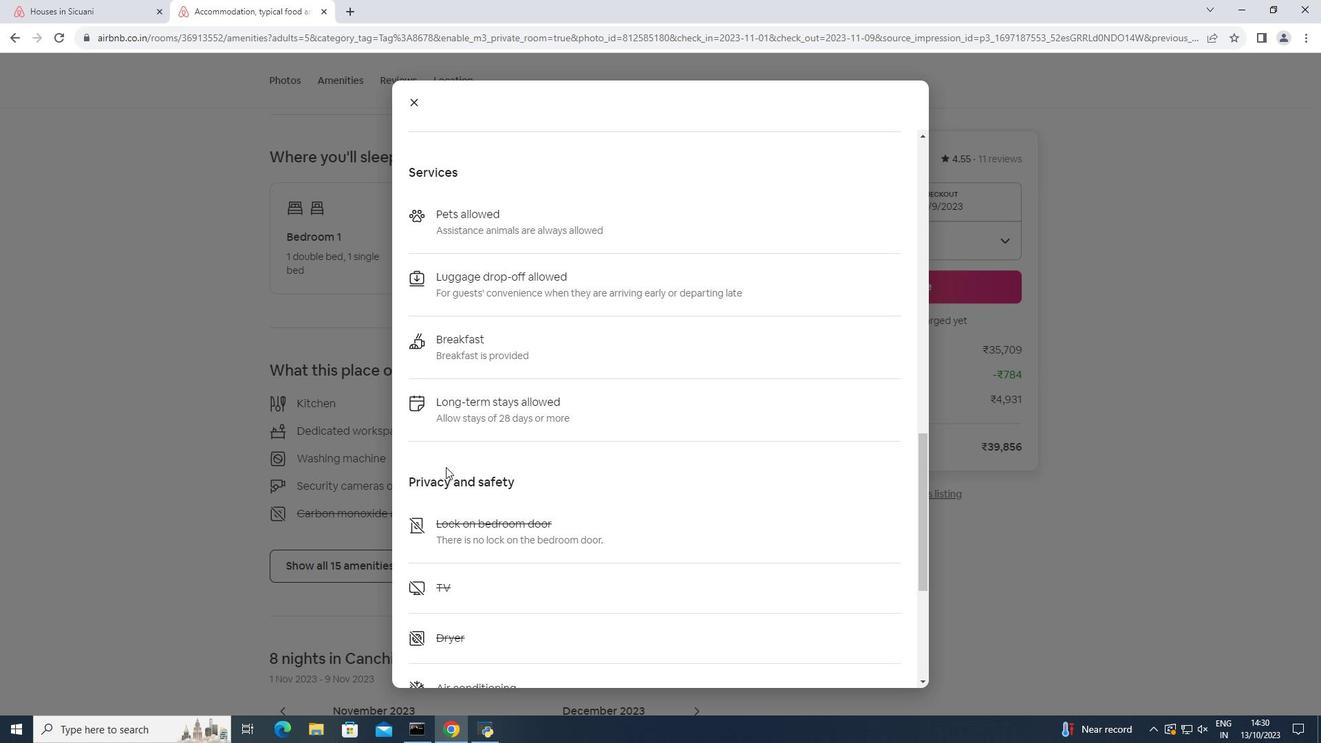 
Action: Mouse scrolled (446, 466) with delta (0, 0)
Screenshot: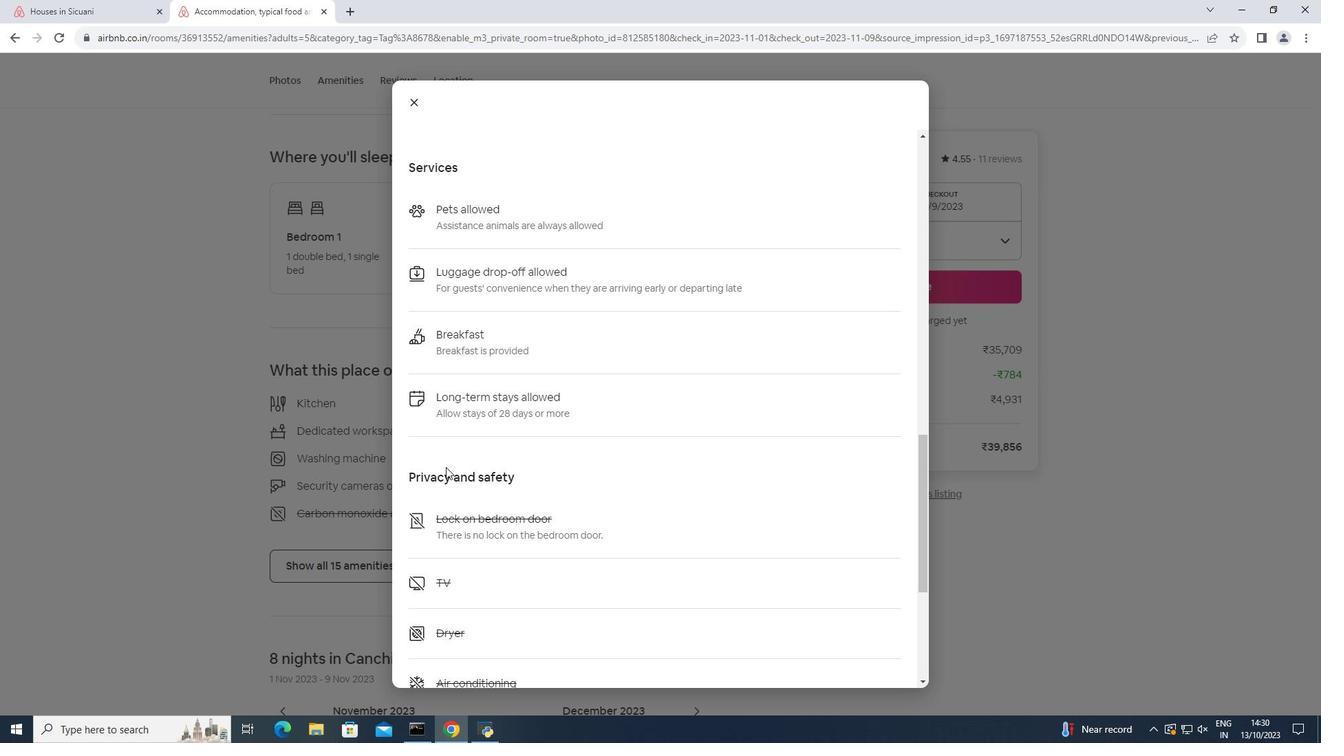 
Action: Mouse scrolled (446, 466) with delta (0, 0)
Screenshot: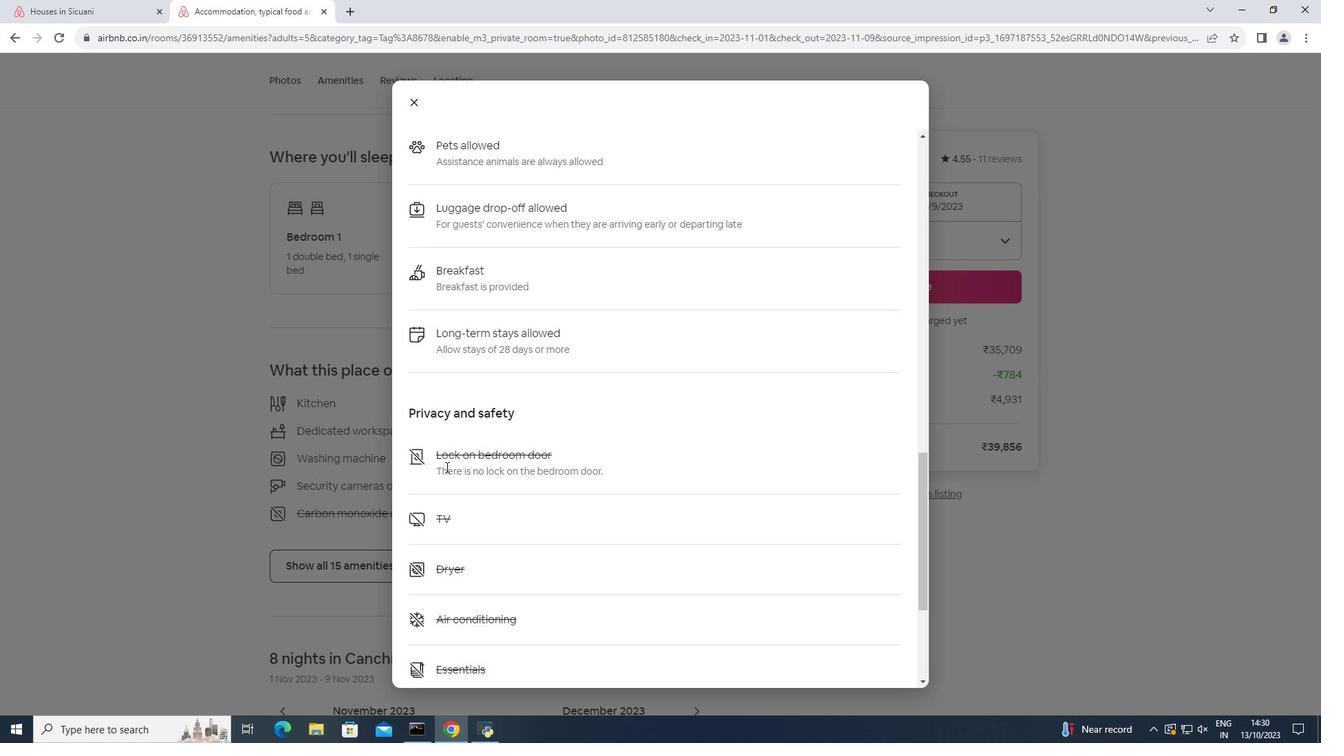 
Action: Mouse scrolled (446, 466) with delta (0, 0)
Screenshot: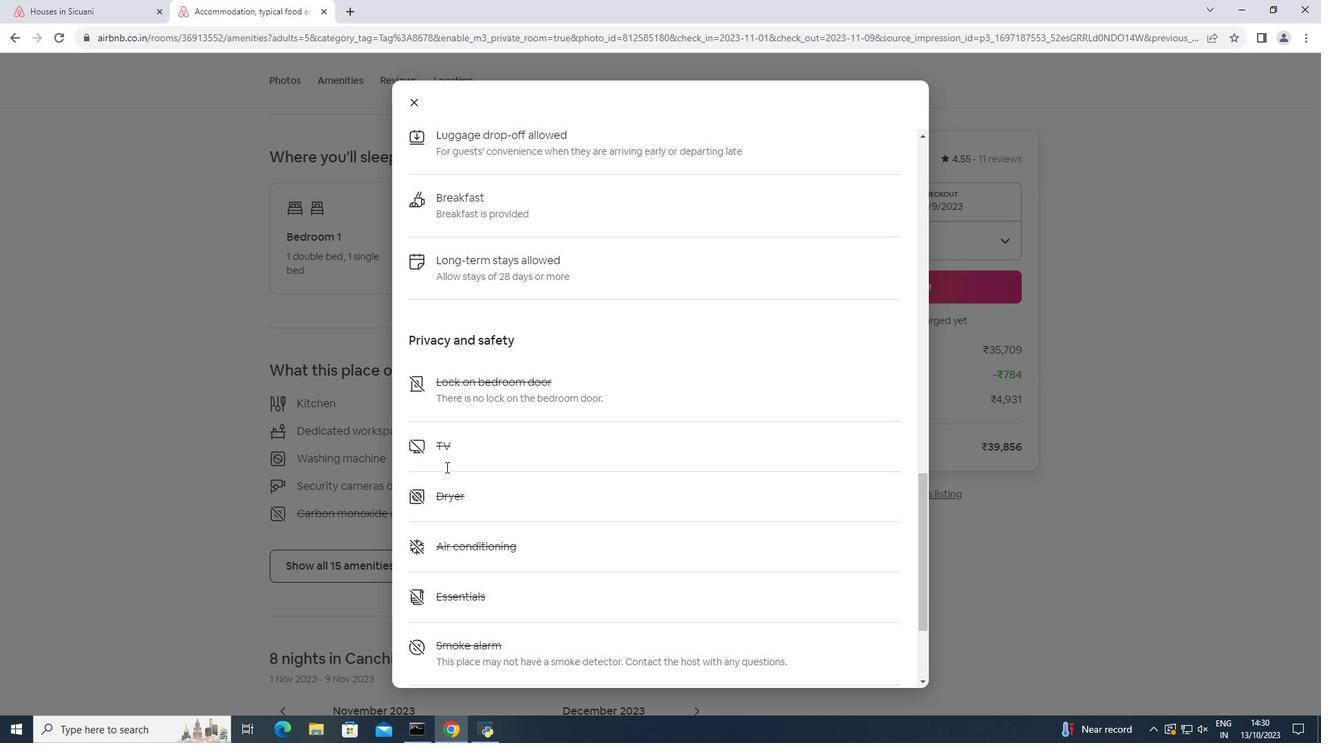 
Action: Mouse scrolled (446, 466) with delta (0, 0)
Screenshot: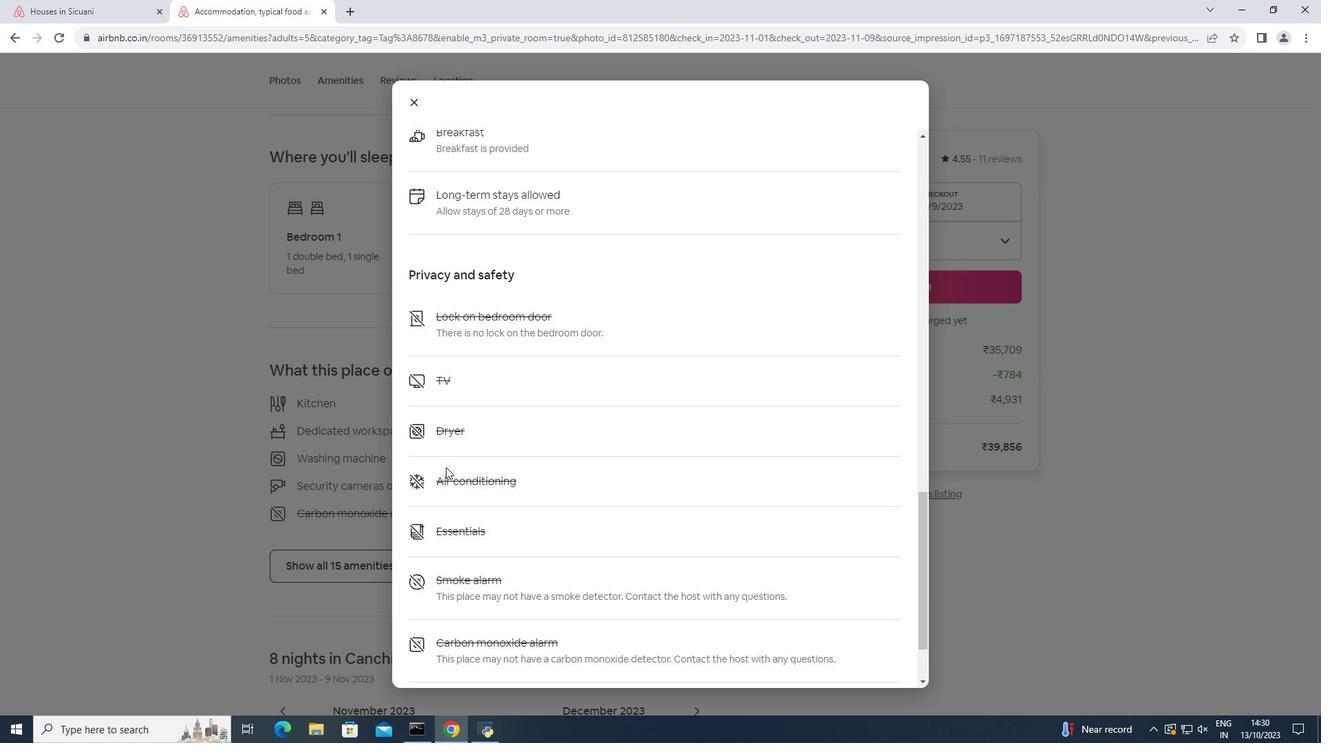 
Action: Mouse scrolled (446, 466) with delta (0, 0)
Screenshot: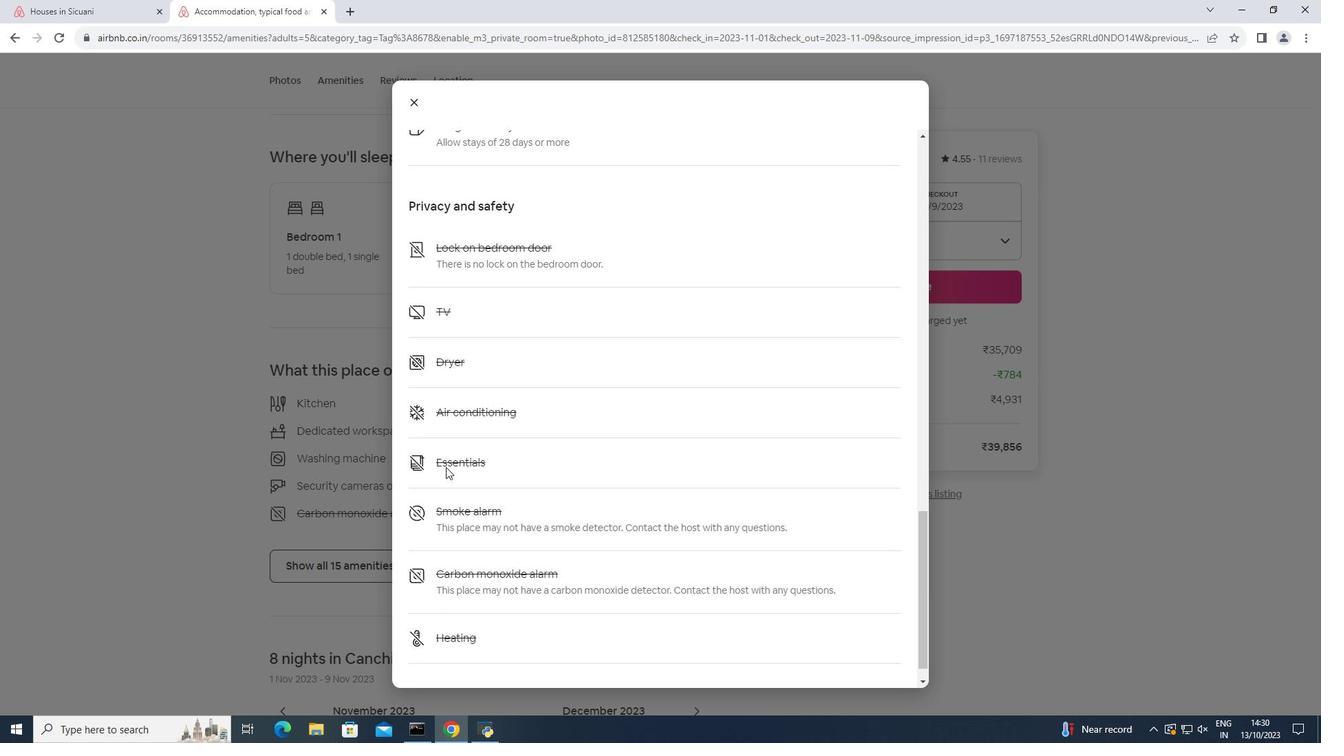 
Action: Mouse scrolled (446, 466) with delta (0, 0)
Screenshot: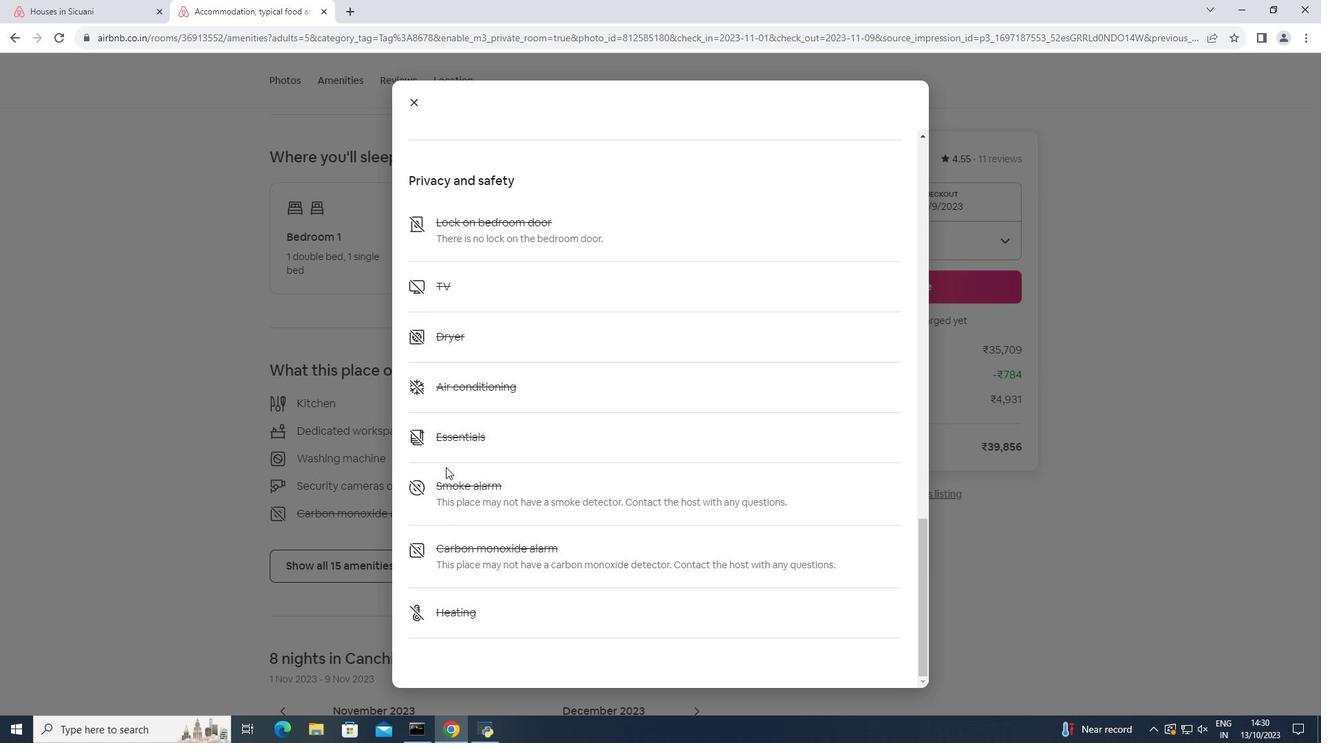 
Action: Mouse moved to (416, 102)
Screenshot: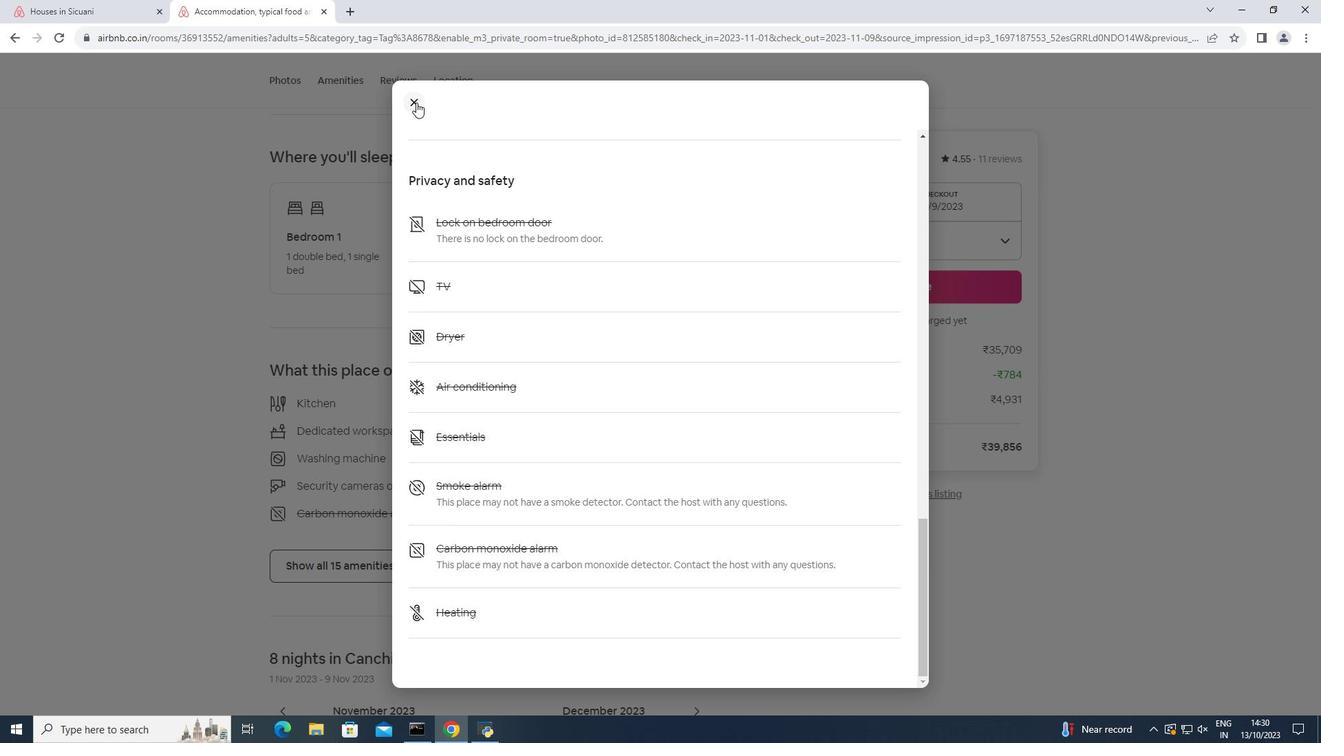 
Action: Mouse pressed left at (416, 102)
Screenshot: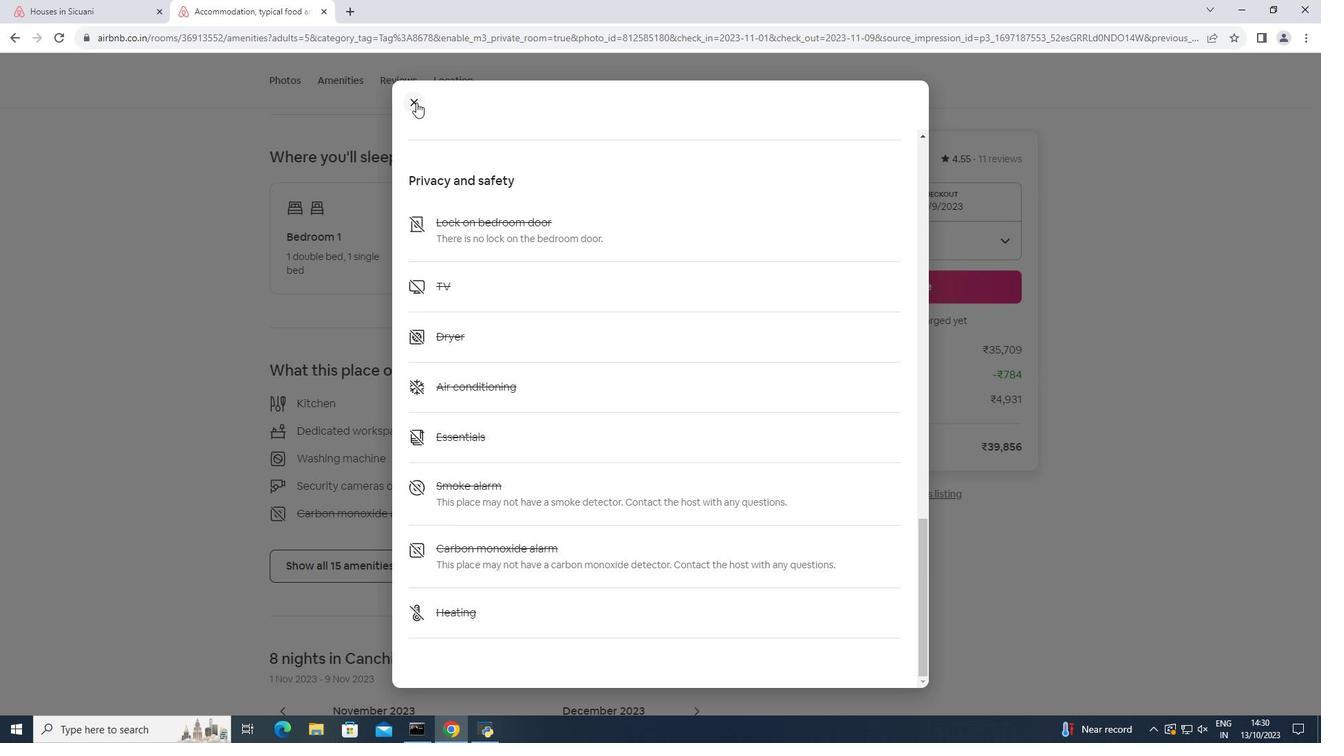 
Action: Mouse moved to (403, 219)
Screenshot: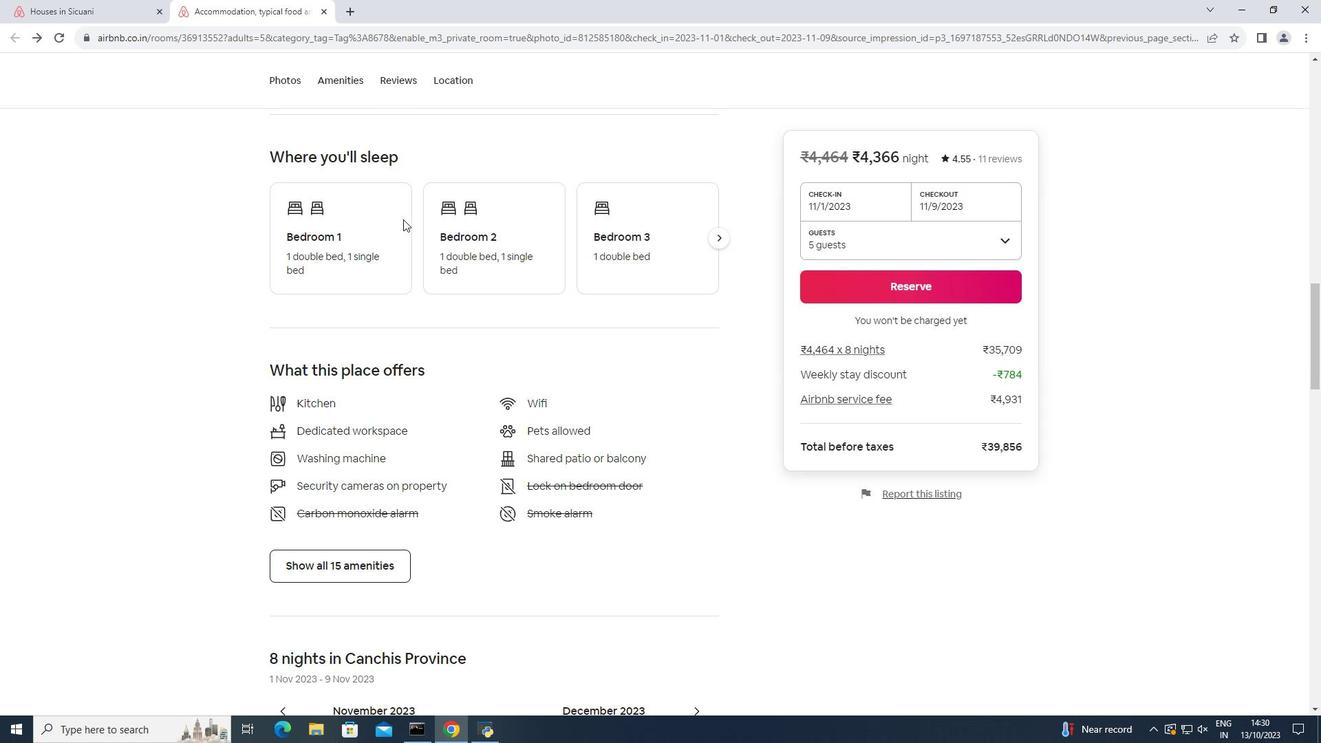 
Action: Mouse scrolled (403, 218) with delta (0, 0)
Screenshot: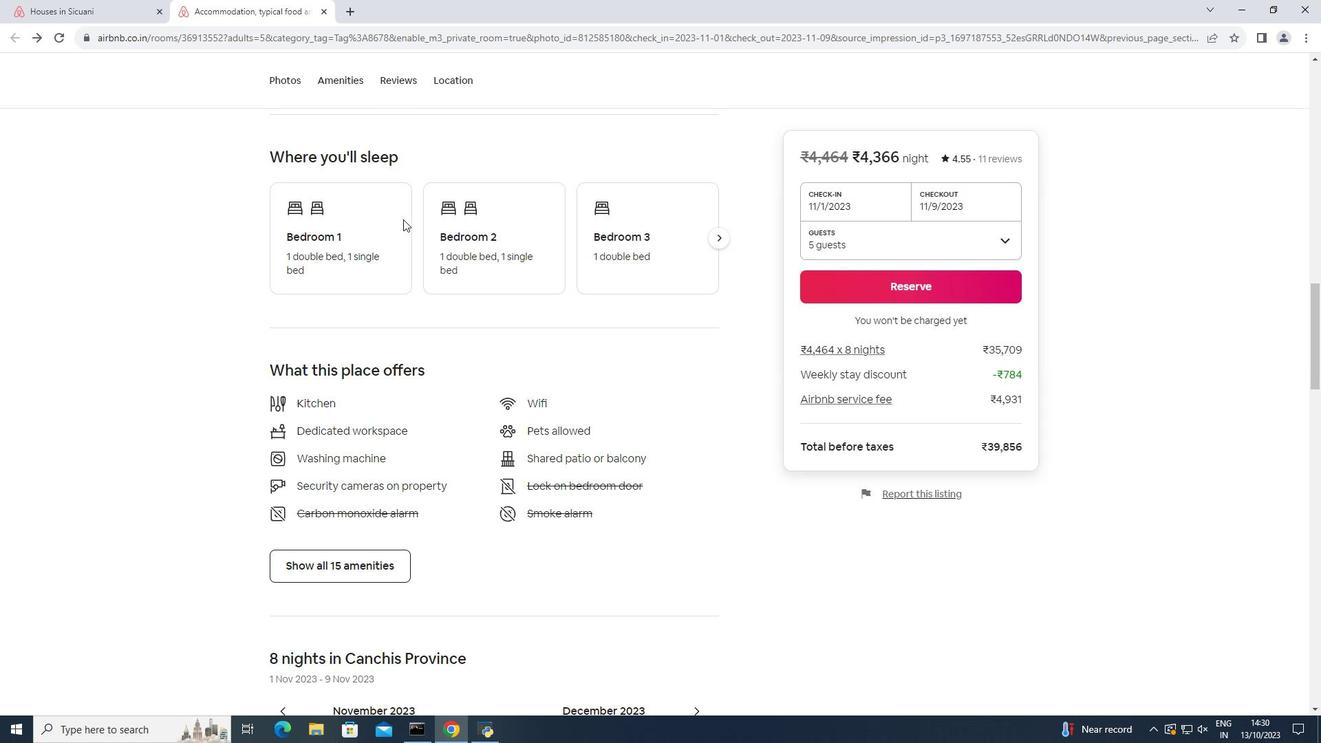 
Action: Mouse scrolled (403, 218) with delta (0, 0)
Screenshot: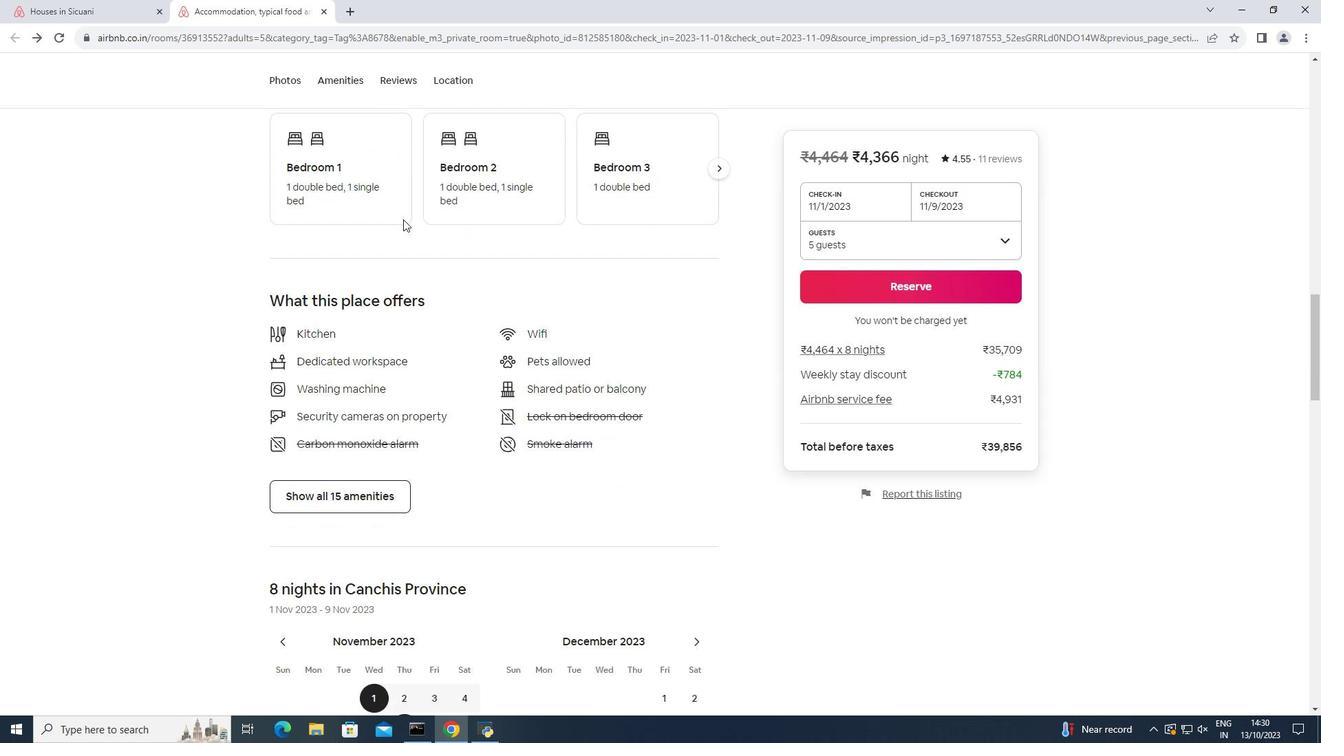 
Action: Mouse scrolled (403, 218) with delta (0, 0)
Screenshot: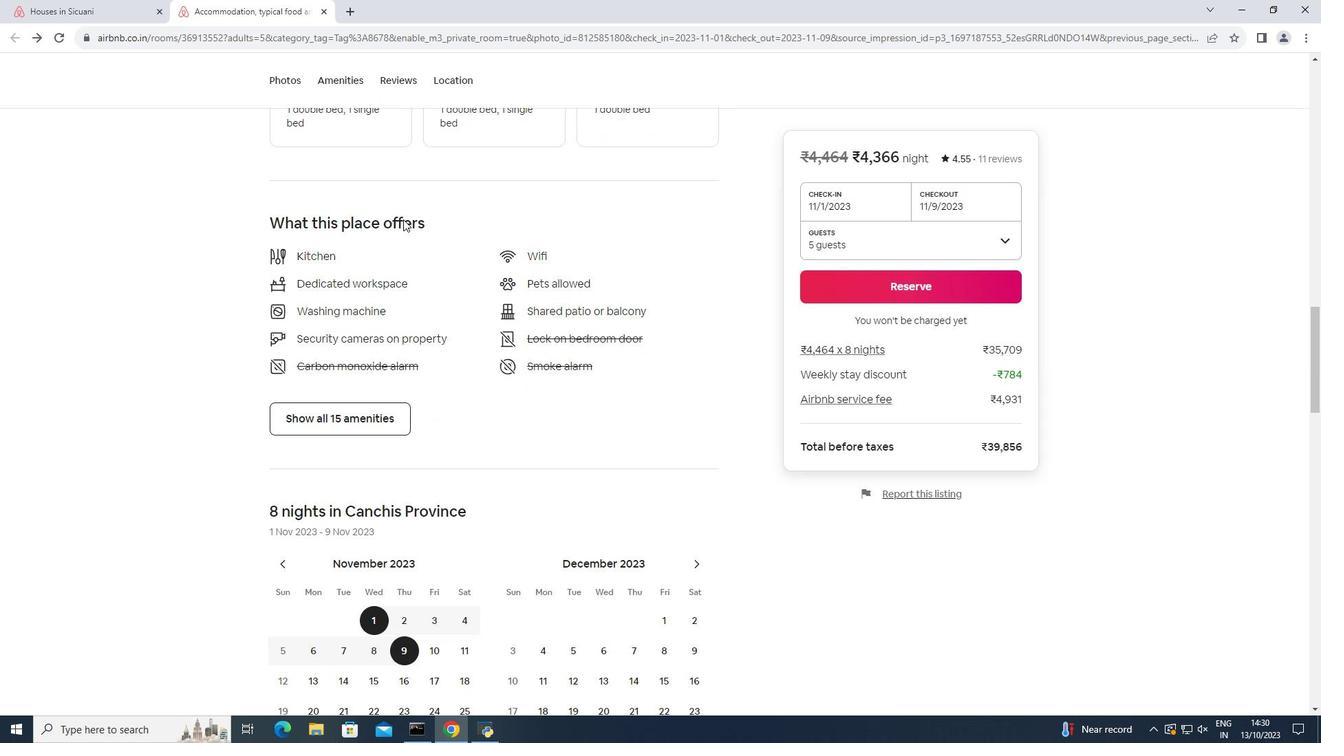 
Action: Mouse scrolled (403, 218) with delta (0, 0)
Screenshot: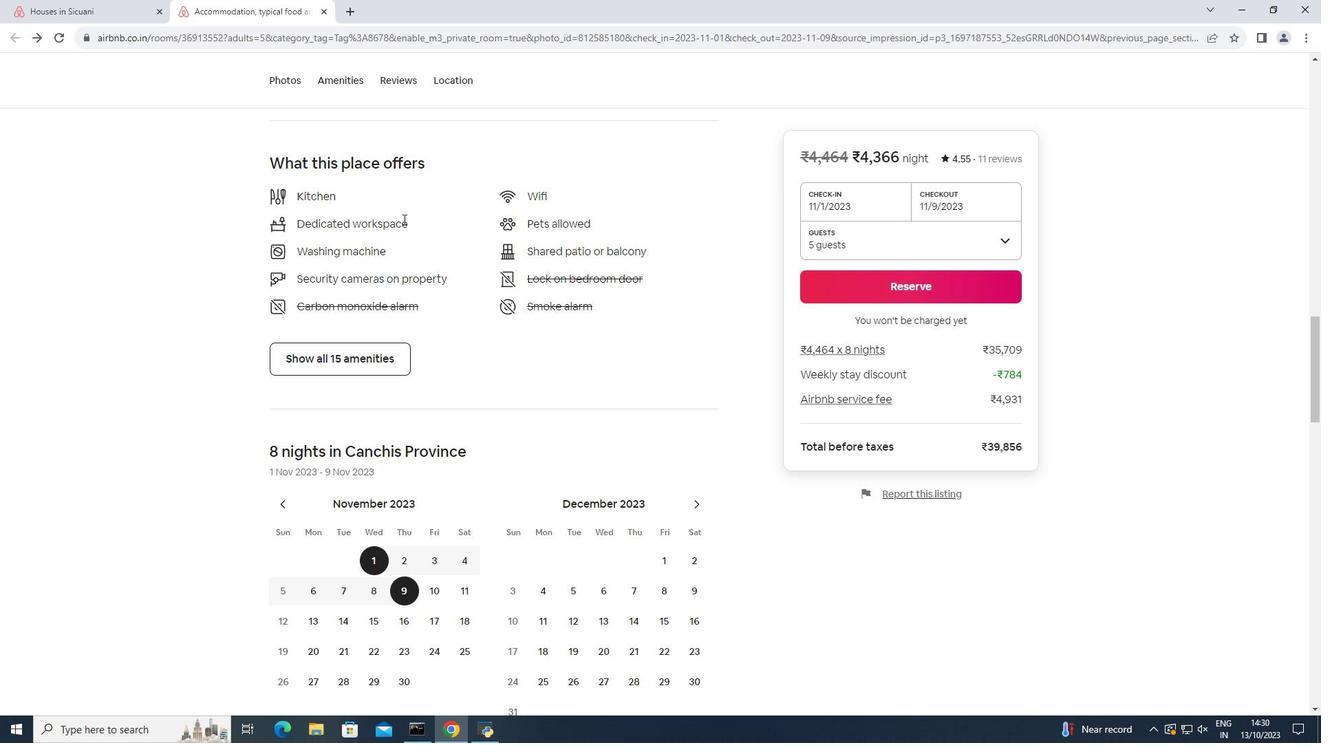 
Action: Mouse scrolled (403, 218) with delta (0, 0)
Screenshot: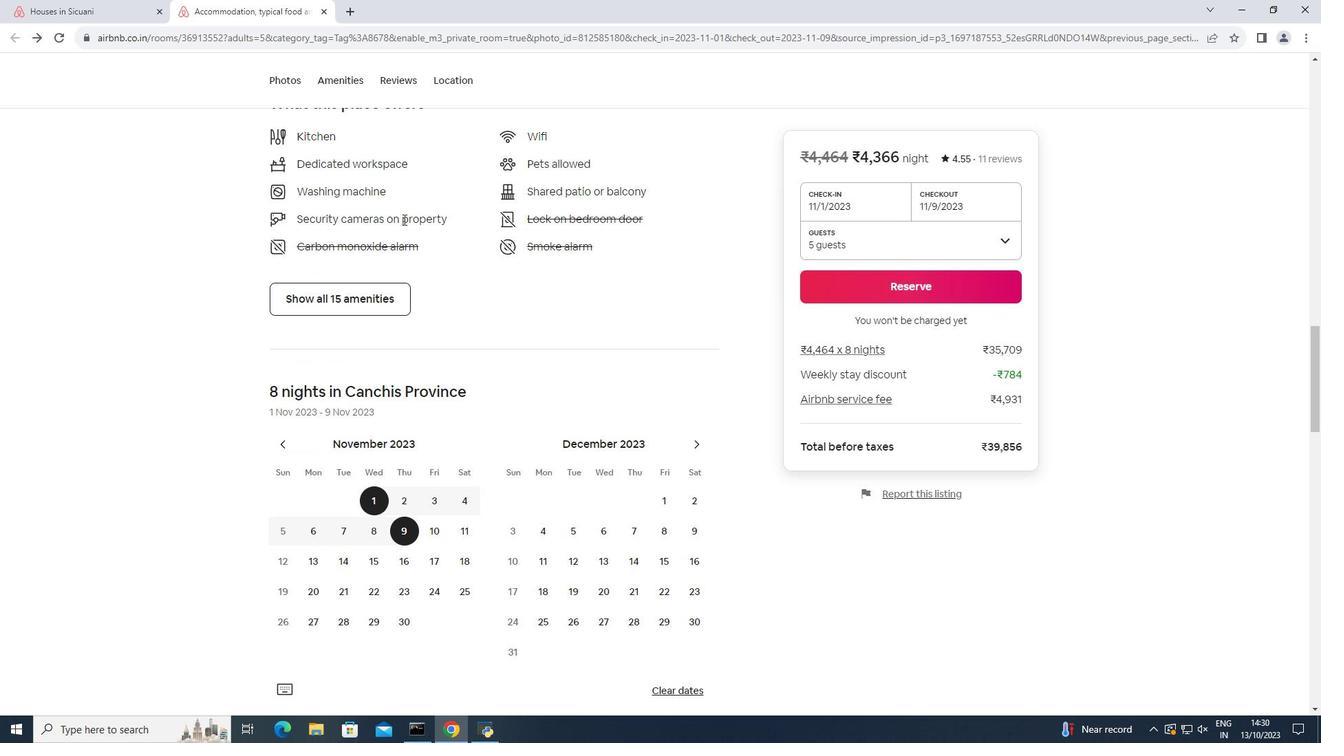 
Action: Mouse scrolled (403, 218) with delta (0, 0)
Screenshot: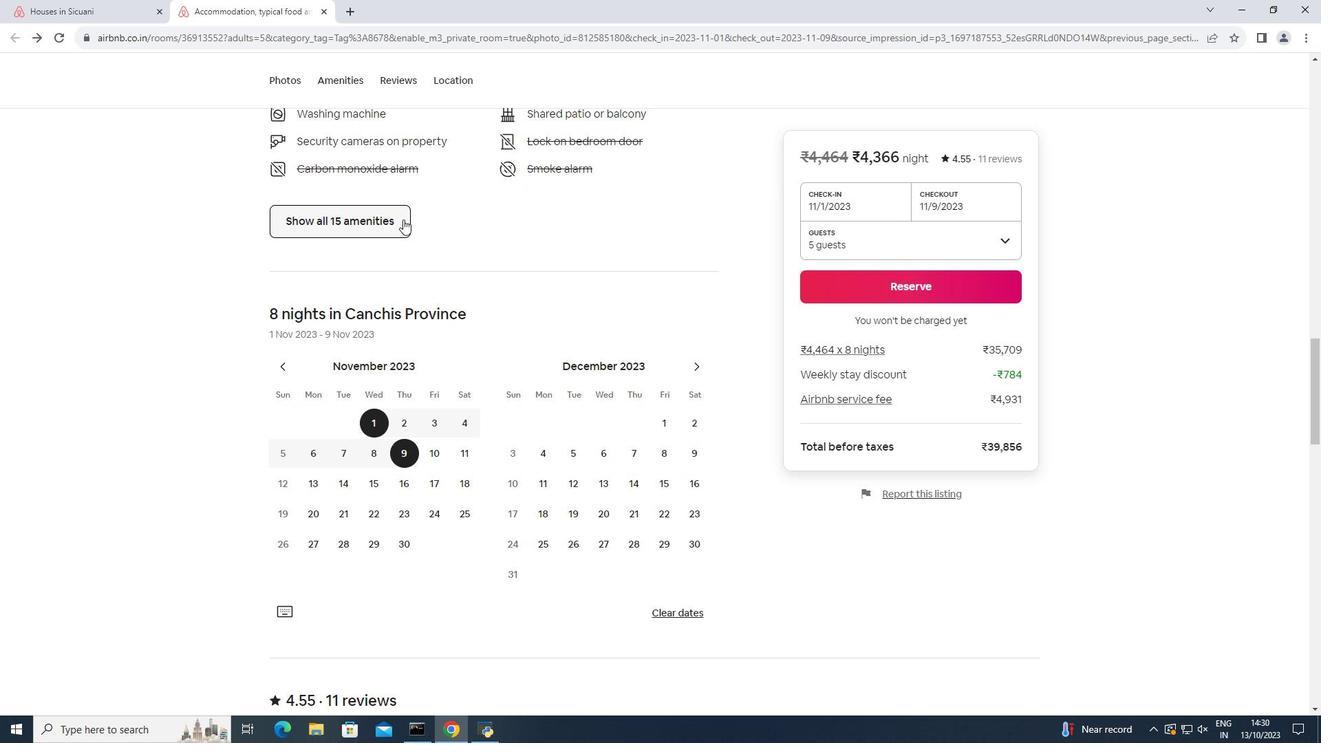 
Action: Mouse scrolled (403, 218) with delta (0, 0)
Screenshot: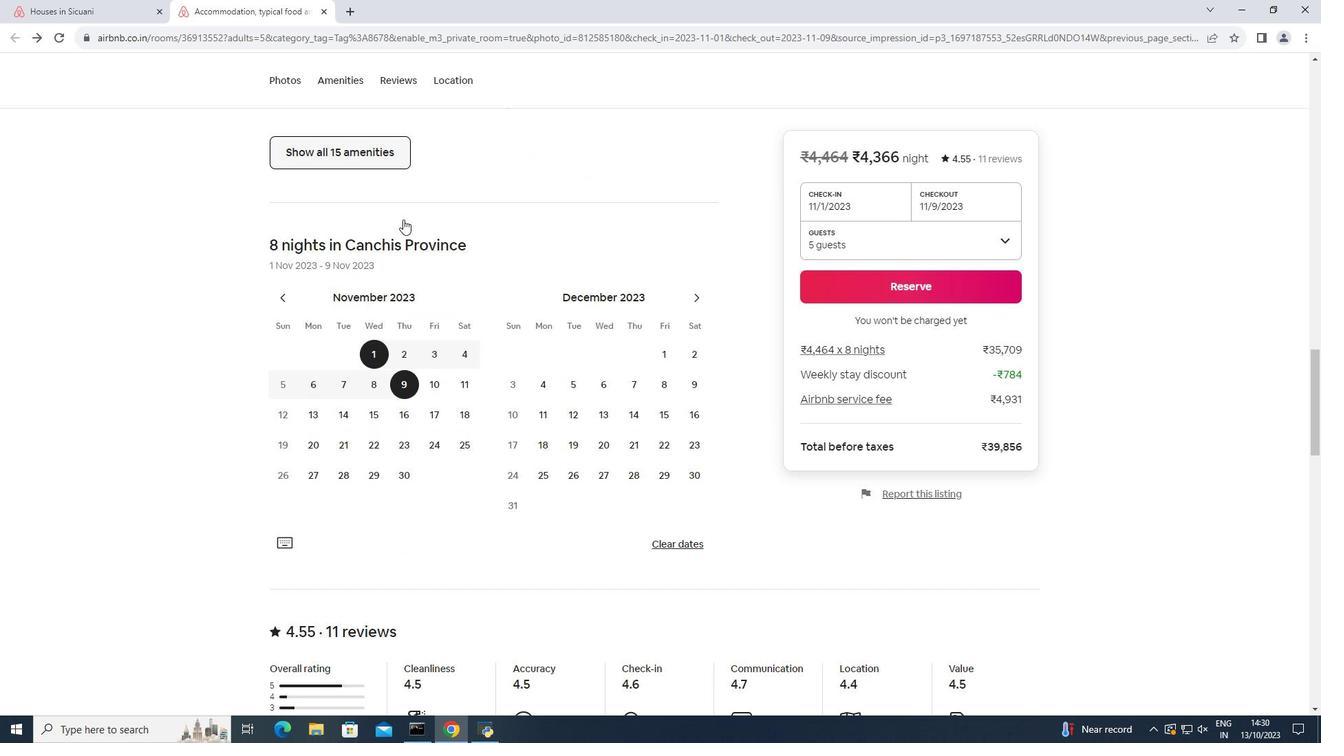 
Action: Mouse scrolled (403, 218) with delta (0, 0)
Screenshot: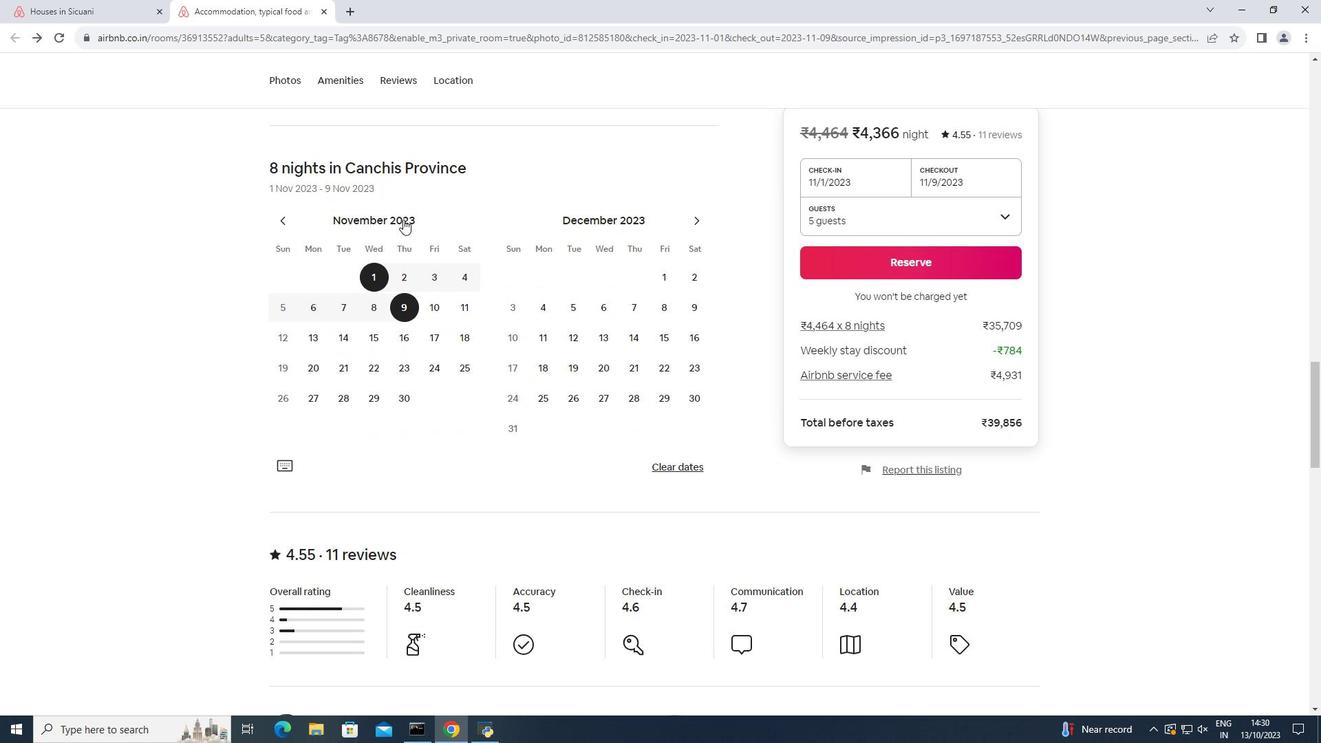 
Action: Mouse scrolled (403, 218) with delta (0, 0)
Screenshot: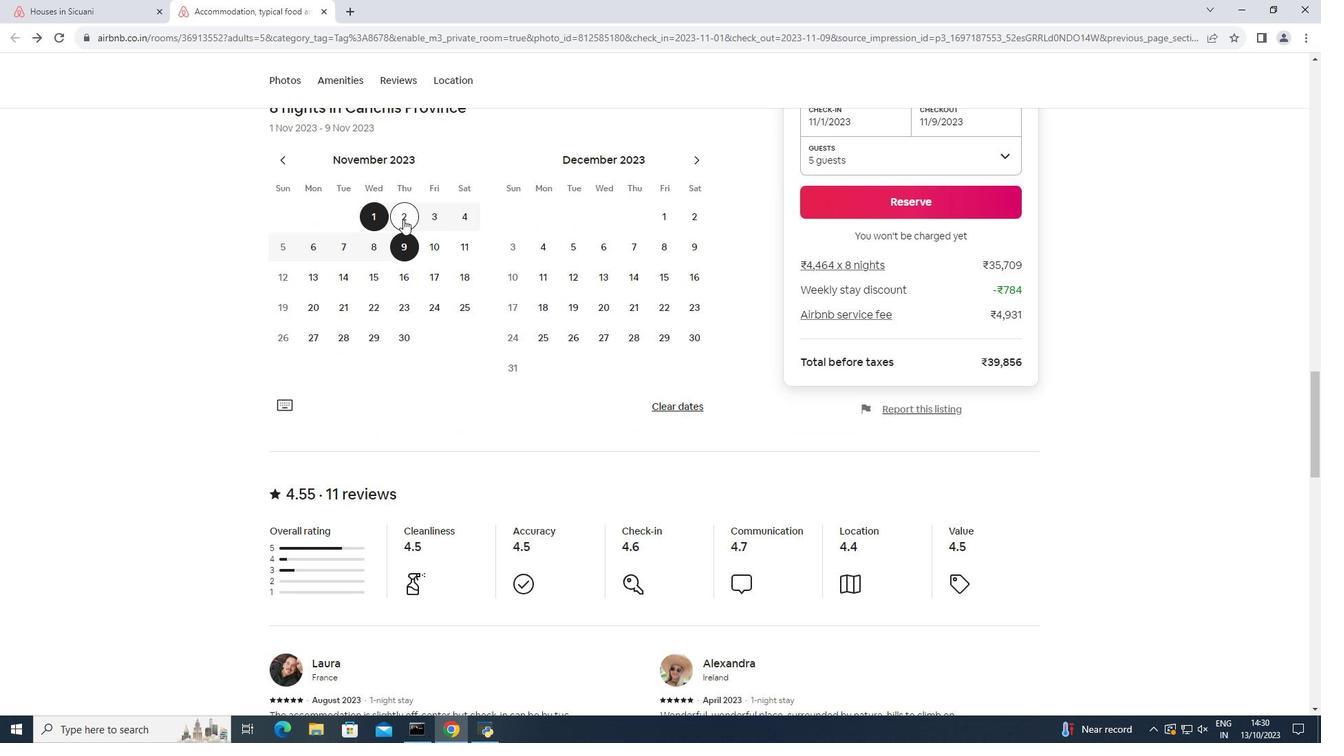 
Action: Mouse scrolled (403, 218) with delta (0, 0)
Screenshot: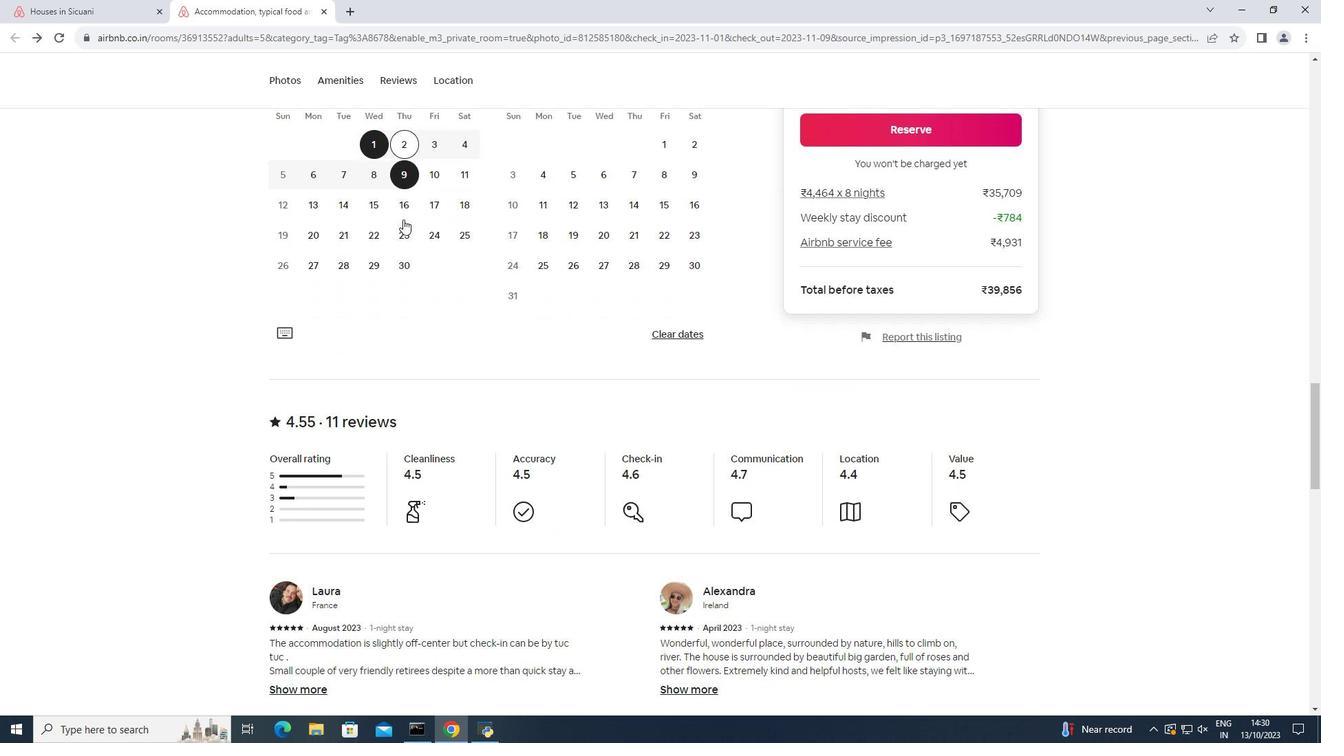 
Action: Mouse scrolled (403, 218) with delta (0, 0)
Screenshot: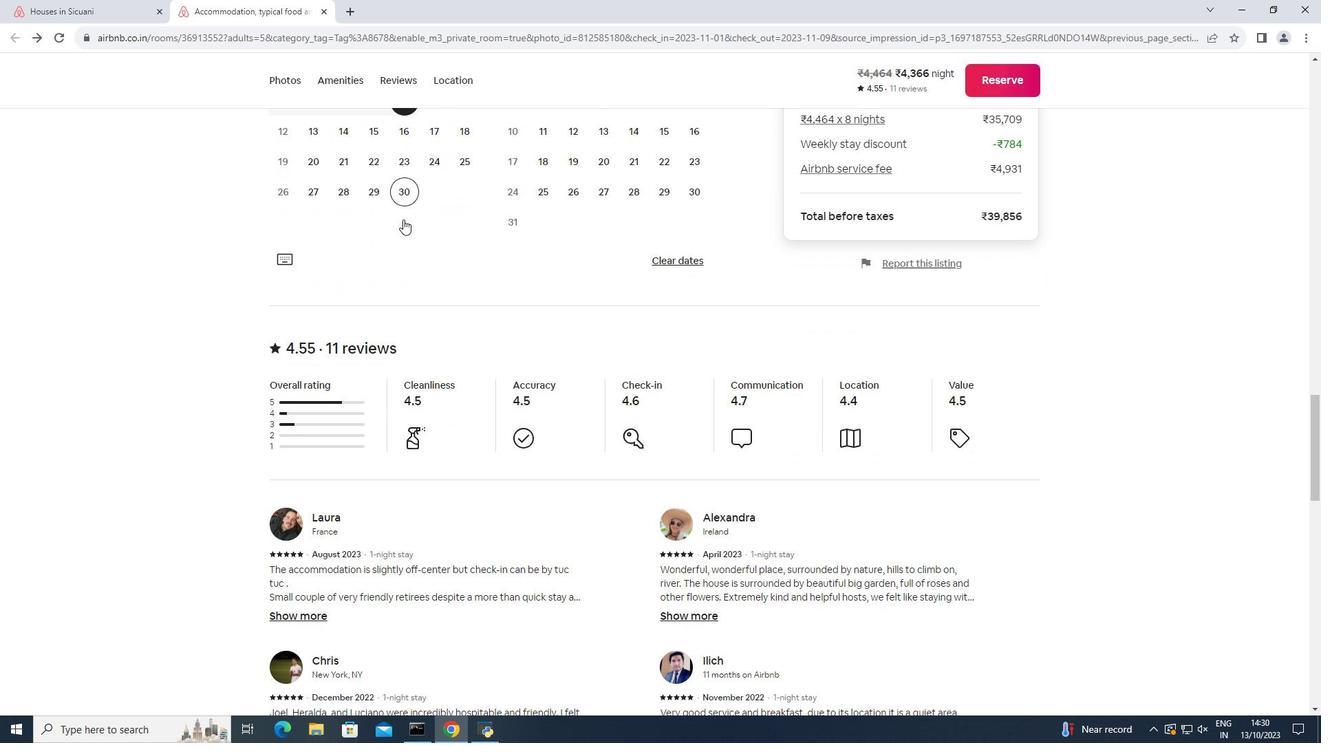 
Action: Mouse scrolled (403, 218) with delta (0, 0)
Screenshot: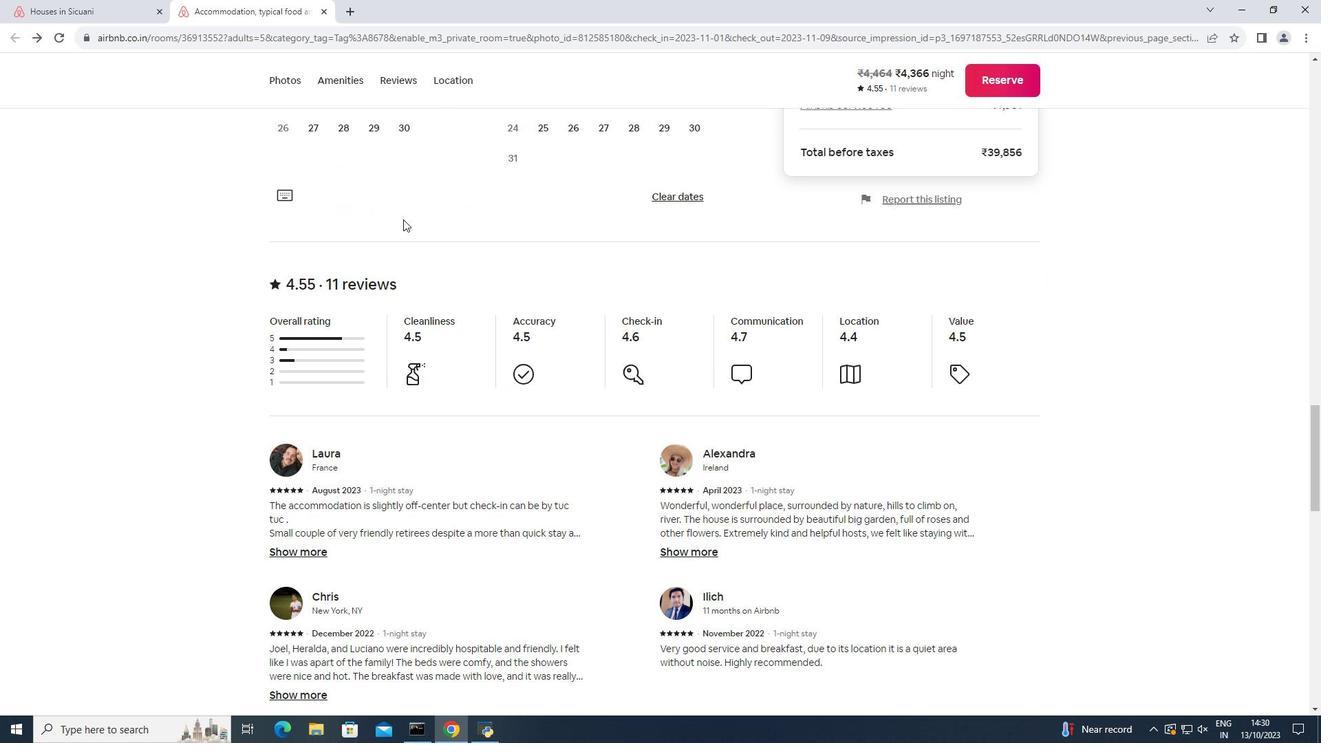 
Action: Mouse scrolled (403, 218) with delta (0, 0)
Screenshot: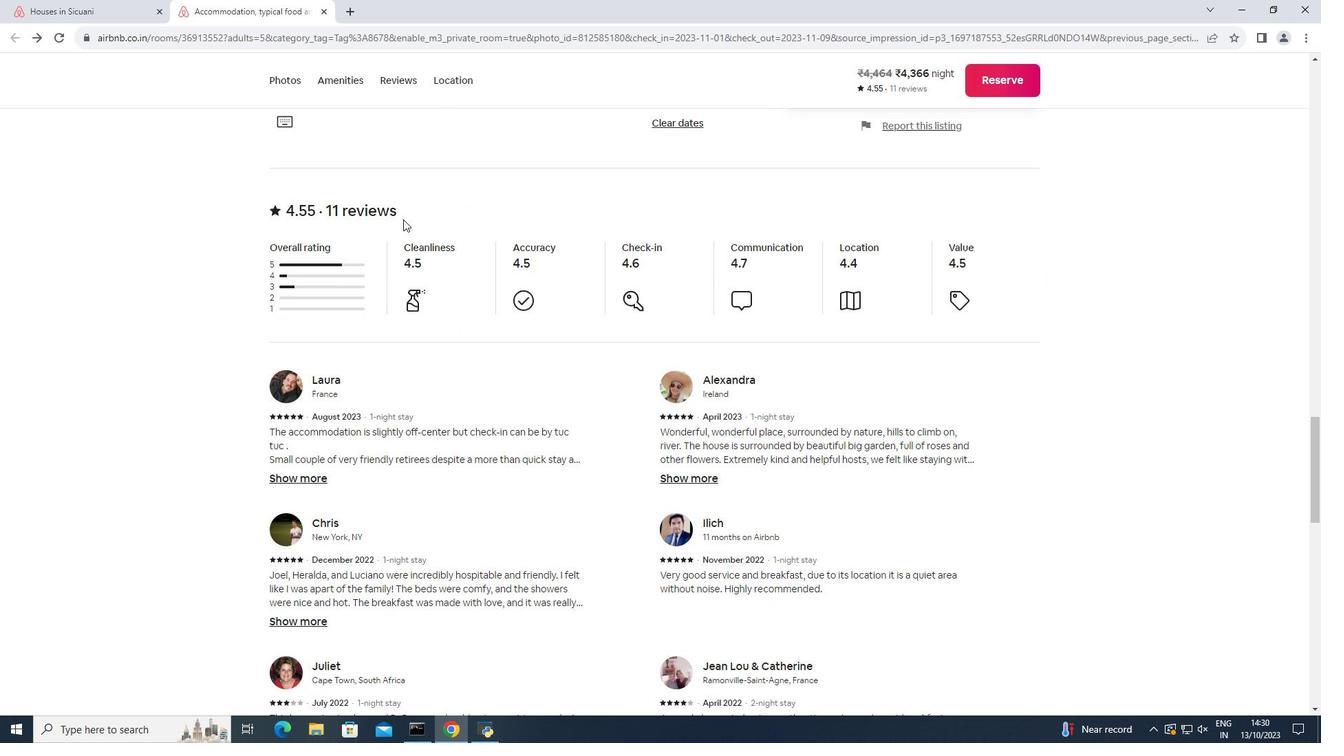 
Action: Mouse scrolled (403, 218) with delta (0, 0)
Screenshot: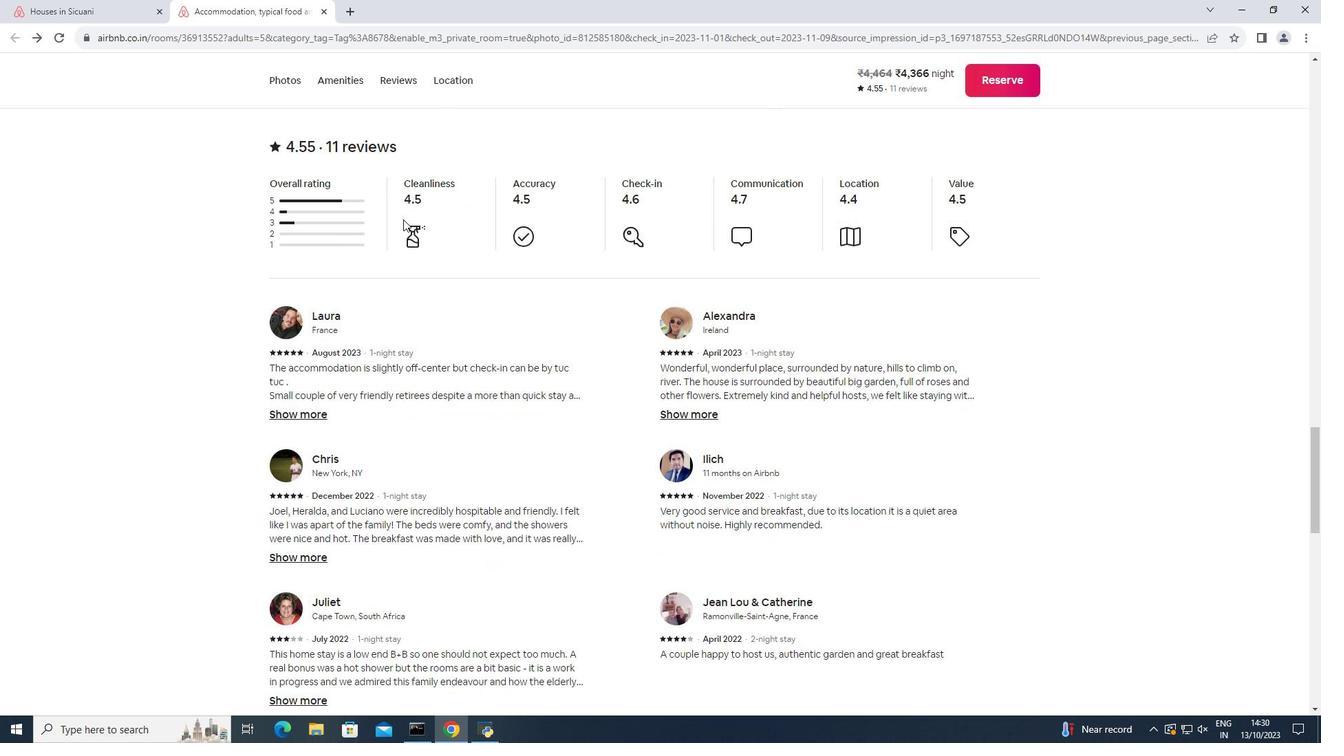 
Action: Mouse scrolled (403, 218) with delta (0, 0)
Screenshot: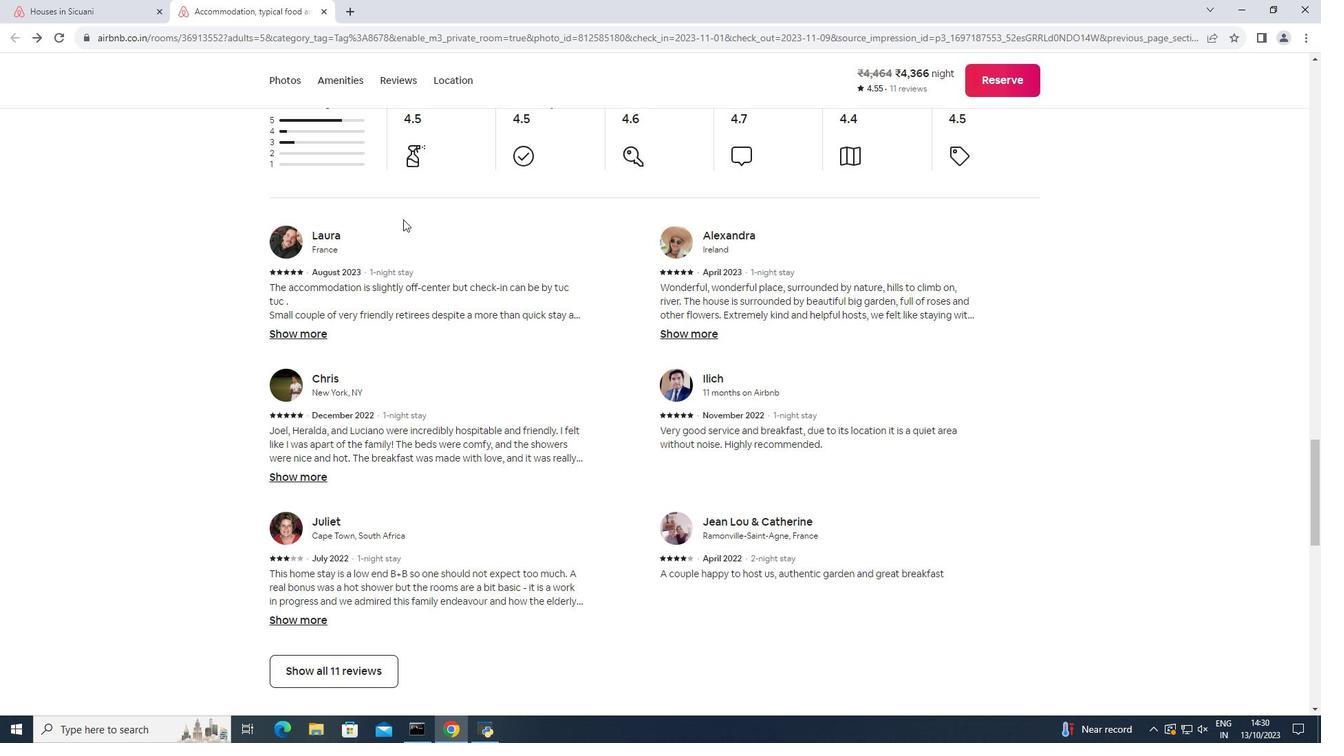 
Action: Mouse scrolled (403, 218) with delta (0, 0)
Screenshot: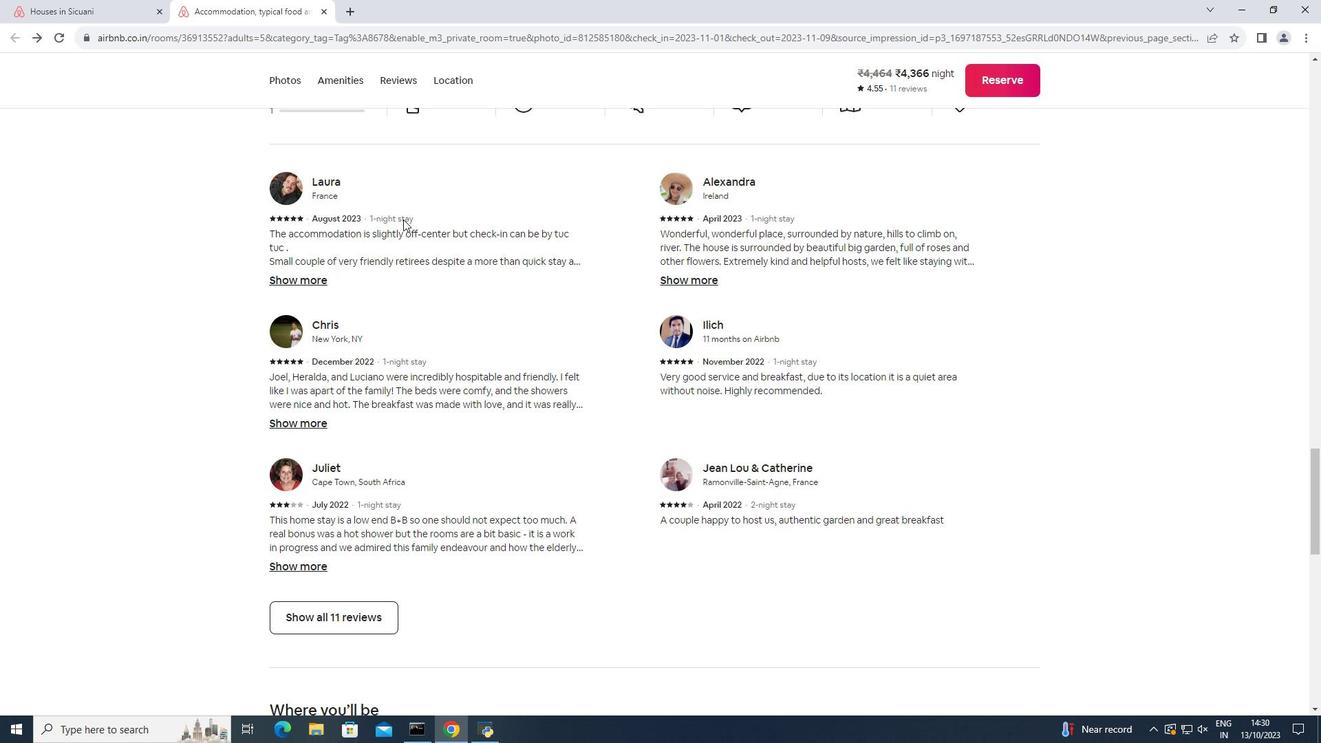 
Action: Mouse scrolled (403, 218) with delta (0, 0)
Screenshot: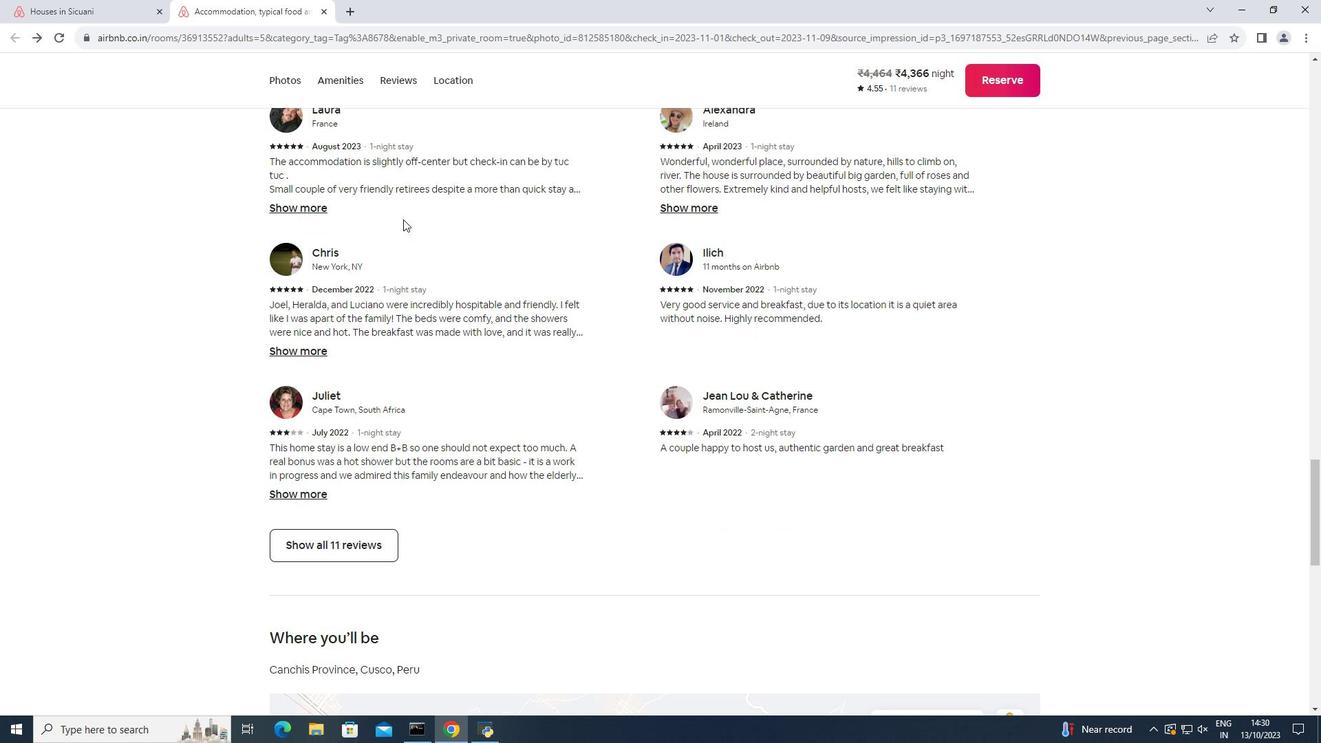 
Action: Mouse scrolled (403, 218) with delta (0, 0)
Screenshot: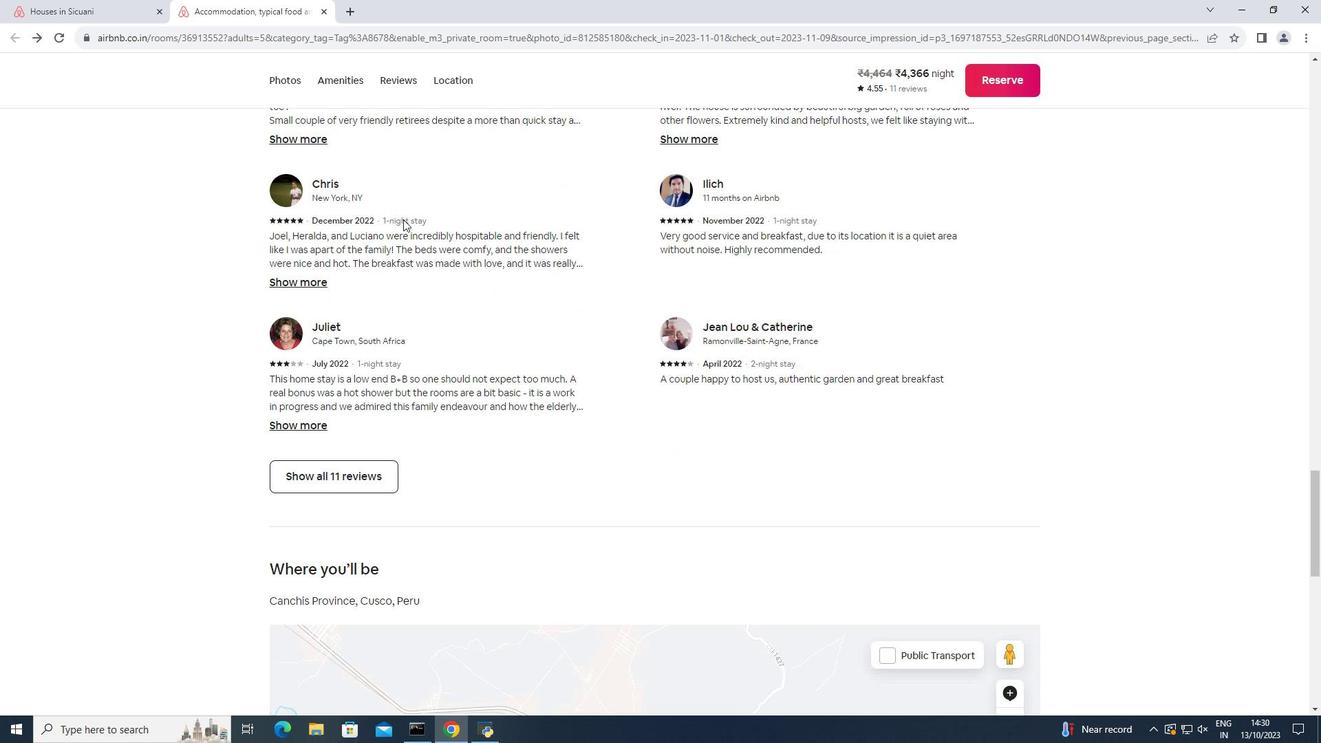 
Action: Mouse scrolled (403, 218) with delta (0, 0)
Screenshot: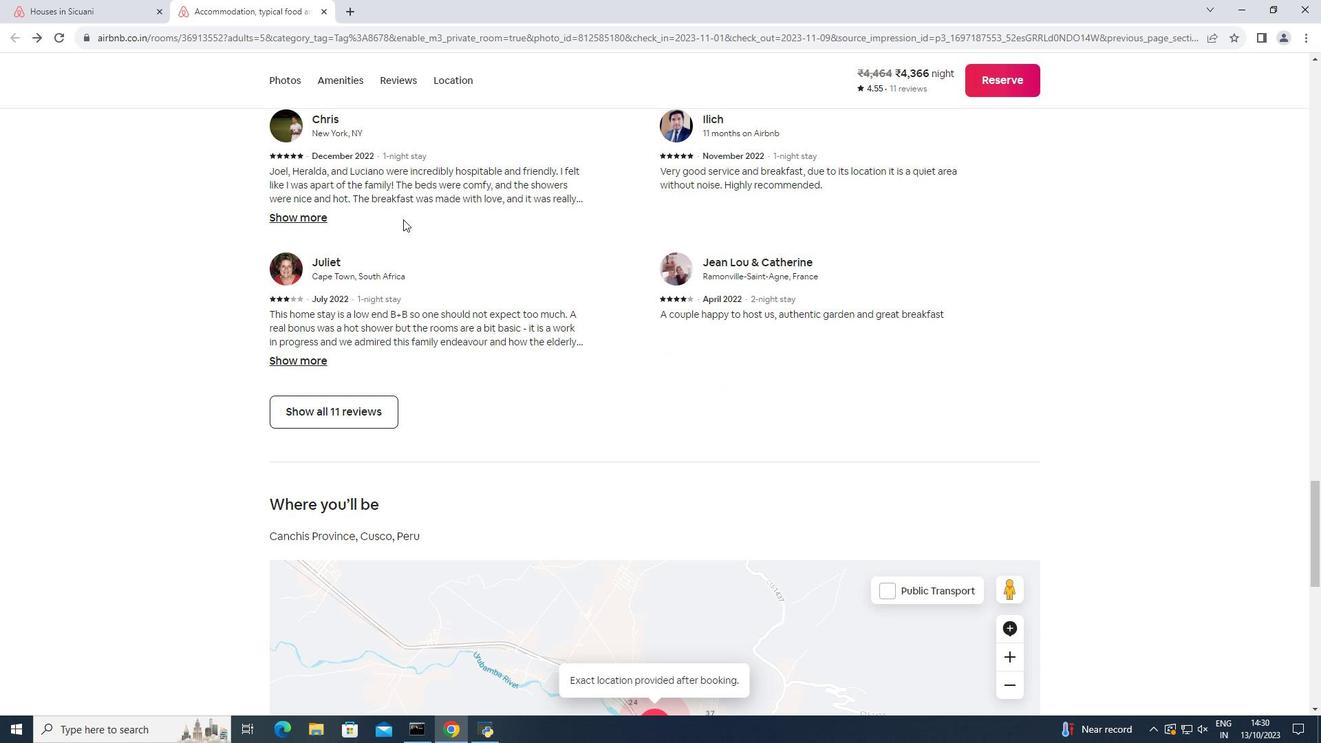 
Action: Mouse scrolled (403, 218) with delta (0, 0)
Screenshot: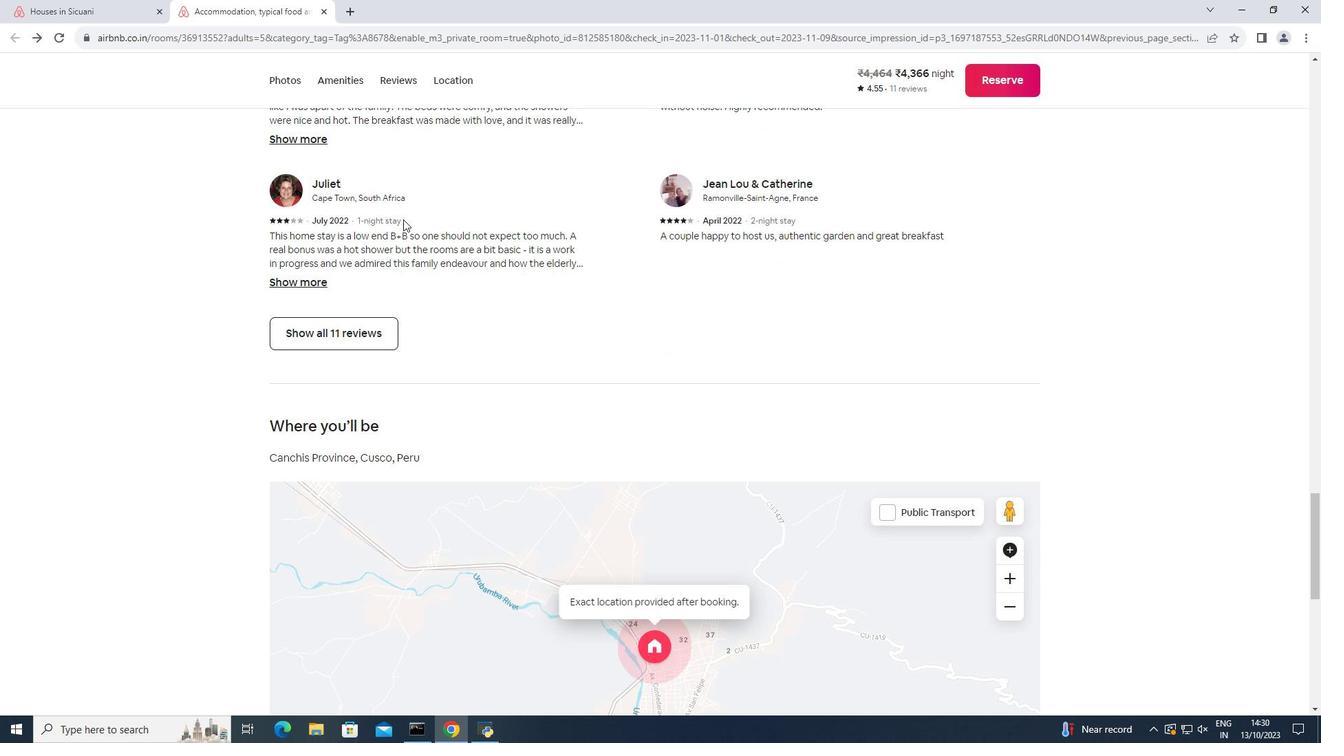 
Action: Mouse moved to (362, 269)
Screenshot: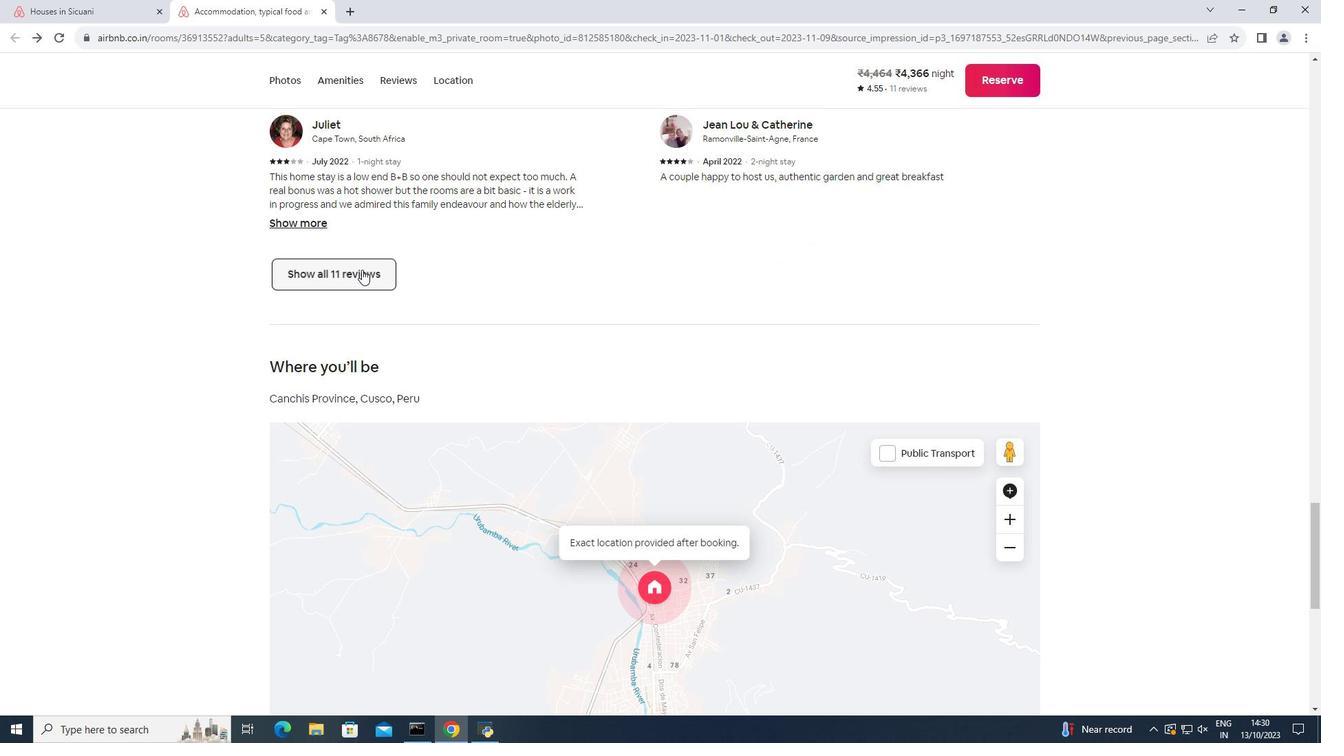 
Action: Mouse pressed left at (362, 269)
Screenshot: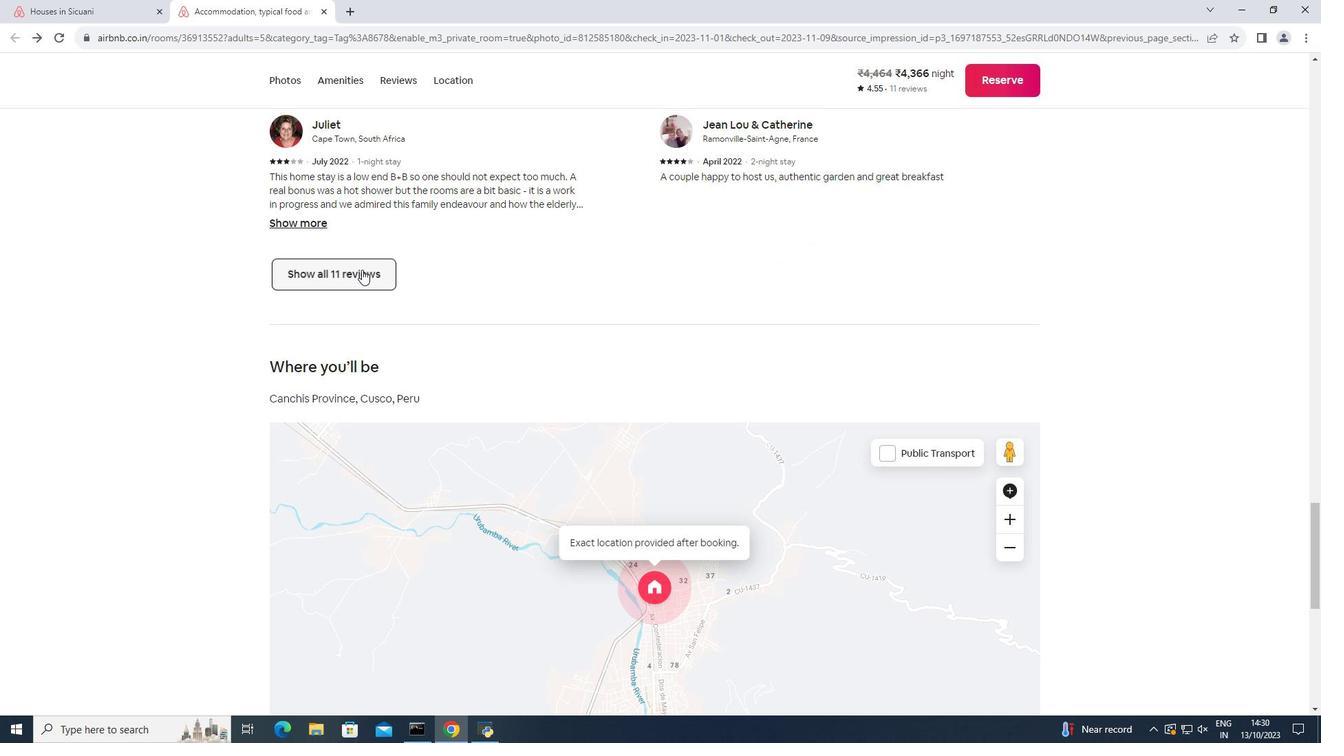 
Action: Mouse moved to (501, 311)
Screenshot: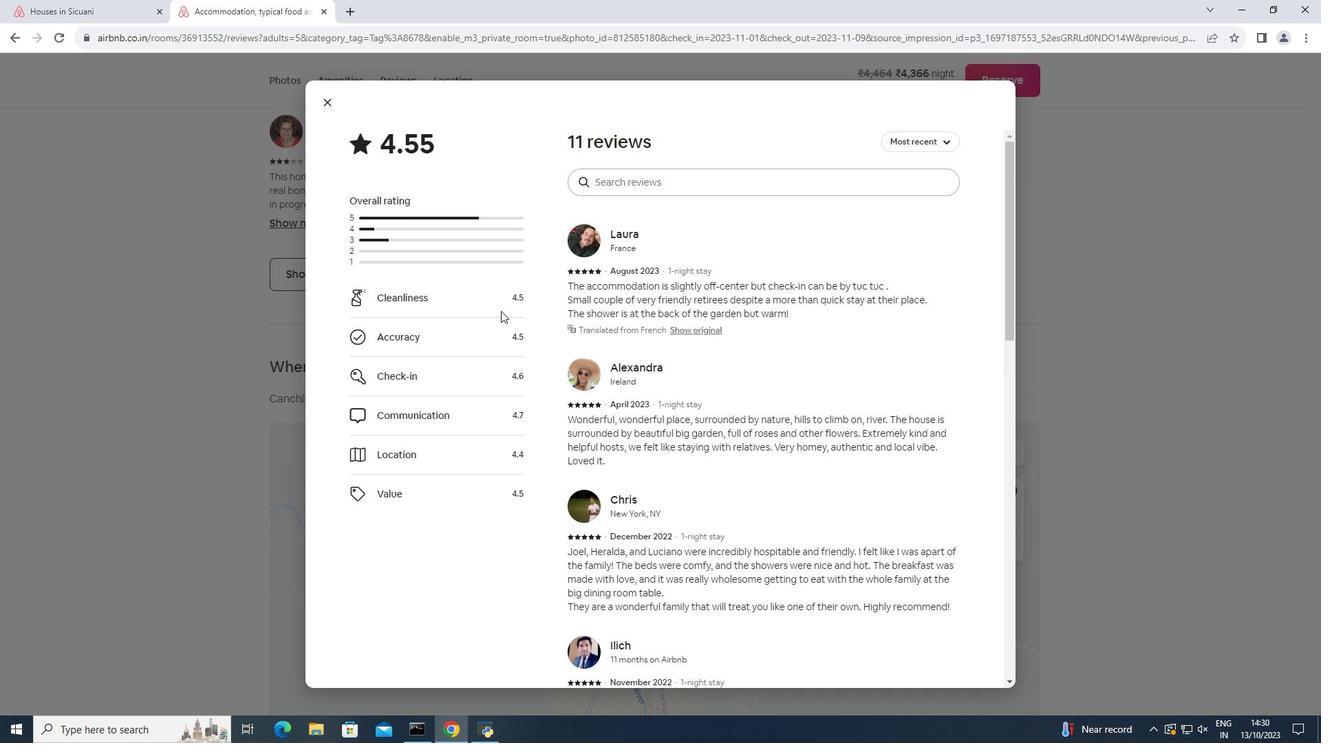 
Action: Mouse scrolled (501, 310) with delta (0, 0)
Screenshot: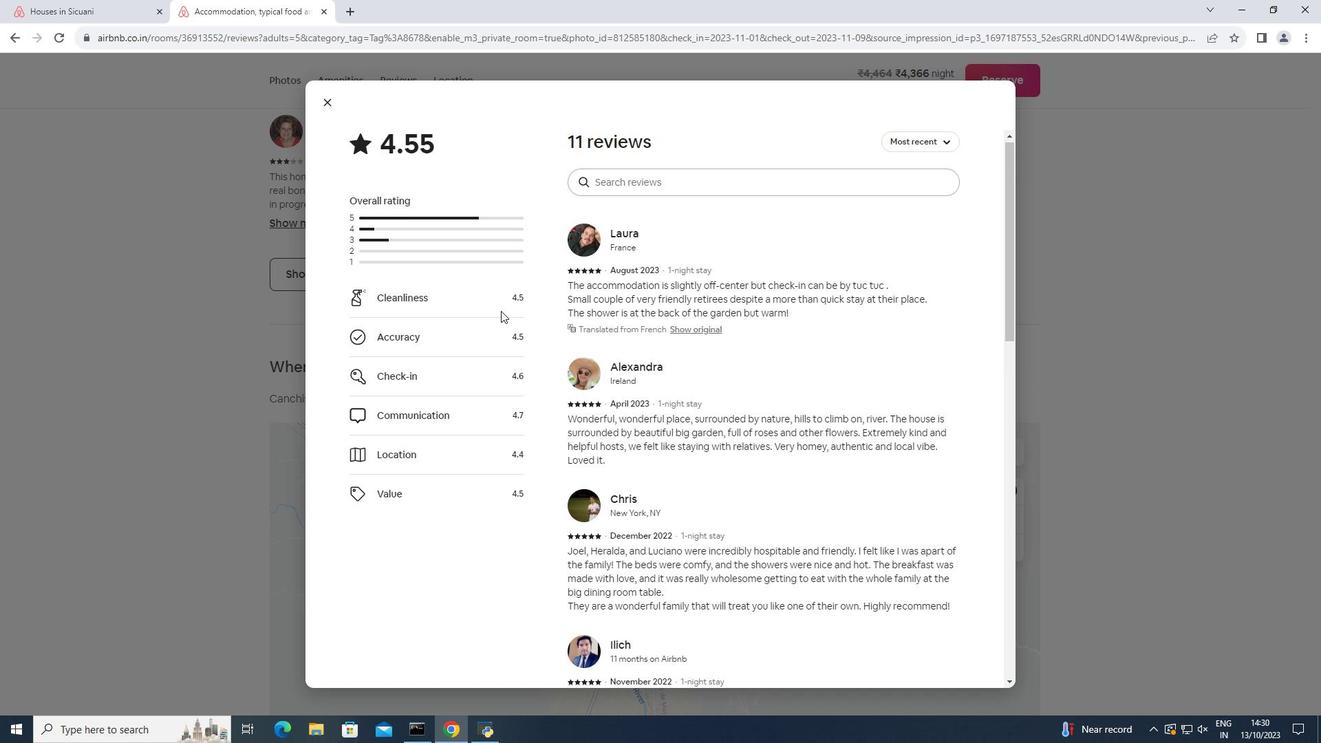 
Action: Mouse scrolled (501, 310) with delta (0, 0)
Screenshot: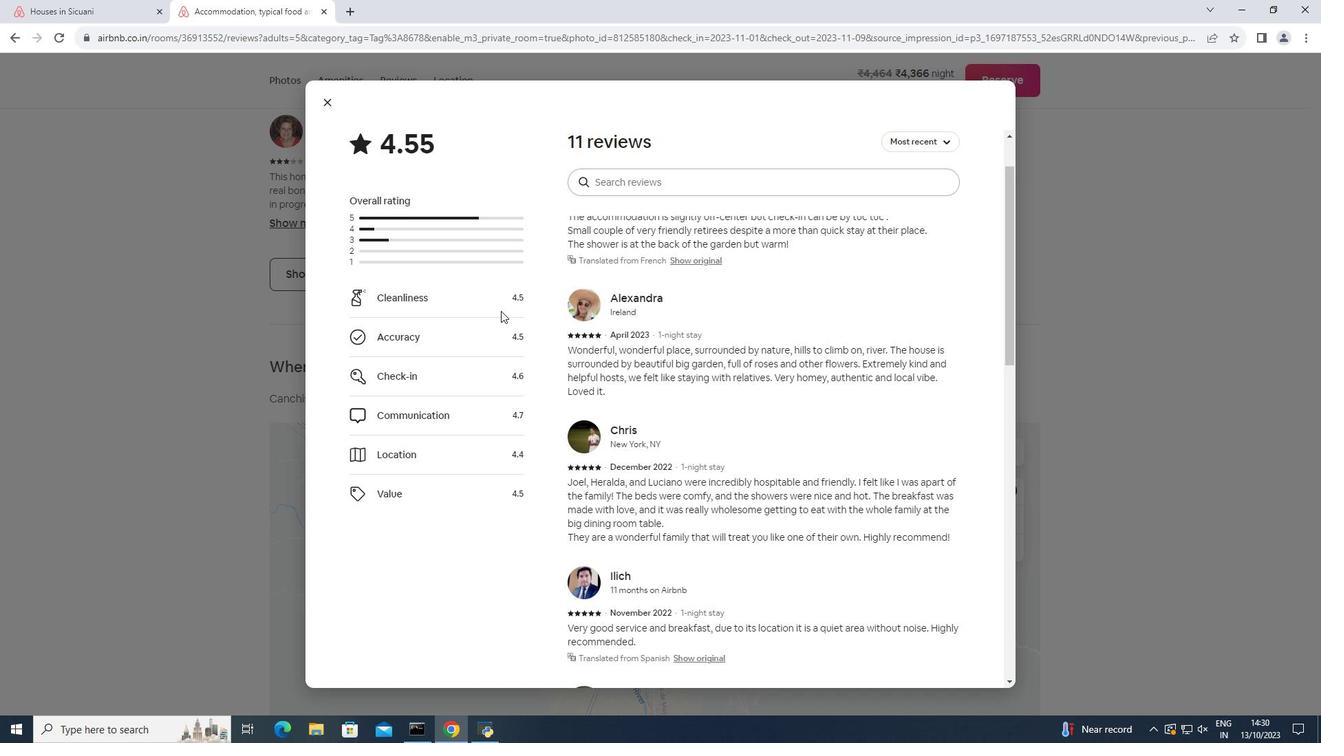 
Action: Mouse scrolled (501, 310) with delta (0, 0)
Screenshot: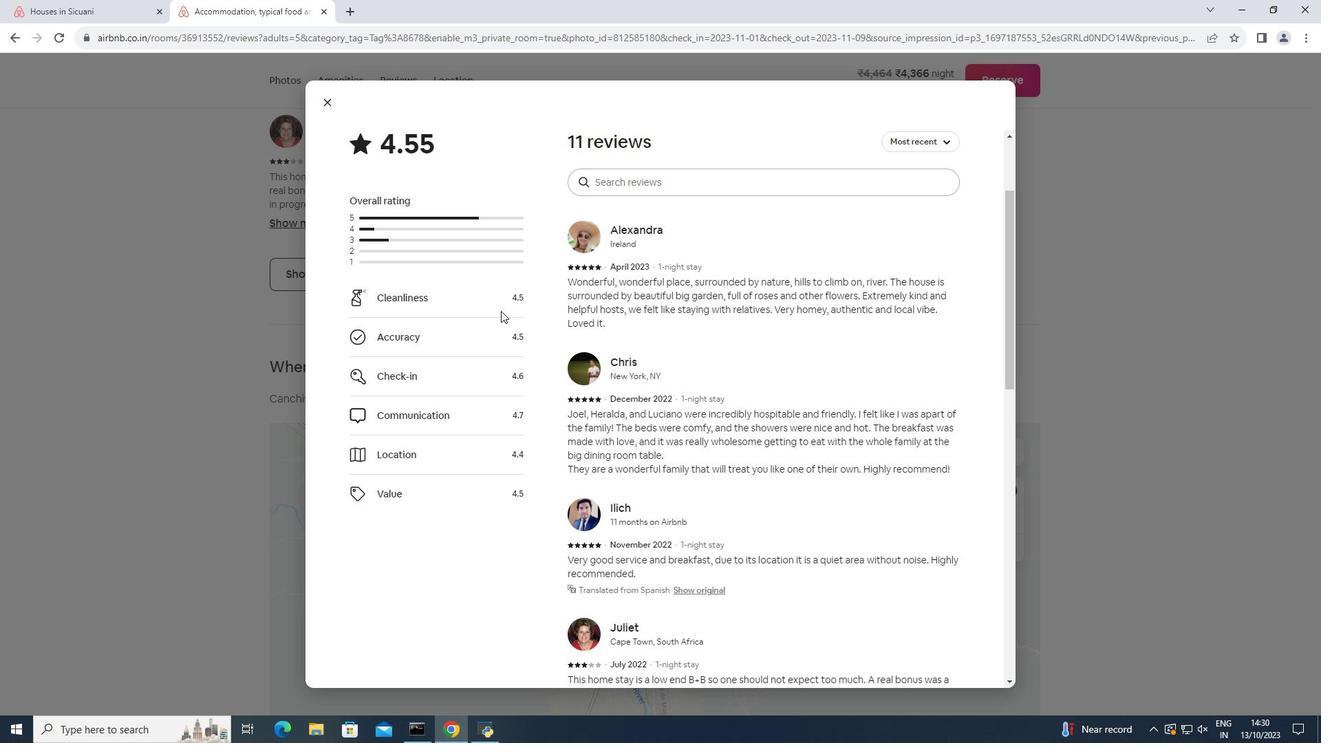 
Action: Mouse scrolled (501, 310) with delta (0, 0)
Screenshot: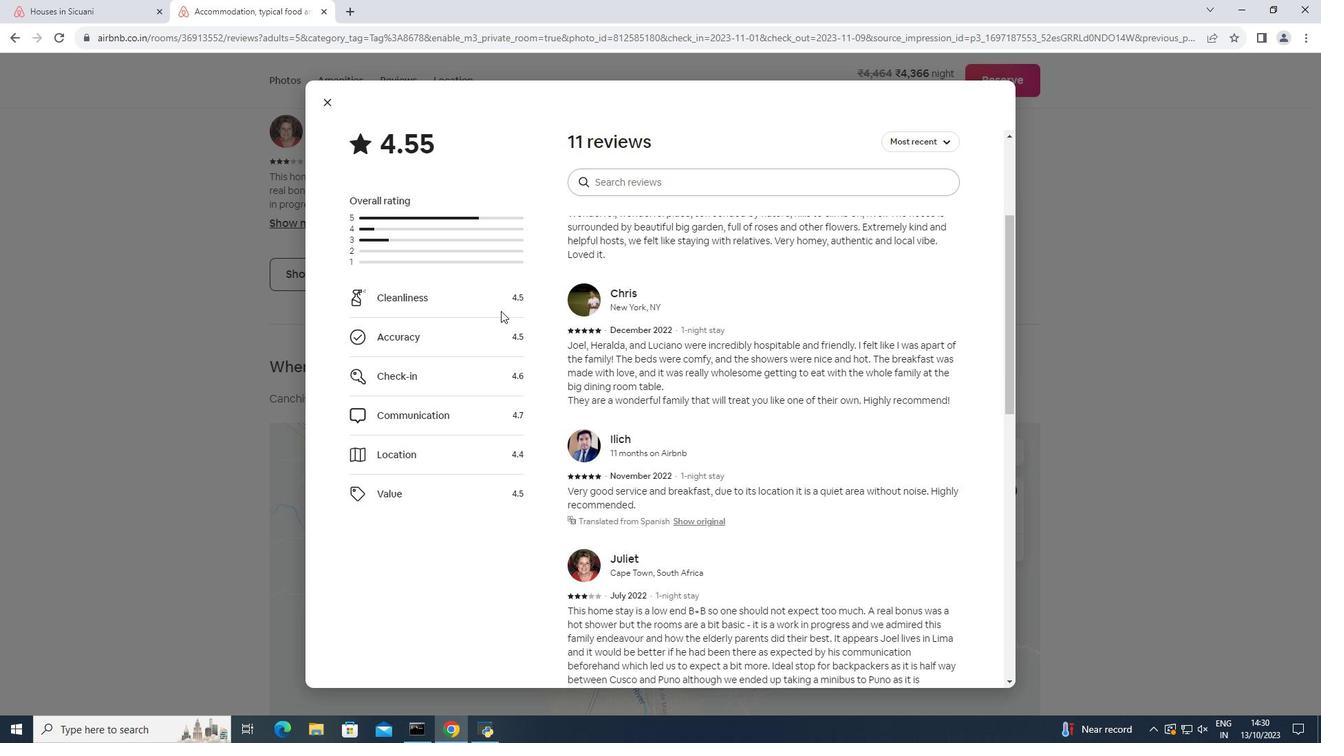 
Action: Mouse scrolled (501, 310) with delta (0, 0)
Screenshot: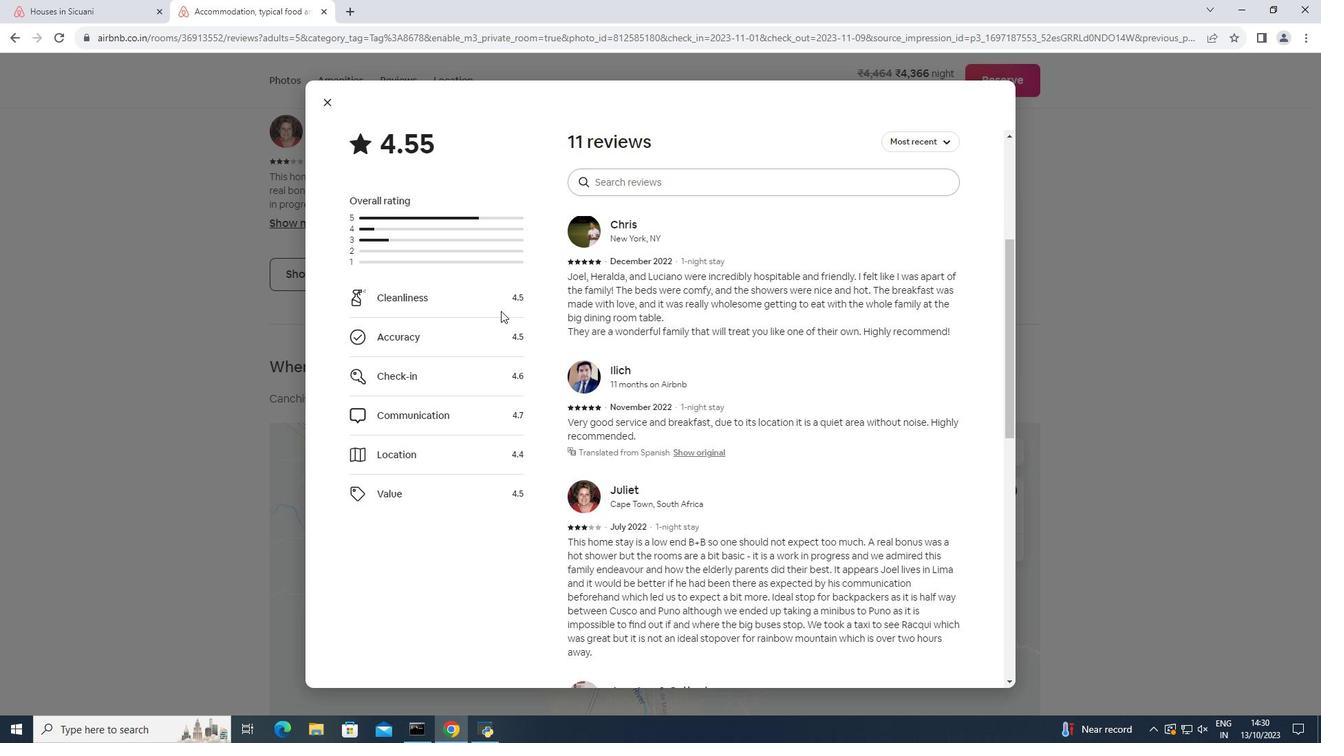 
Action: Mouse scrolled (501, 310) with delta (0, 0)
Screenshot: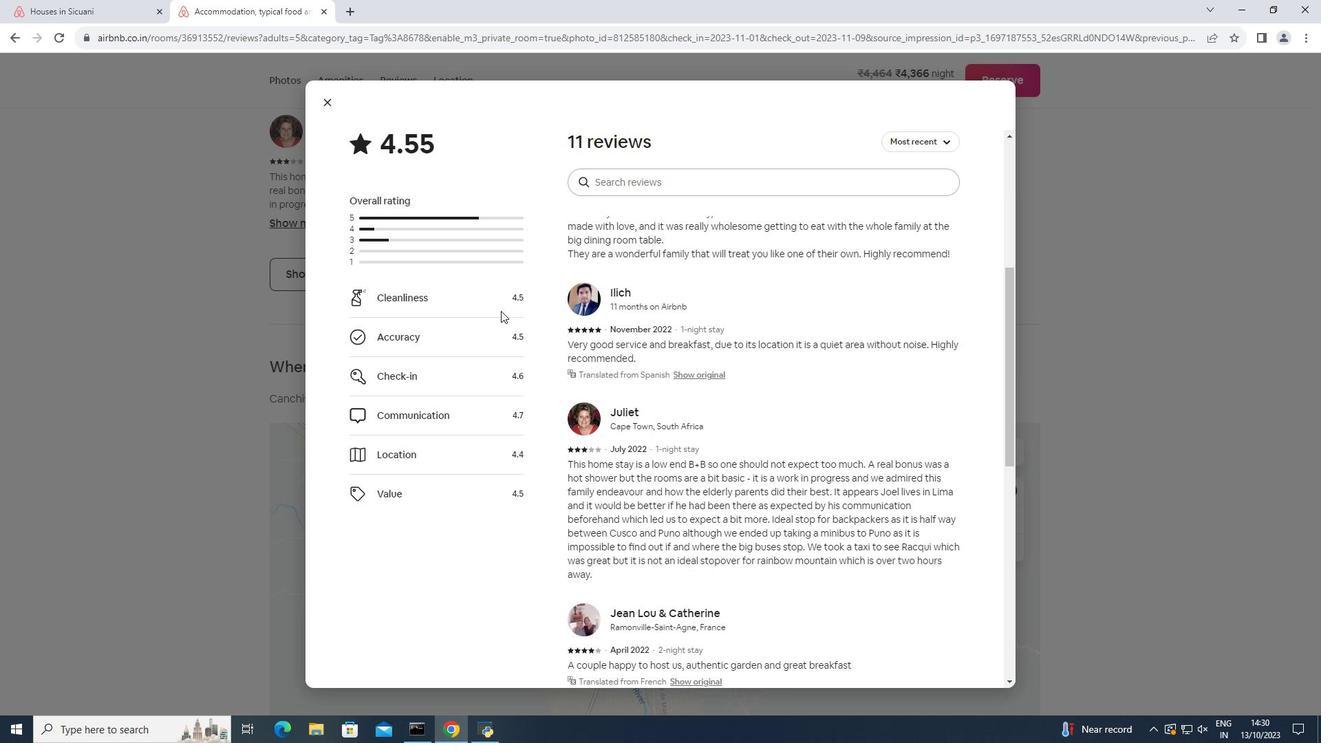 
Action: Mouse scrolled (501, 310) with delta (0, 0)
Screenshot: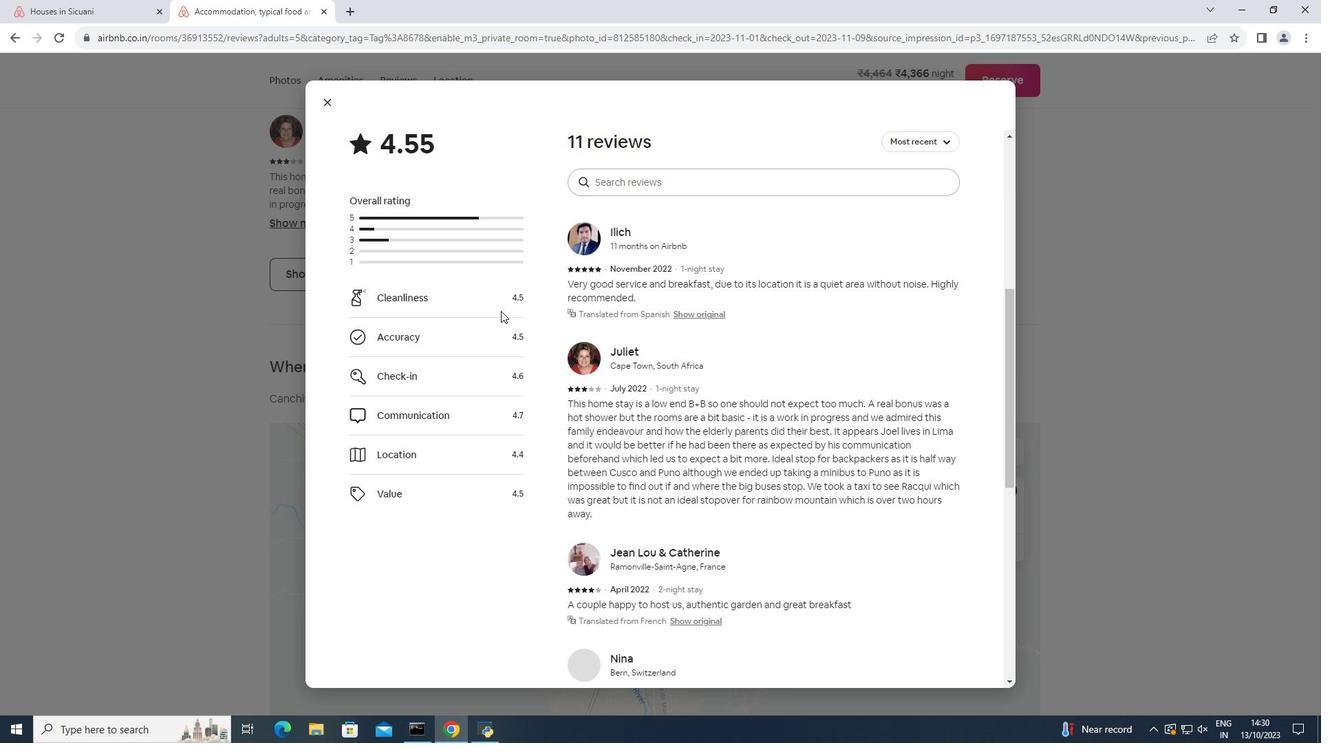 
Action: Mouse scrolled (501, 310) with delta (0, 0)
Screenshot: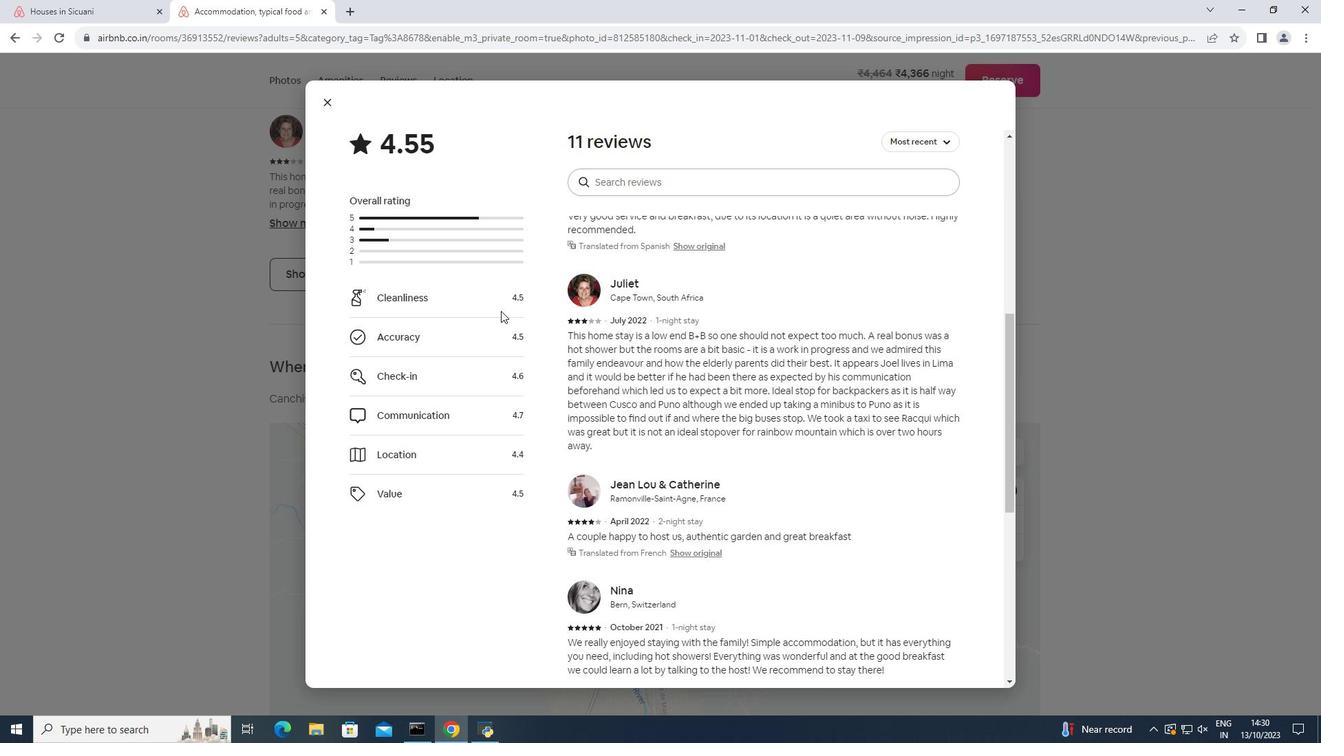 
Action: Mouse scrolled (501, 310) with delta (0, 0)
Screenshot: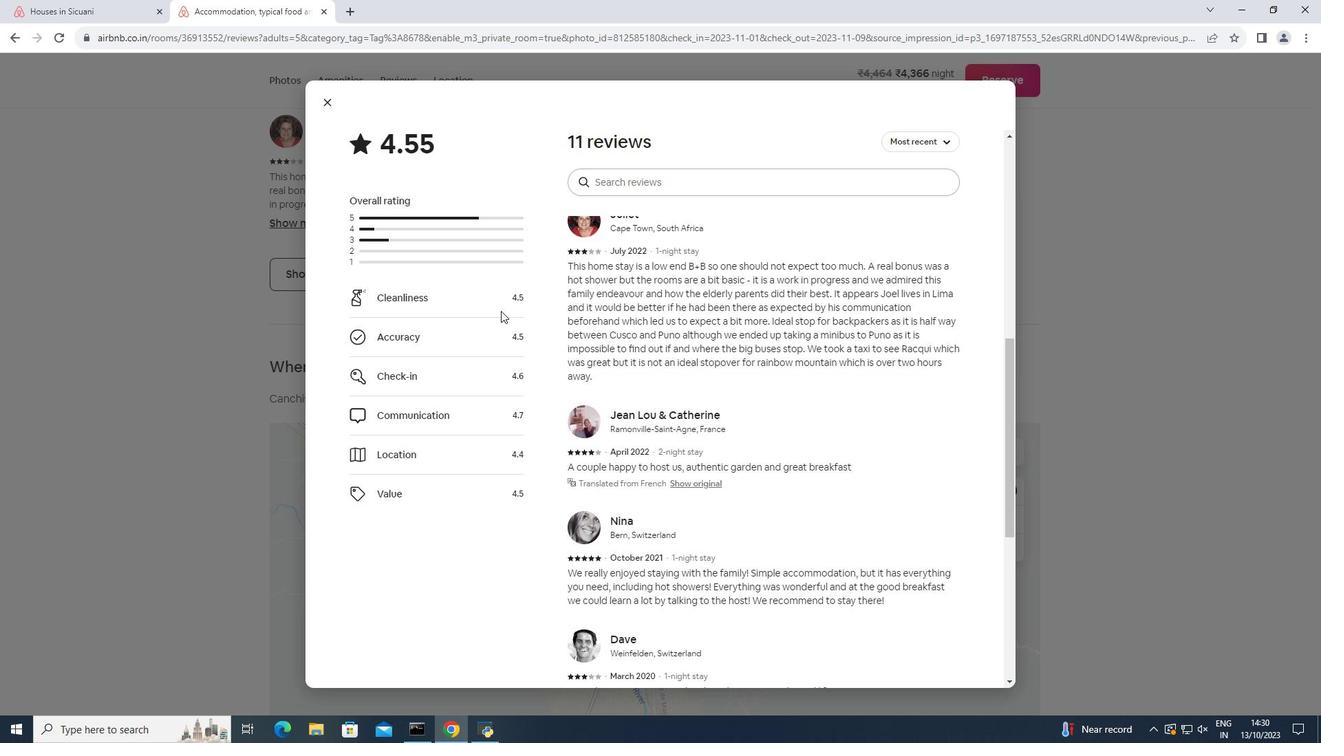 
Action: Mouse scrolled (501, 310) with delta (0, 0)
Screenshot: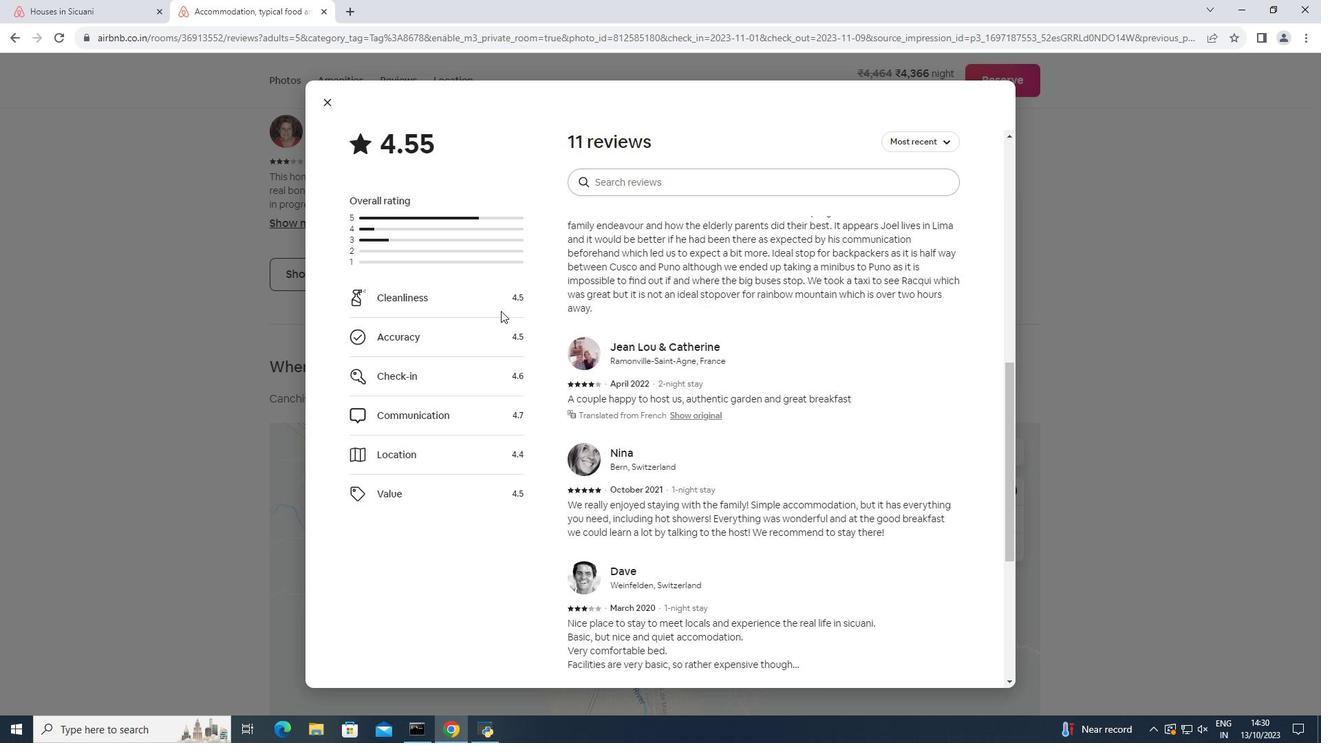 
Action: Mouse scrolled (501, 310) with delta (0, 0)
Screenshot: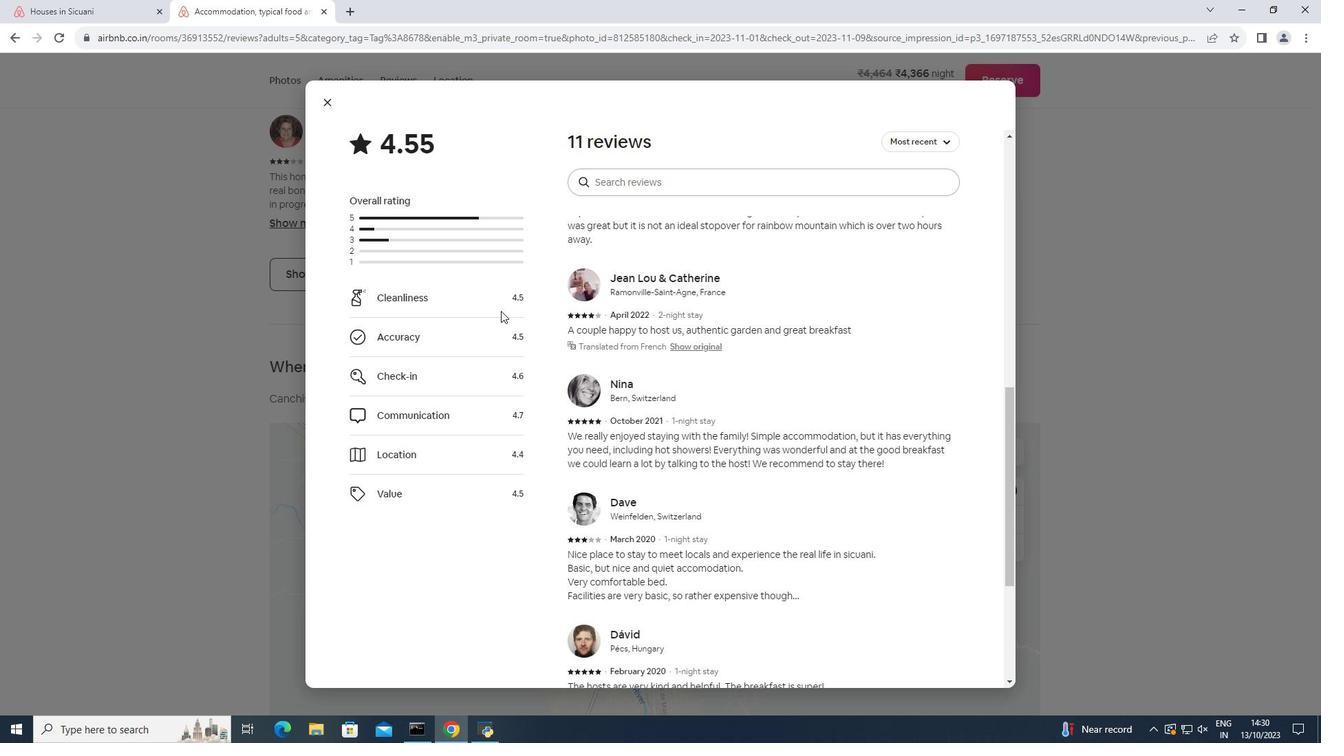 
Action: Mouse scrolled (501, 310) with delta (0, 0)
Screenshot: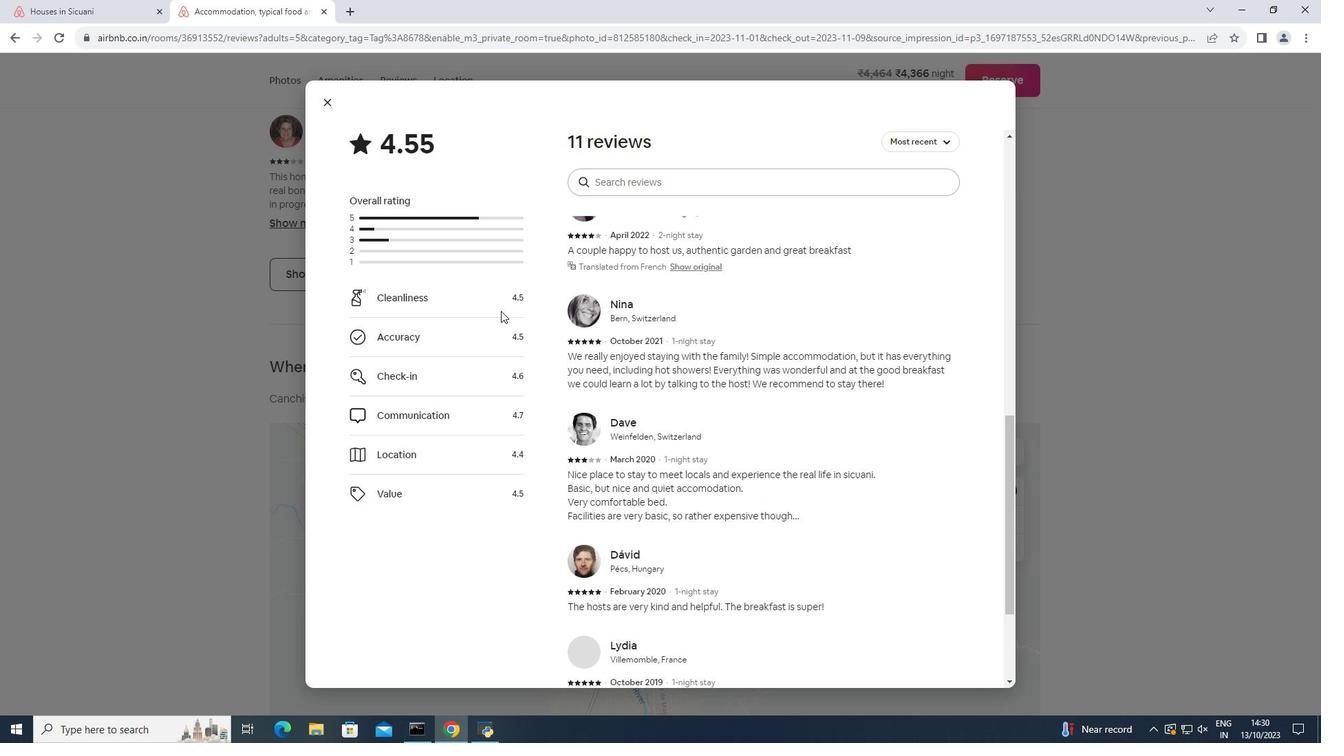 
Action: Mouse scrolled (501, 310) with delta (0, 0)
Screenshot: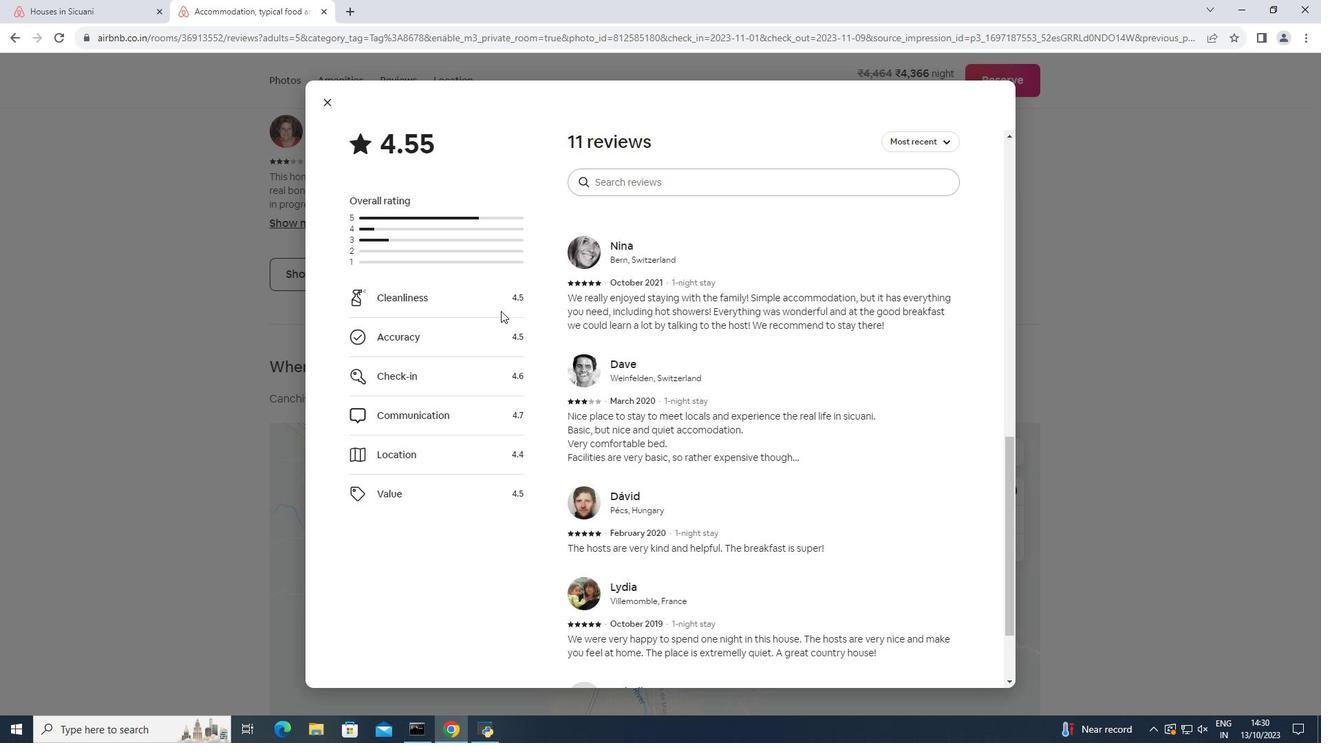 
Action: Mouse scrolled (501, 310) with delta (0, 0)
Screenshot: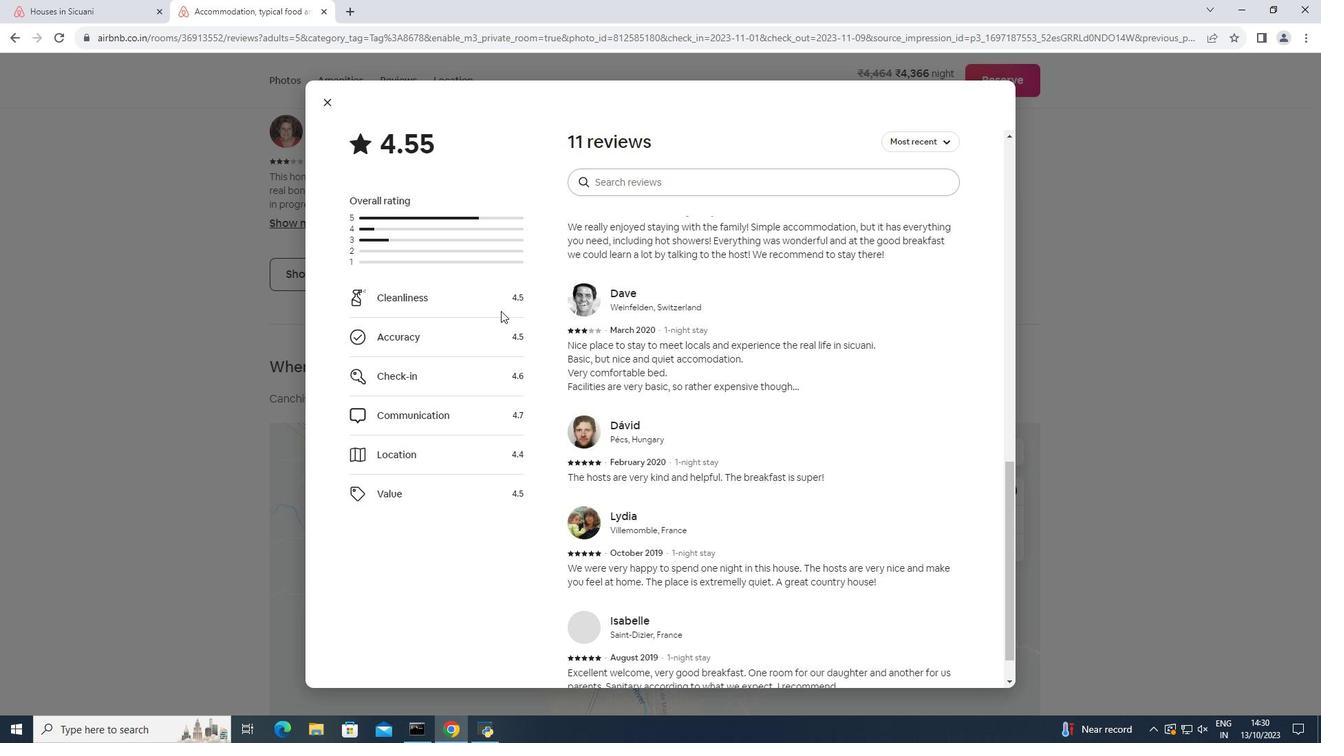 
Action: Mouse scrolled (501, 310) with delta (0, 0)
Screenshot: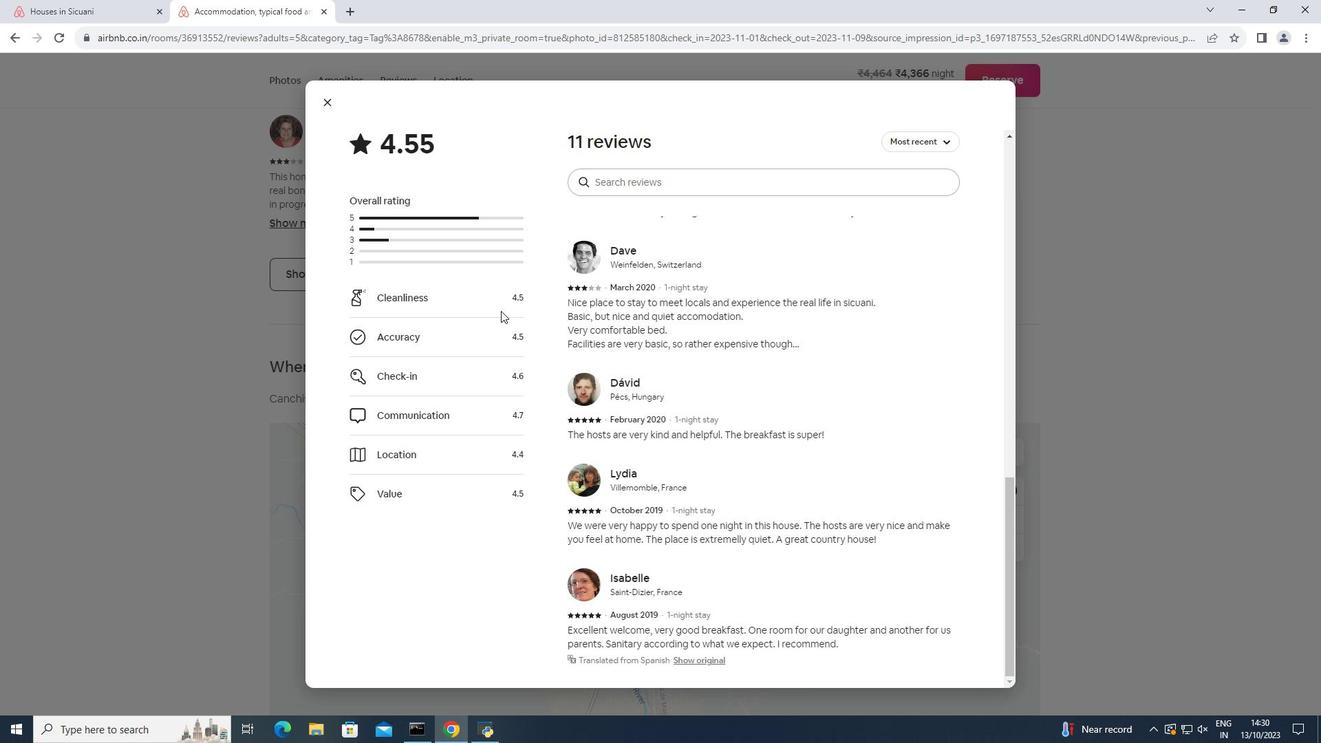 
Action: Mouse moved to (333, 97)
Screenshot: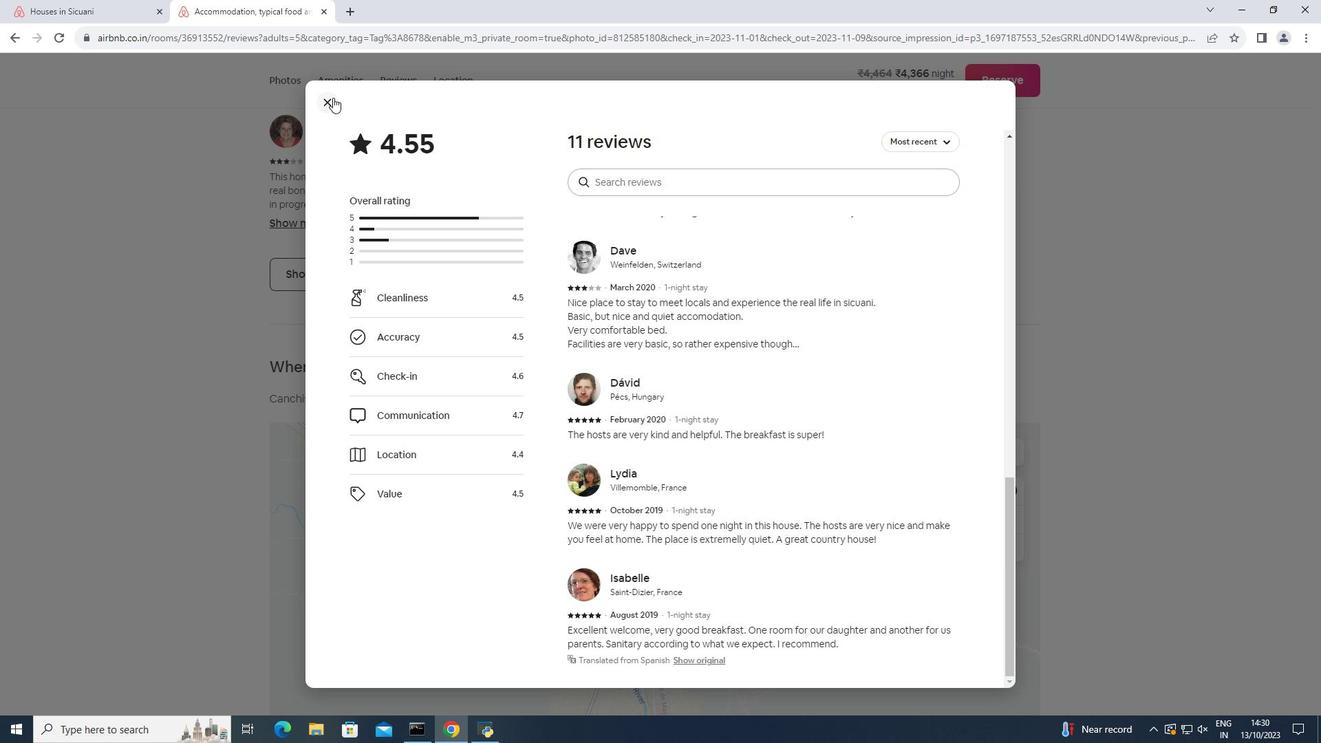 
Action: Mouse pressed left at (333, 97)
Screenshot: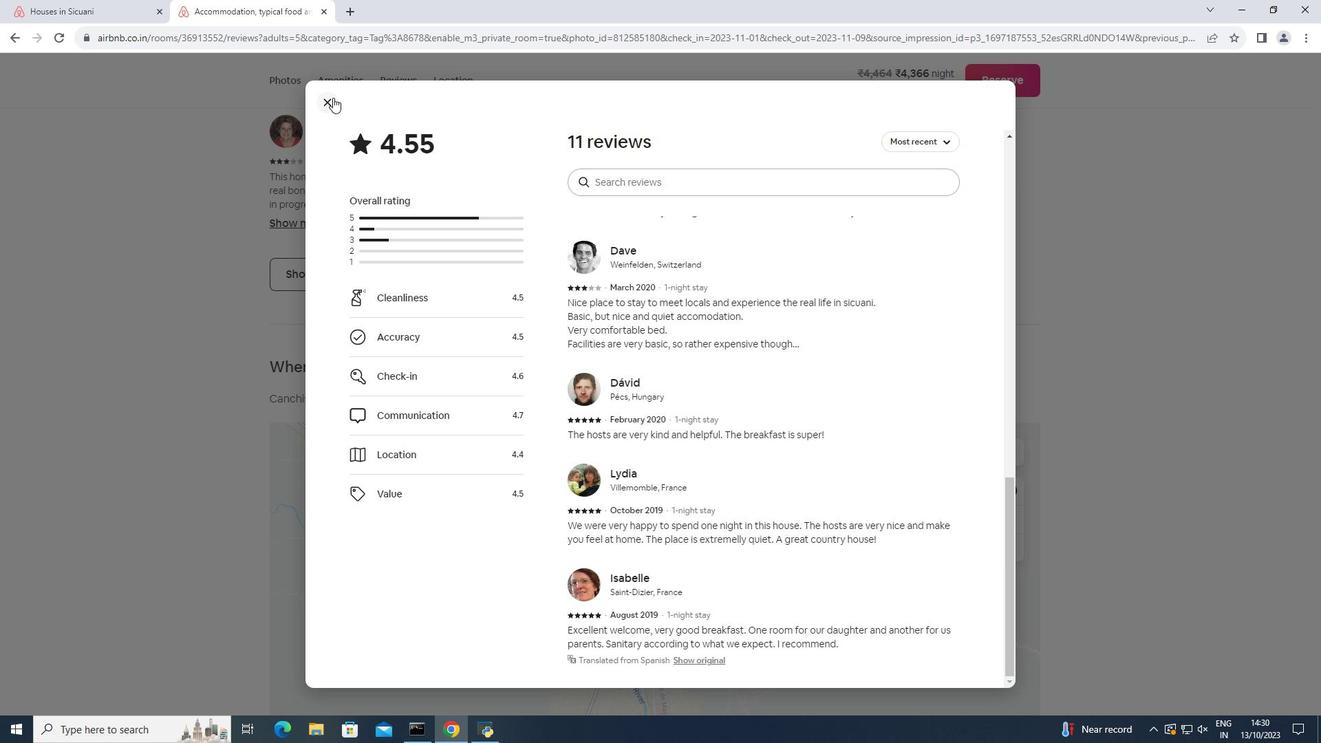 
Action: Mouse moved to (335, 102)
Screenshot: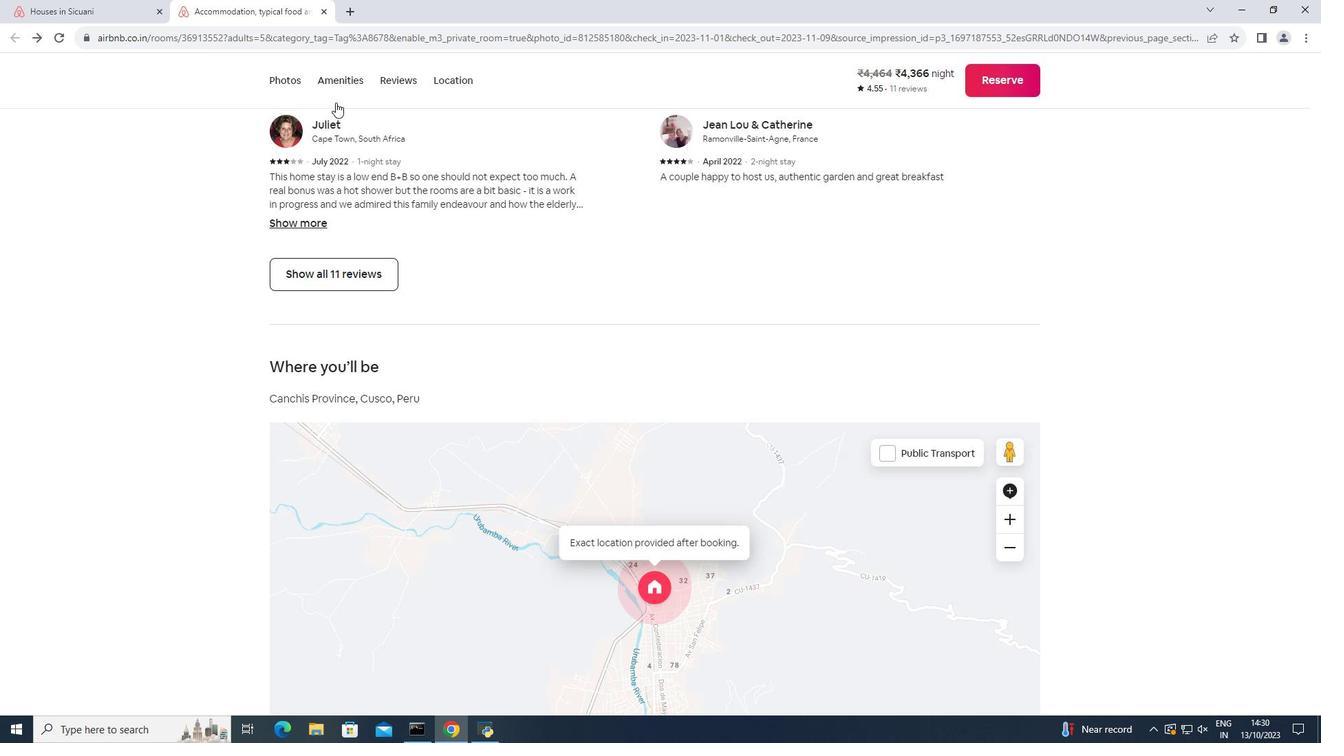 
Action: Mouse scrolled (335, 101) with delta (0, 0)
Screenshot: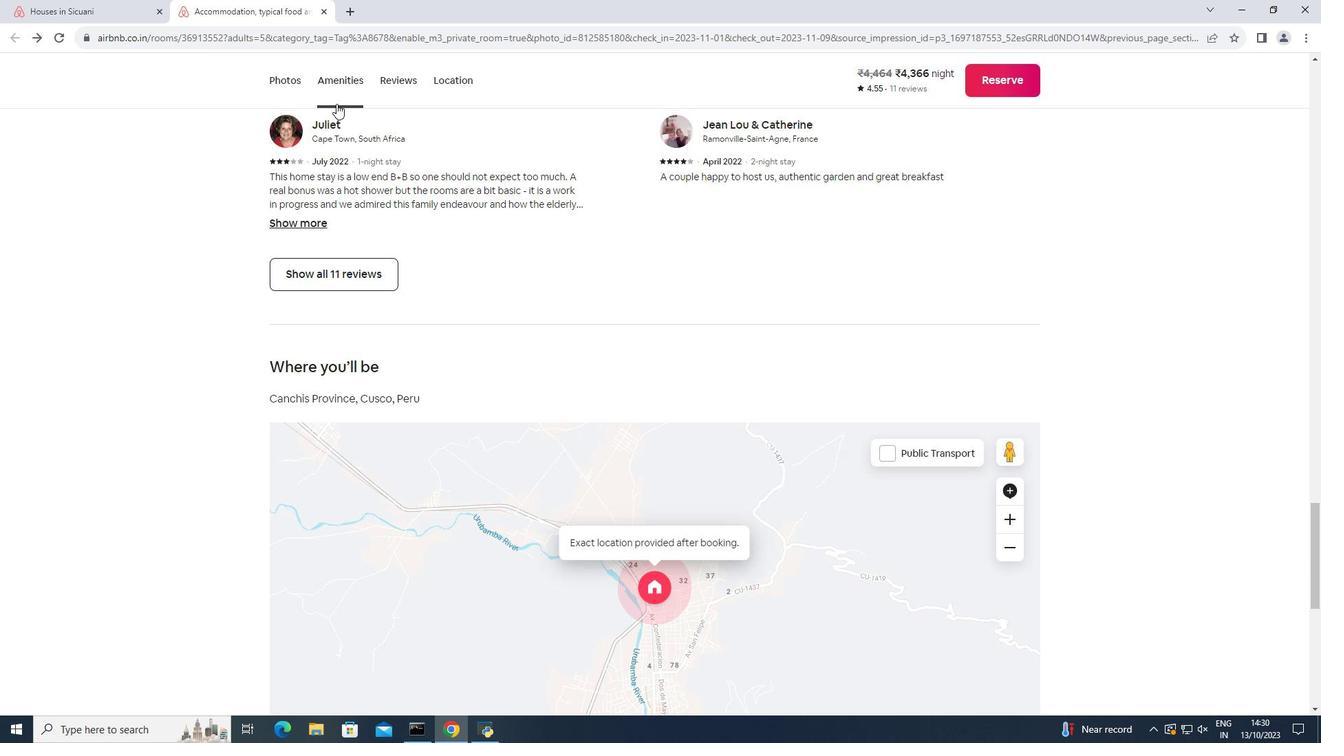 
Action: Mouse moved to (337, 103)
Screenshot: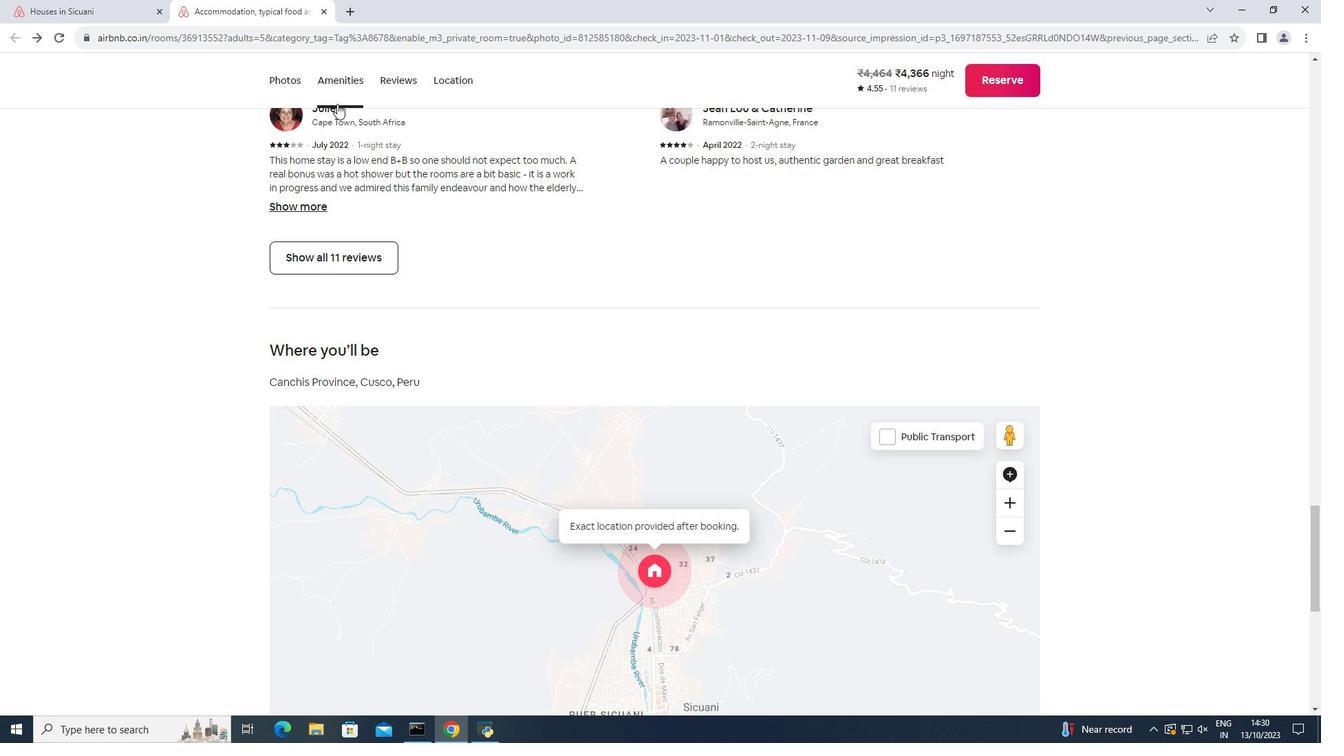 
Action: Mouse scrolled (337, 103) with delta (0, 0)
Screenshot: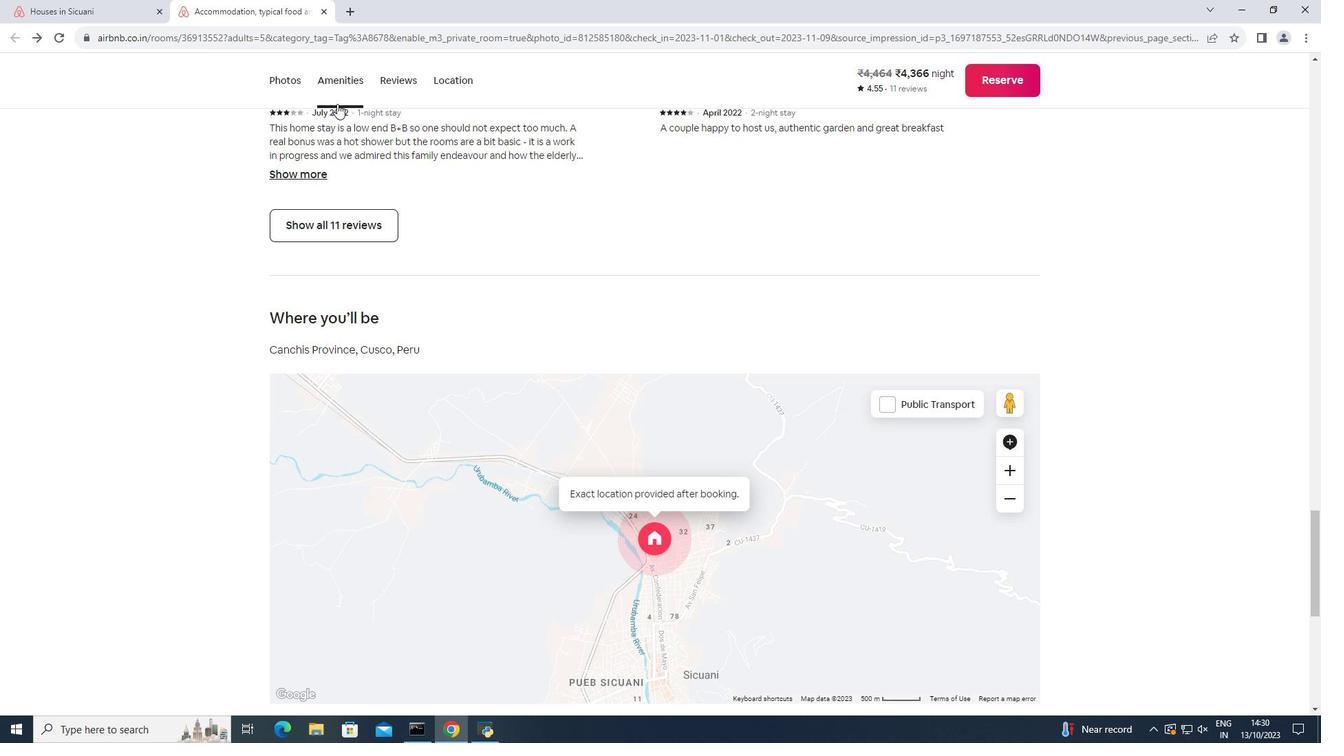 
Action: Mouse scrolled (337, 103) with delta (0, 0)
Screenshot: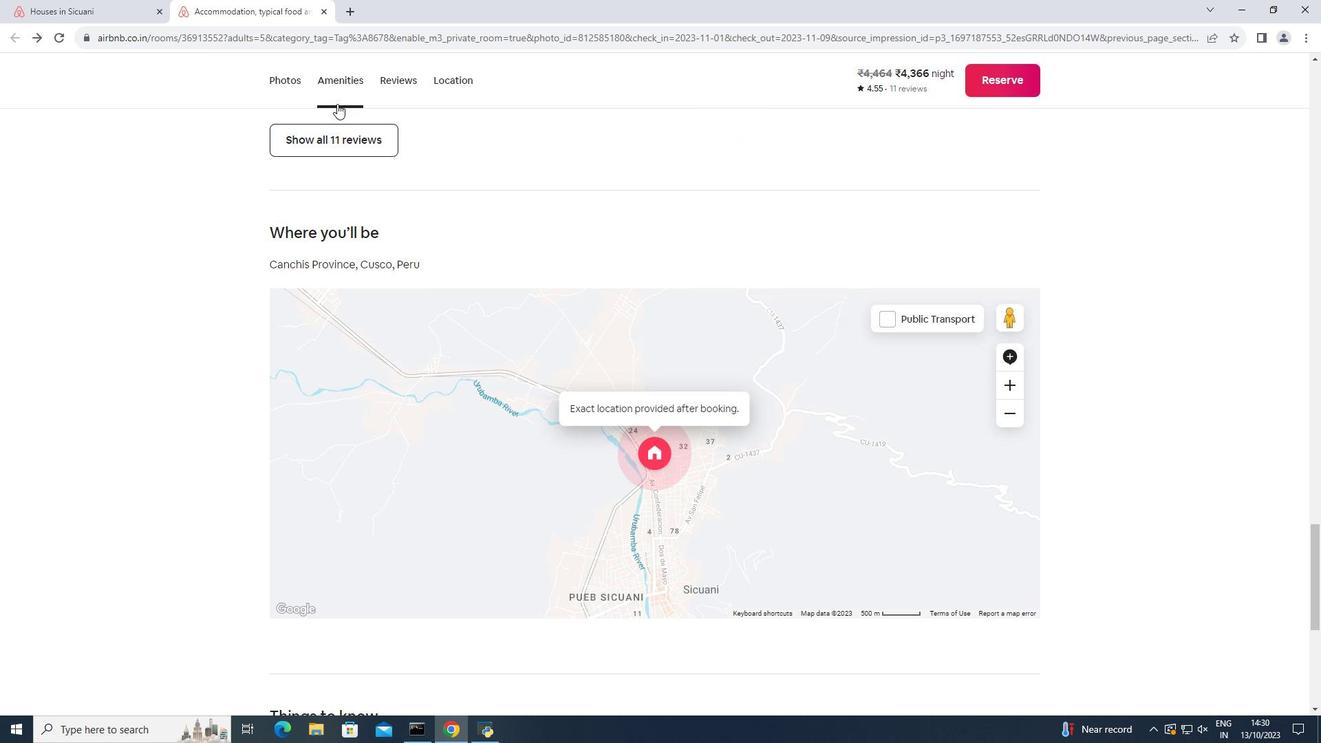 
Action: Mouse scrolled (337, 103) with delta (0, 0)
Screenshot: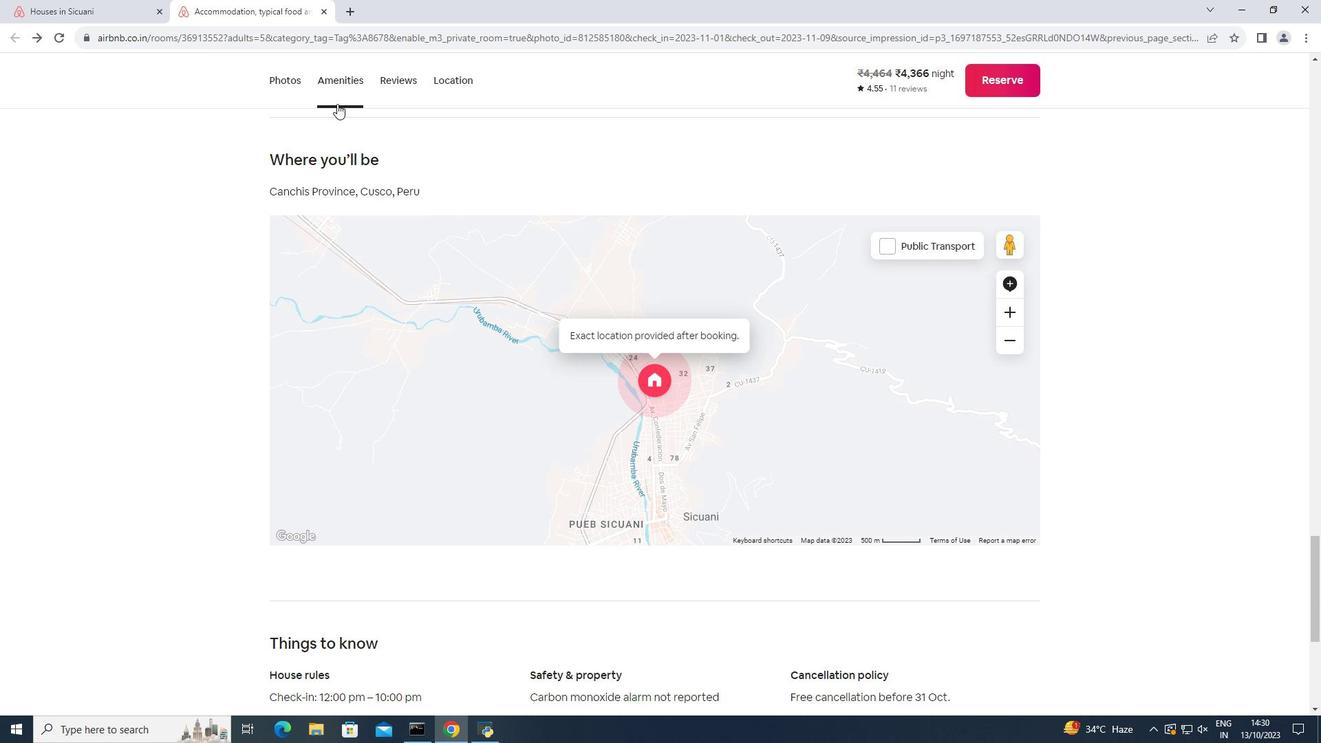
Action: Mouse scrolled (337, 103) with delta (0, 0)
Screenshot: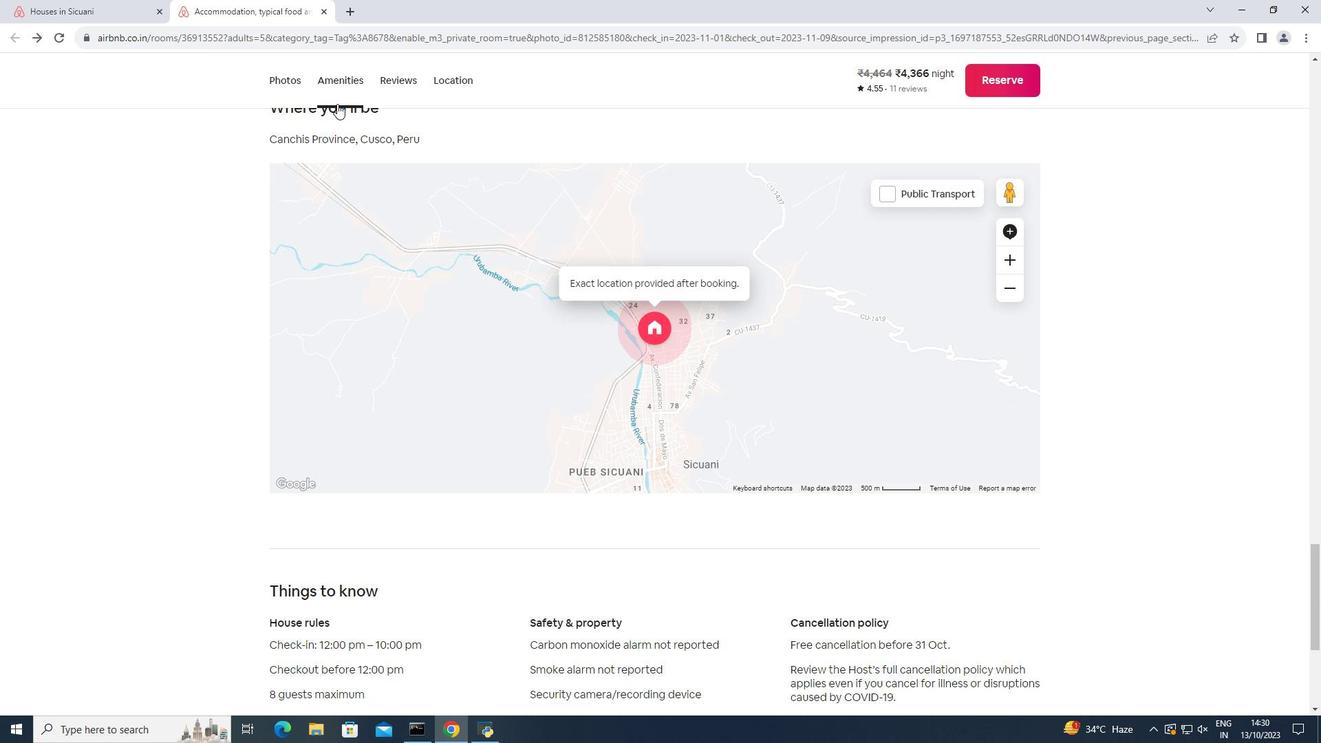 
Action: Mouse scrolled (337, 103) with delta (0, 0)
Screenshot: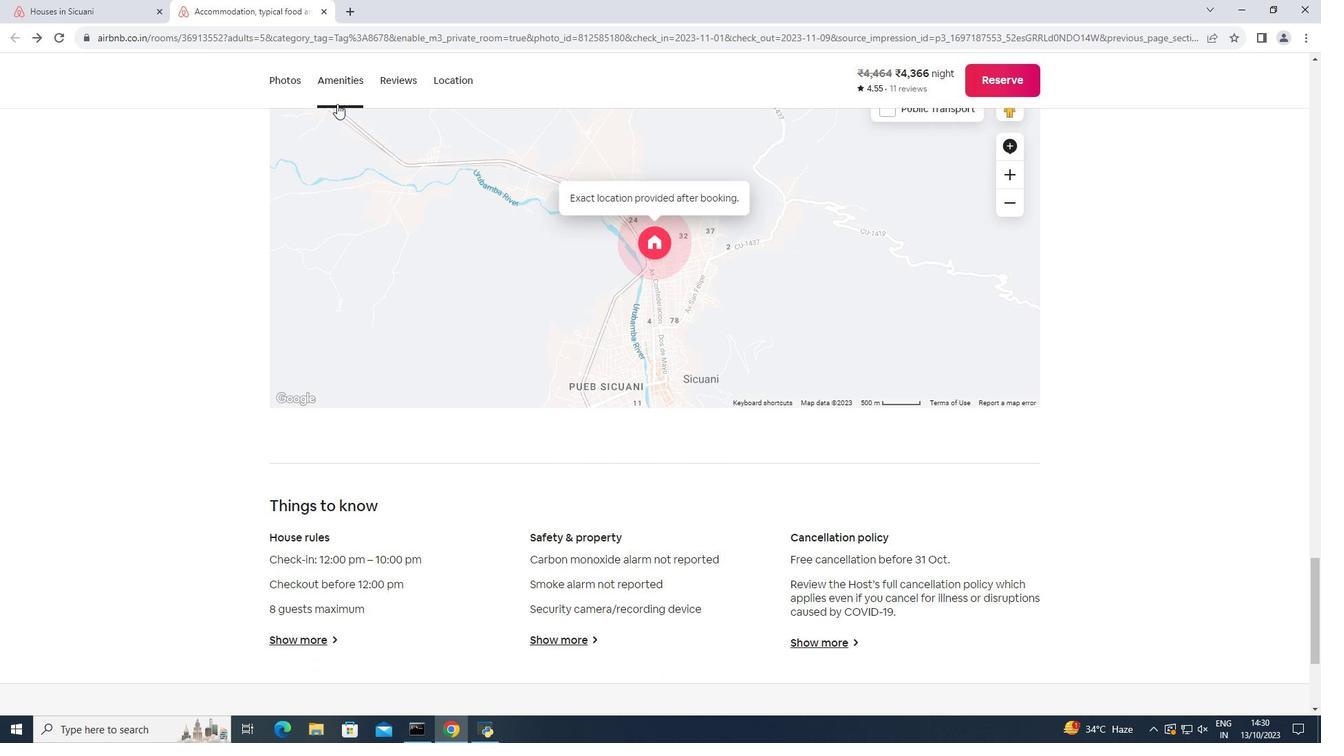 
Action: Mouse scrolled (337, 103) with delta (0, 0)
Screenshot: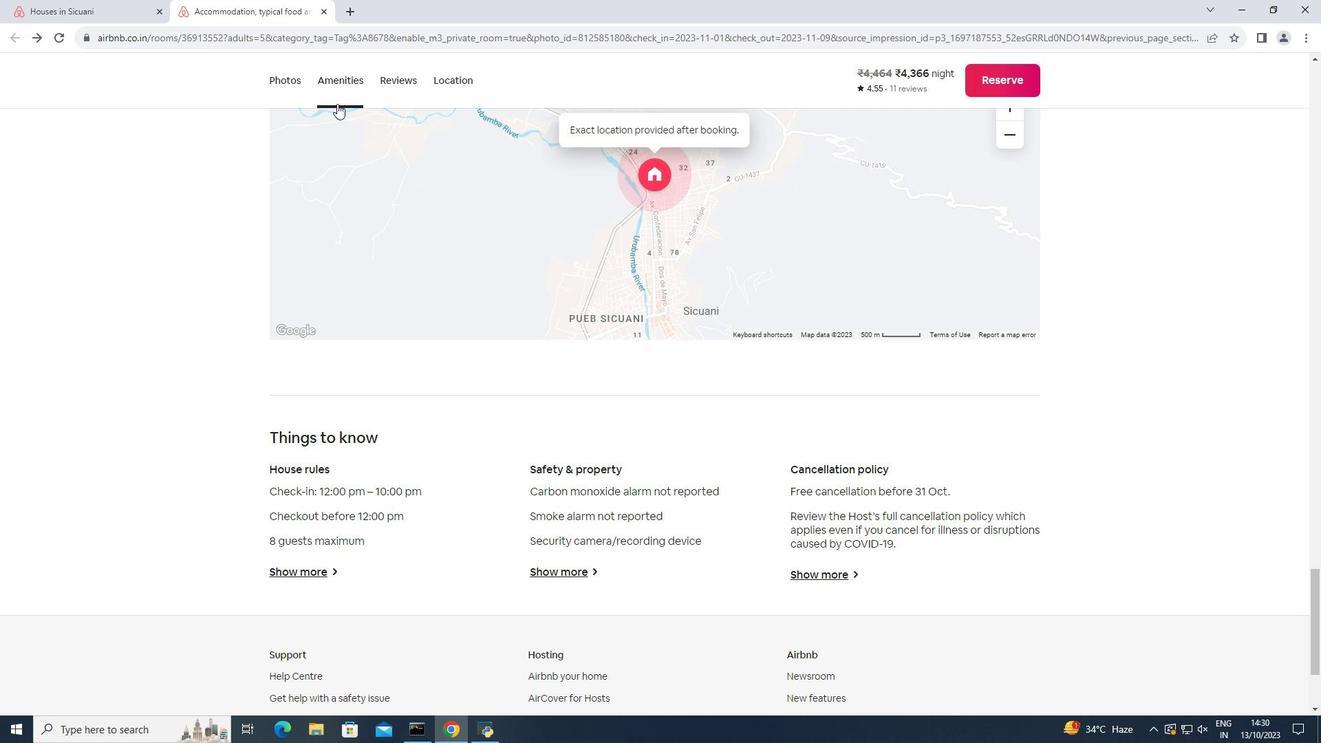 
Action: Mouse scrolled (337, 103) with delta (0, 0)
Screenshot: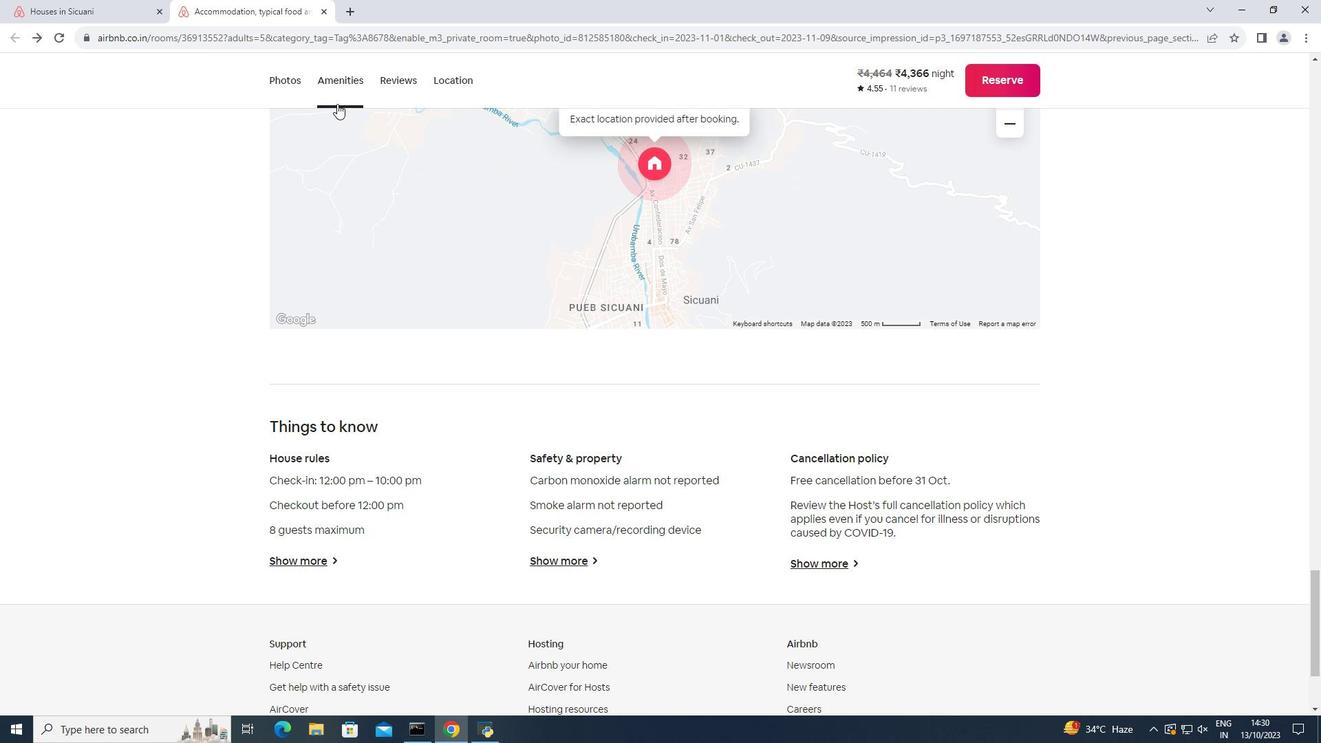 
Action: Mouse scrolled (337, 103) with delta (0, 0)
Screenshot: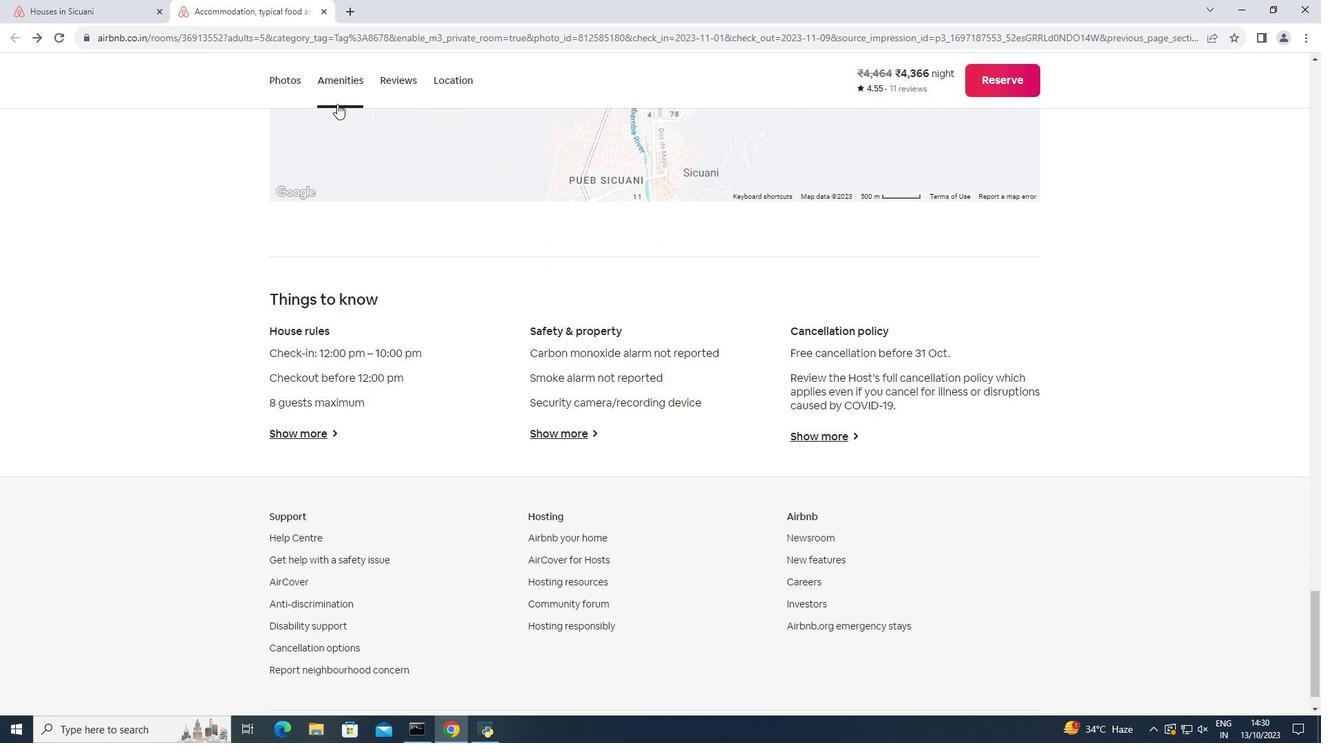 
Action: Mouse scrolled (337, 103) with delta (0, 0)
Screenshot: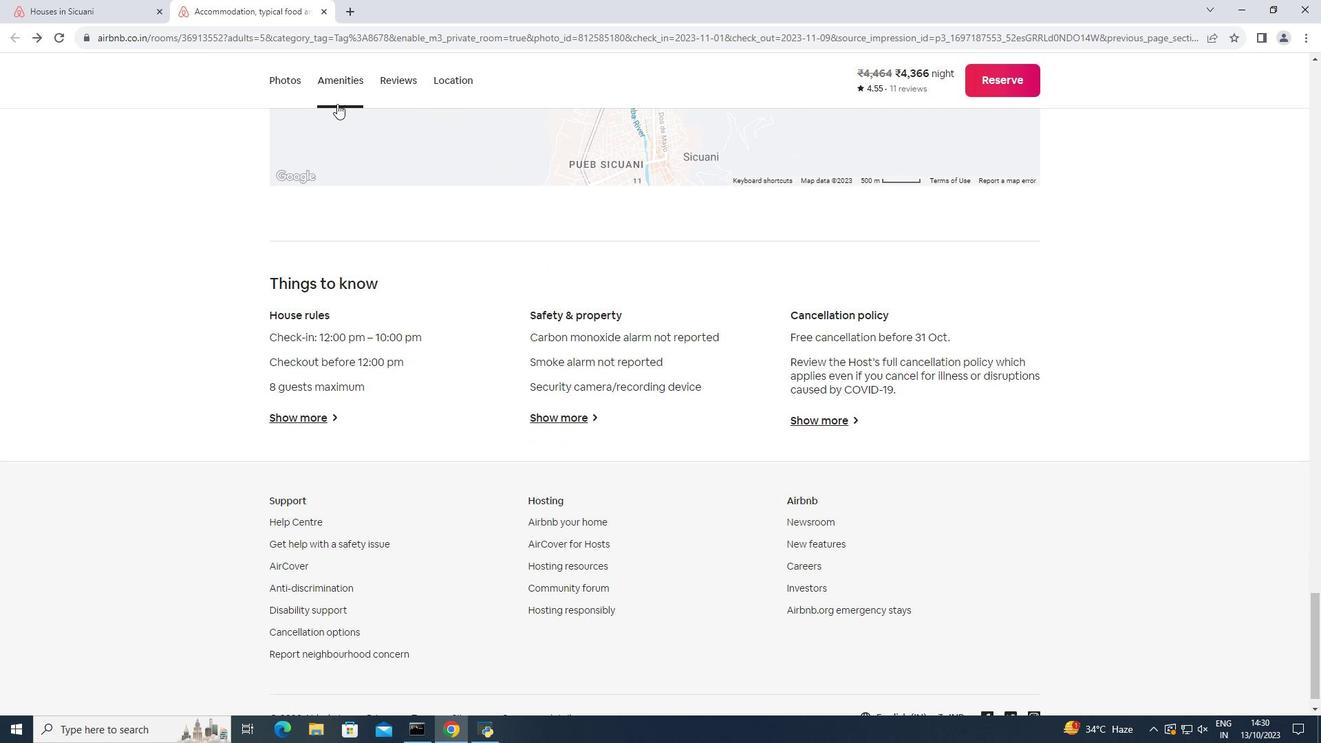 
Action: Mouse scrolled (337, 103) with delta (0, 0)
Screenshot: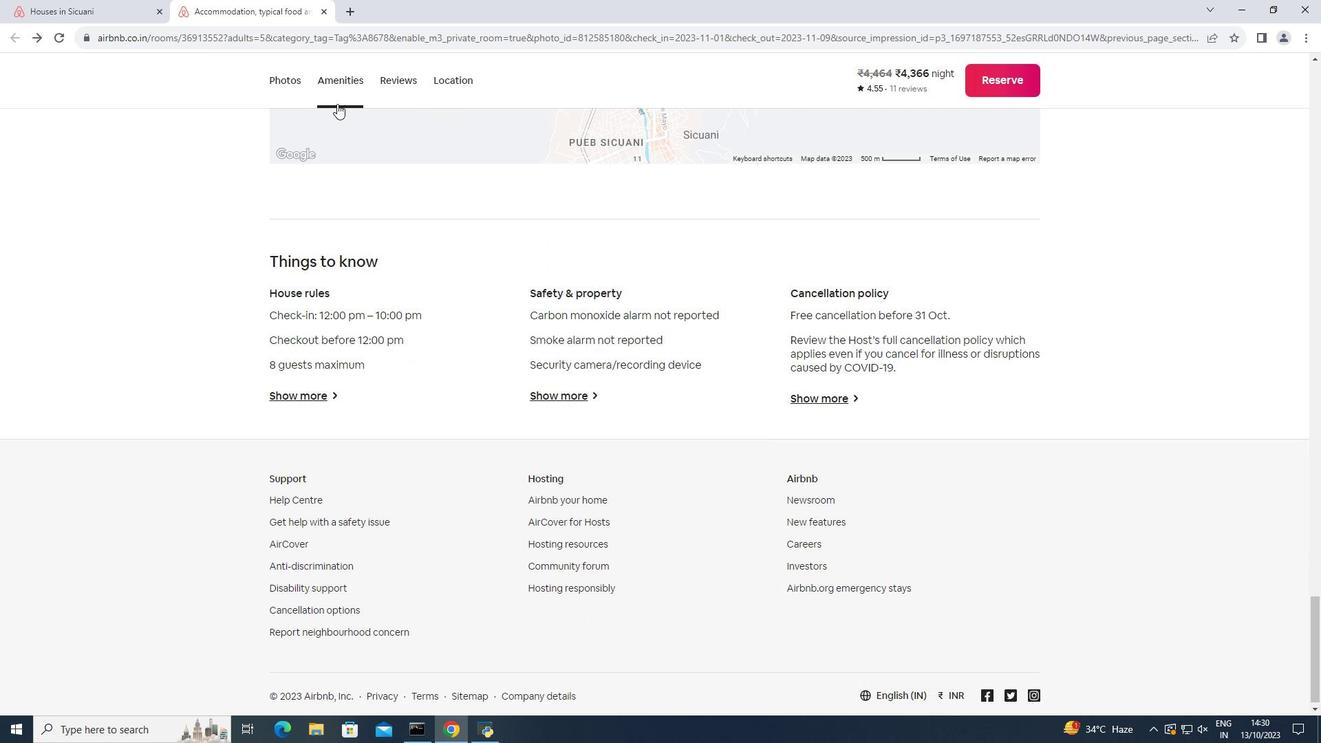 
Action: Mouse moved to (454, 79)
Screenshot: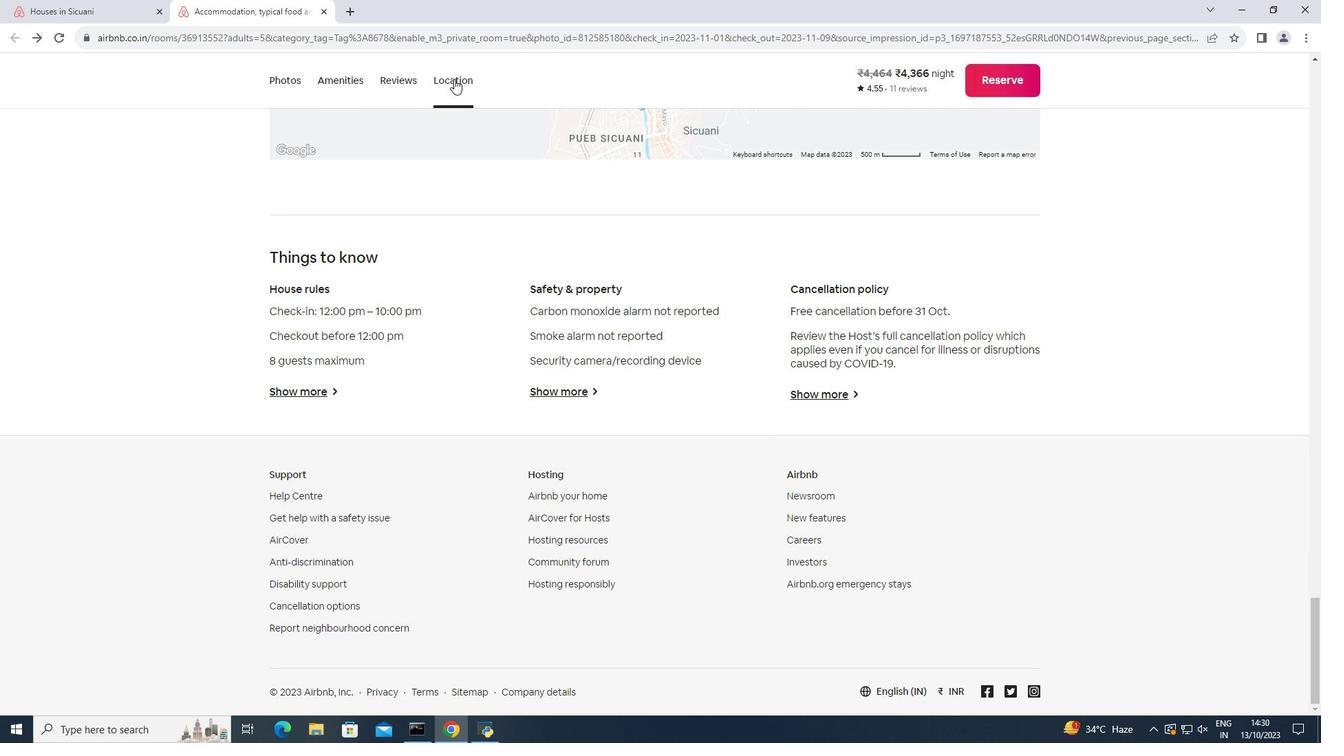 
Action: Mouse pressed left at (454, 79)
Screenshot: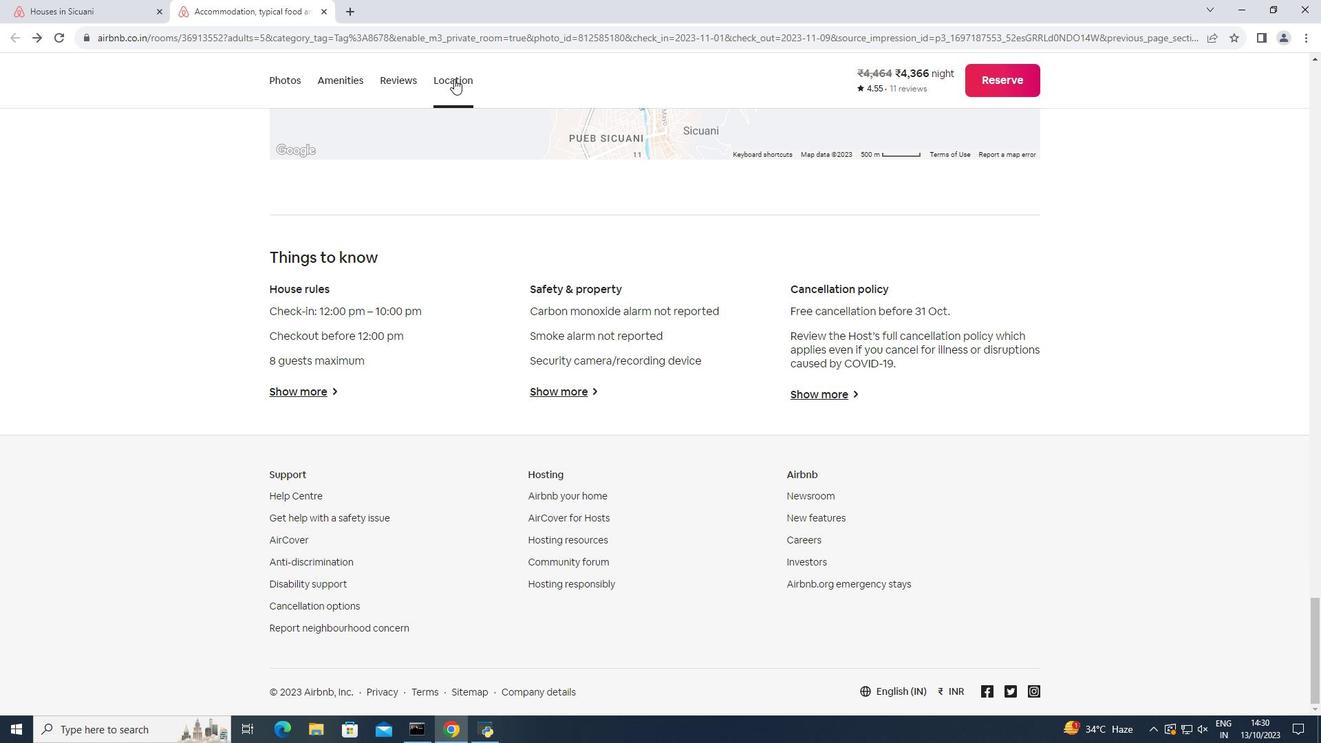 
Action: Mouse moved to (398, 81)
Screenshot: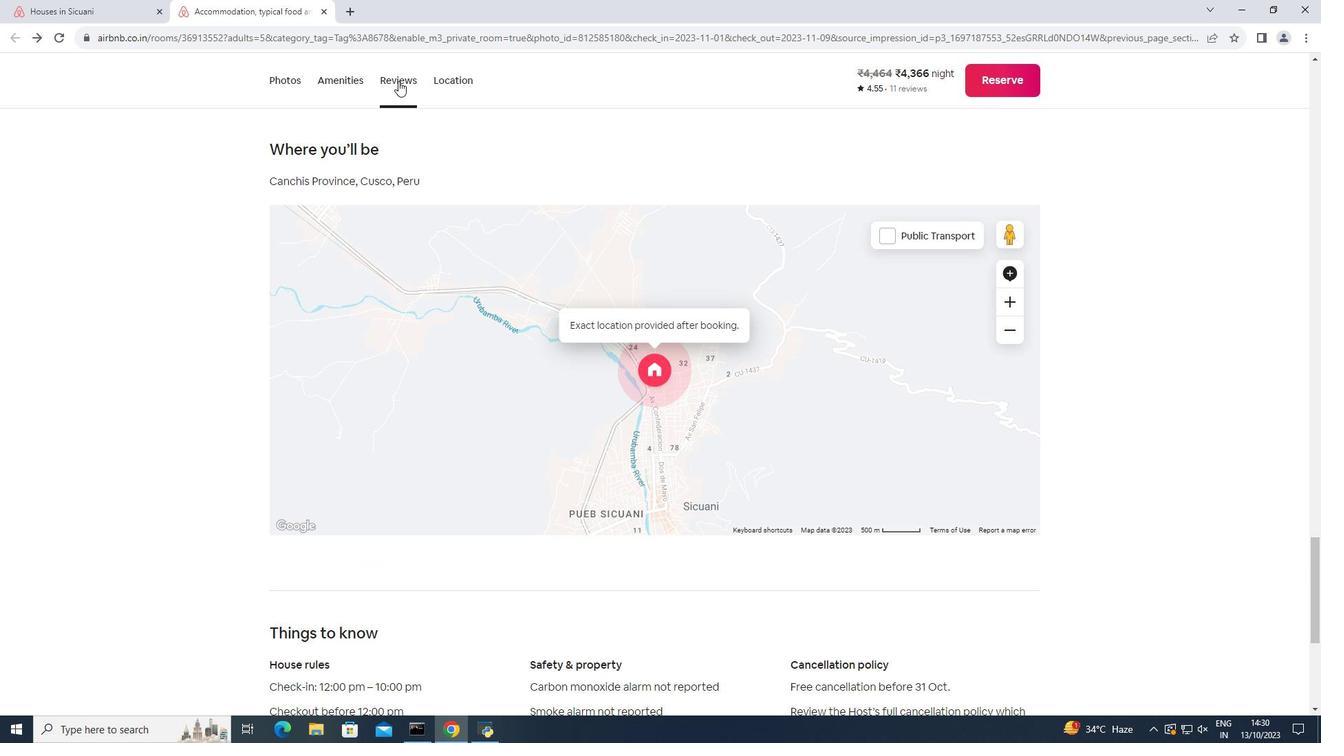 
Action: Mouse pressed left at (398, 81)
Screenshot: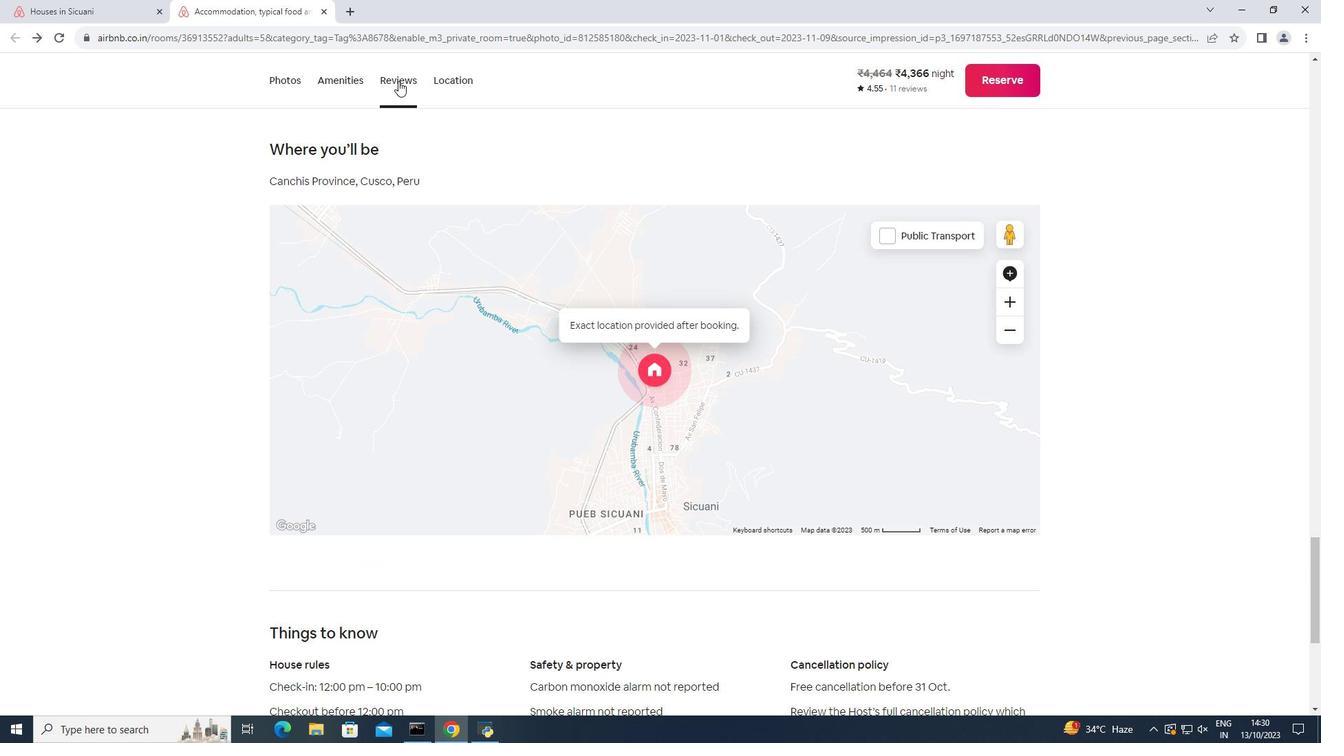 
Action: Mouse moved to (336, 81)
Screenshot: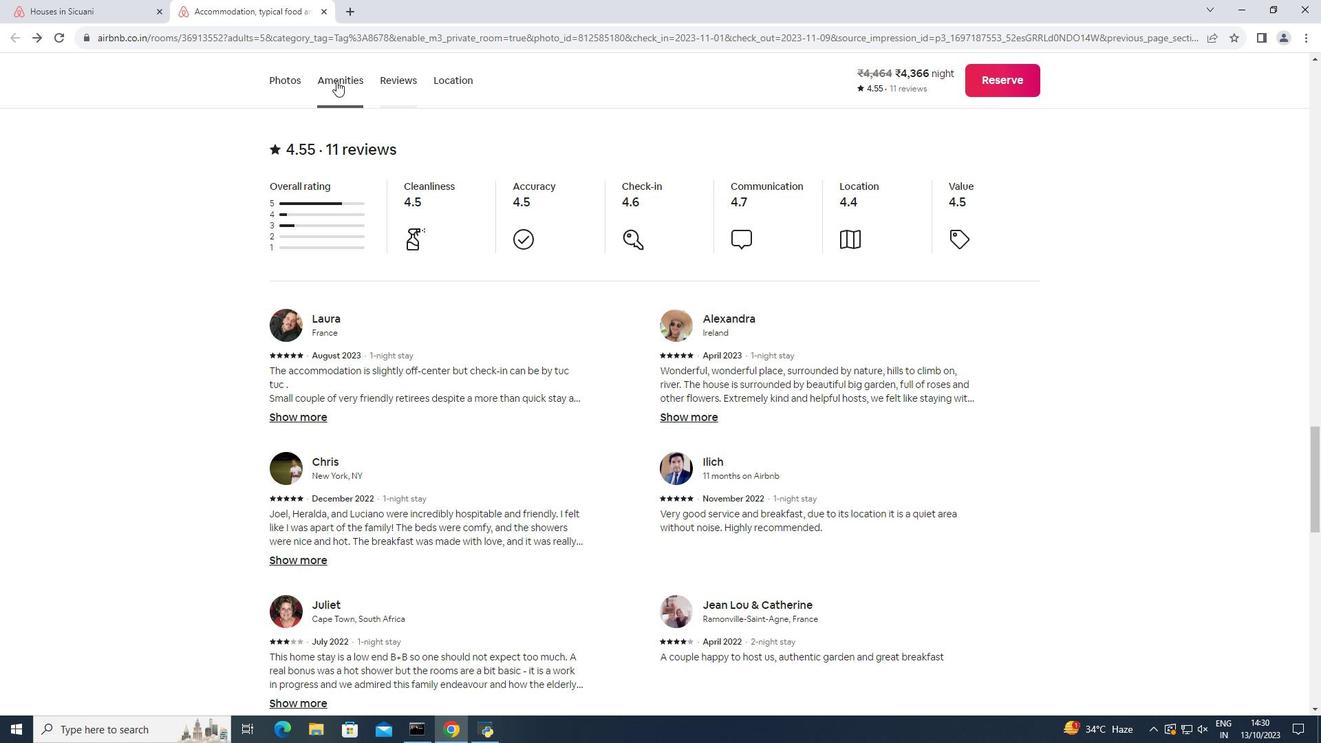 
Action: Mouse pressed left at (336, 81)
Screenshot: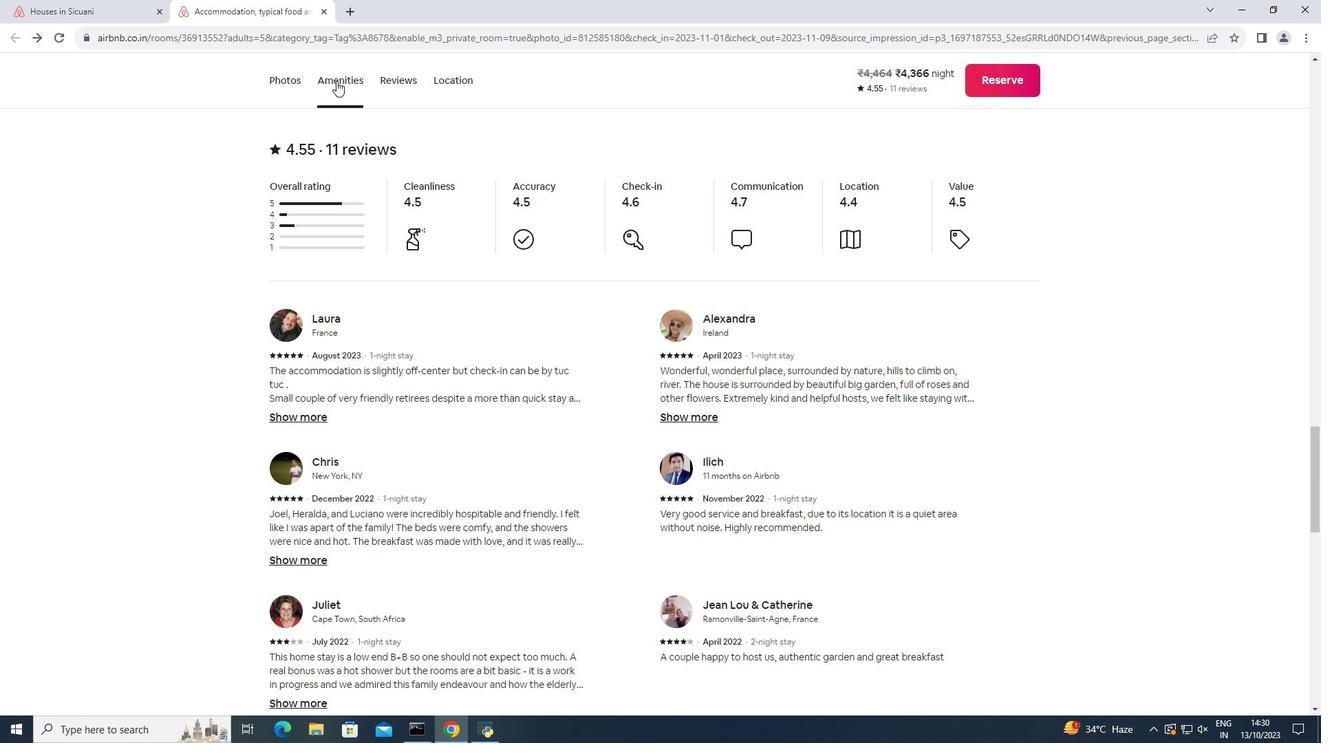 
Action: Mouse moved to (294, 78)
Screenshot: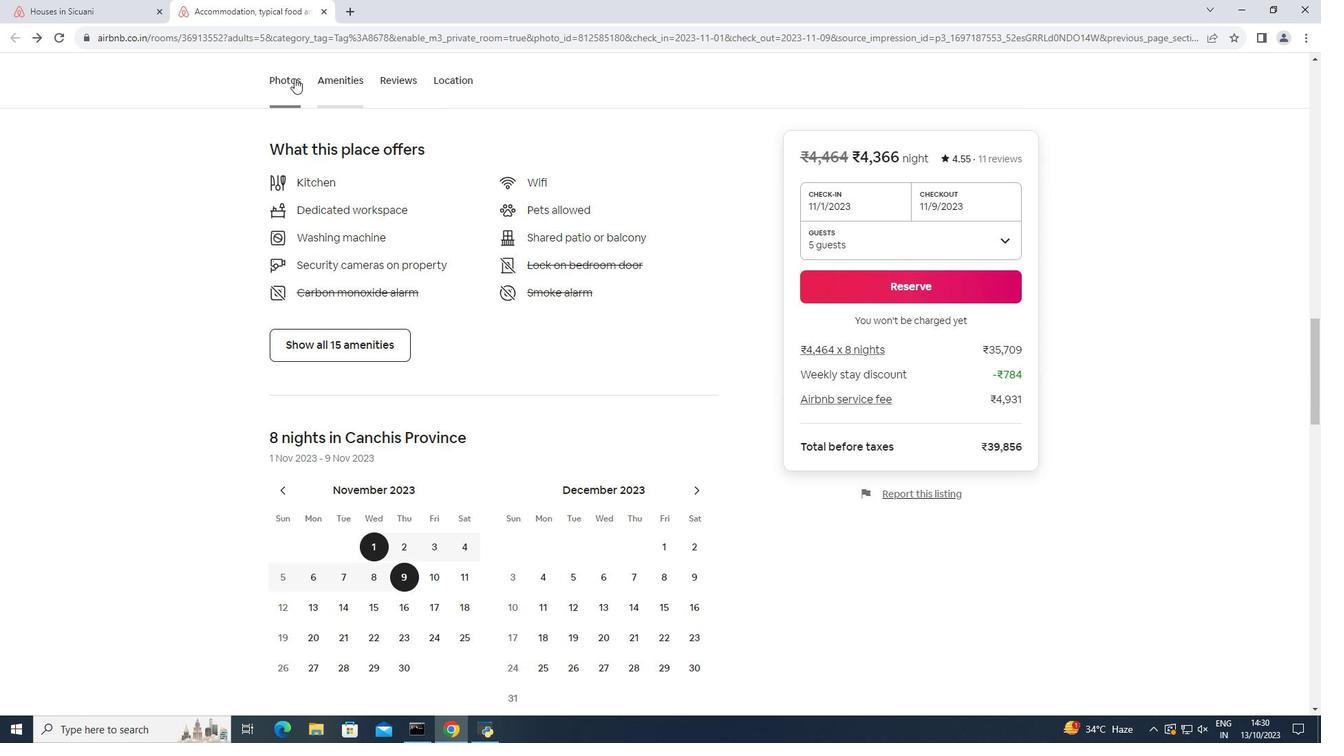 
Action: Mouse pressed left at (294, 78)
Screenshot: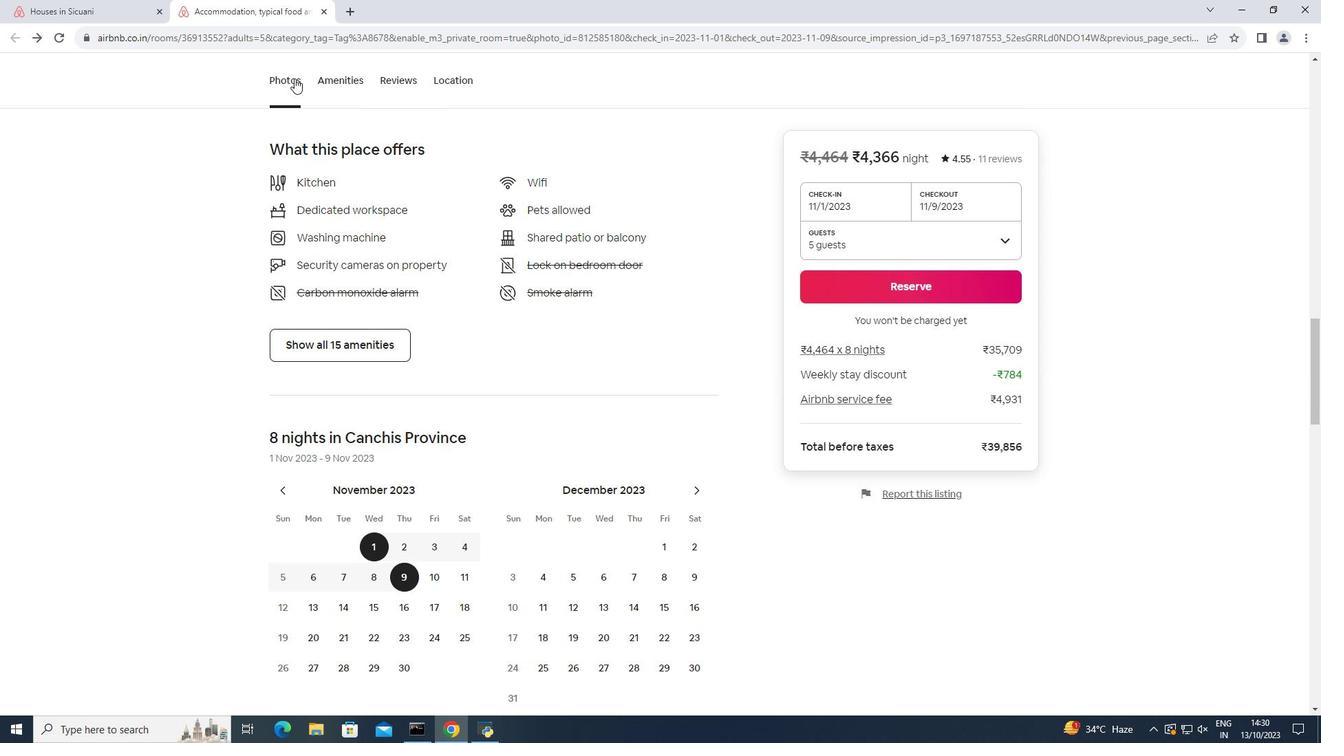 
Action: Mouse moved to (326, 9)
Screenshot: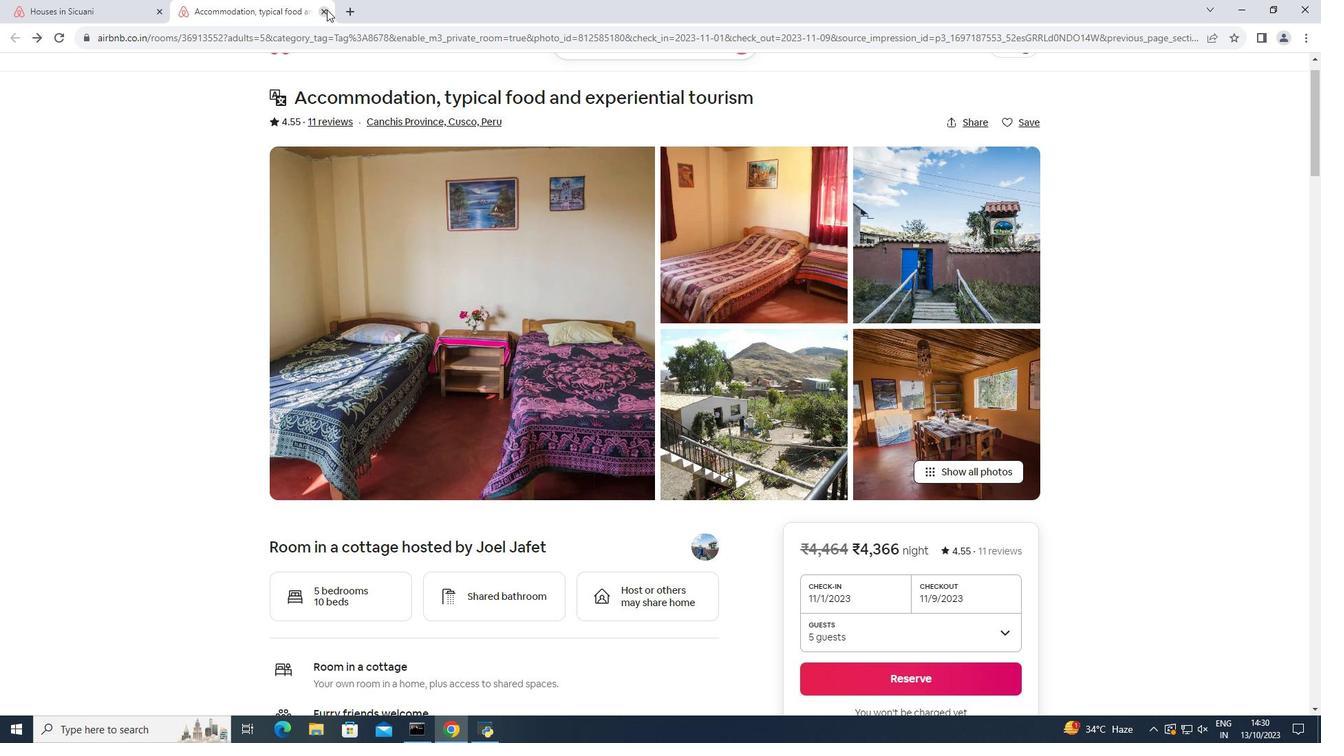 
Action: Mouse pressed left at (326, 9)
Screenshot: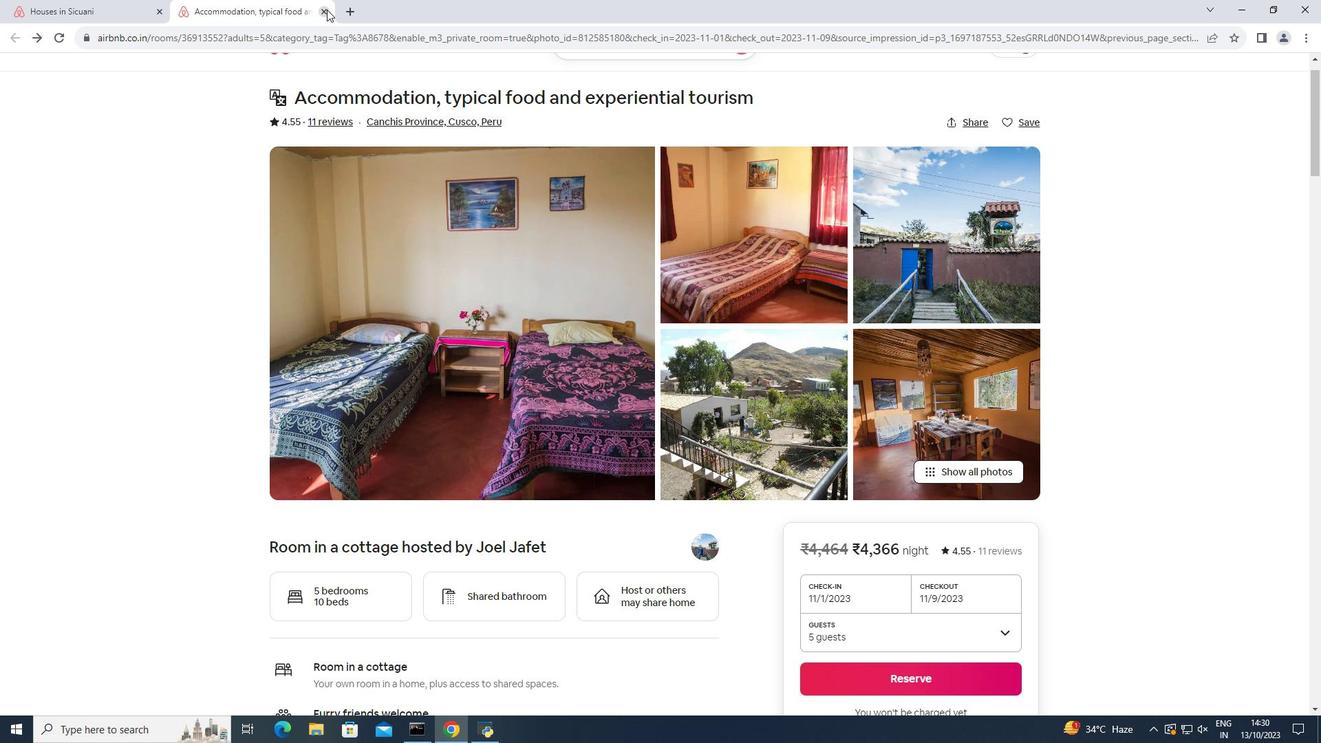 
Action: Mouse moved to (351, 458)
Screenshot: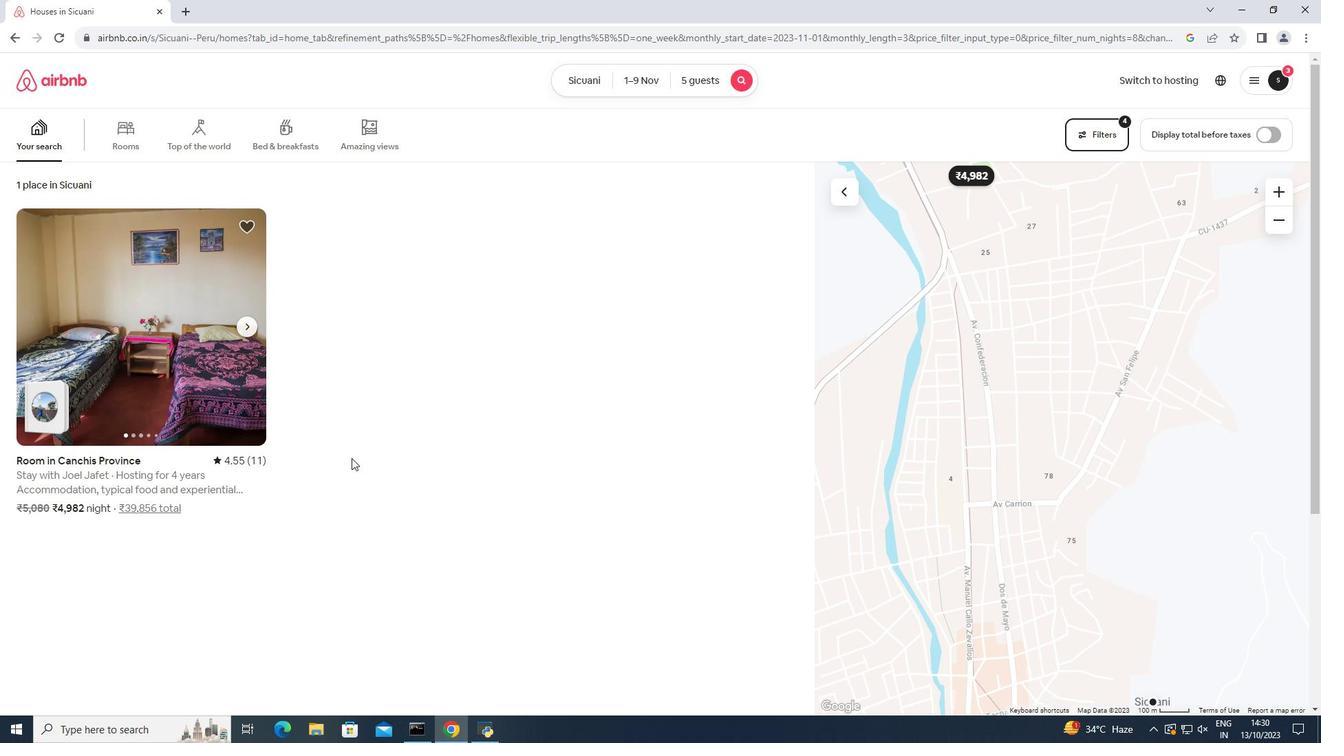 
